 Task: Design a Vector Pattern for a Cosmic Cafe Sign.
Action: Mouse moved to (168, 99)
Screenshot: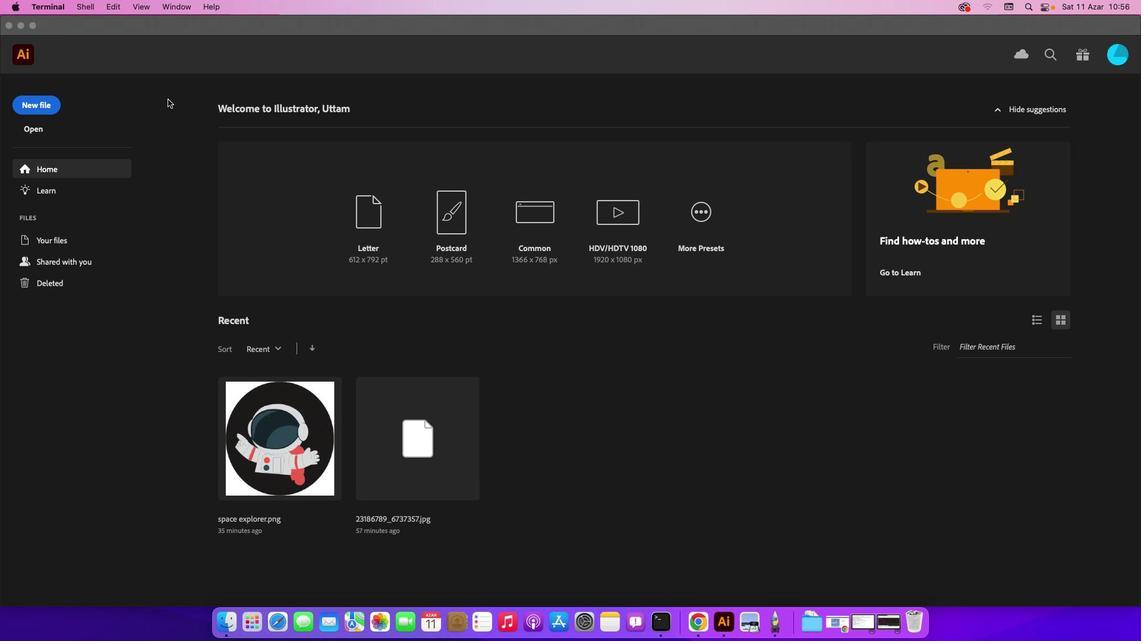 
Action: Mouse pressed left at (168, 99)
Screenshot: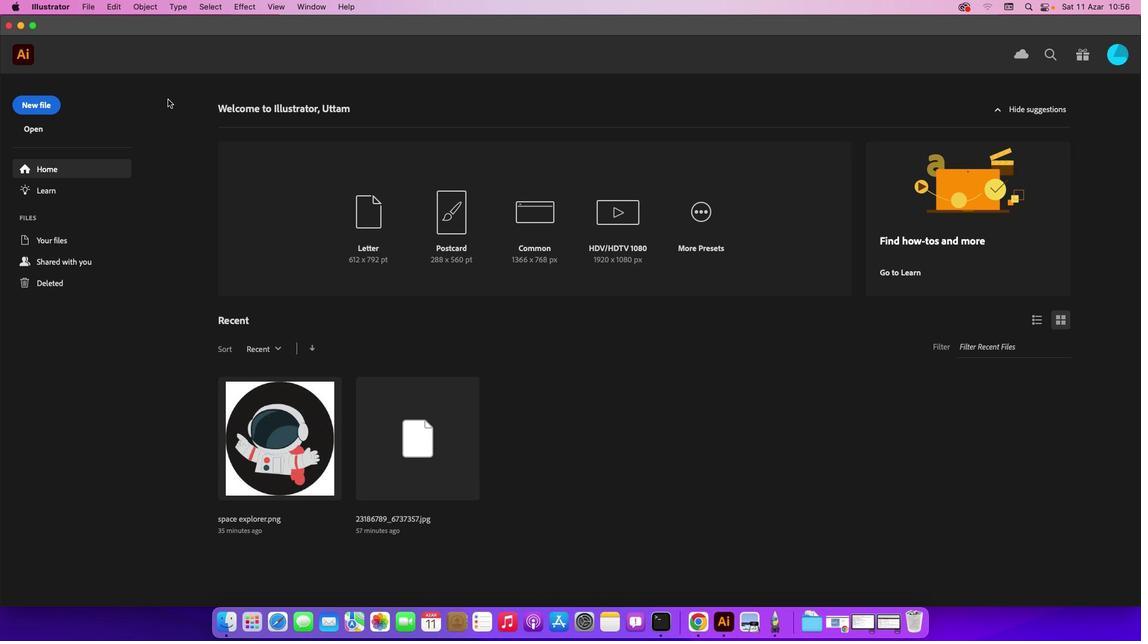 
Action: Mouse moved to (52, 102)
Screenshot: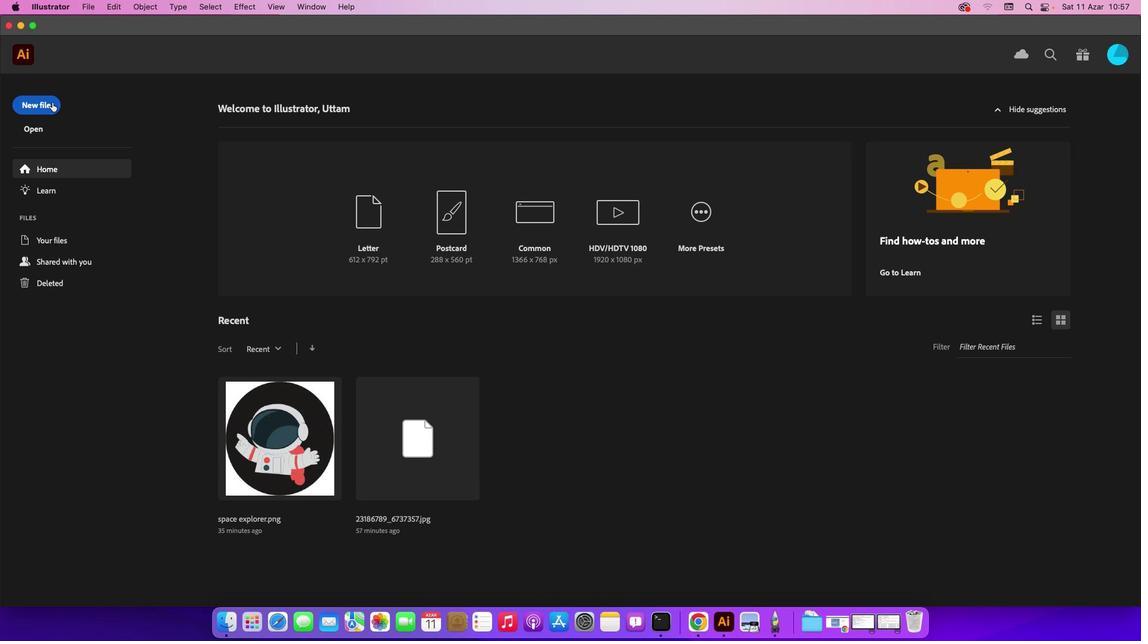 
Action: Mouse pressed left at (52, 102)
Screenshot: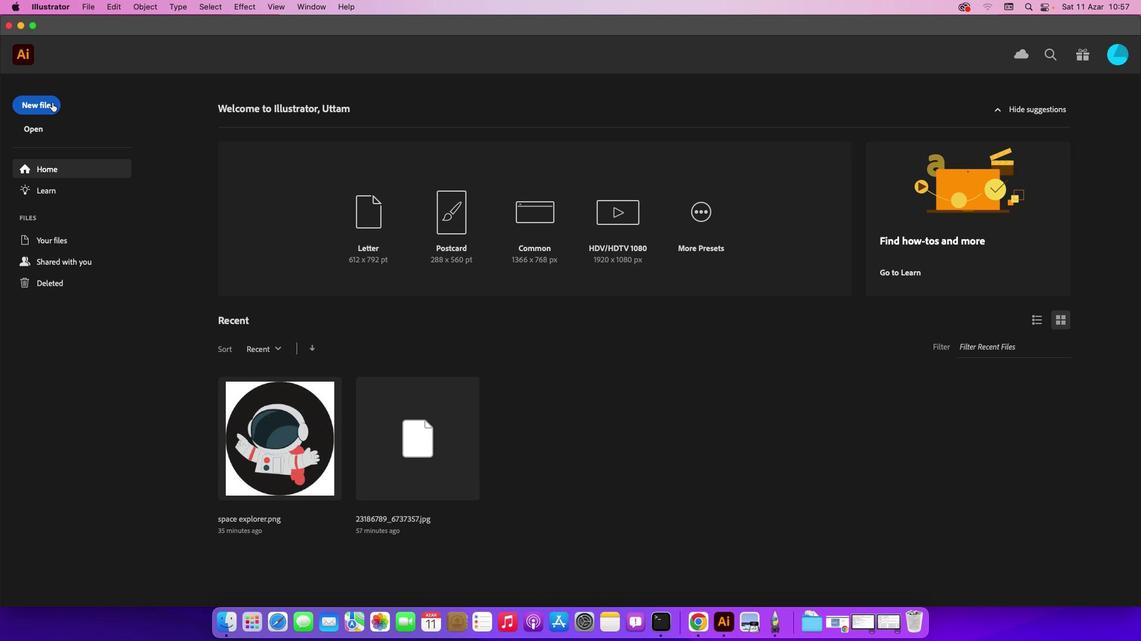 
Action: Mouse moved to (830, 491)
Screenshot: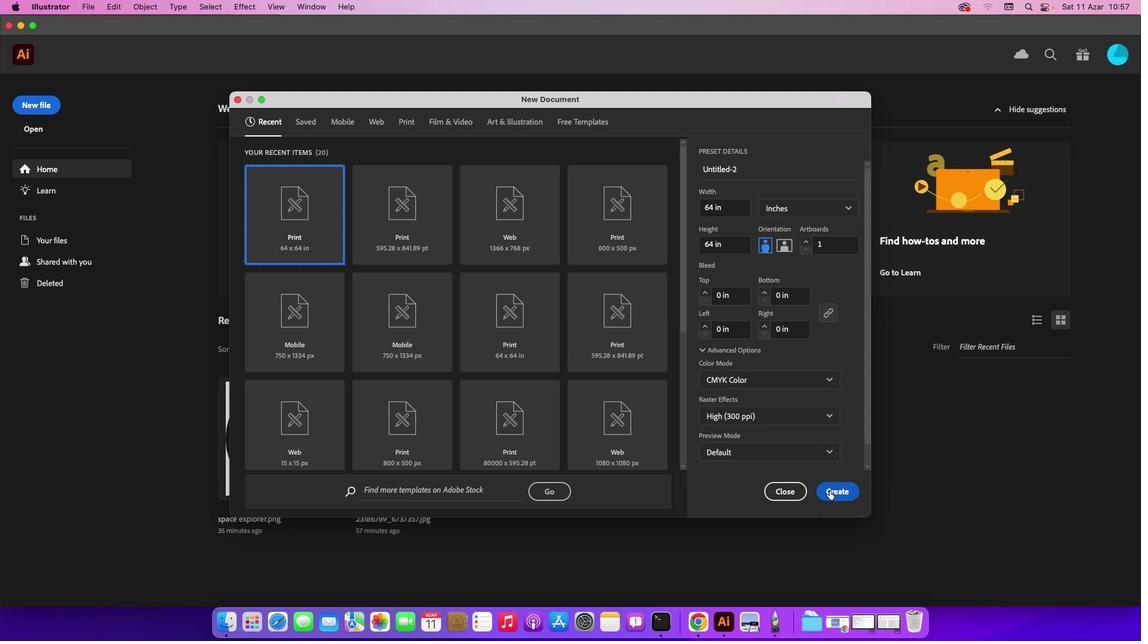 
Action: Mouse pressed left at (830, 491)
Screenshot: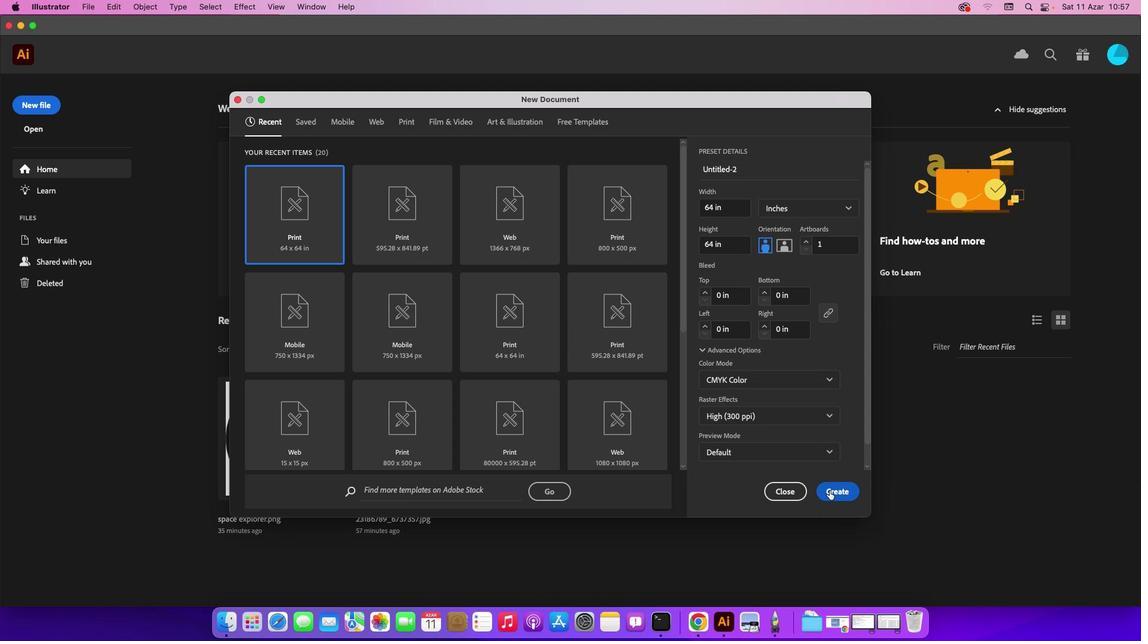
Action: Mouse moved to (89, 7)
Screenshot: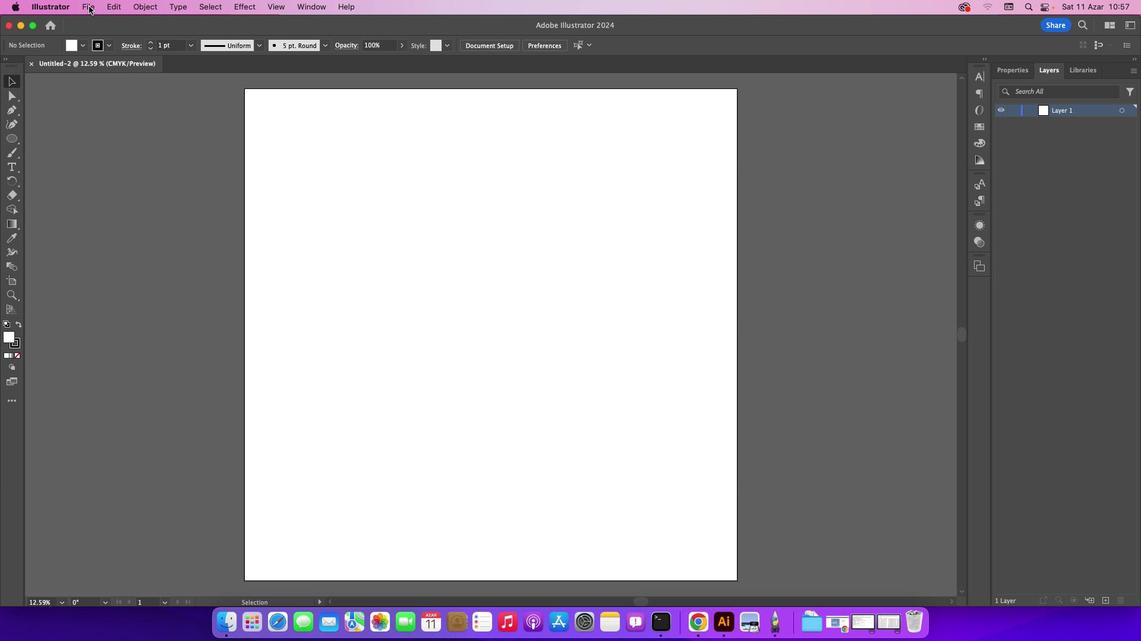 
Action: Mouse pressed left at (89, 7)
Screenshot: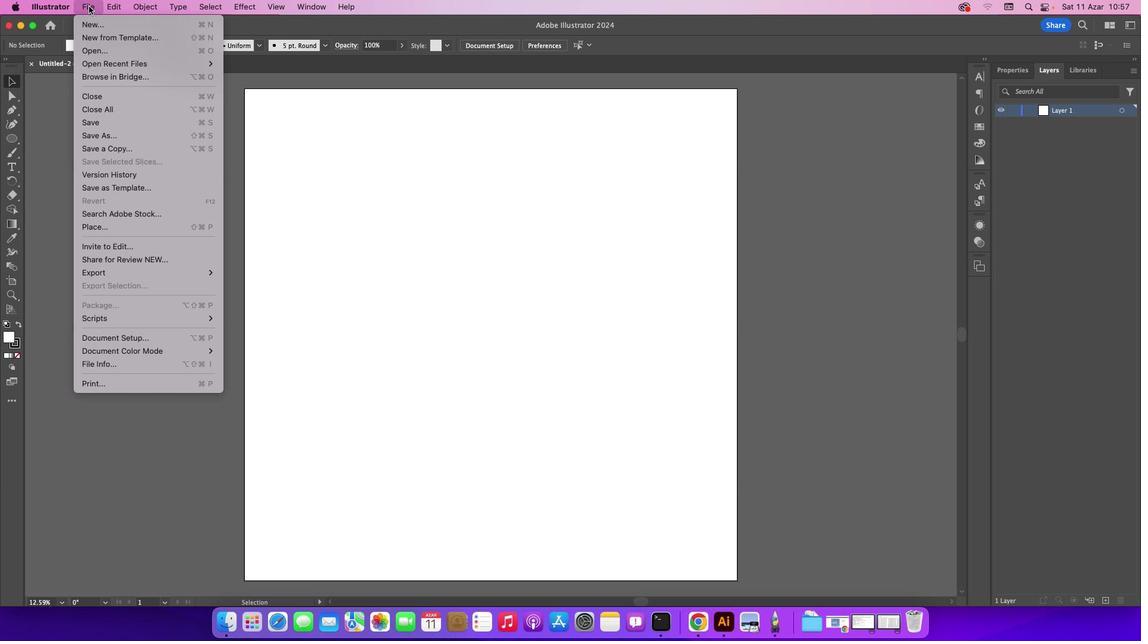 
Action: Mouse moved to (120, 53)
Screenshot: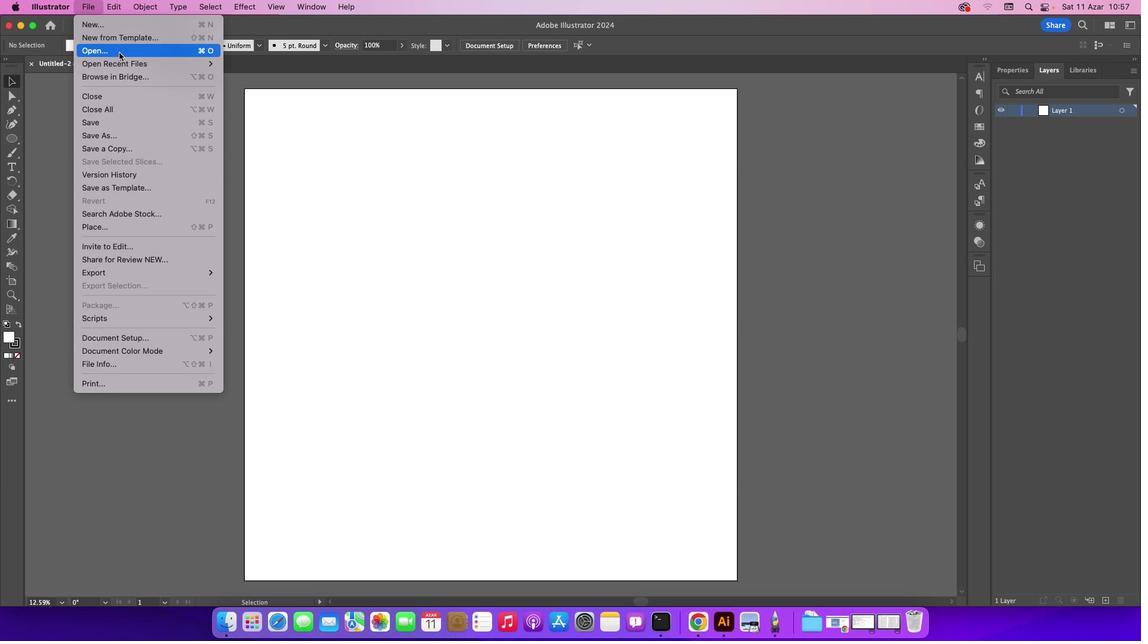 
Action: Mouse pressed left at (120, 53)
Screenshot: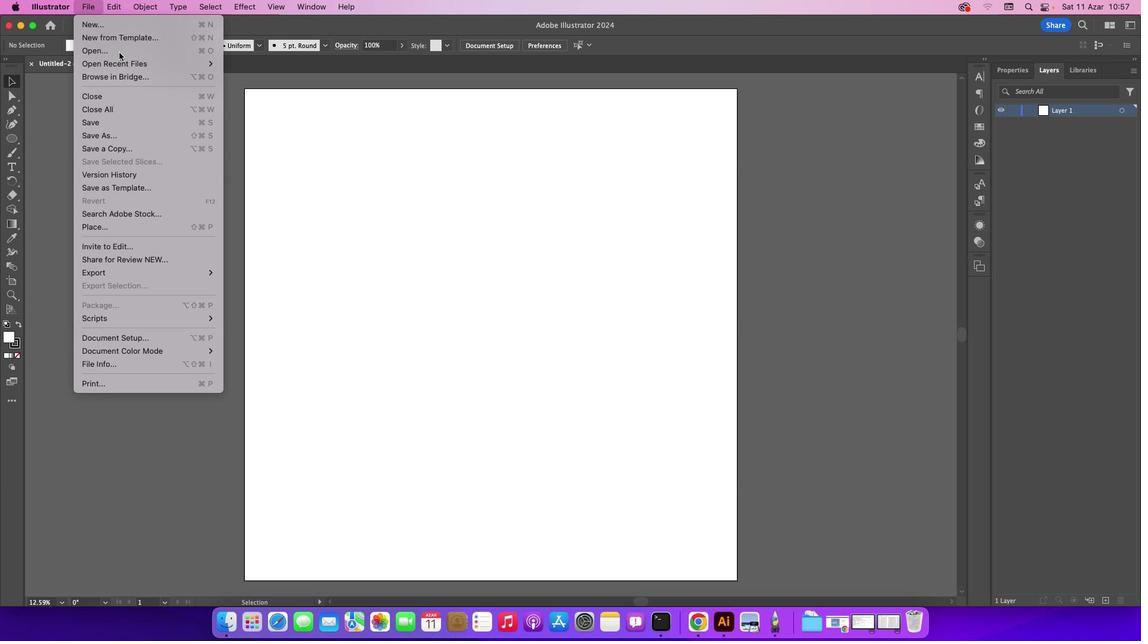 
Action: Mouse moved to (464, 172)
Screenshot: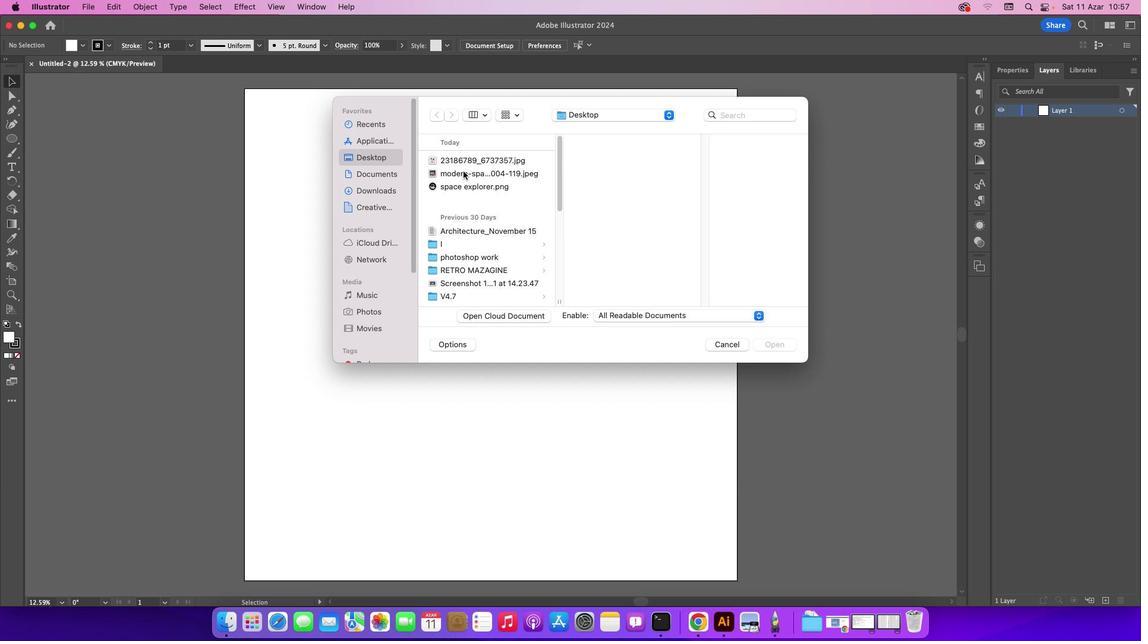 
Action: Mouse pressed left at (464, 172)
Screenshot: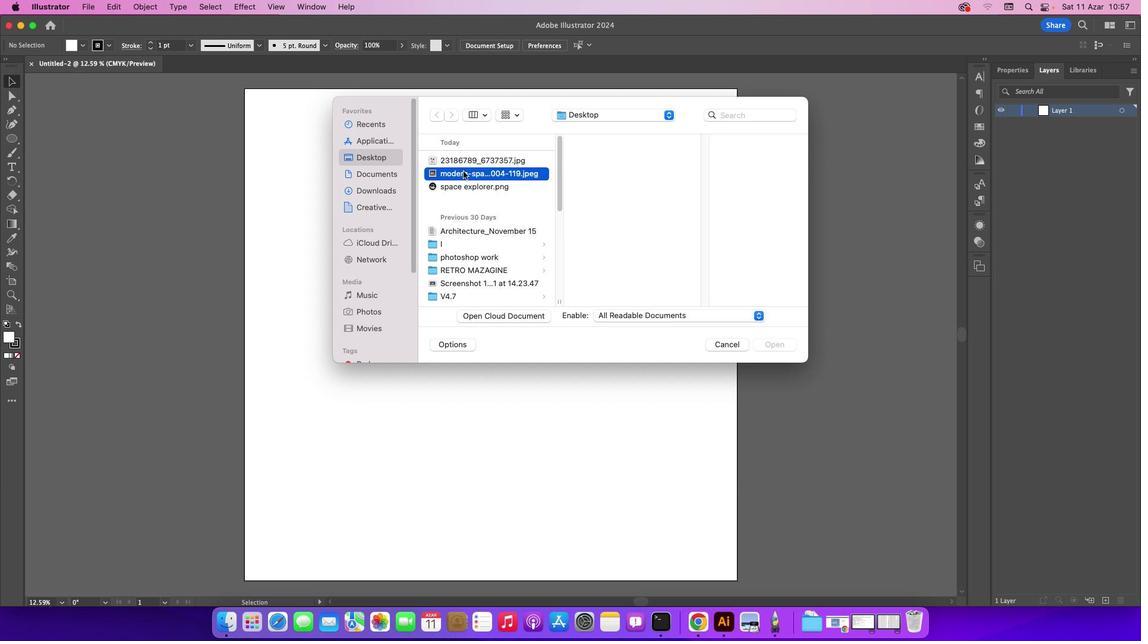 
Action: Mouse moved to (558, 180)
Screenshot: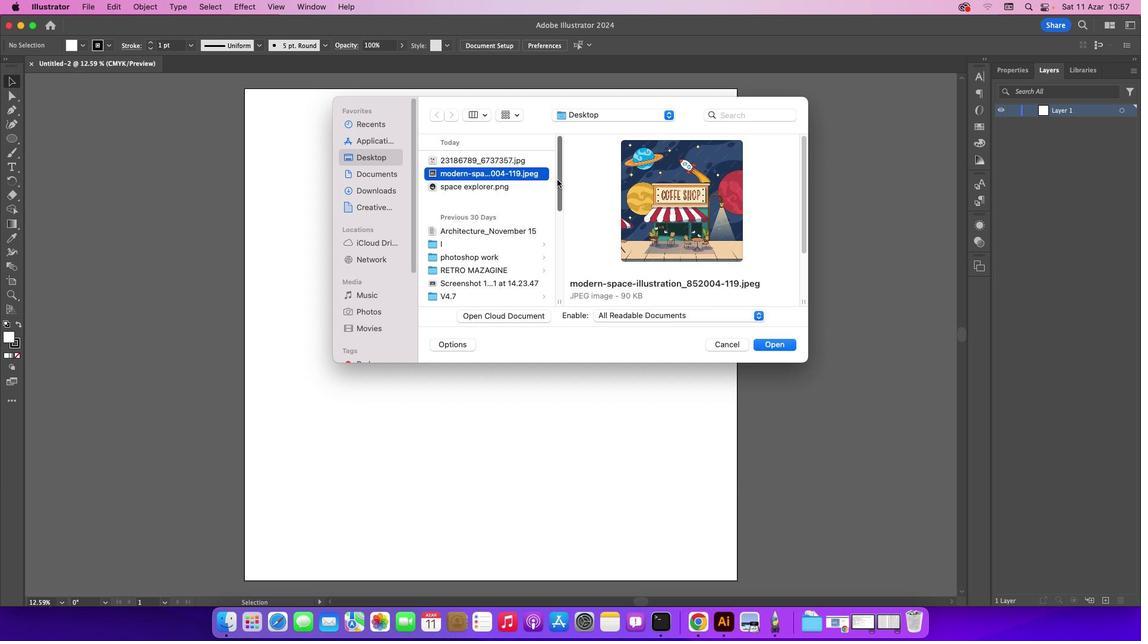 
Action: Mouse pressed left at (558, 180)
Screenshot: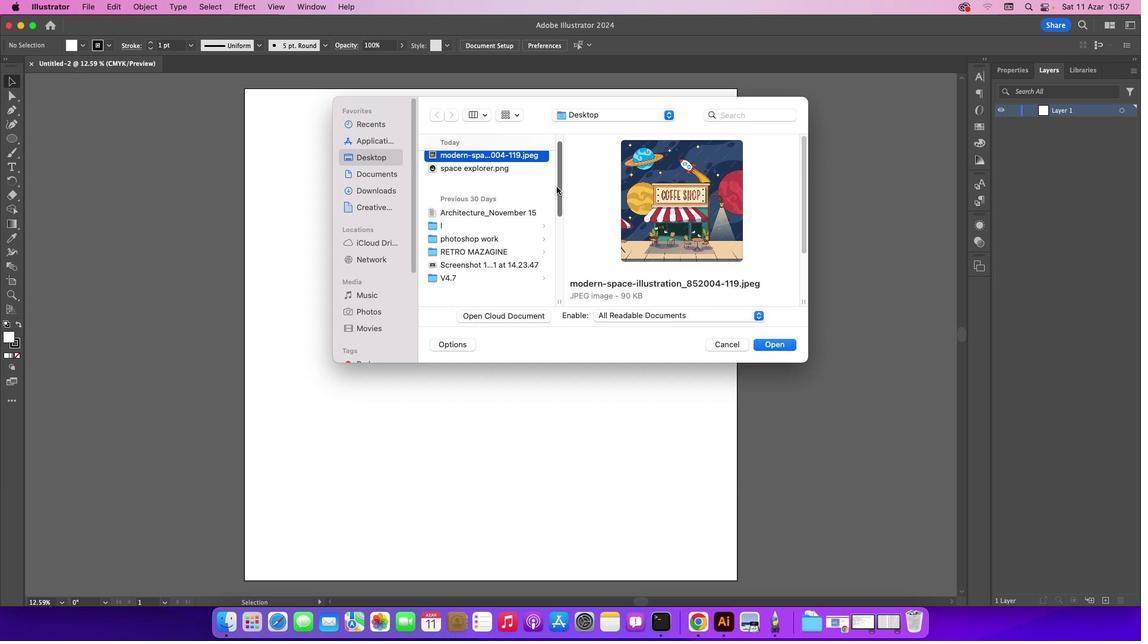 
Action: Mouse moved to (560, 193)
Screenshot: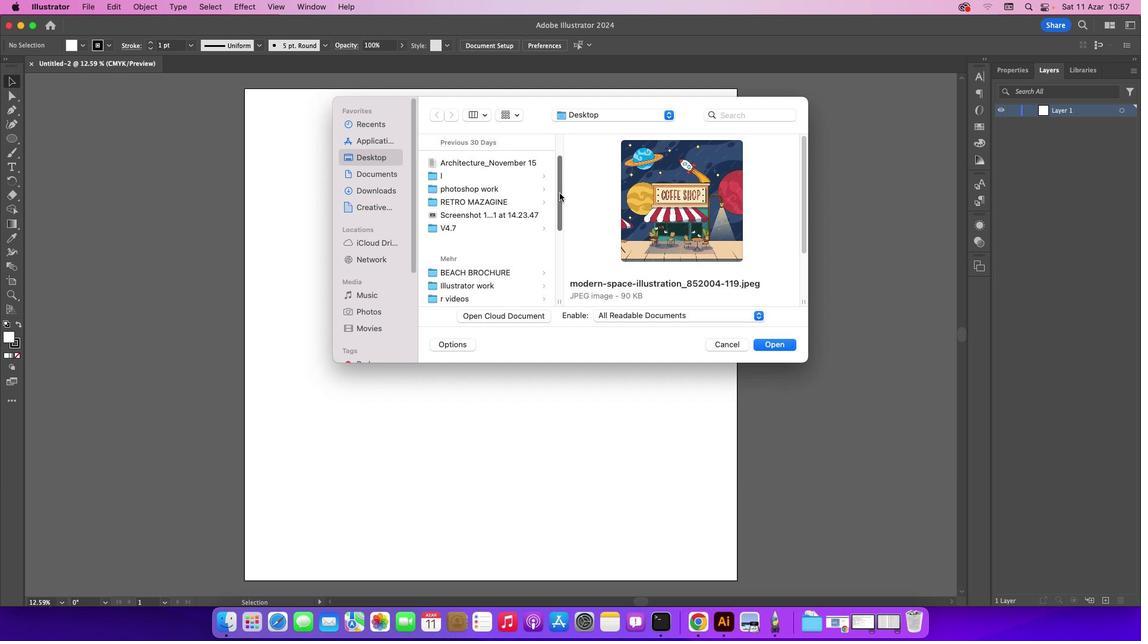 
Action: Mouse pressed left at (560, 193)
Screenshot: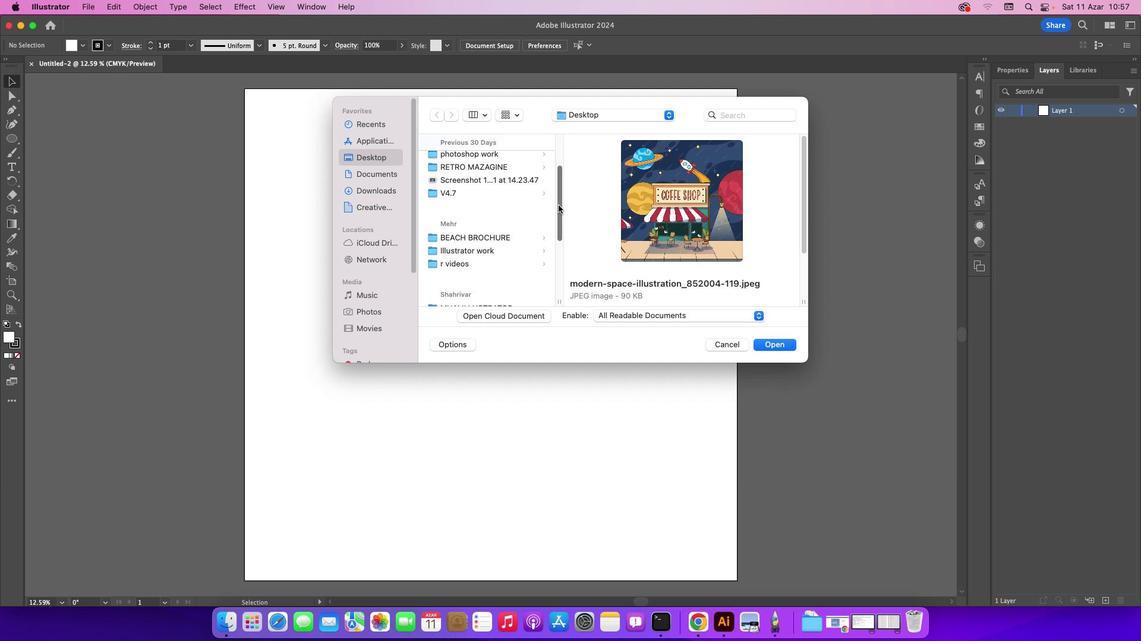
Action: Mouse moved to (557, 258)
Screenshot: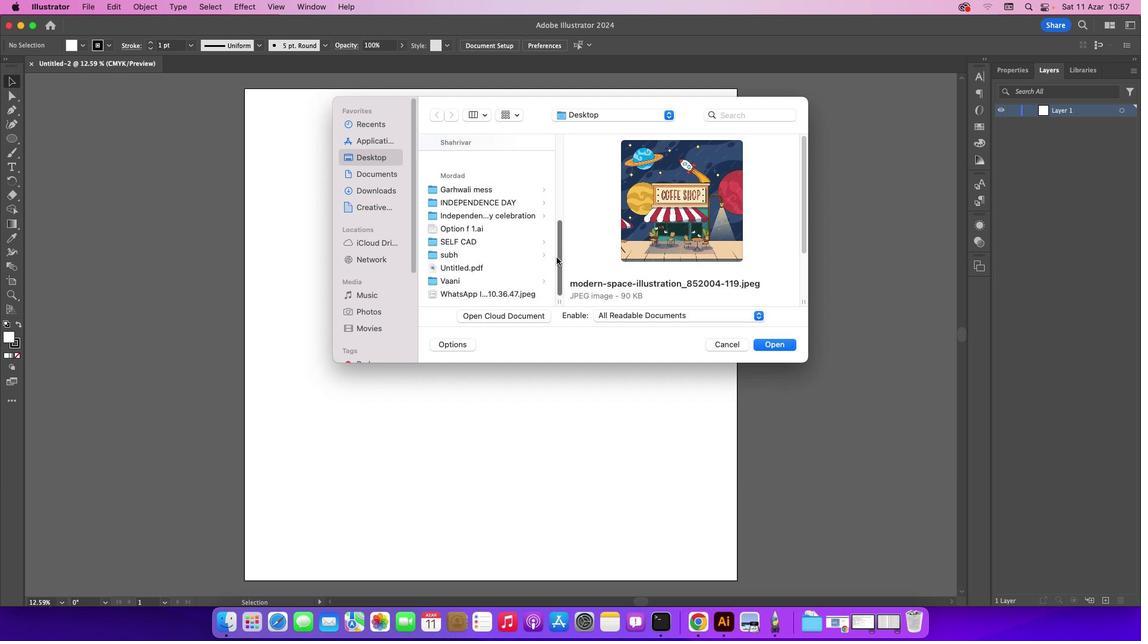 
Action: Mouse pressed left at (557, 258)
Screenshot: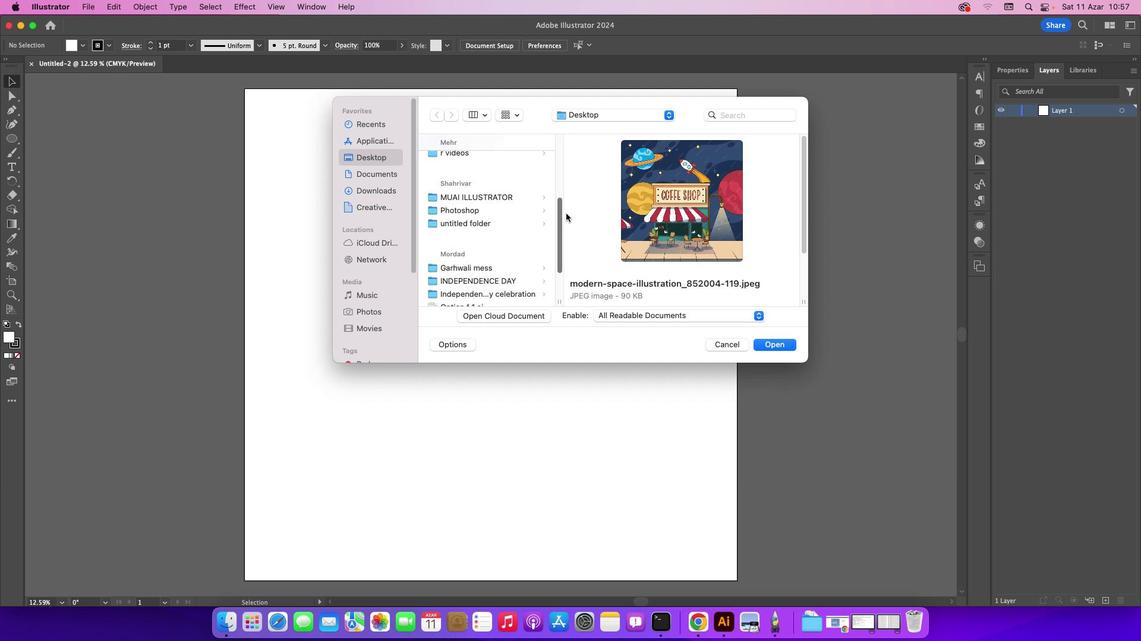 
Action: Mouse moved to (511, 168)
Screenshot: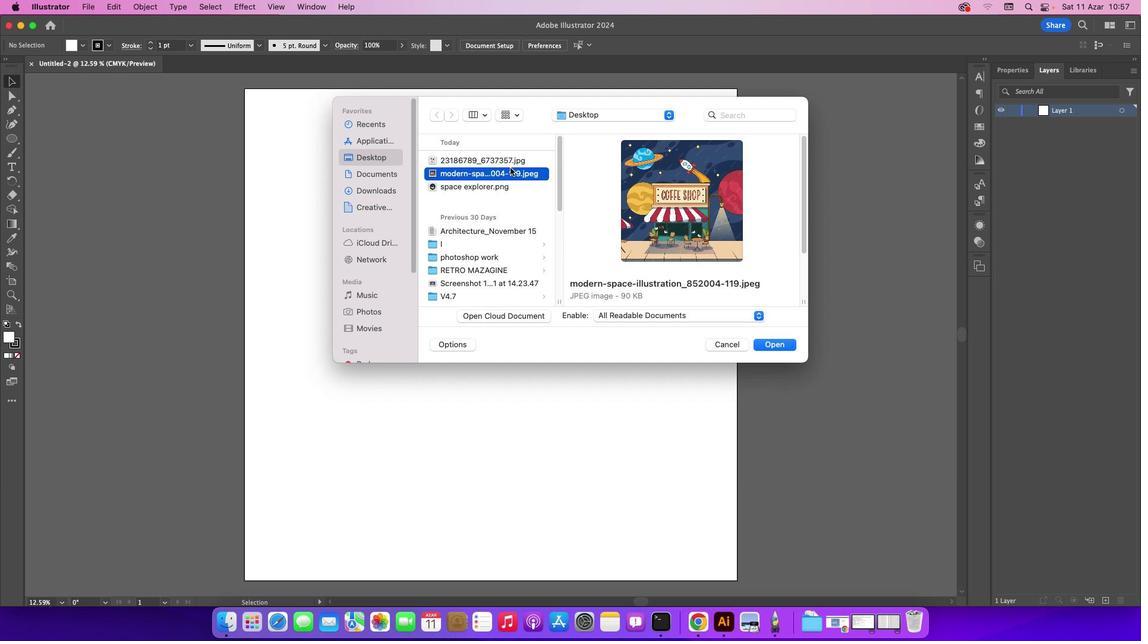 
Action: Mouse pressed left at (511, 168)
Screenshot: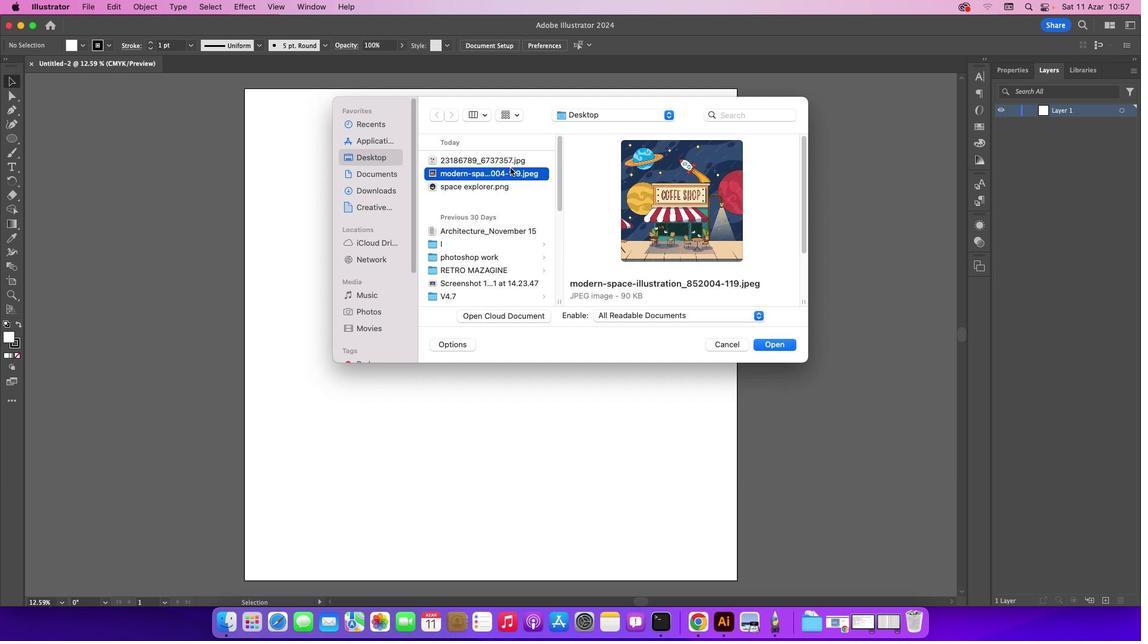 
Action: Mouse moved to (768, 348)
Screenshot: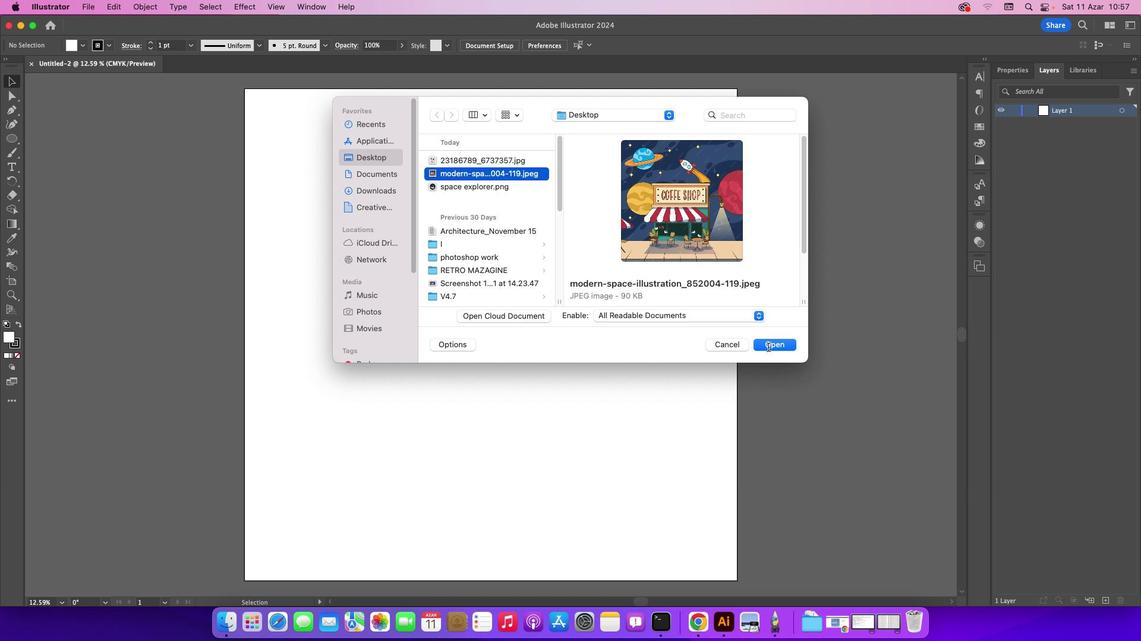 
Action: Mouse pressed left at (768, 348)
Screenshot: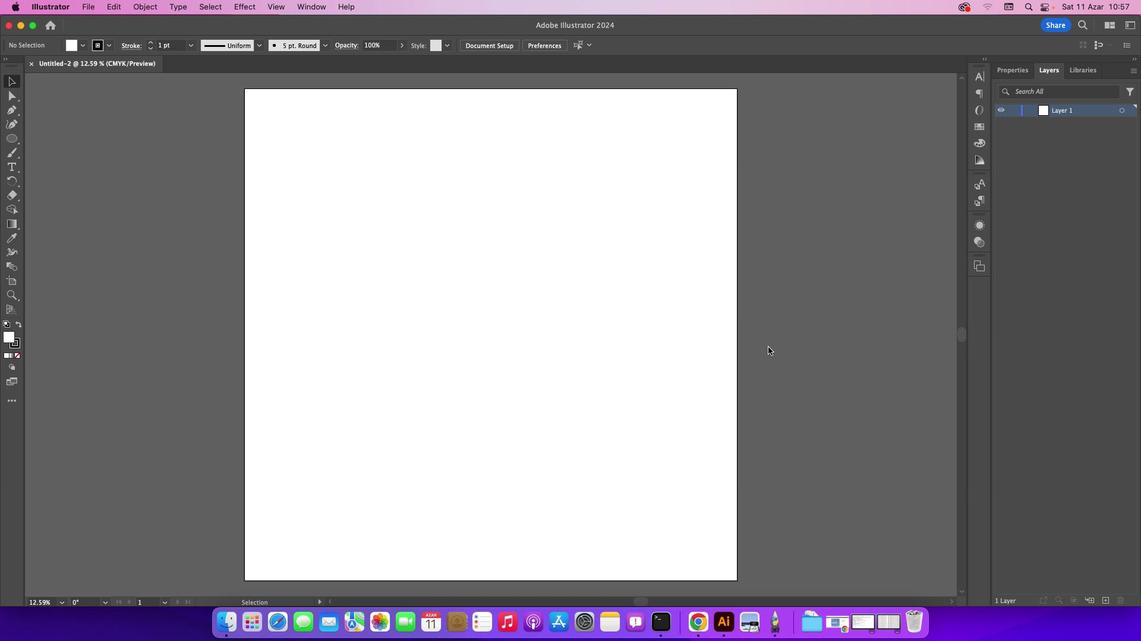 
Action: Mouse moved to (1026, 113)
Screenshot: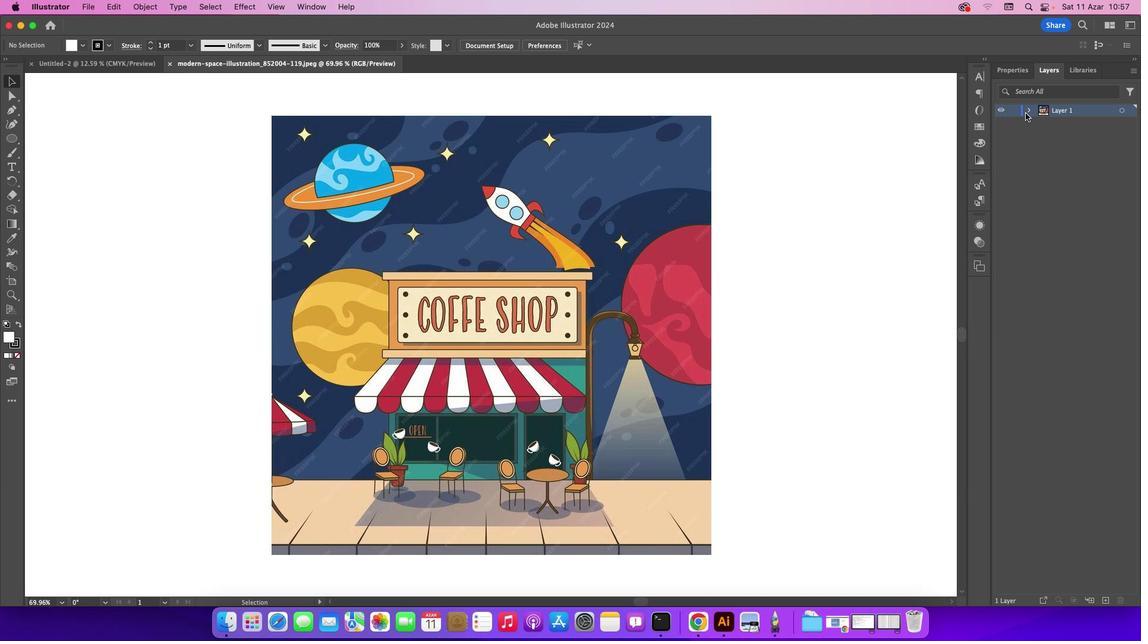 
Action: Mouse pressed left at (1026, 113)
Screenshot: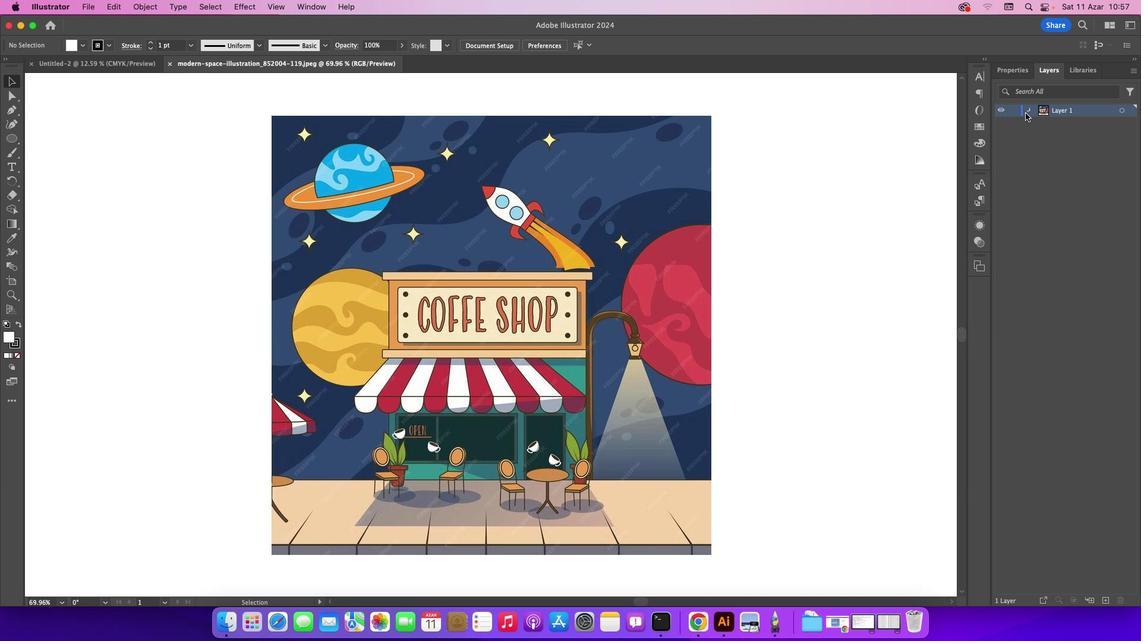 
Action: Mouse moved to (1012, 124)
Screenshot: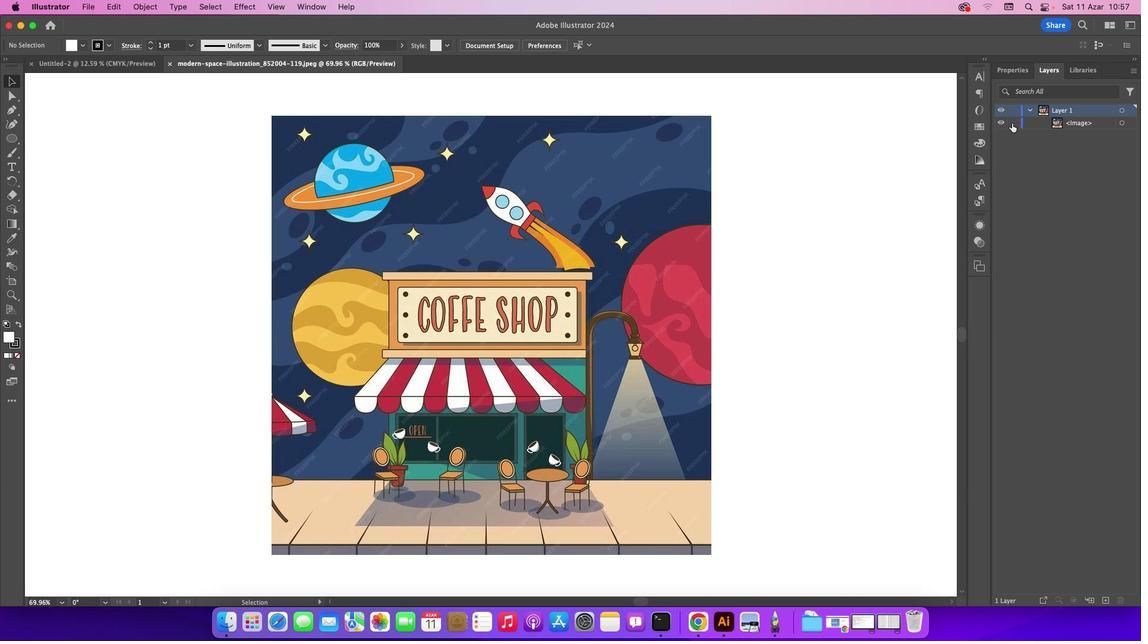 
Action: Mouse pressed left at (1012, 124)
Screenshot: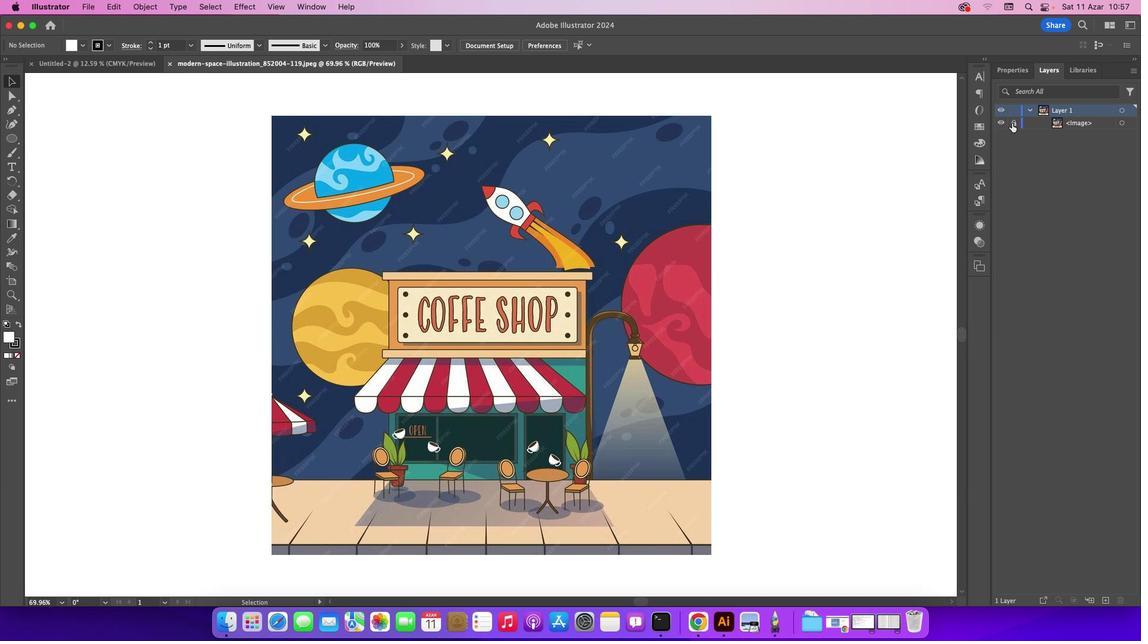 
Action: Mouse moved to (11, 106)
Screenshot: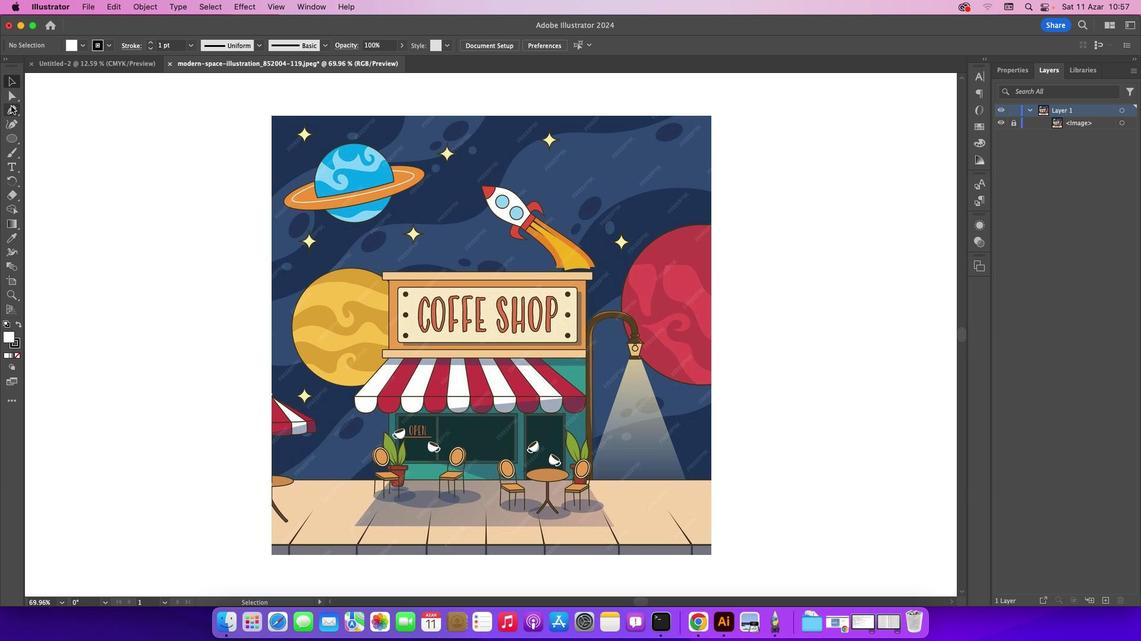 
Action: Mouse pressed left at (11, 106)
Screenshot: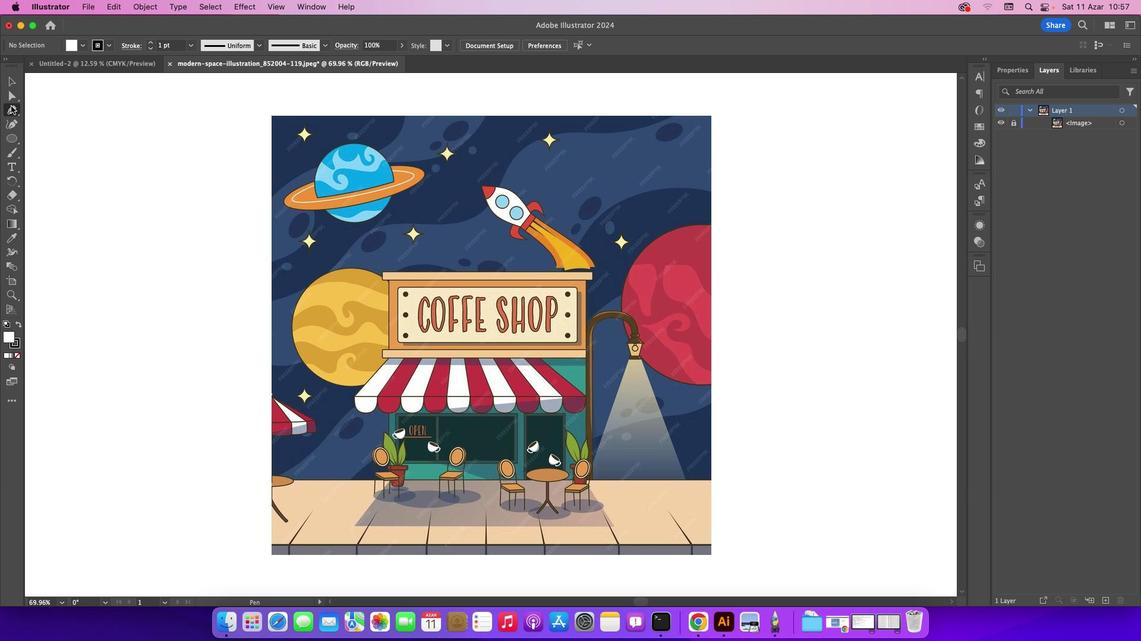 
Action: Mouse moved to (406, 71)
Screenshot: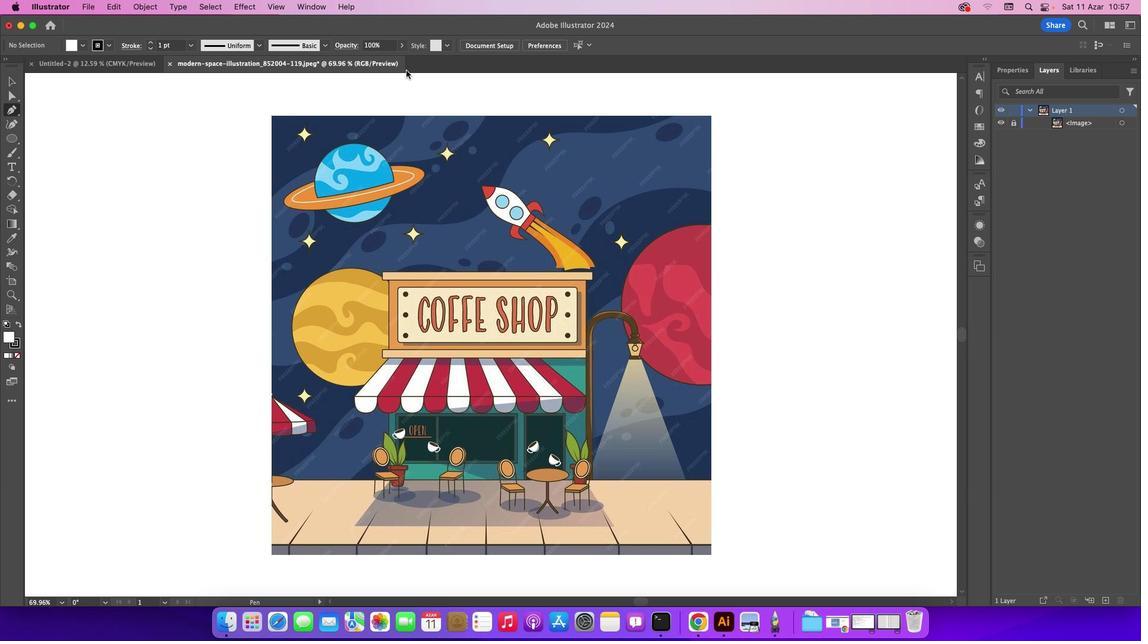
Action: Key pressed Key.caps_lock
Screenshot: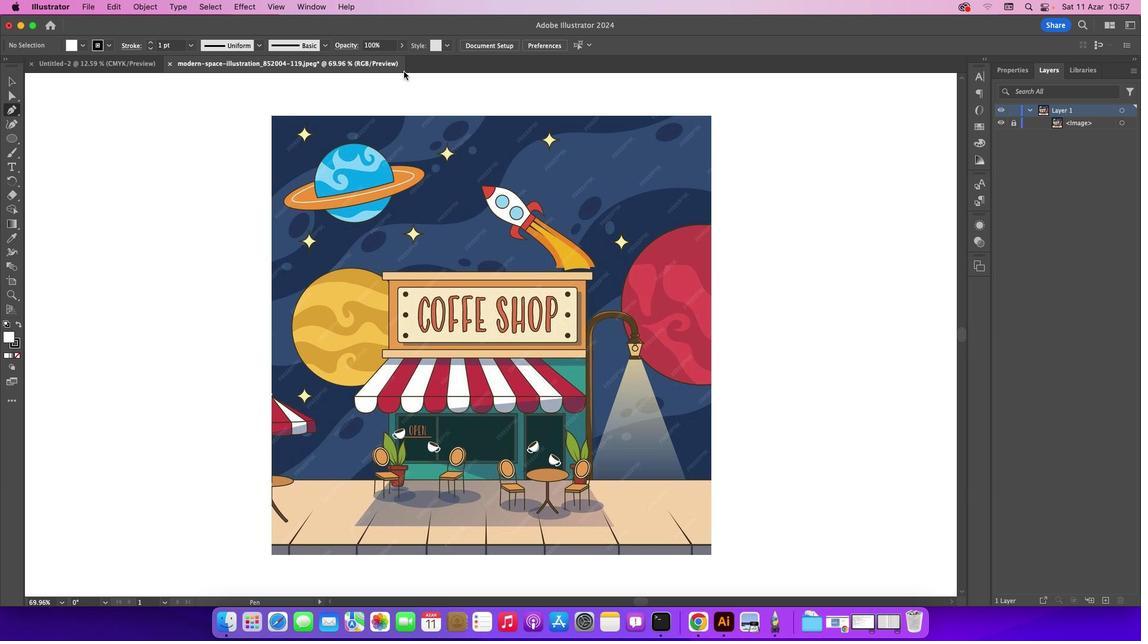 
Action: Mouse moved to (382, 272)
Screenshot: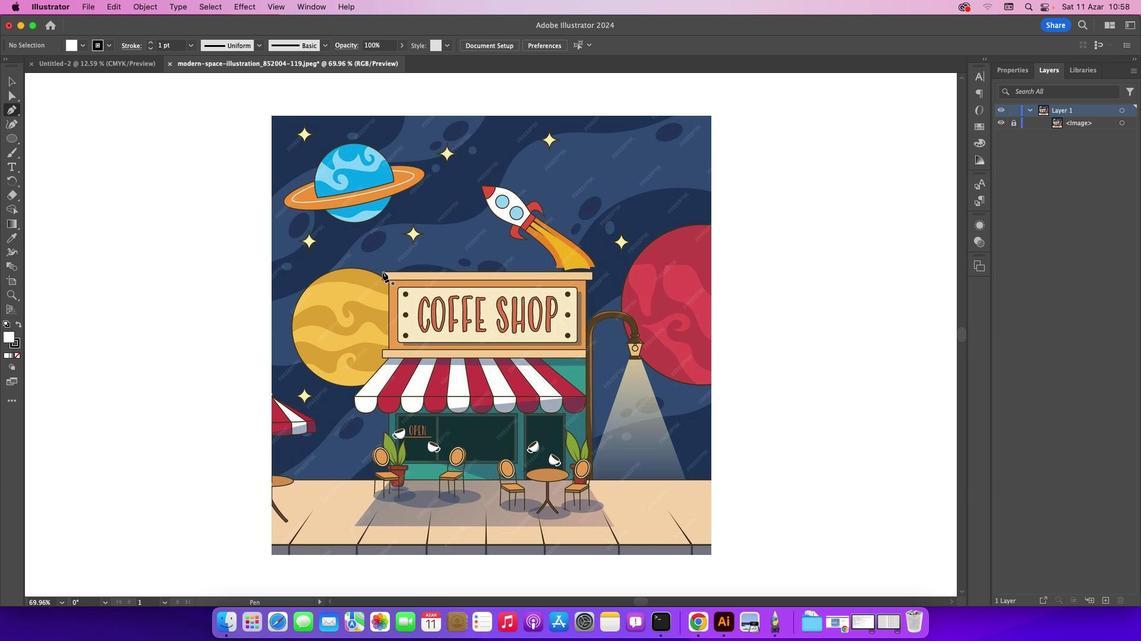 
Action: Mouse pressed left at (382, 272)
Screenshot: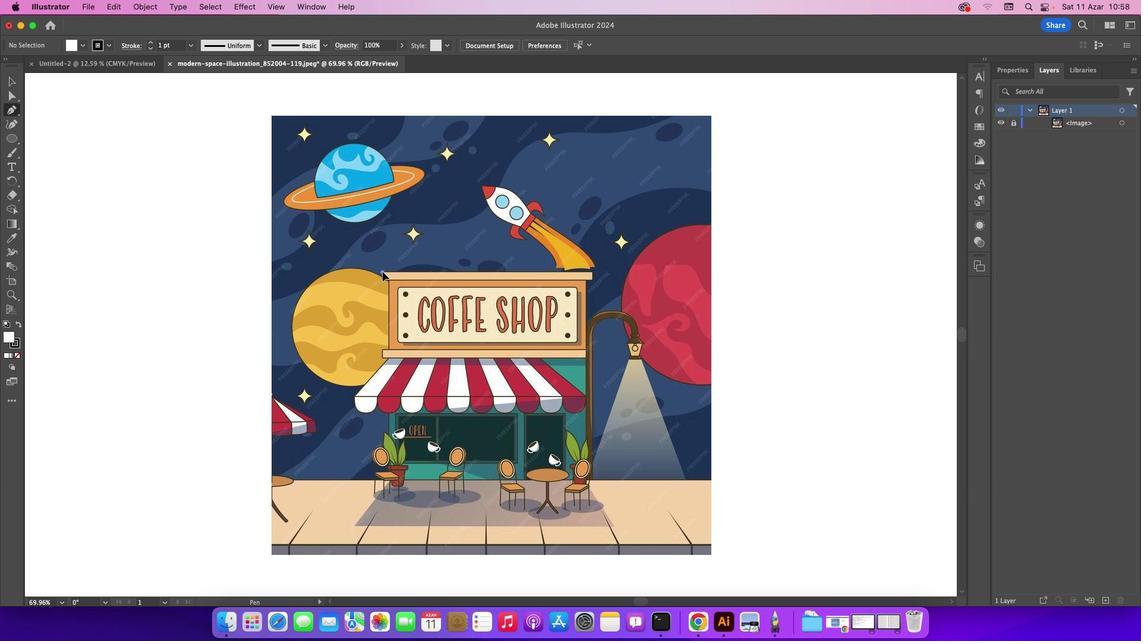 
Action: Mouse moved to (382, 279)
Screenshot: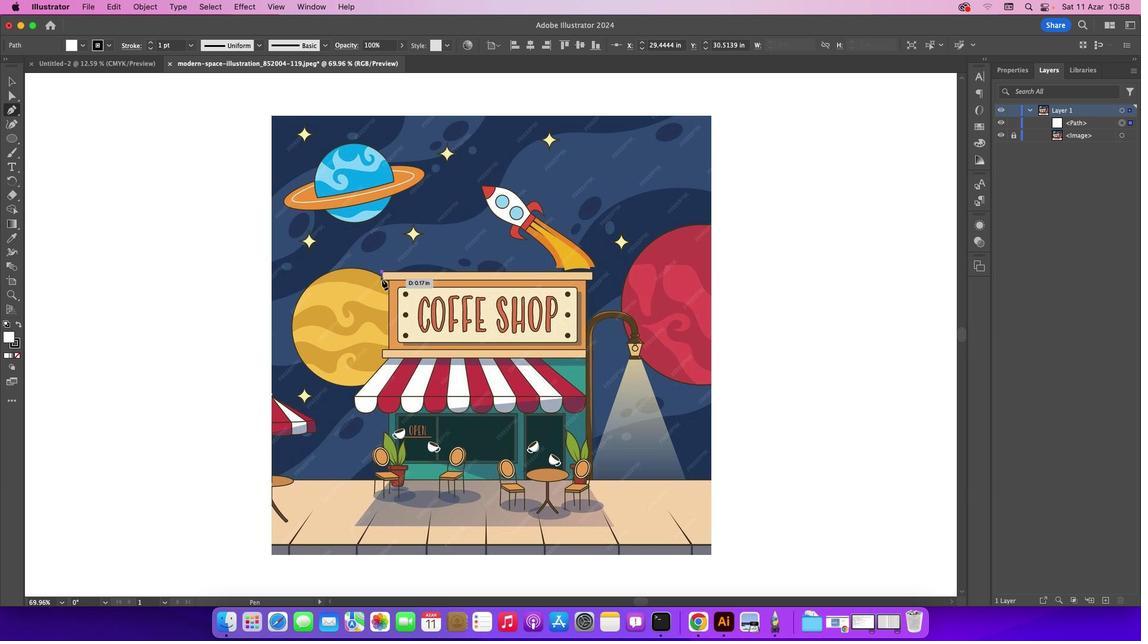 
Action: Mouse pressed left at (382, 279)
Screenshot: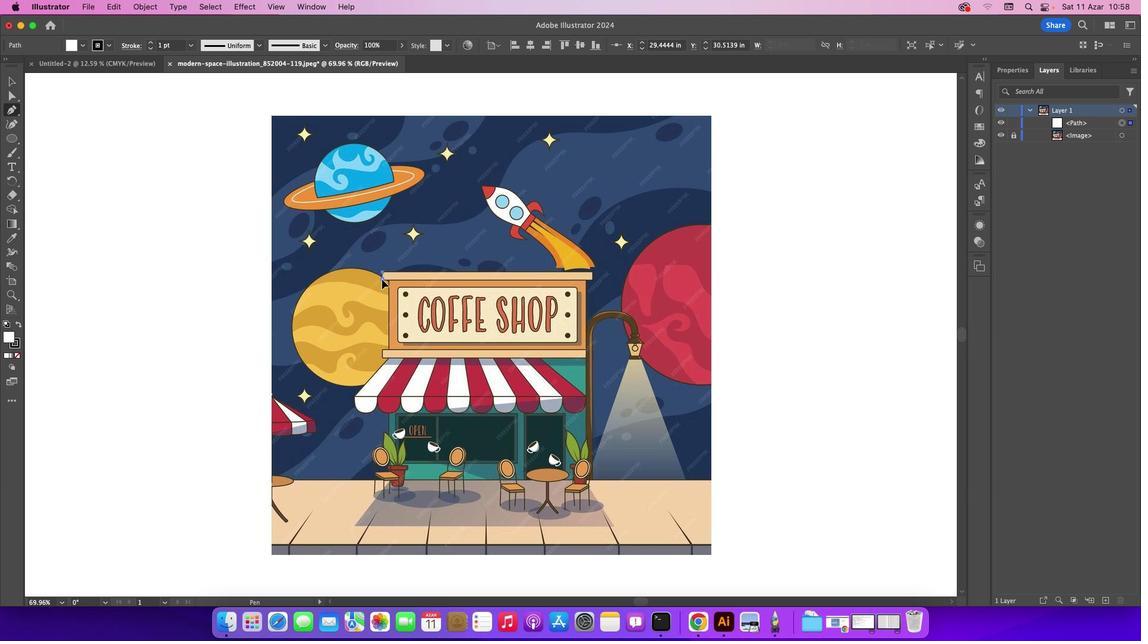 
Action: Mouse moved to (591, 281)
Screenshot: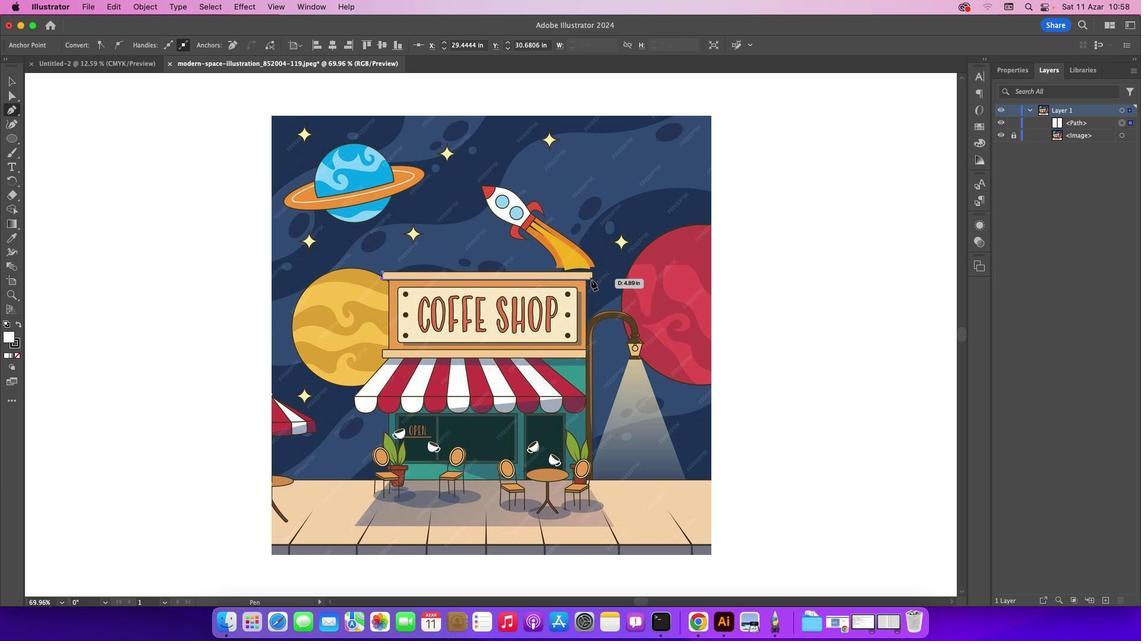 
Action: Mouse pressed left at (591, 281)
Screenshot: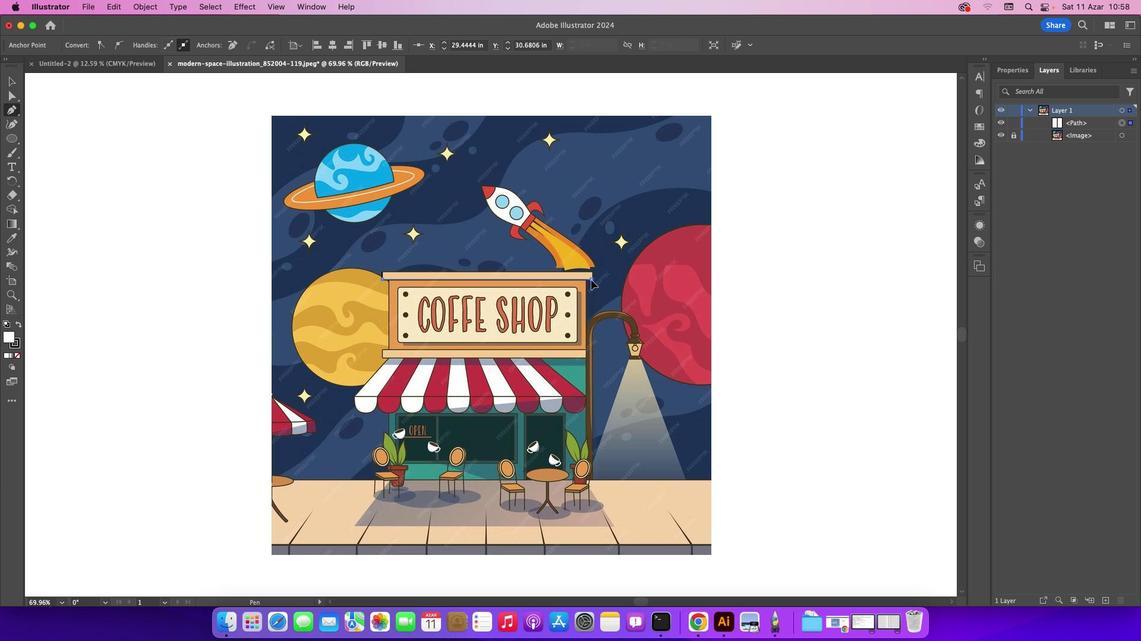 
Action: Mouse moved to (590, 272)
Screenshot: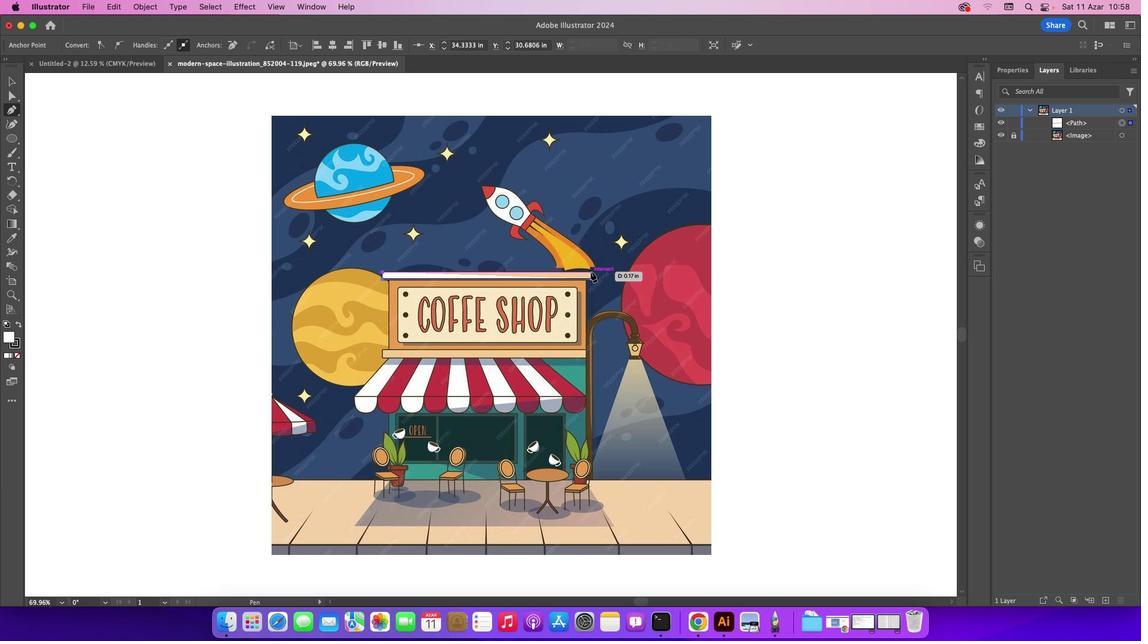 
Action: Mouse pressed left at (590, 272)
Screenshot: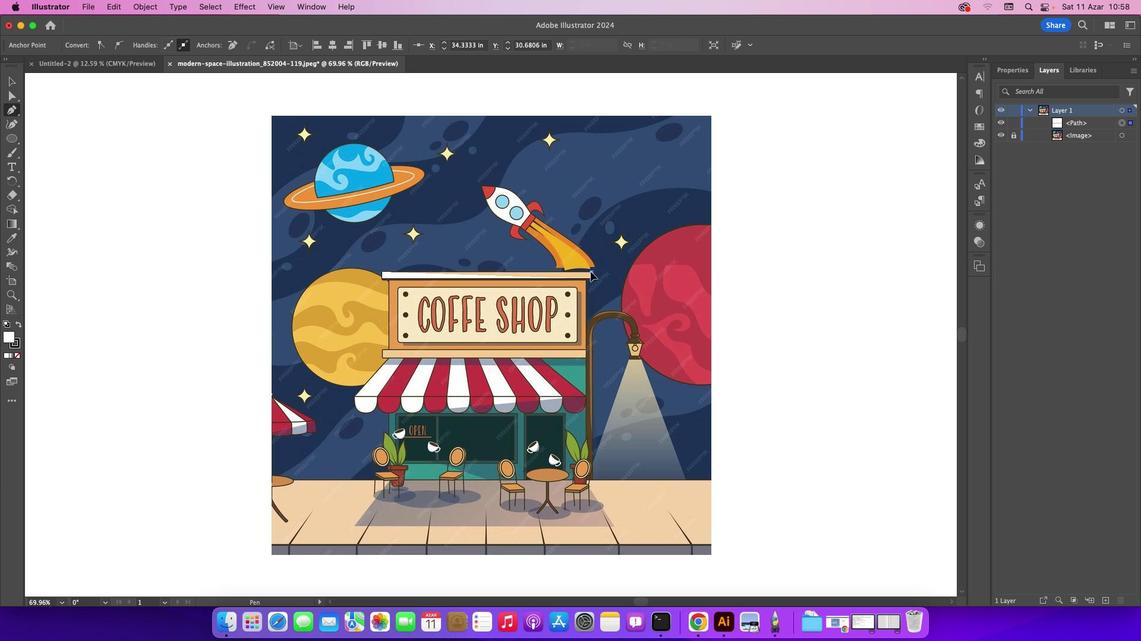 
Action: Mouse moved to (383, 271)
Screenshot: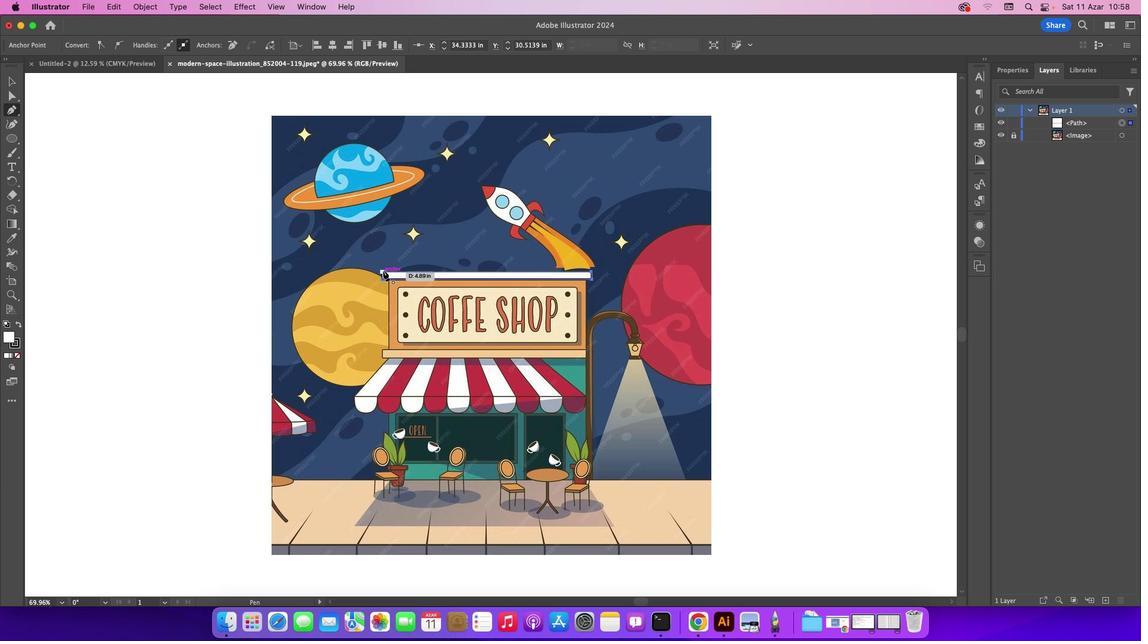 
Action: Mouse pressed left at (383, 271)
Screenshot: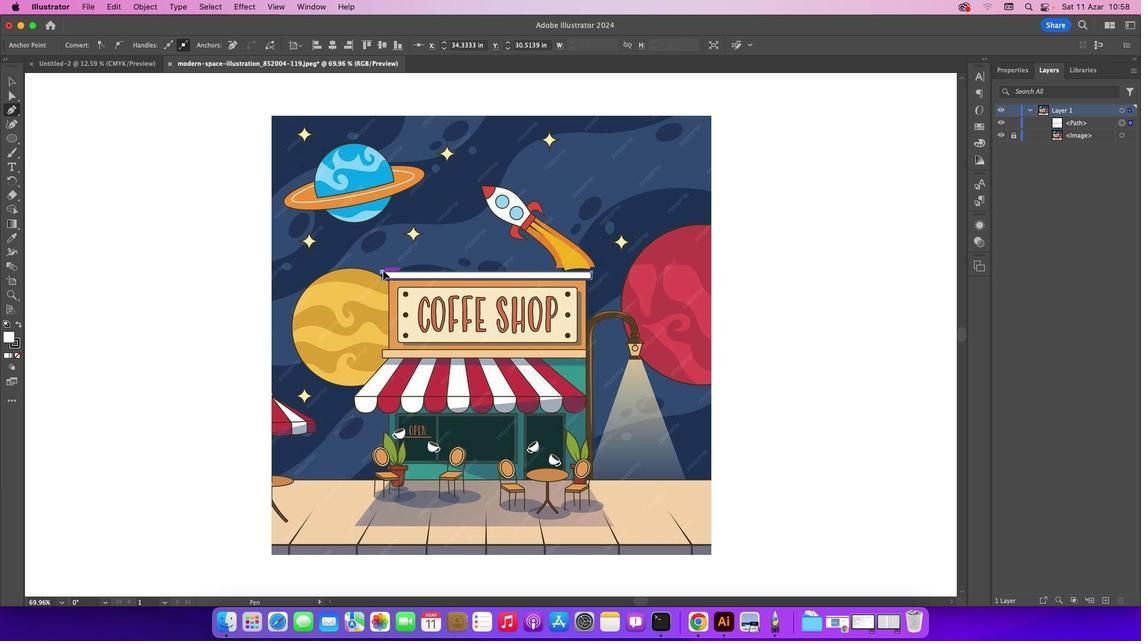 
Action: Mouse moved to (11, 80)
Screenshot: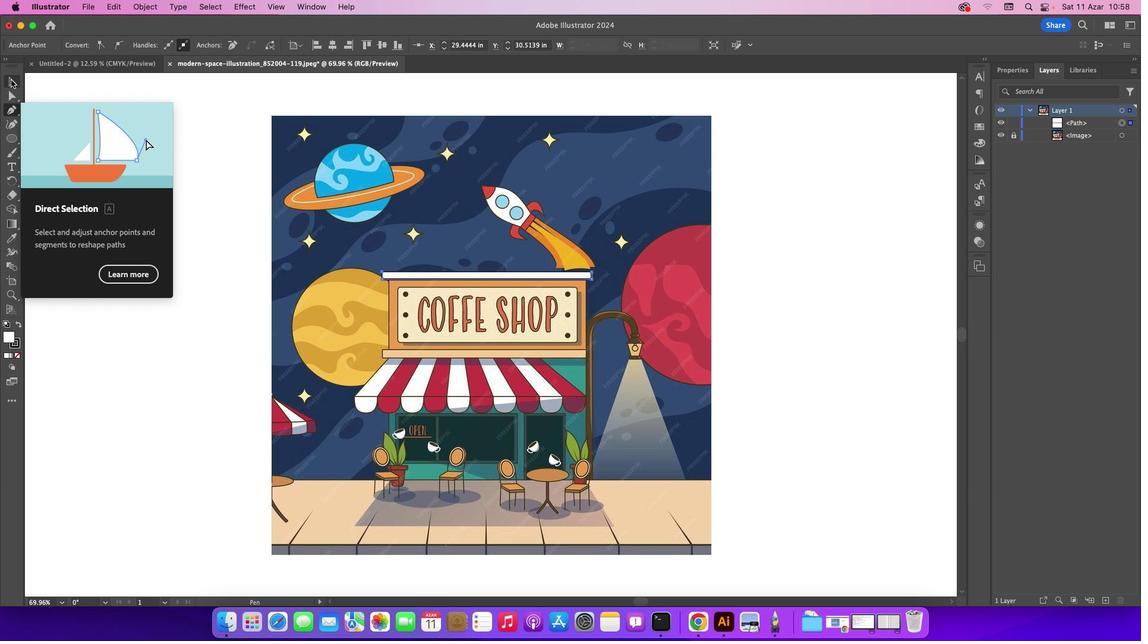 
Action: Mouse pressed left at (11, 80)
Screenshot: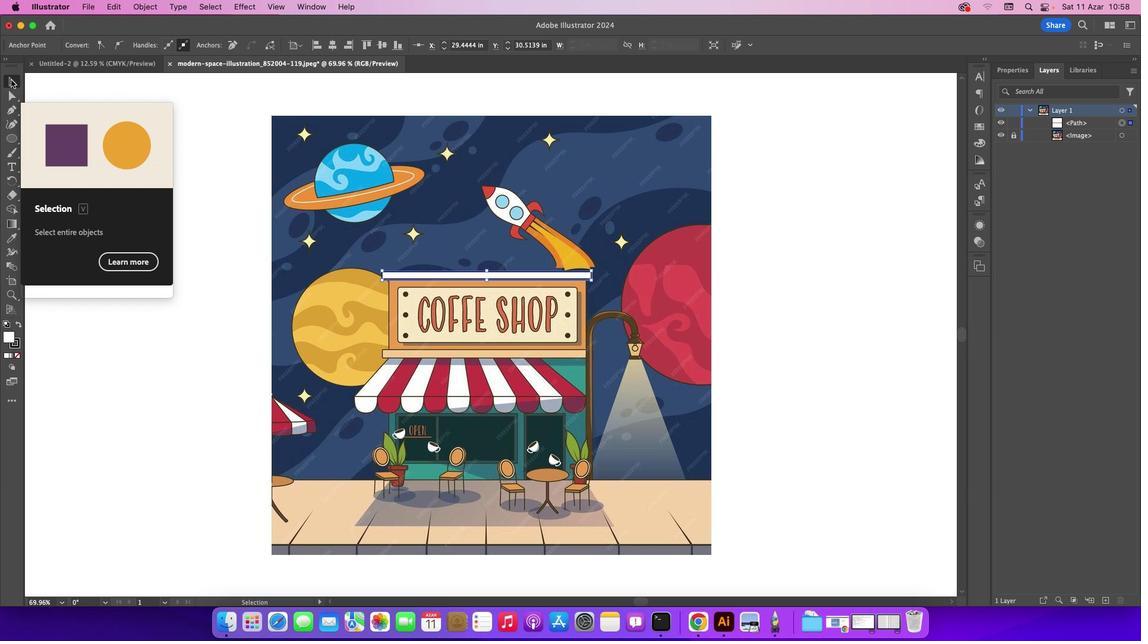 
Action: Mouse moved to (512, 276)
Screenshot: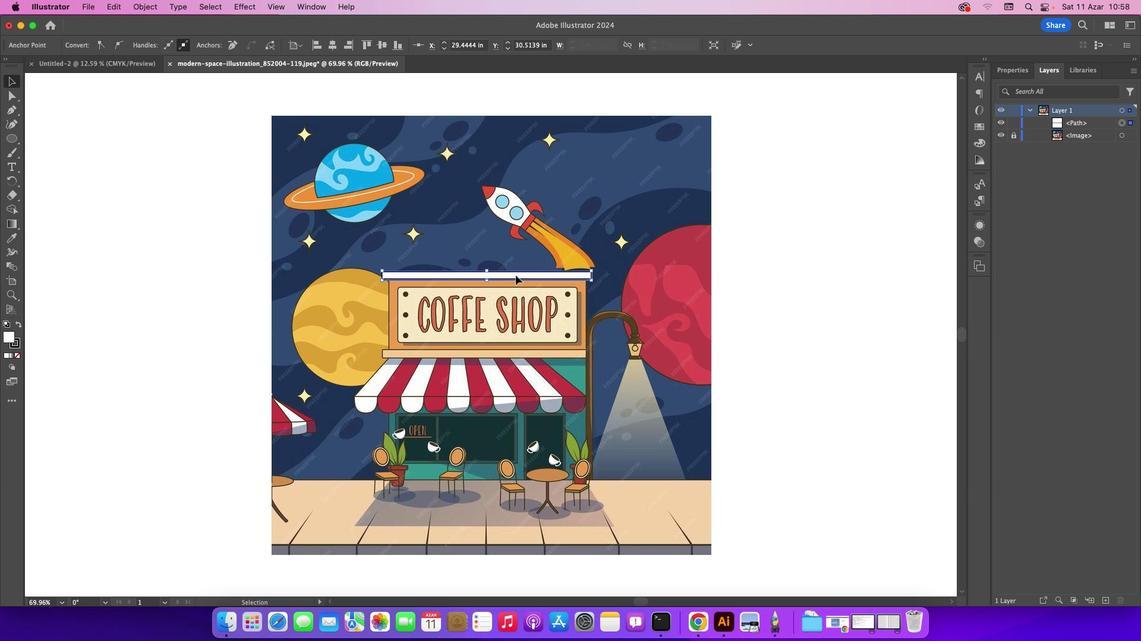 
Action: Mouse pressed left at (512, 276)
Screenshot: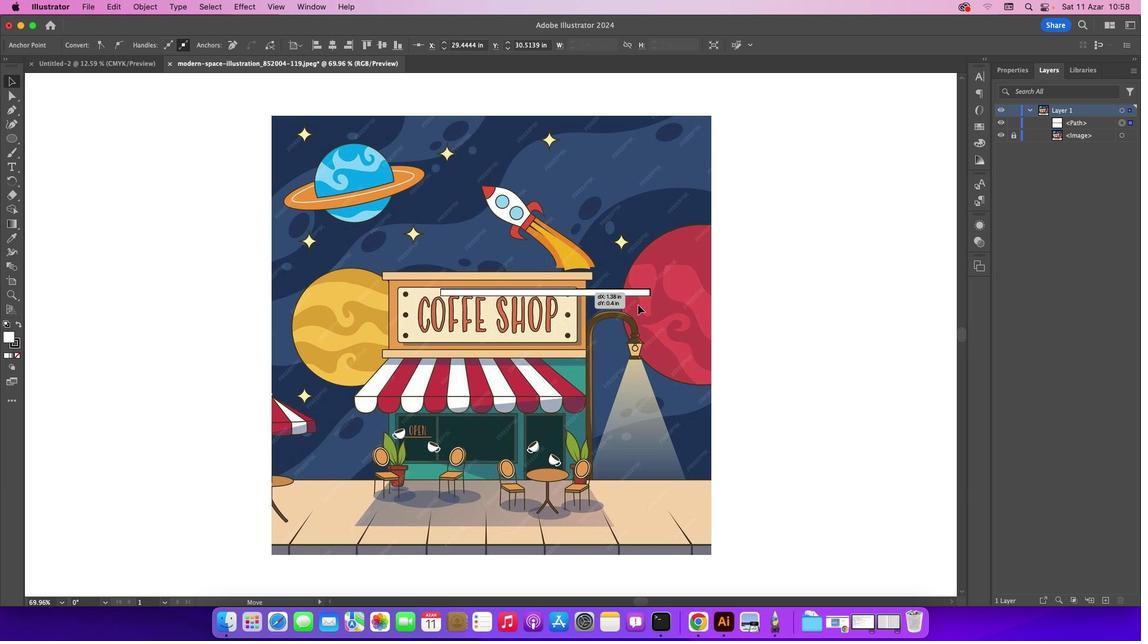 
Action: Mouse moved to (735, 313)
Screenshot: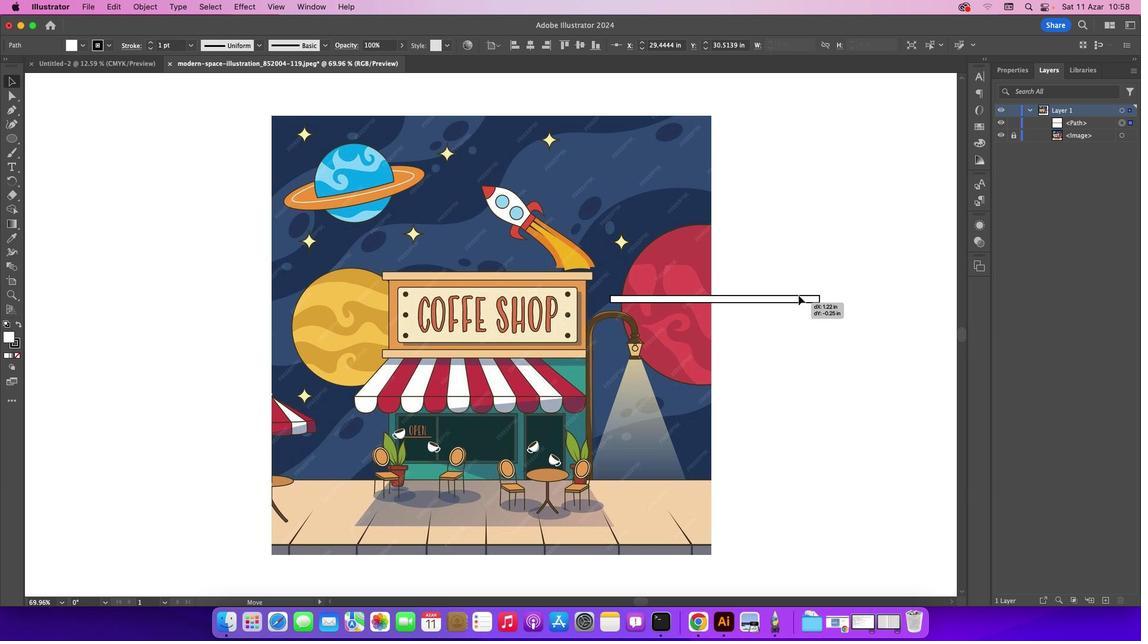 
Action: Mouse pressed left at (735, 313)
Screenshot: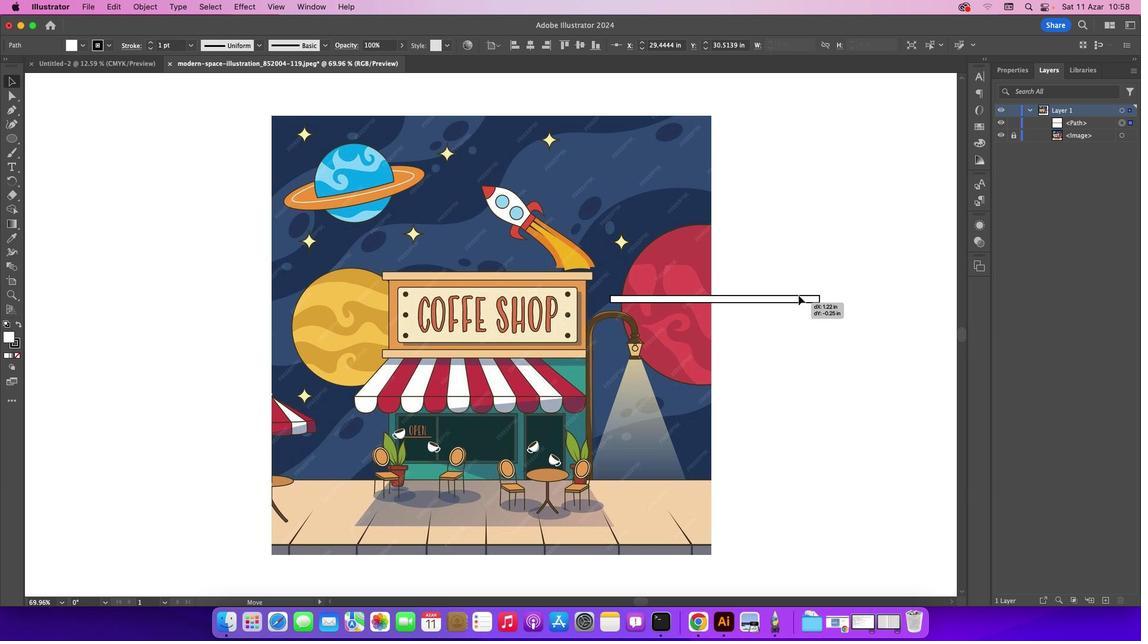 
Action: Mouse moved to (14, 238)
Screenshot: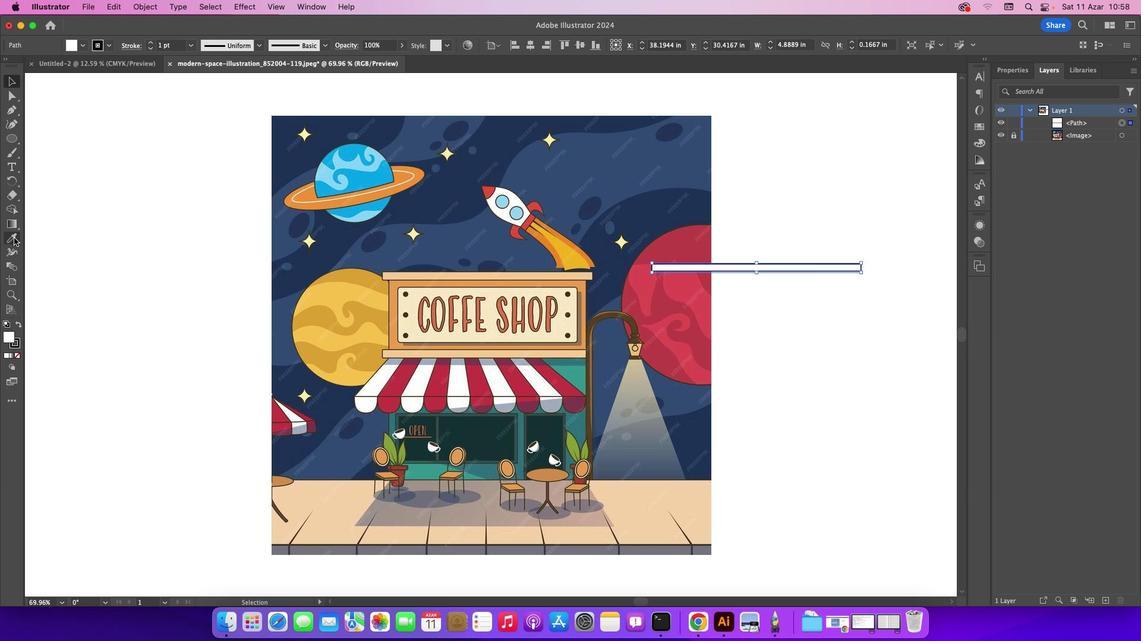 
Action: Mouse pressed left at (14, 238)
Screenshot: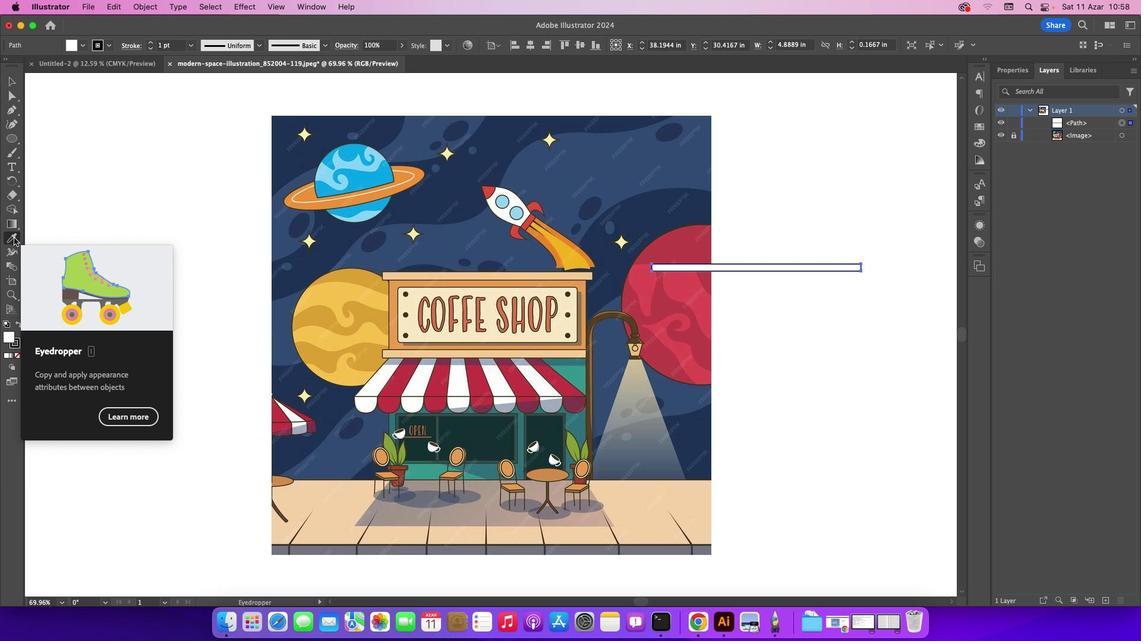 
Action: Mouse moved to (411, 276)
Screenshot: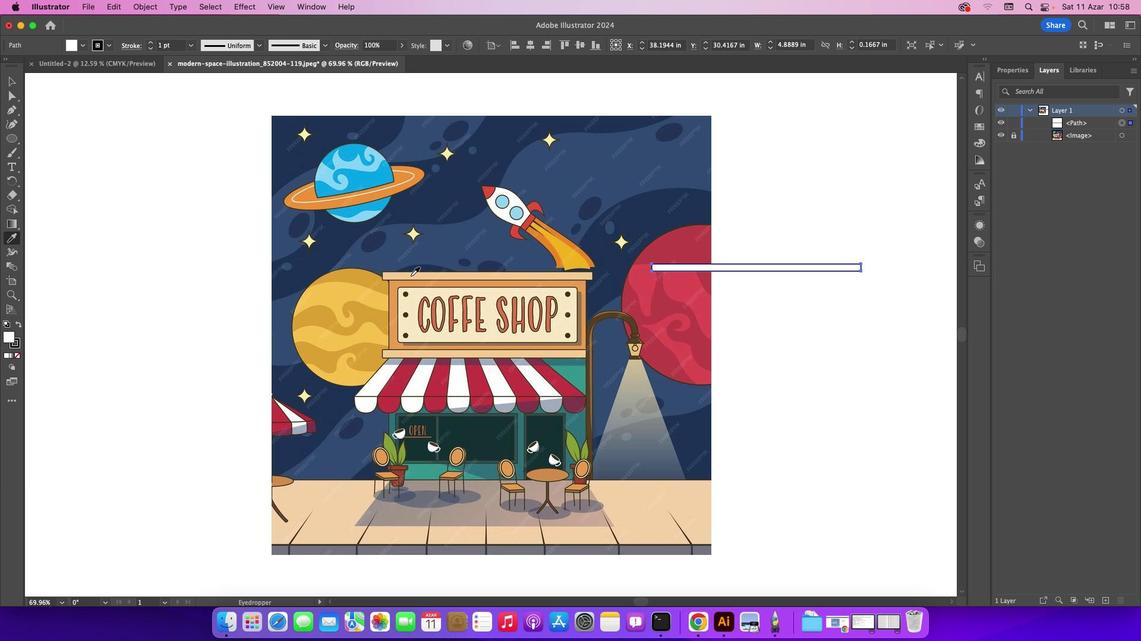 
Action: Mouse pressed left at (411, 276)
Screenshot: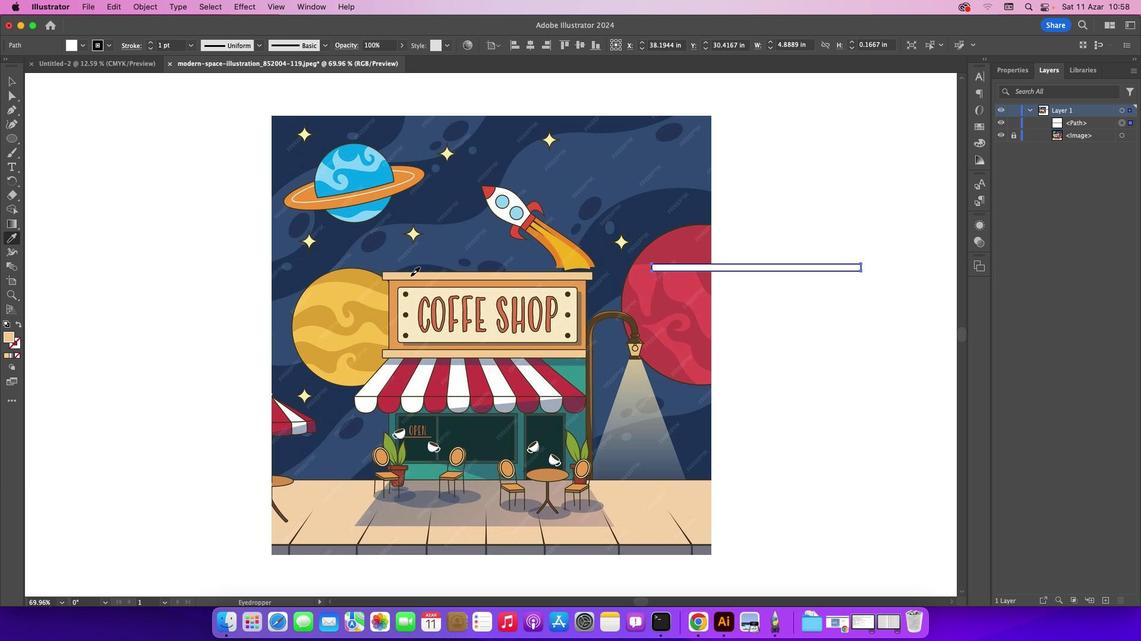 
Action: Mouse moved to (11, 83)
Screenshot: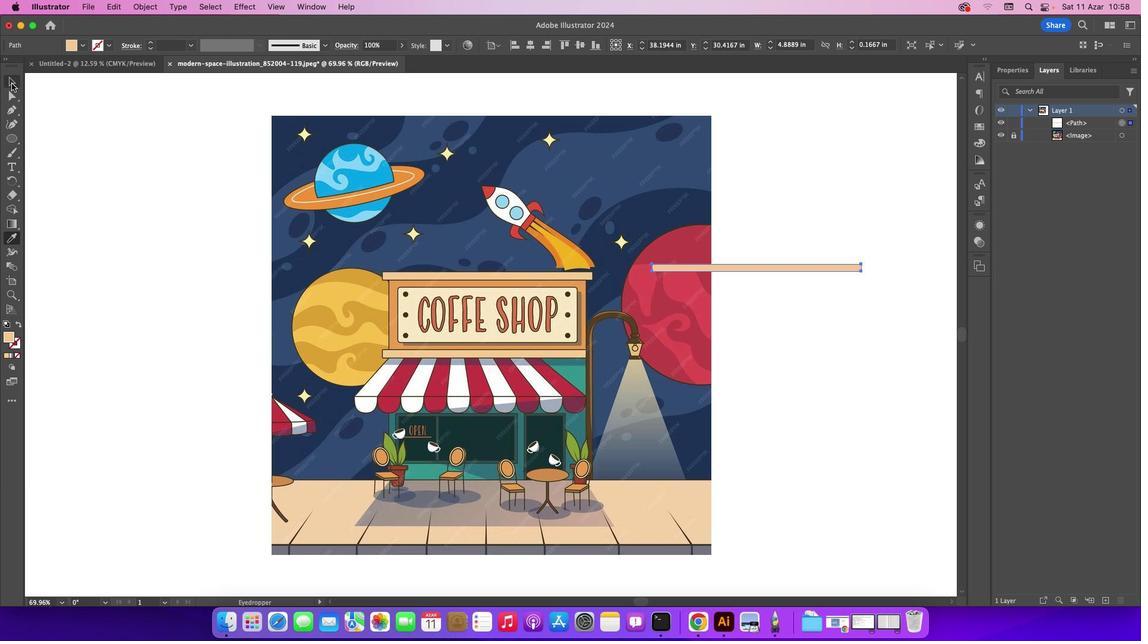 
Action: Mouse pressed left at (11, 83)
Screenshot: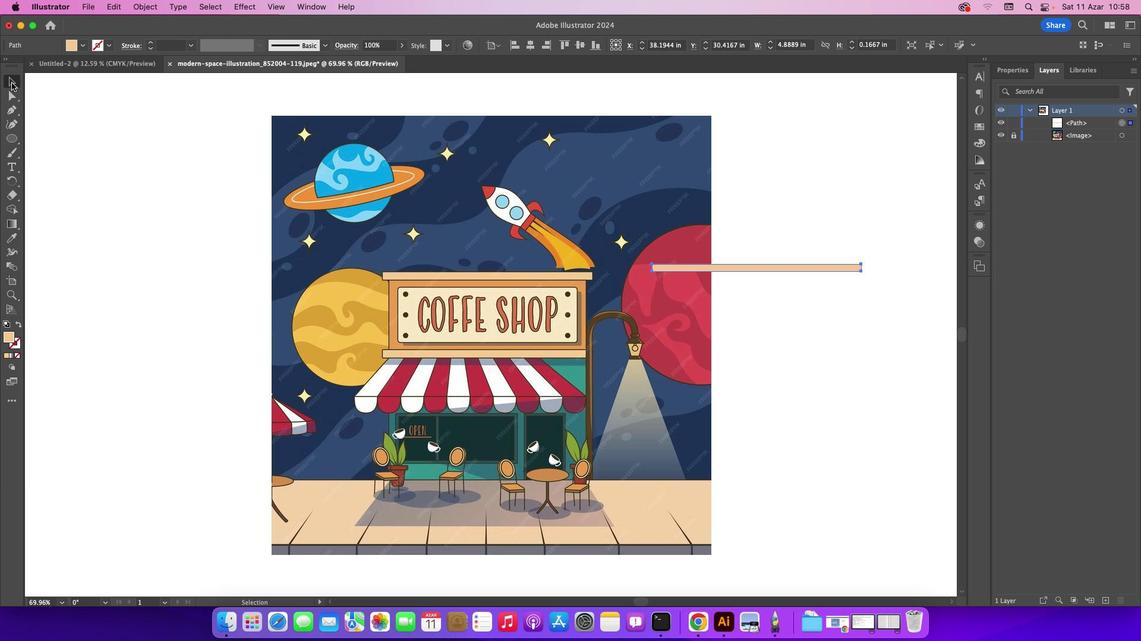 
Action: Mouse moved to (671, 268)
Screenshot: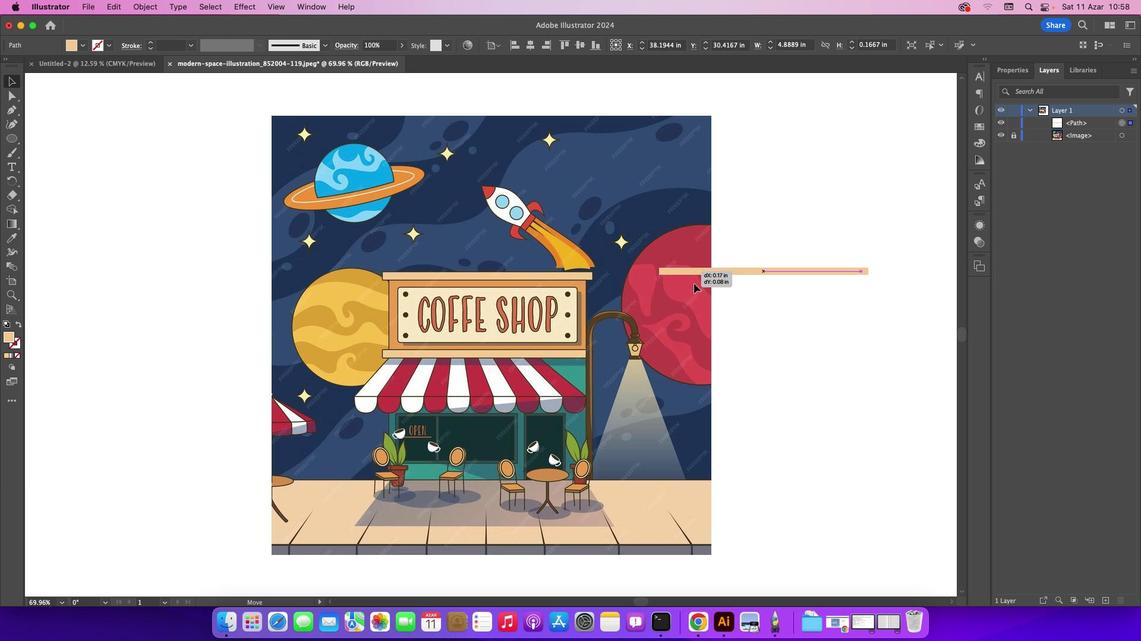 
Action: Mouse pressed left at (671, 268)
Screenshot: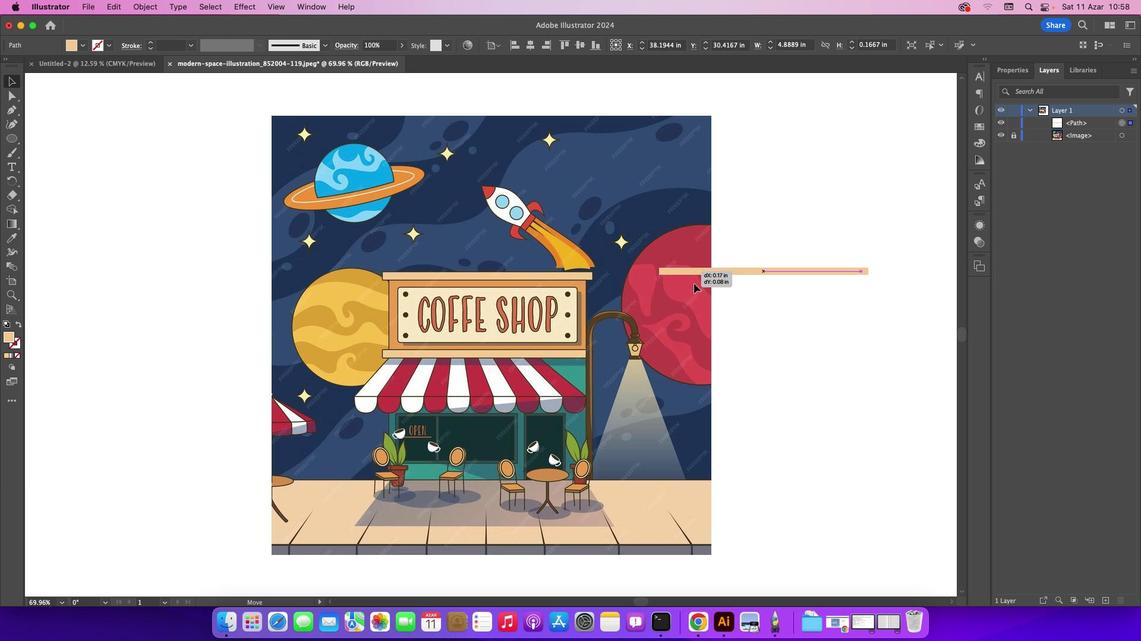 
Action: Mouse moved to (18, 341)
Screenshot: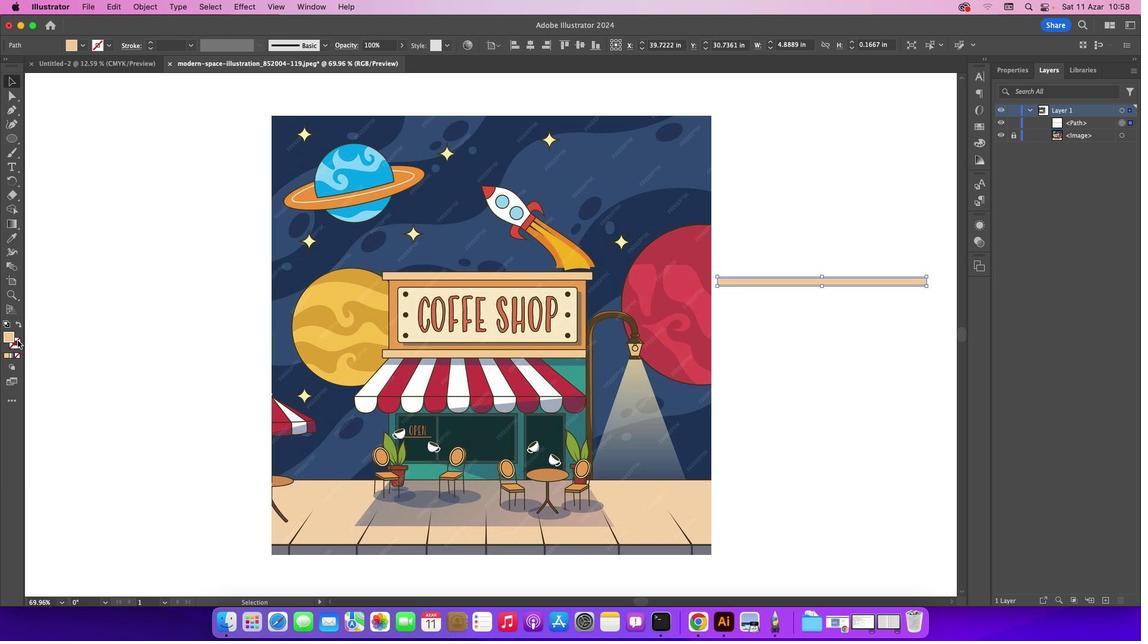
Action: Mouse pressed left at (18, 341)
Screenshot: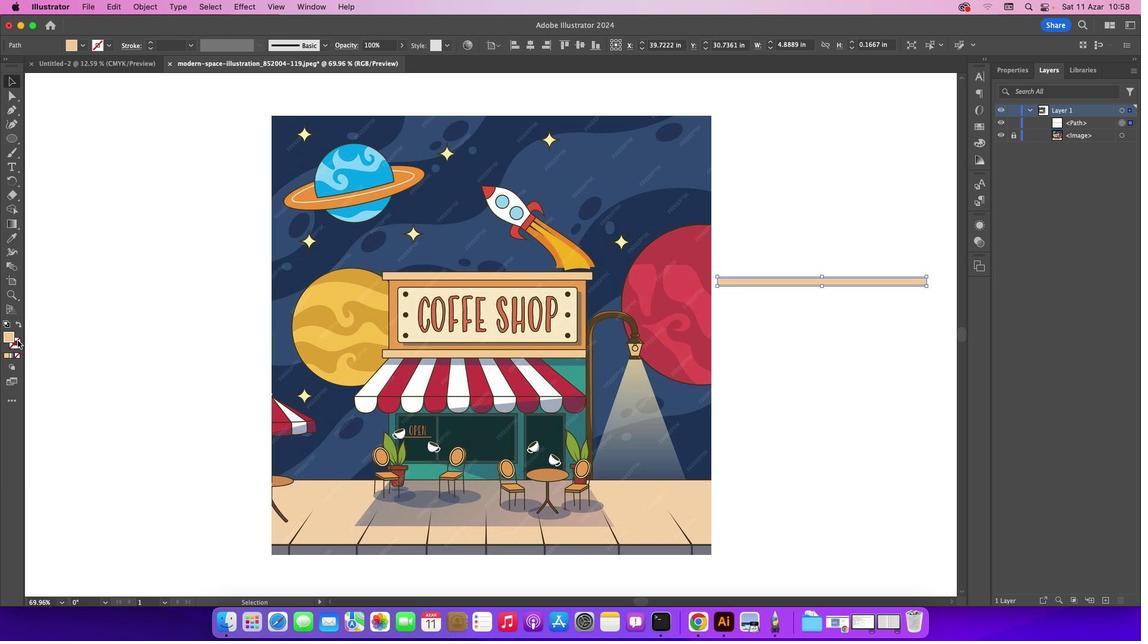 
Action: Mouse moved to (841, 93)
Screenshot: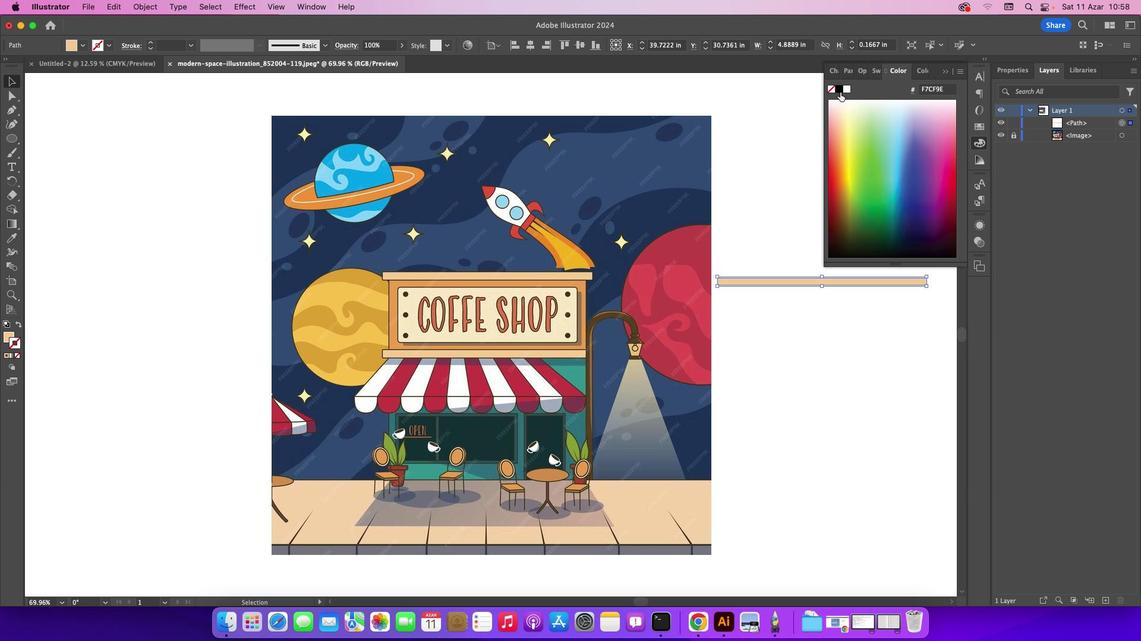 
Action: Mouse pressed left at (841, 93)
Screenshot: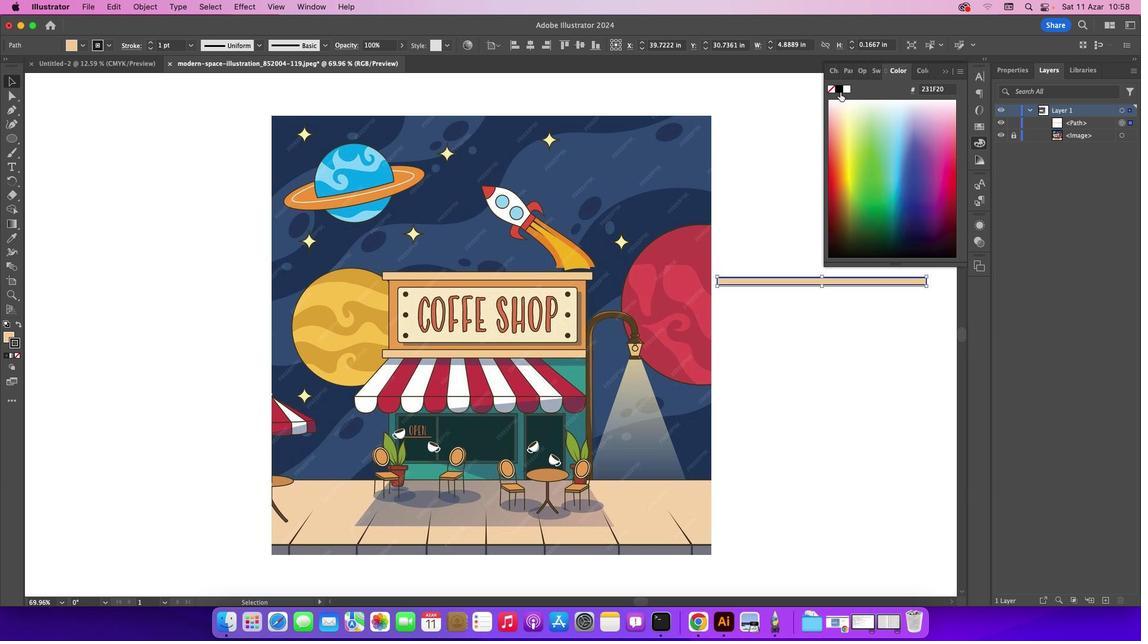 
Action: Mouse moved to (945, 71)
Screenshot: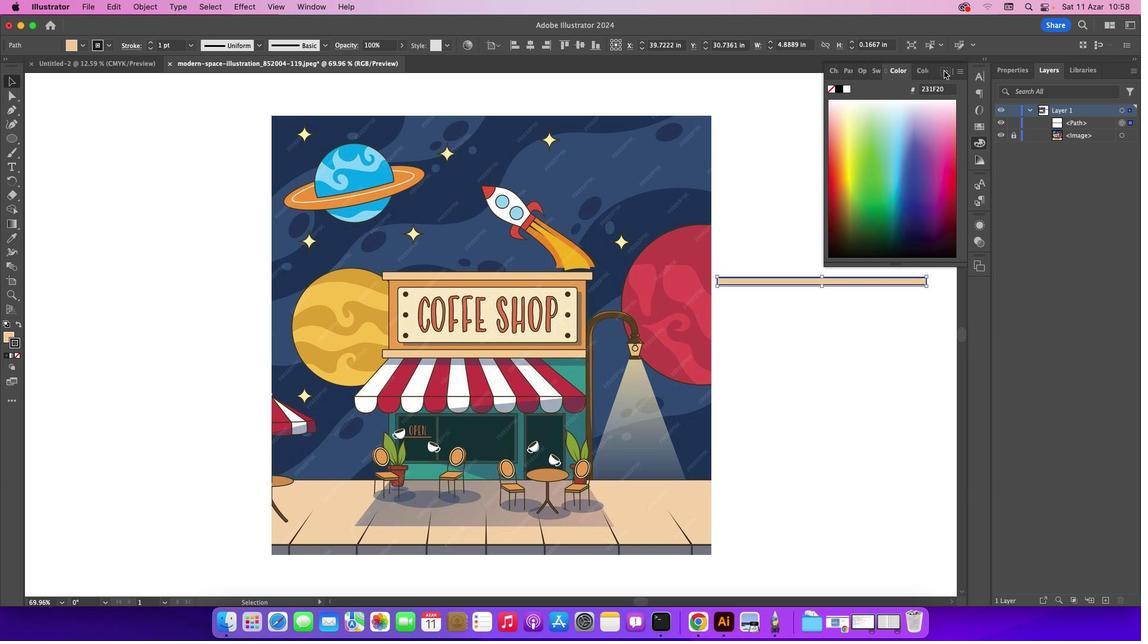 
Action: Mouse pressed left at (945, 71)
Screenshot: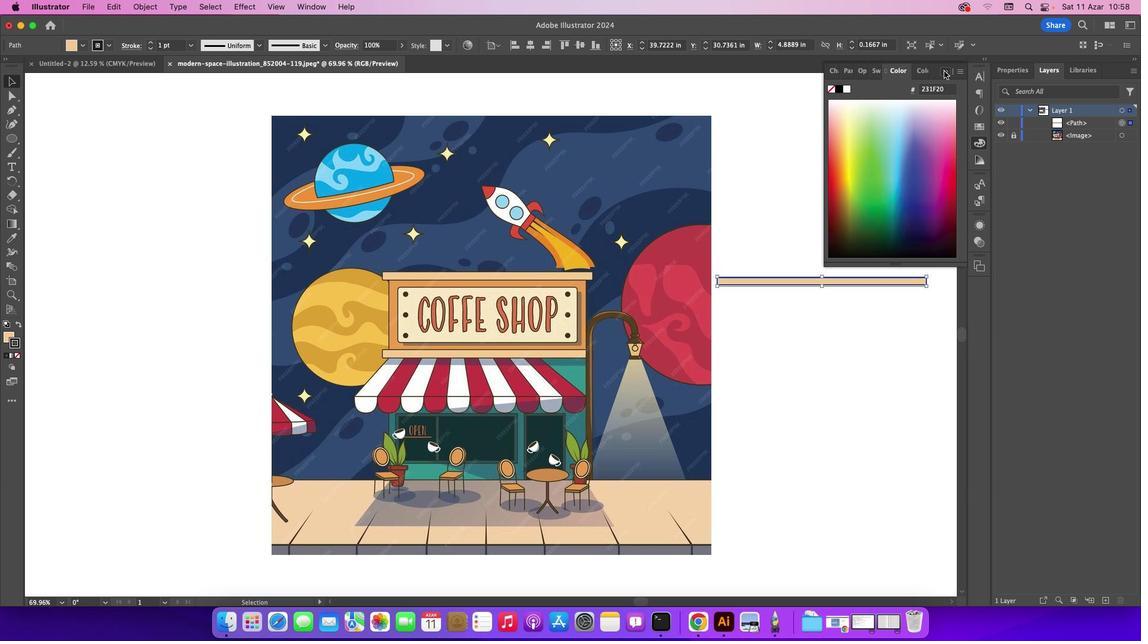 
Action: Mouse moved to (118, 149)
Screenshot: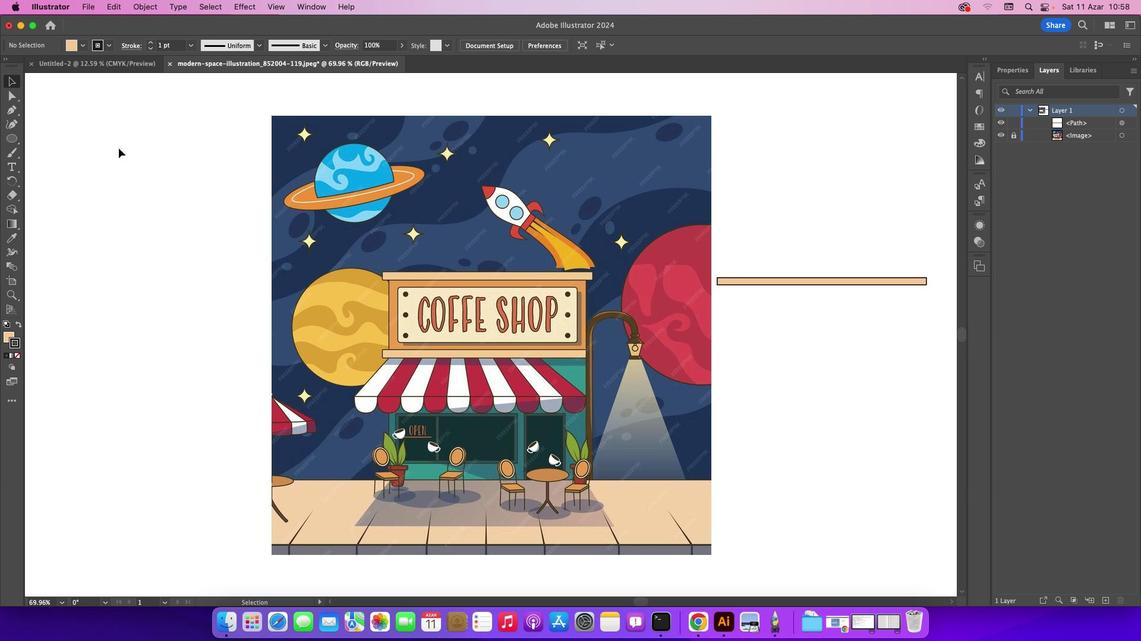 
Action: Mouse pressed left at (118, 149)
Screenshot: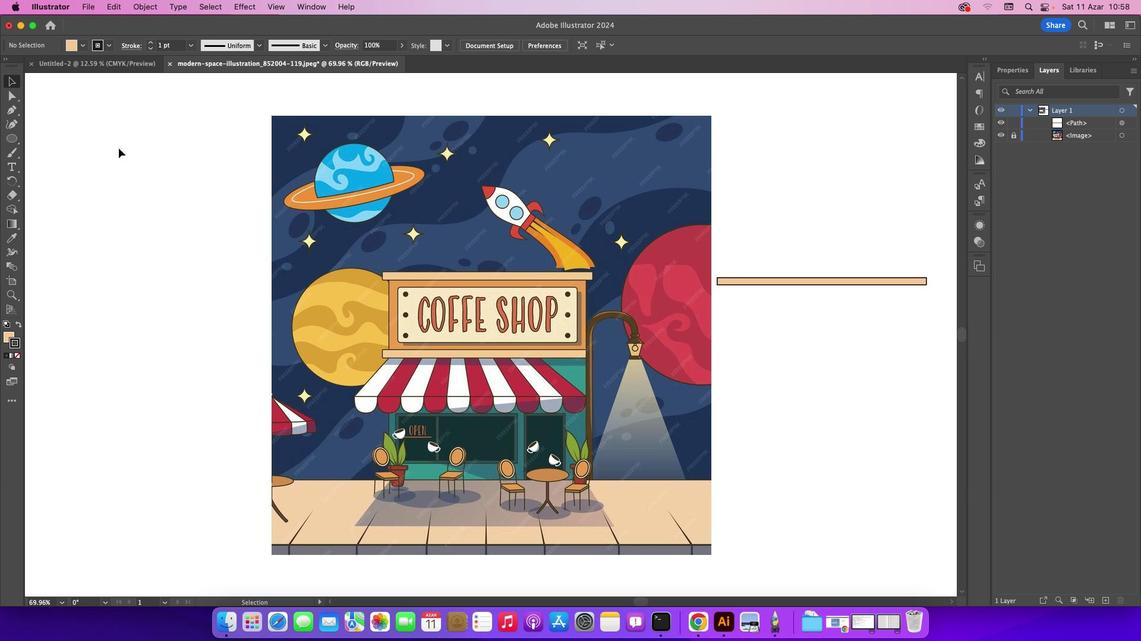 
Action: Mouse moved to (15, 134)
Screenshot: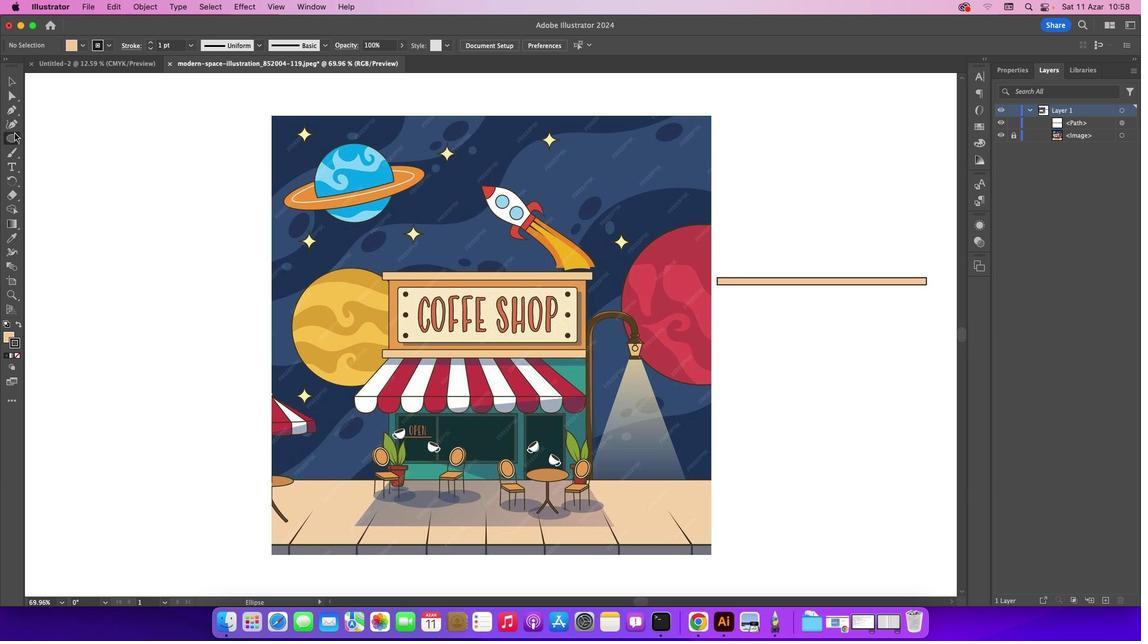 
Action: Mouse pressed left at (15, 134)
Screenshot: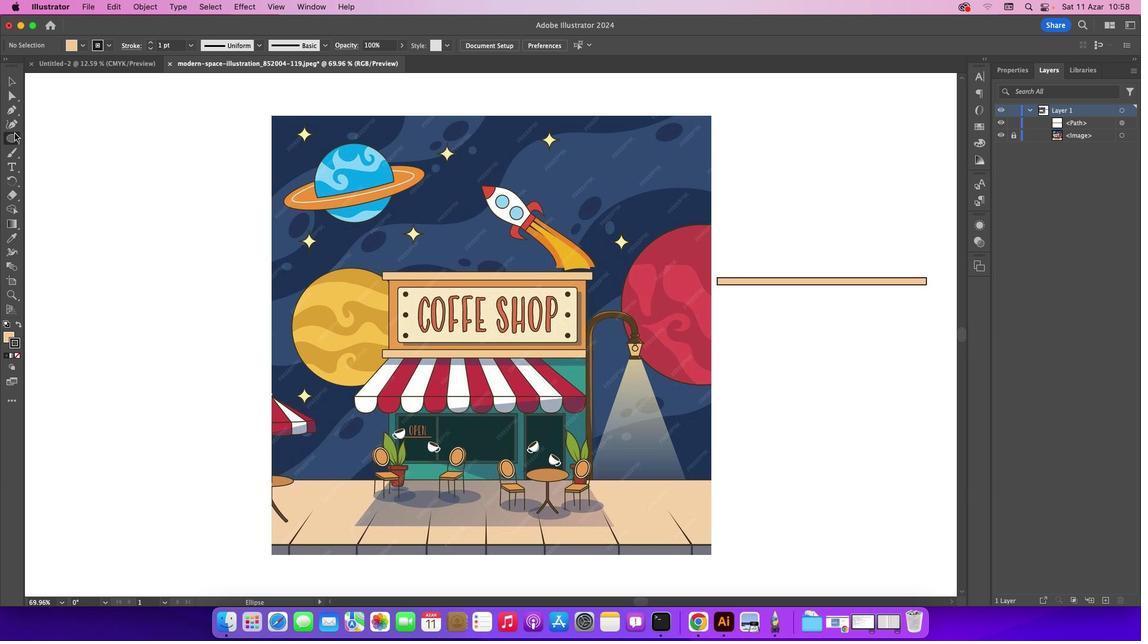 
Action: Mouse moved to (104, 140)
Screenshot: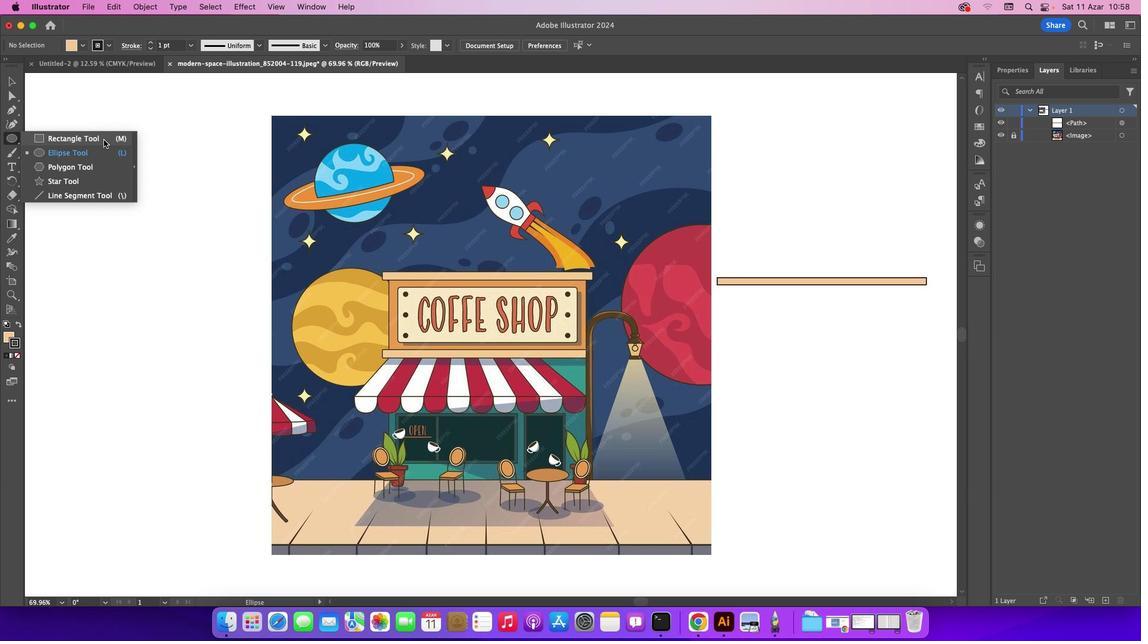 
Action: Mouse pressed left at (104, 140)
Screenshot: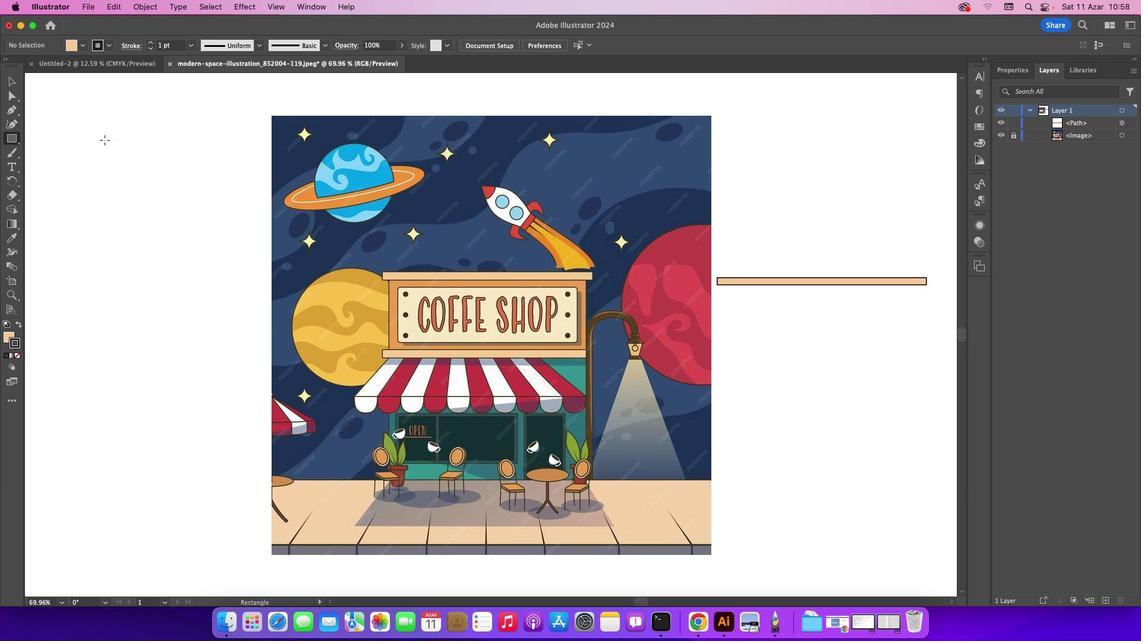 
Action: Mouse moved to (388, 280)
Screenshot: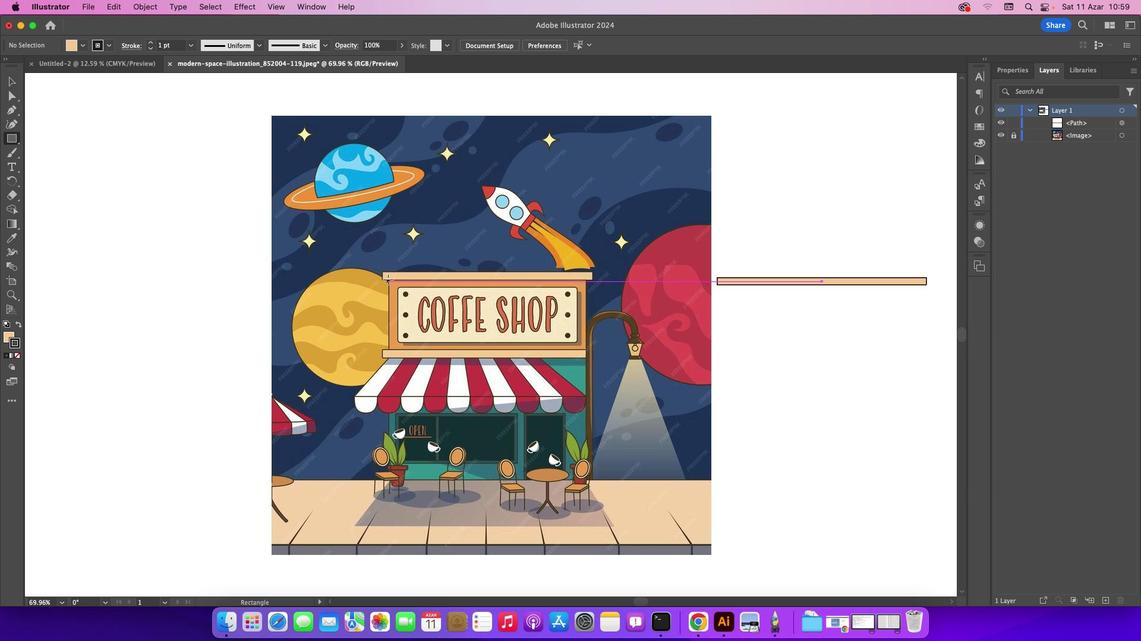 
Action: Mouse pressed left at (388, 280)
Screenshot: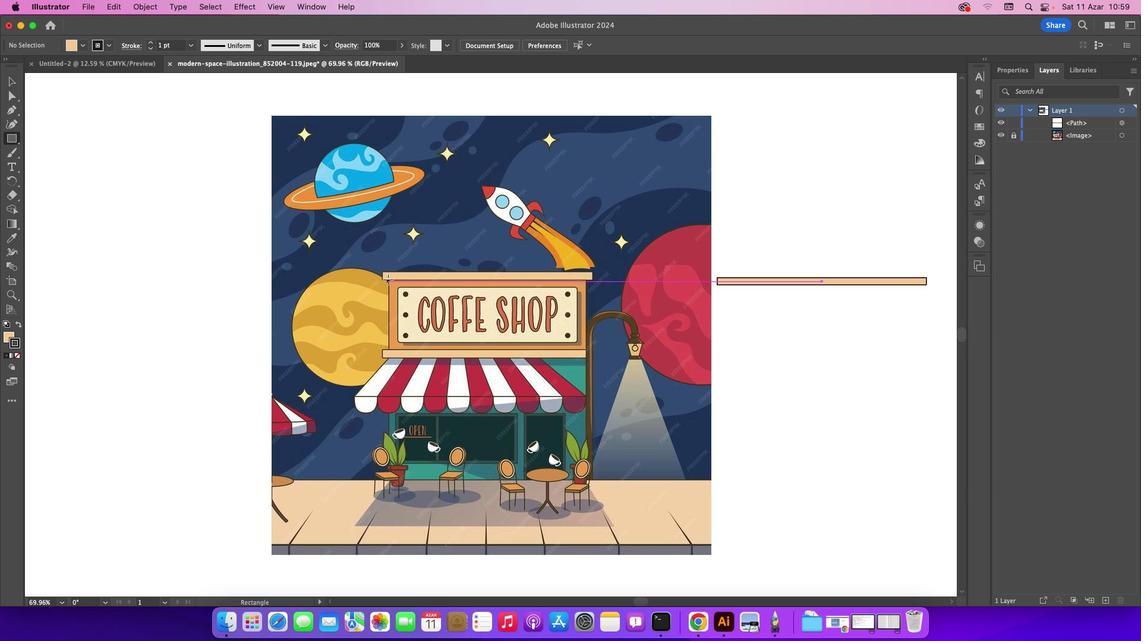 
Action: Mouse moved to (8, 79)
Screenshot: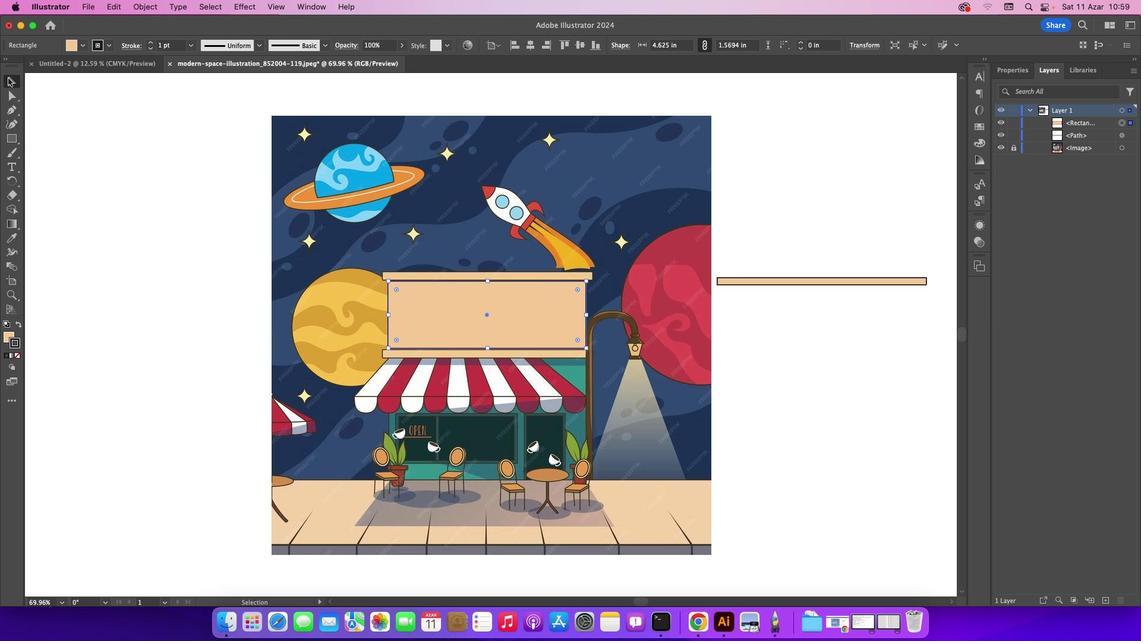 
Action: Mouse pressed left at (8, 79)
Screenshot: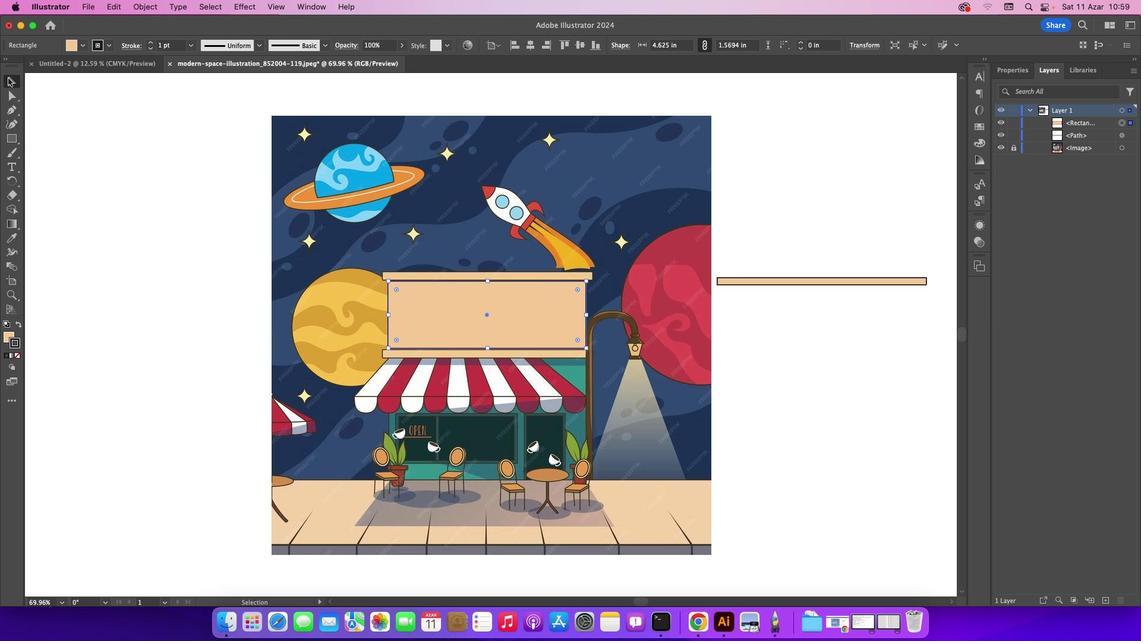 
Action: Mouse moved to (151, 140)
Screenshot: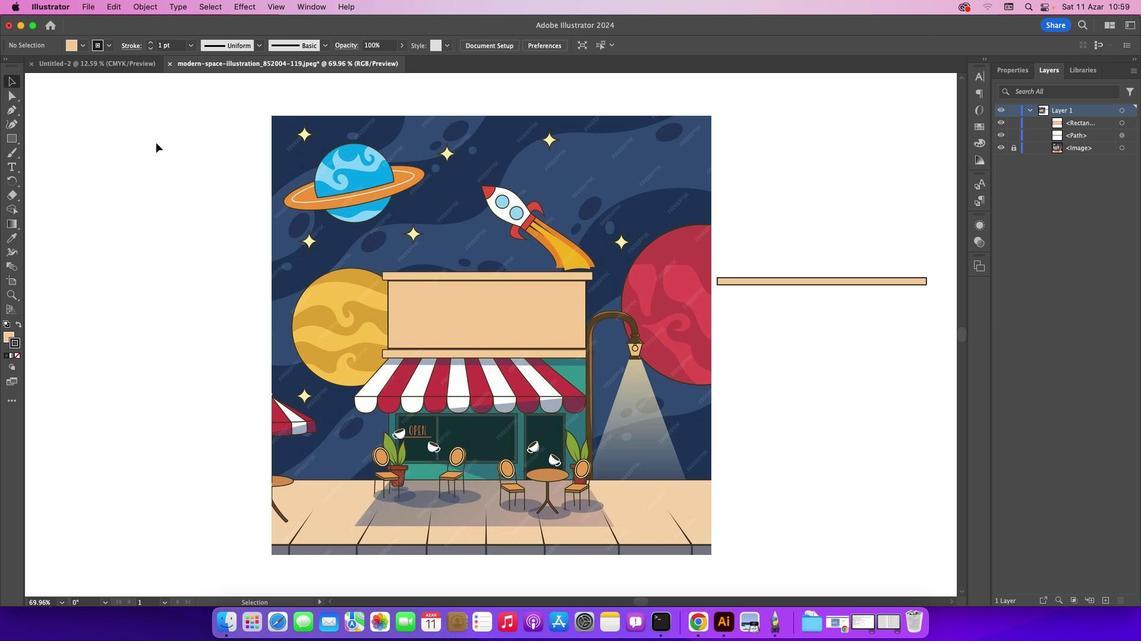 
Action: Mouse pressed left at (151, 140)
Screenshot: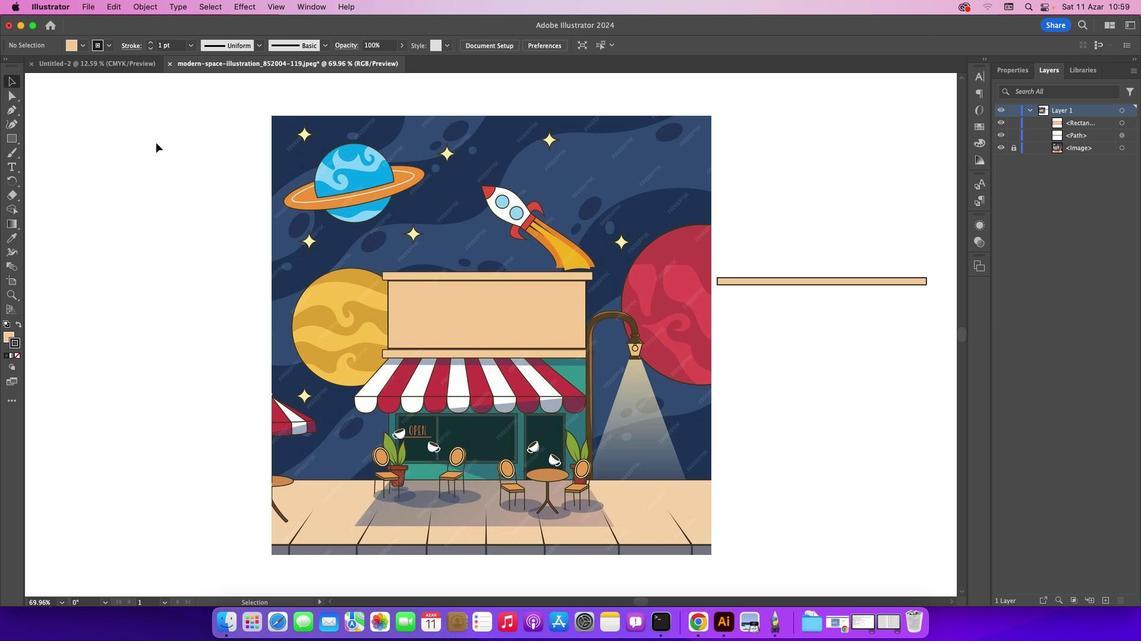 
Action: Mouse moved to (441, 298)
Screenshot: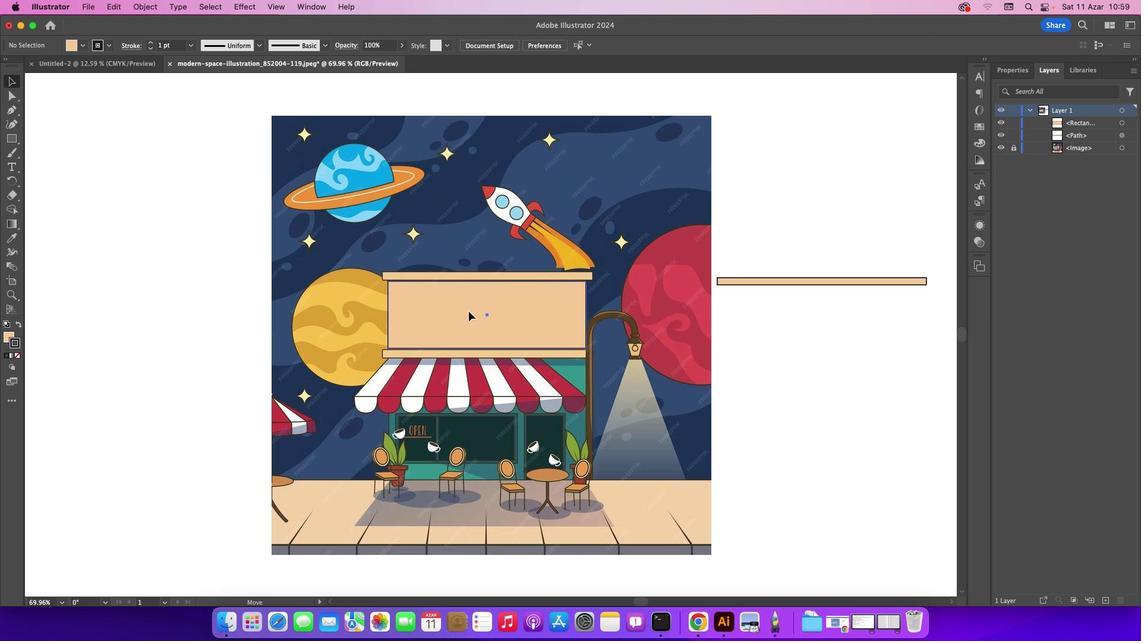 
Action: Mouse pressed left at (441, 298)
Screenshot: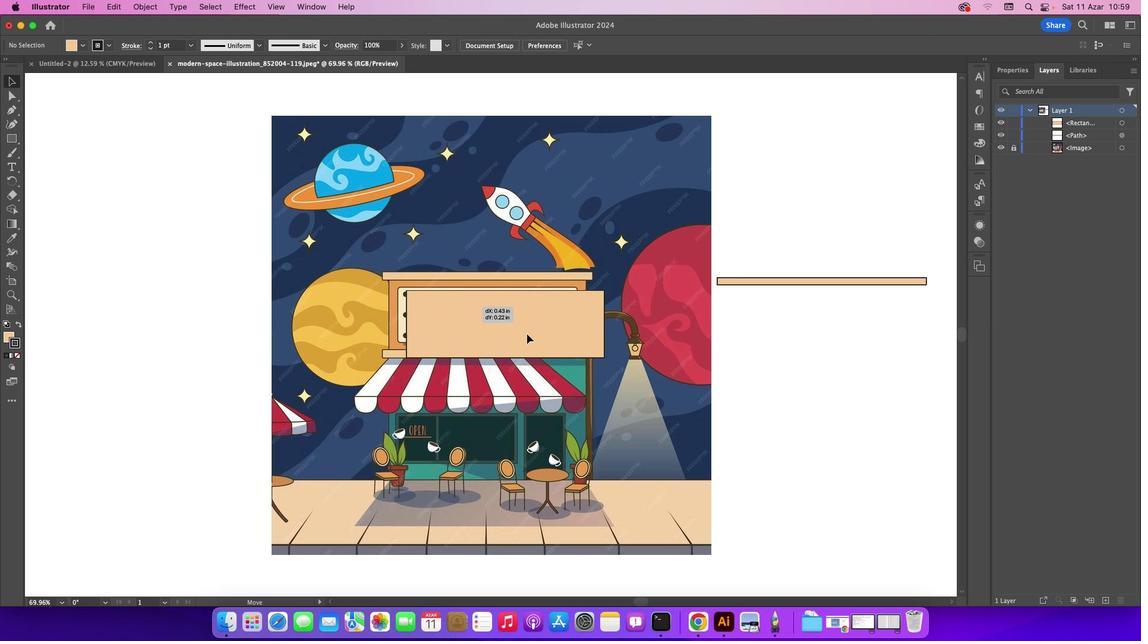 
Action: Mouse moved to (13, 233)
Screenshot: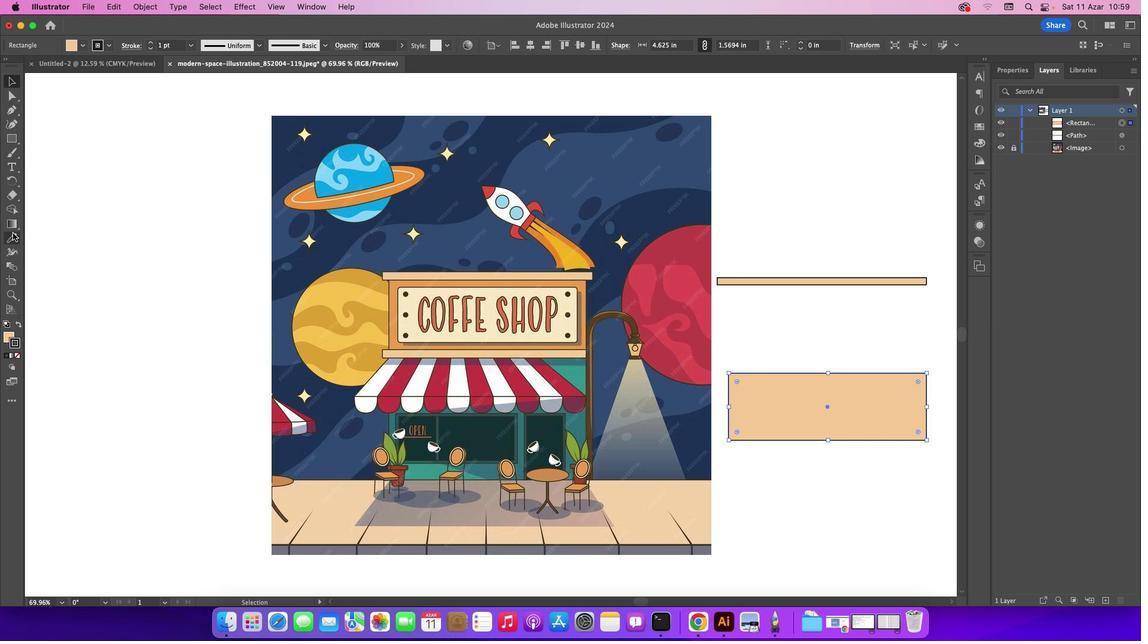 
Action: Mouse pressed left at (13, 233)
Screenshot: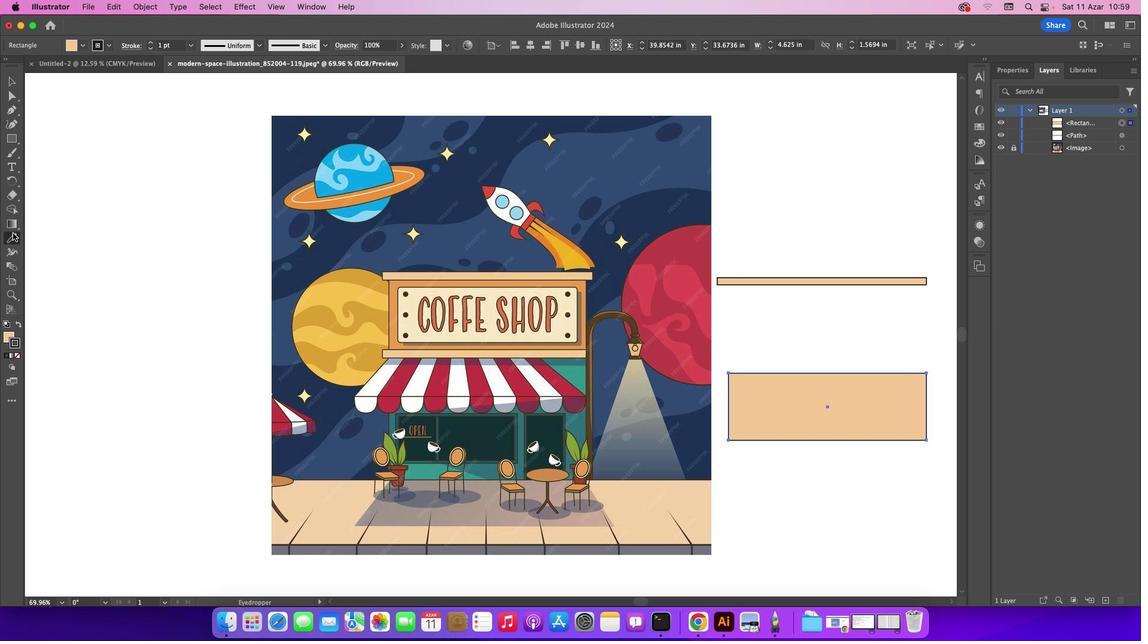 
Action: Mouse moved to (394, 287)
Screenshot: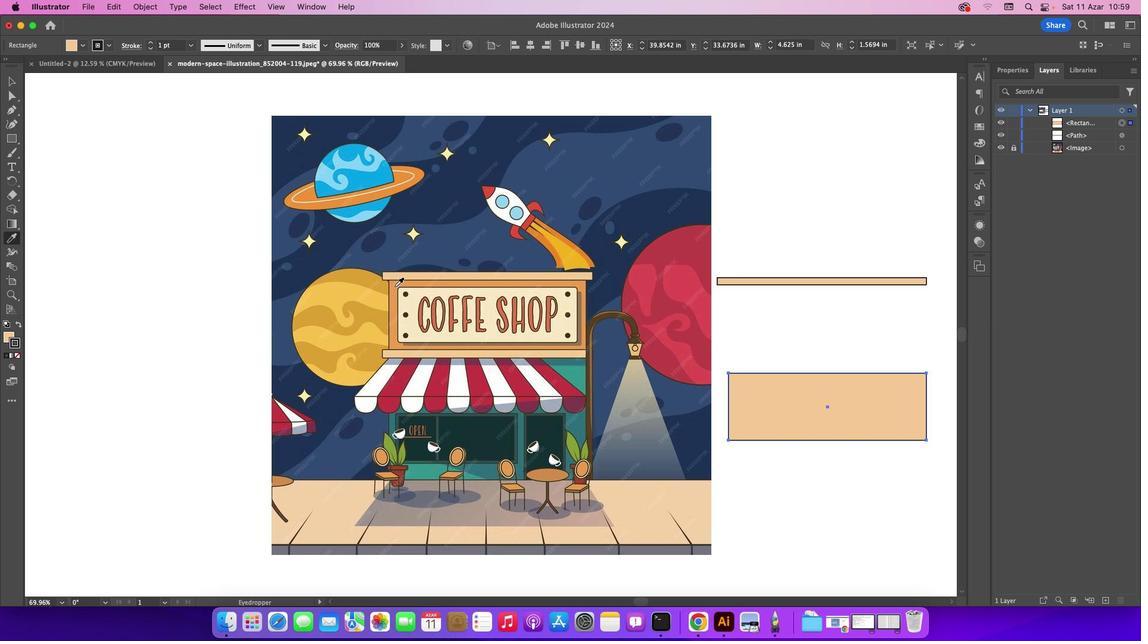 
Action: Mouse pressed left at (394, 287)
Screenshot: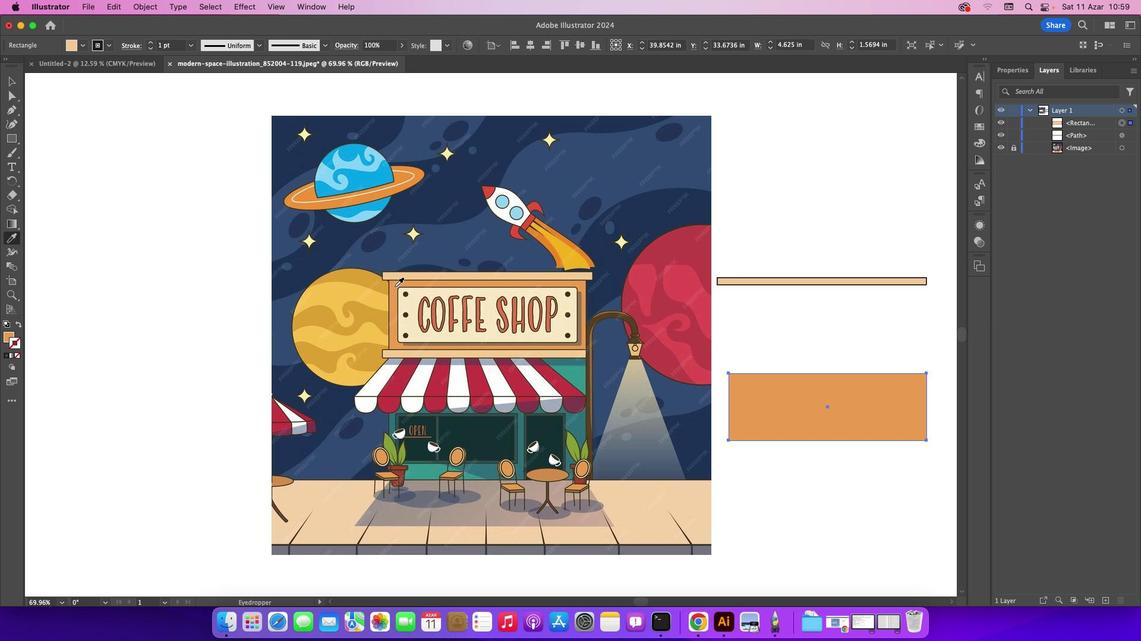 
Action: Mouse moved to (12, 87)
Screenshot: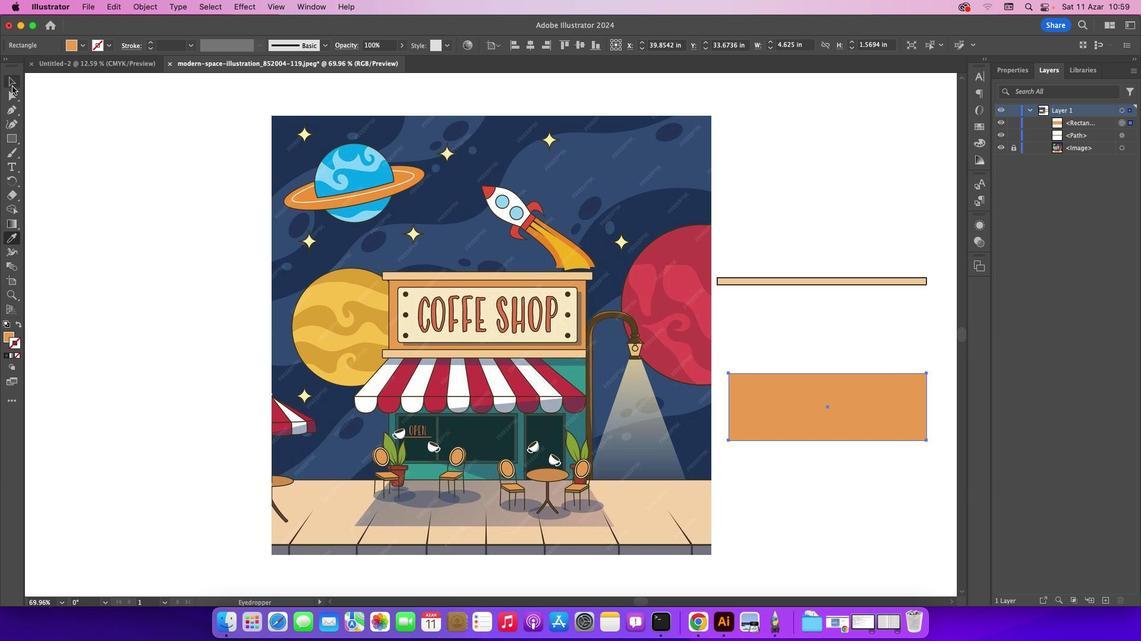 
Action: Mouse pressed left at (12, 87)
Screenshot: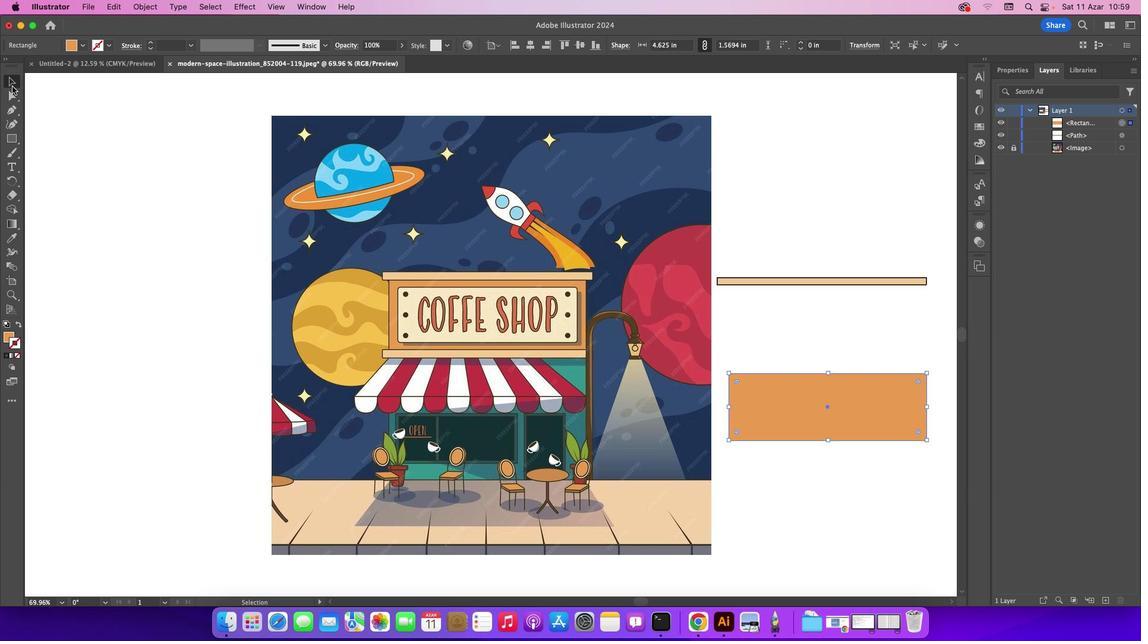
Action: Mouse moved to (408, 213)
Screenshot: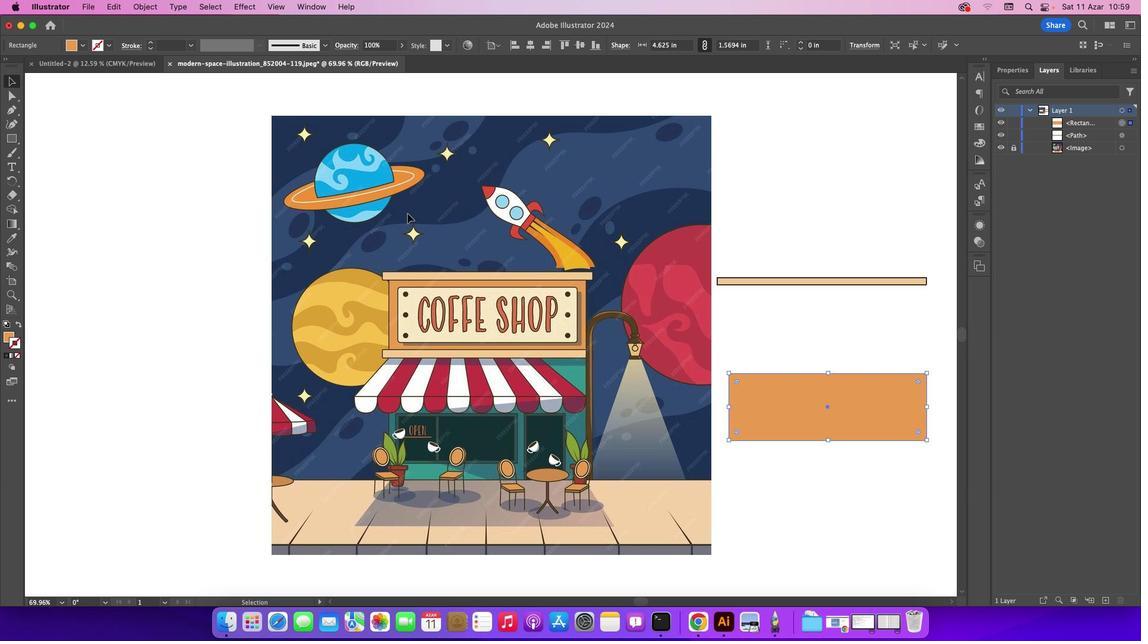
Action: Mouse pressed left at (408, 213)
Screenshot: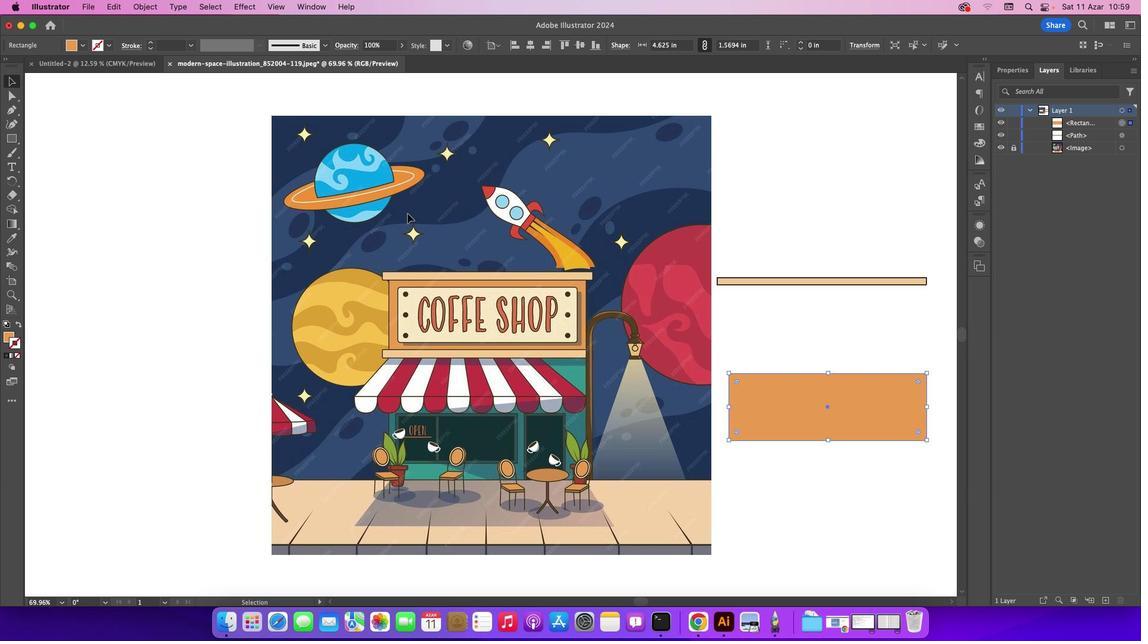 
Action: Mouse moved to (827, 402)
Screenshot: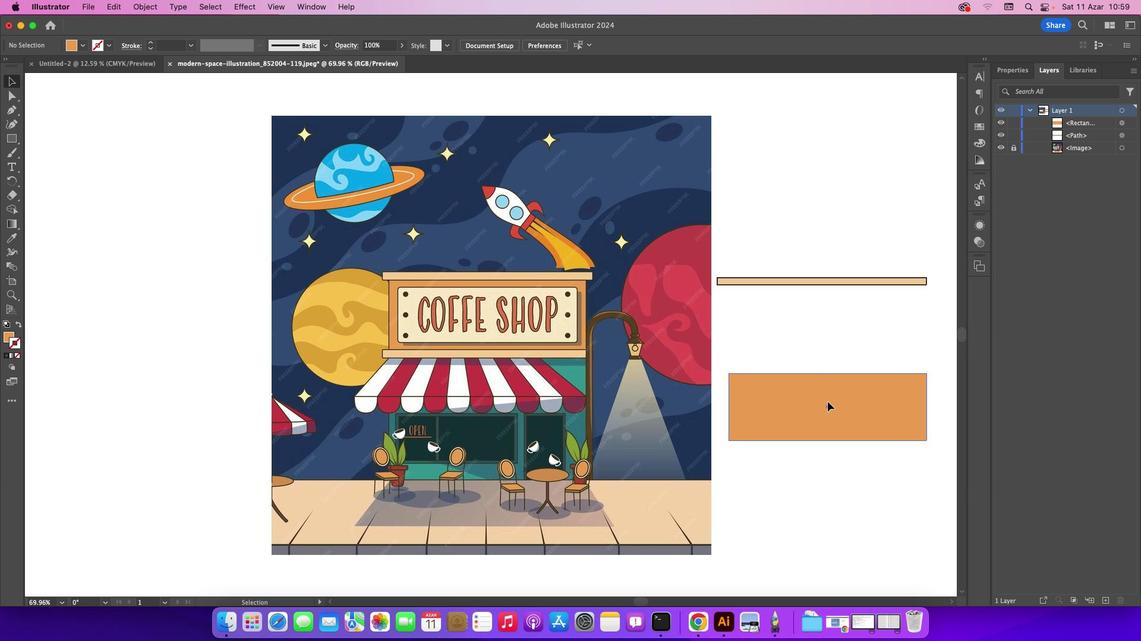 
Action: Mouse pressed left at (827, 402)
Screenshot: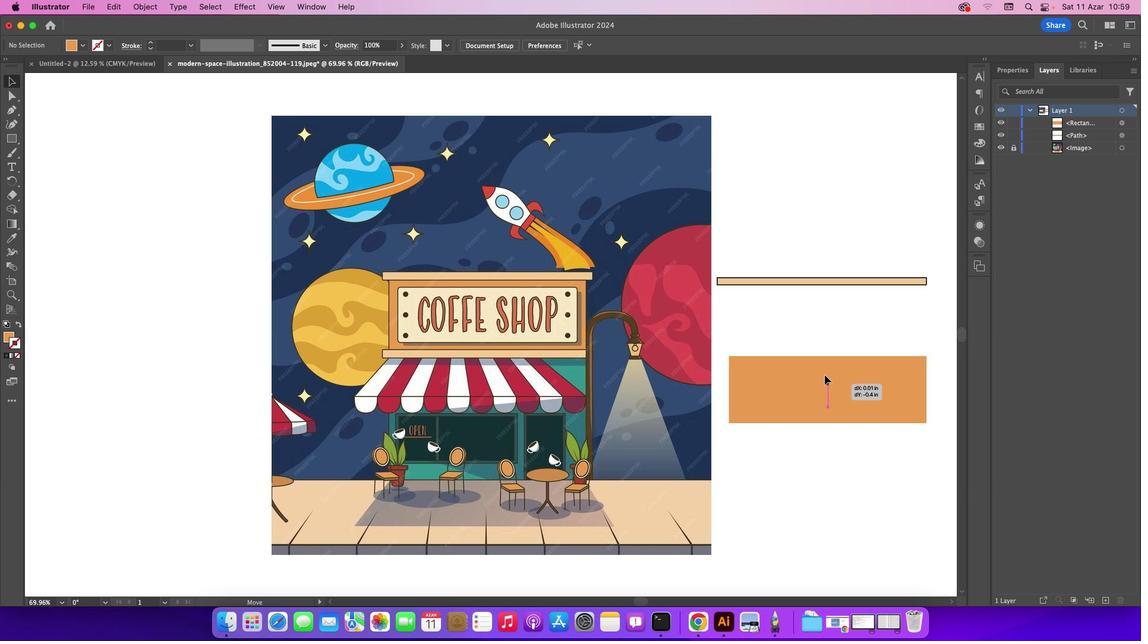 
Action: Mouse moved to (719, 211)
Screenshot: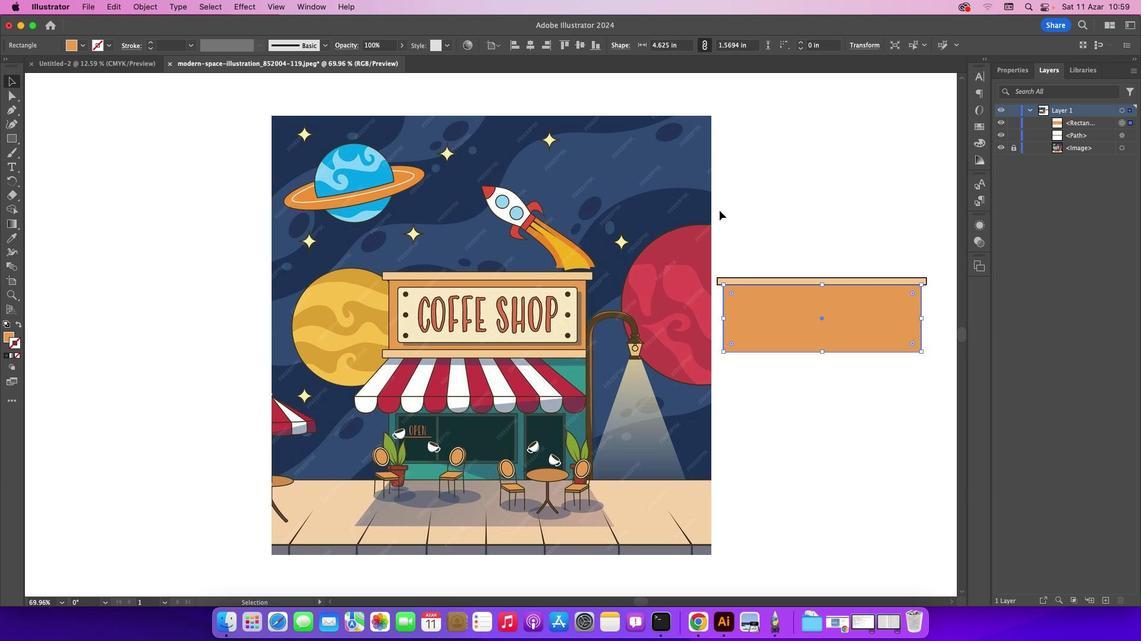 
Action: Key pressed Key.down
Screenshot: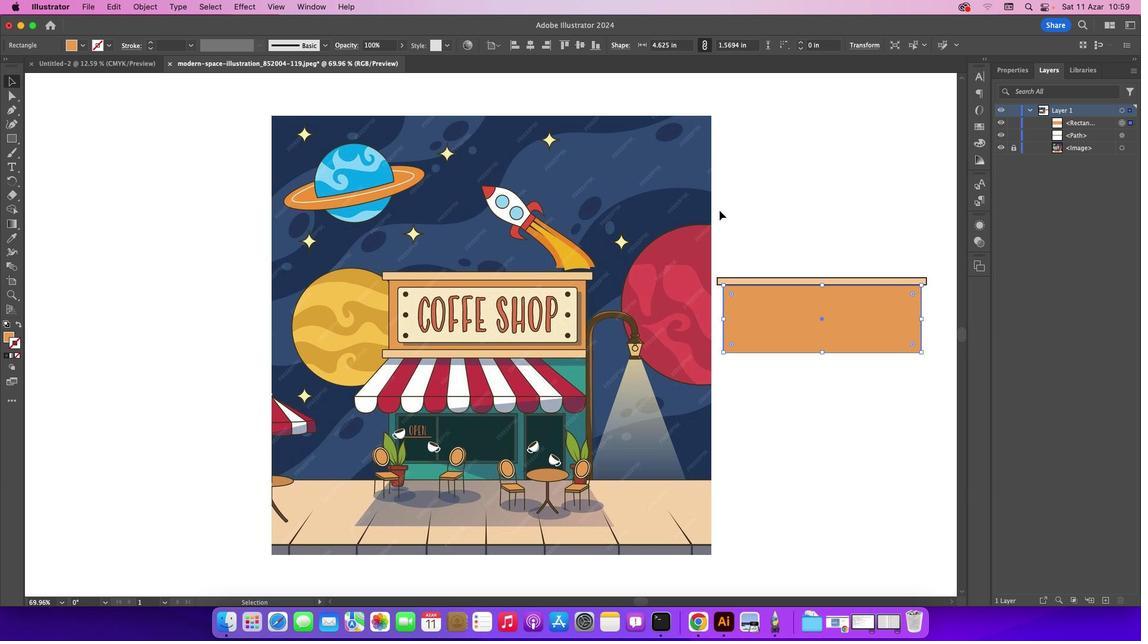 
Action: Mouse moved to (6, 357)
Screenshot: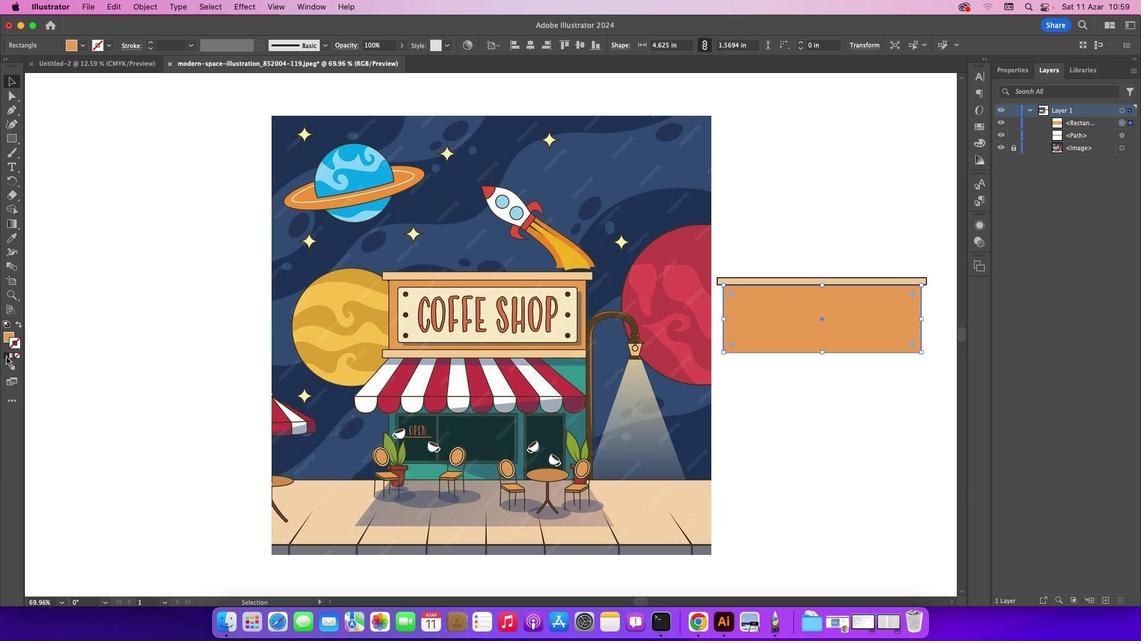 
Action: Mouse pressed left at (6, 357)
Screenshot: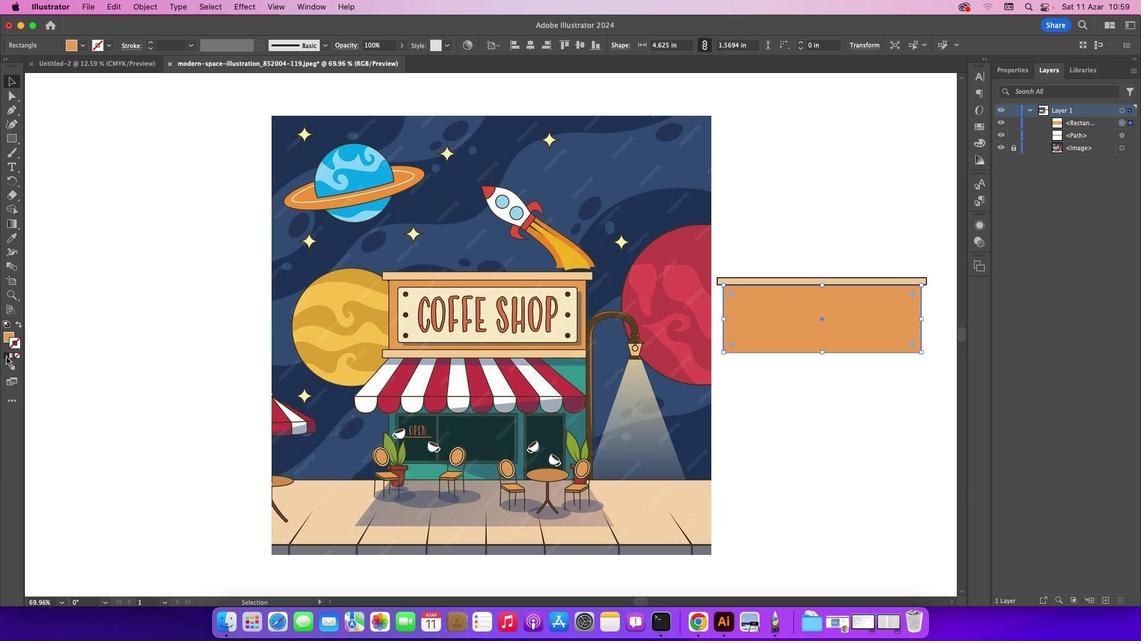 
Action: Mouse moved to (9, 336)
Screenshot: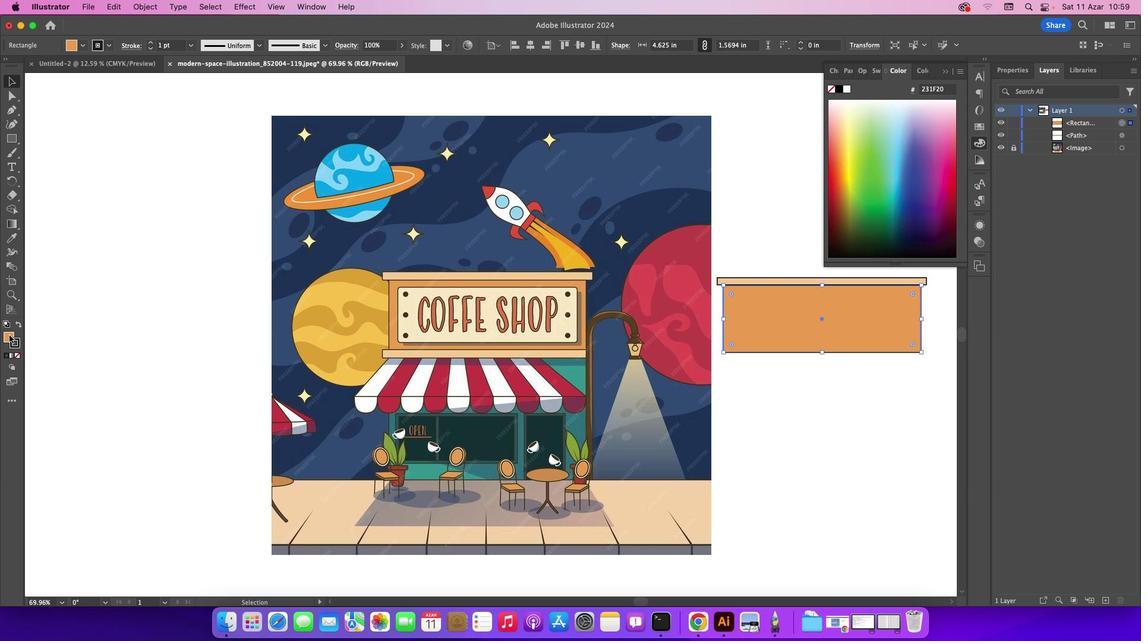 
Action: Mouse pressed left at (9, 336)
Screenshot: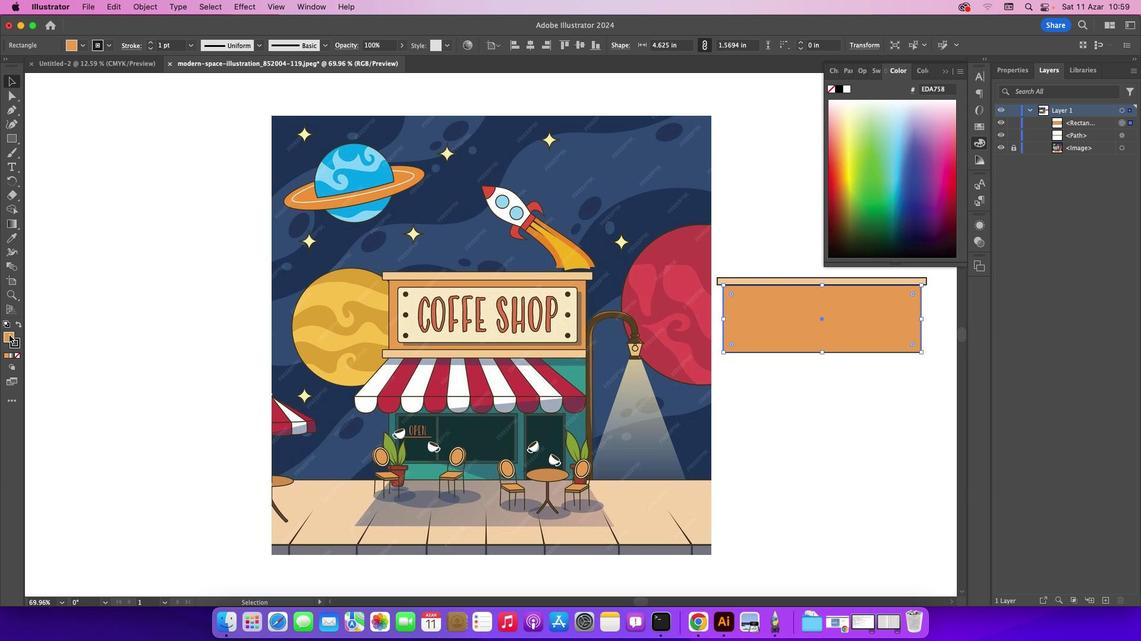 
Action: Mouse moved to (949, 70)
Screenshot: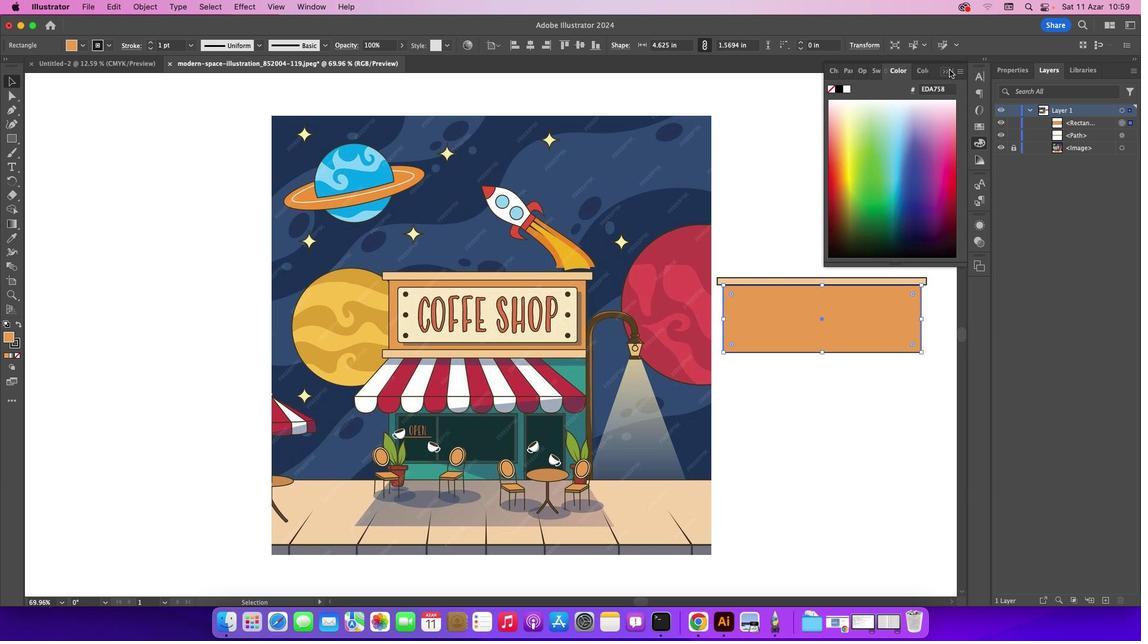 
Action: Mouse pressed left at (949, 70)
Screenshot: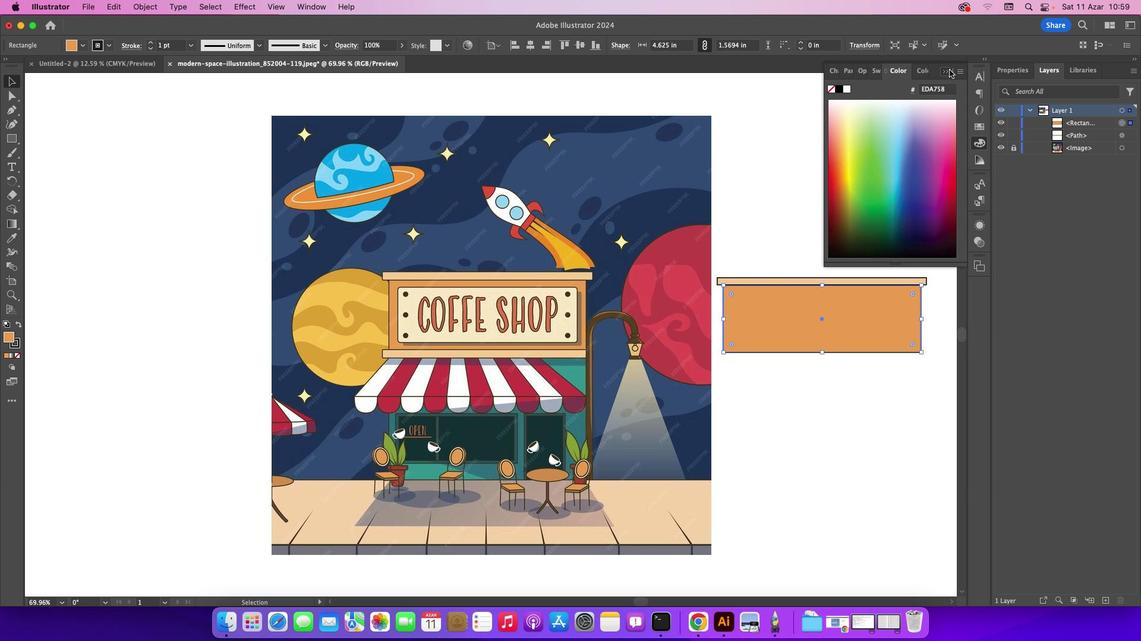 
Action: Mouse moved to (829, 238)
Screenshot: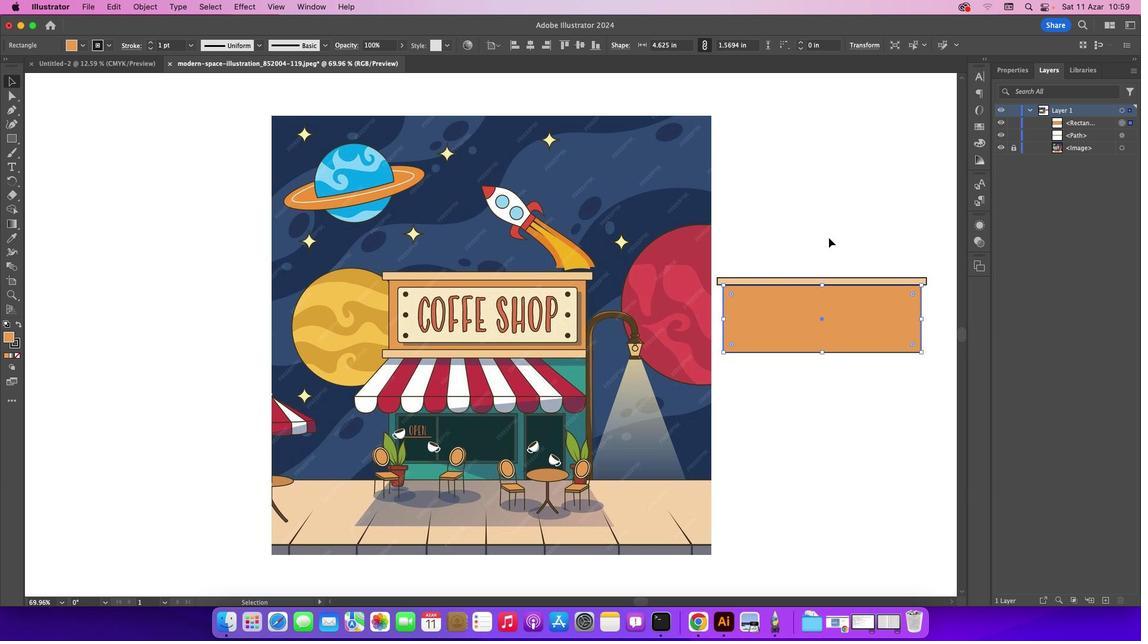 
Action: Mouse pressed left at (829, 238)
Screenshot: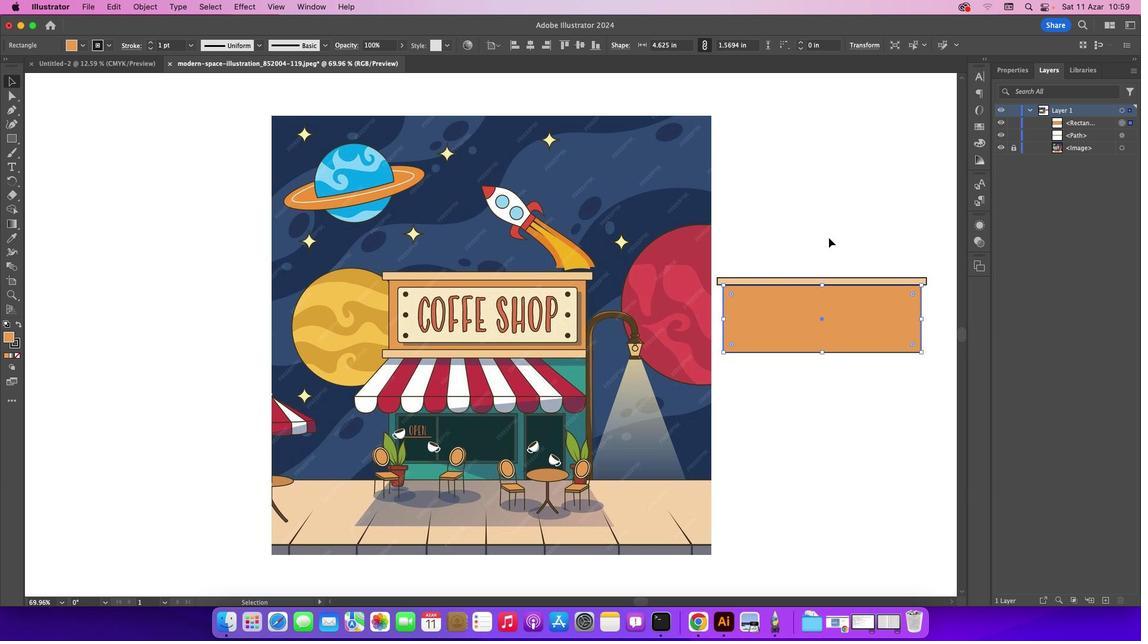 
Action: Mouse moved to (838, 281)
Screenshot: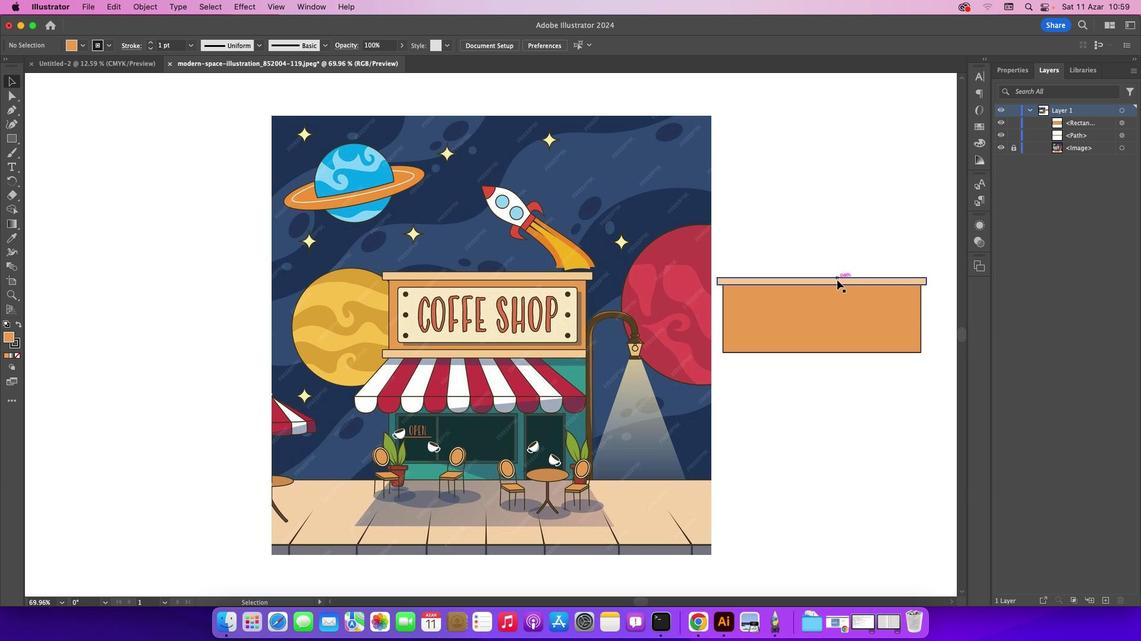 
Action: Key pressed Key.alt
Screenshot: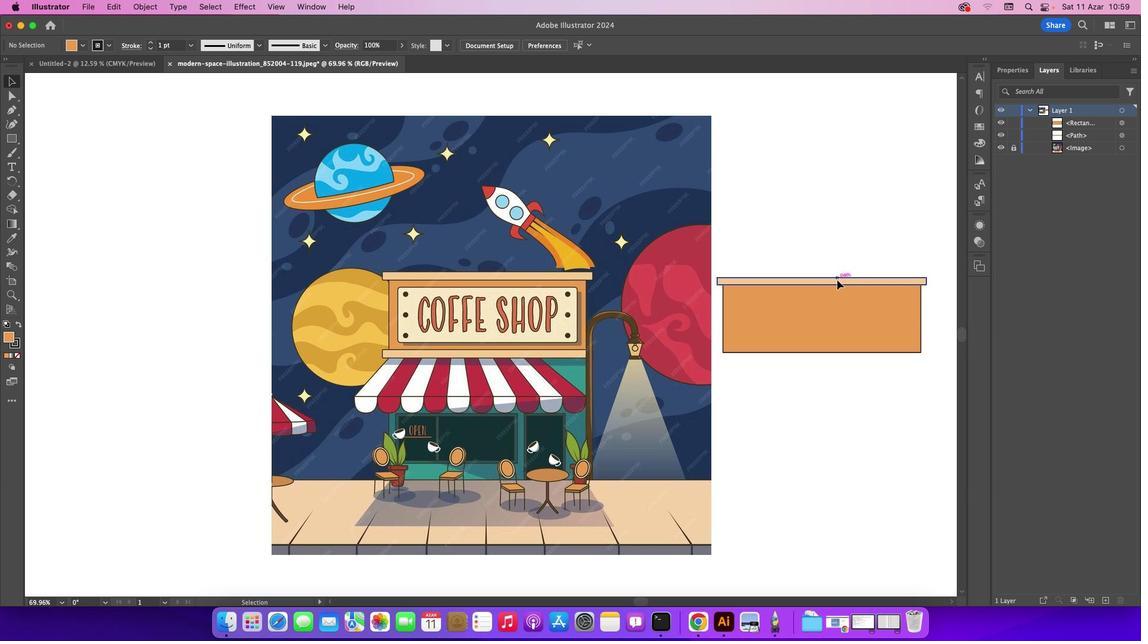 
Action: Mouse pressed left at (838, 281)
Screenshot: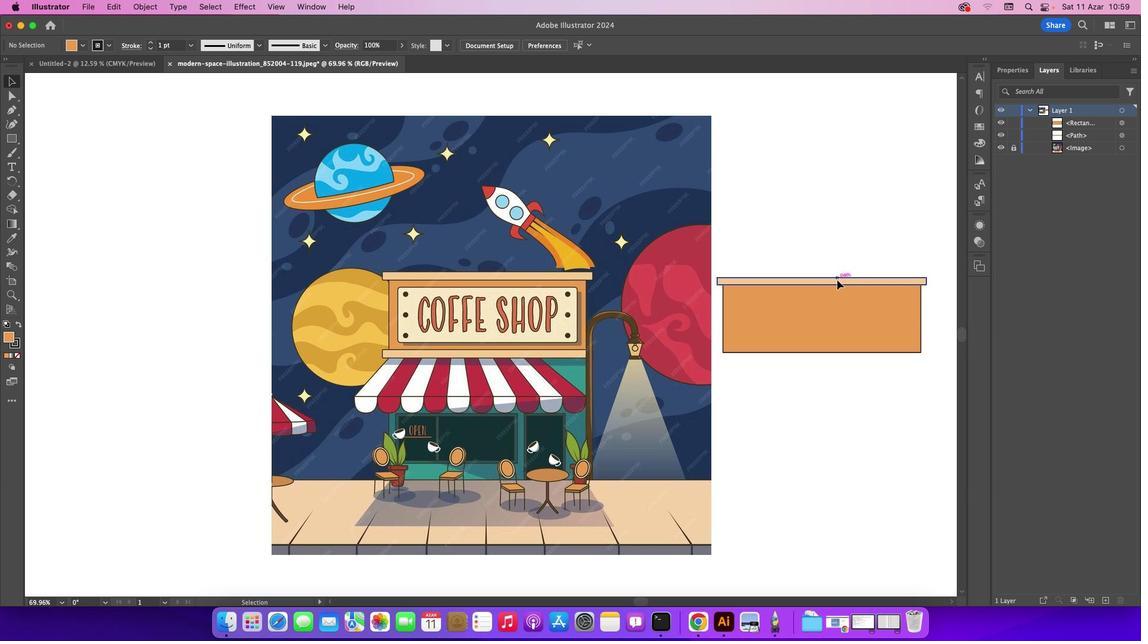 
Action: Mouse moved to (788, 234)
Screenshot: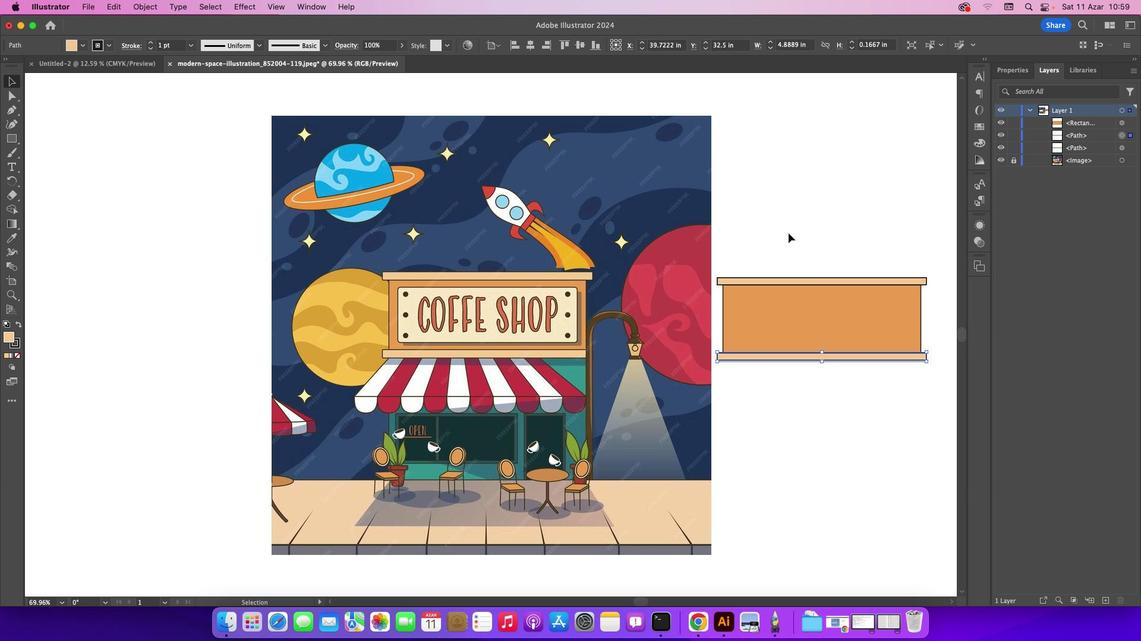 
Action: Mouse pressed left at (788, 234)
Screenshot: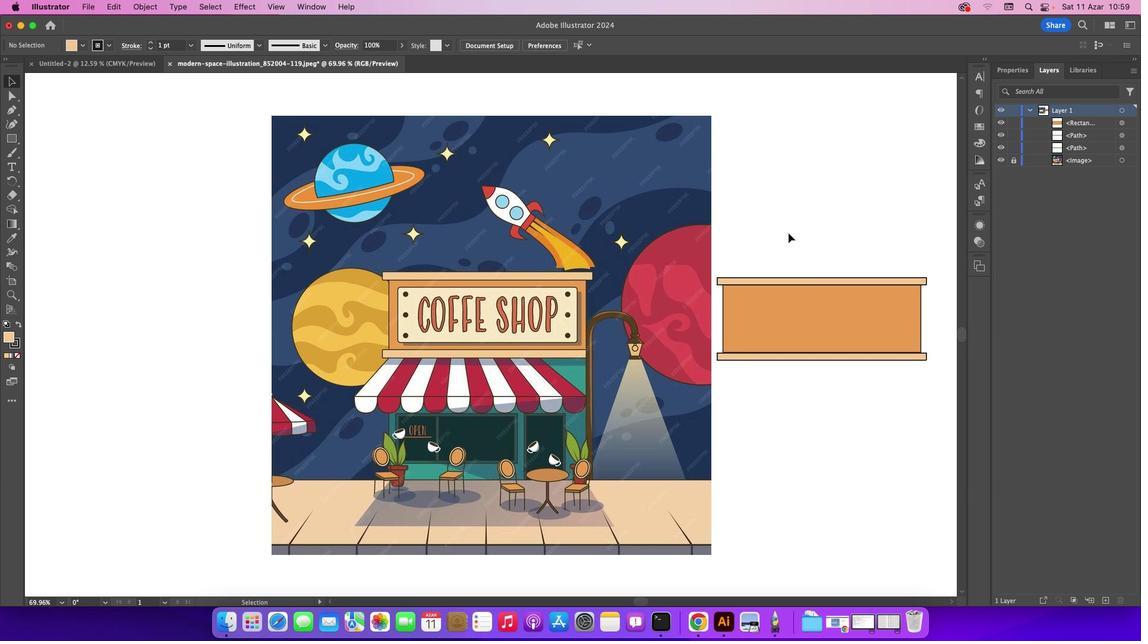 
Action: Mouse moved to (4, 108)
Screenshot: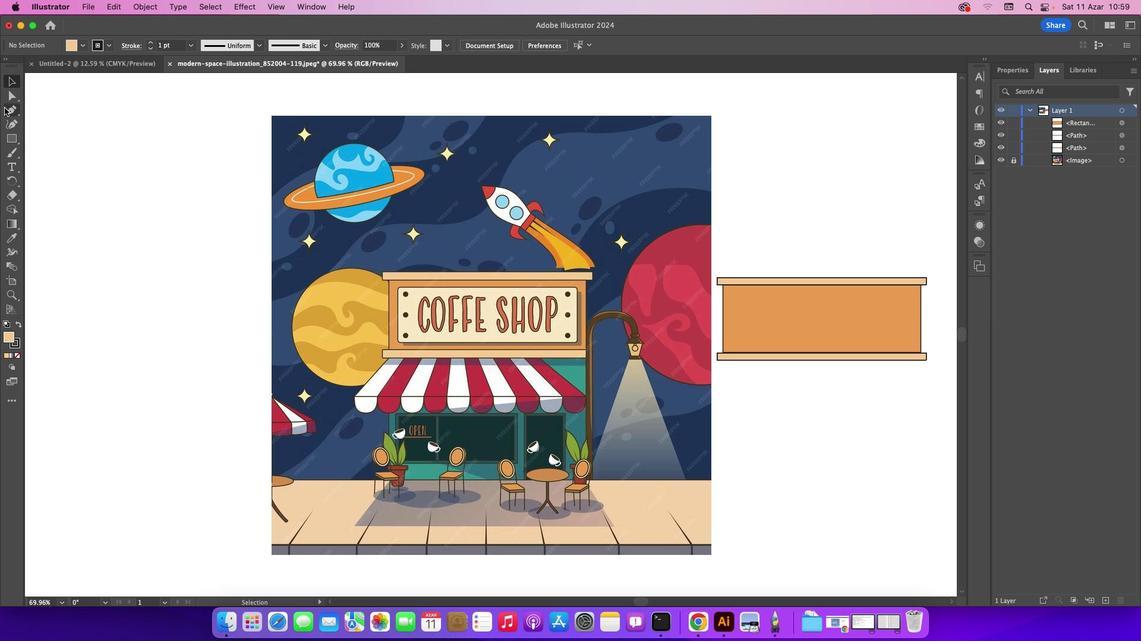 
Action: Mouse pressed left at (4, 108)
Screenshot: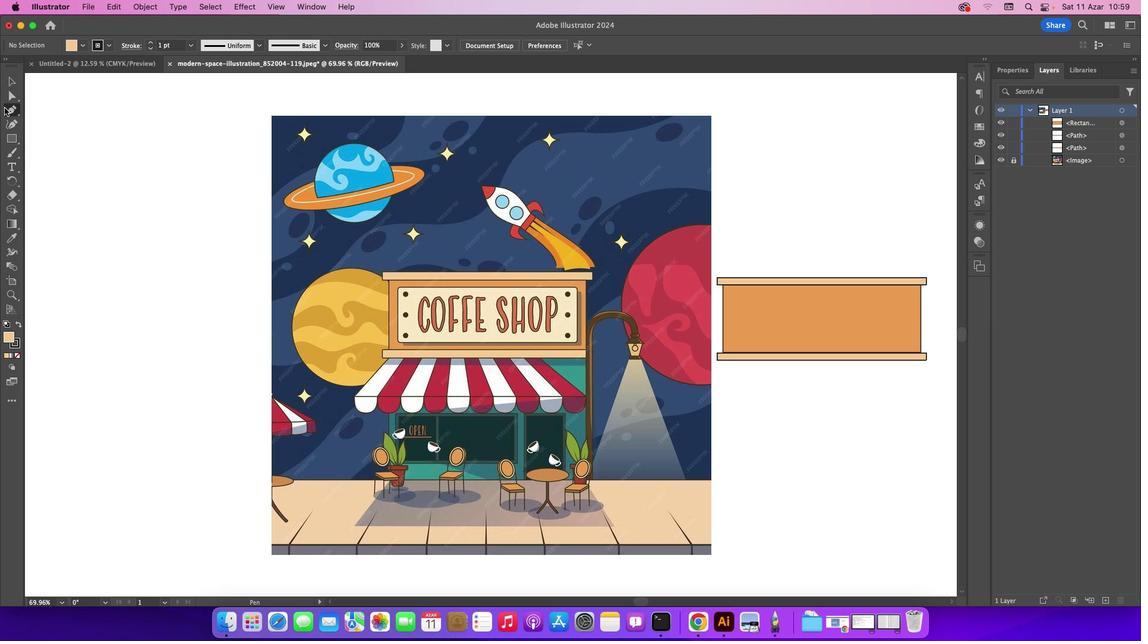
Action: Mouse moved to (387, 359)
Screenshot: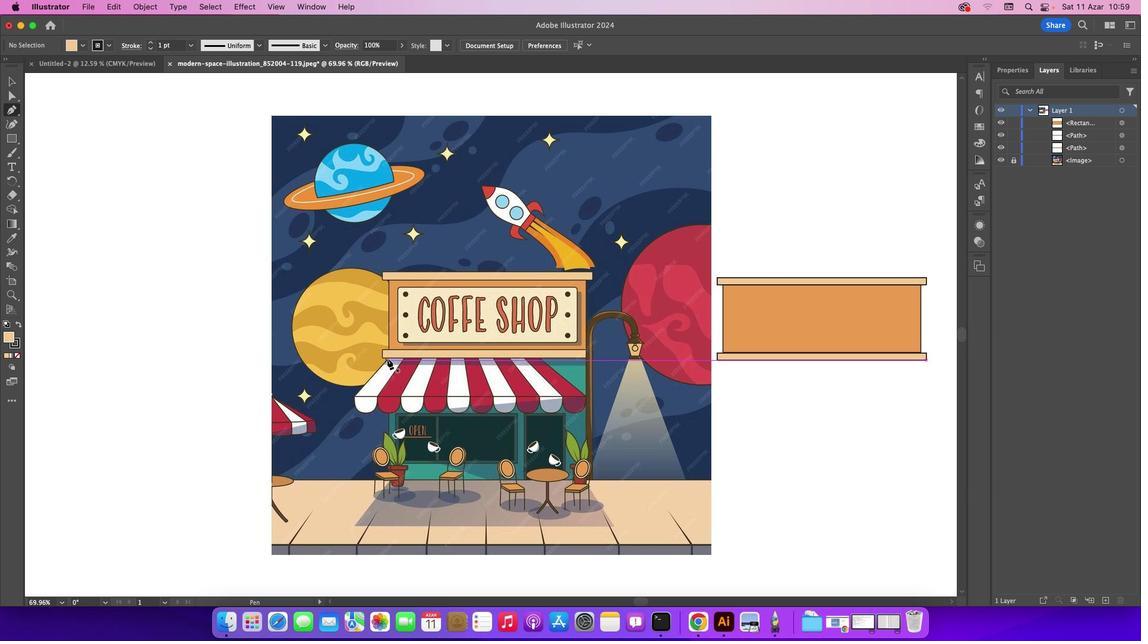 
Action: Mouse pressed left at (387, 359)
Screenshot: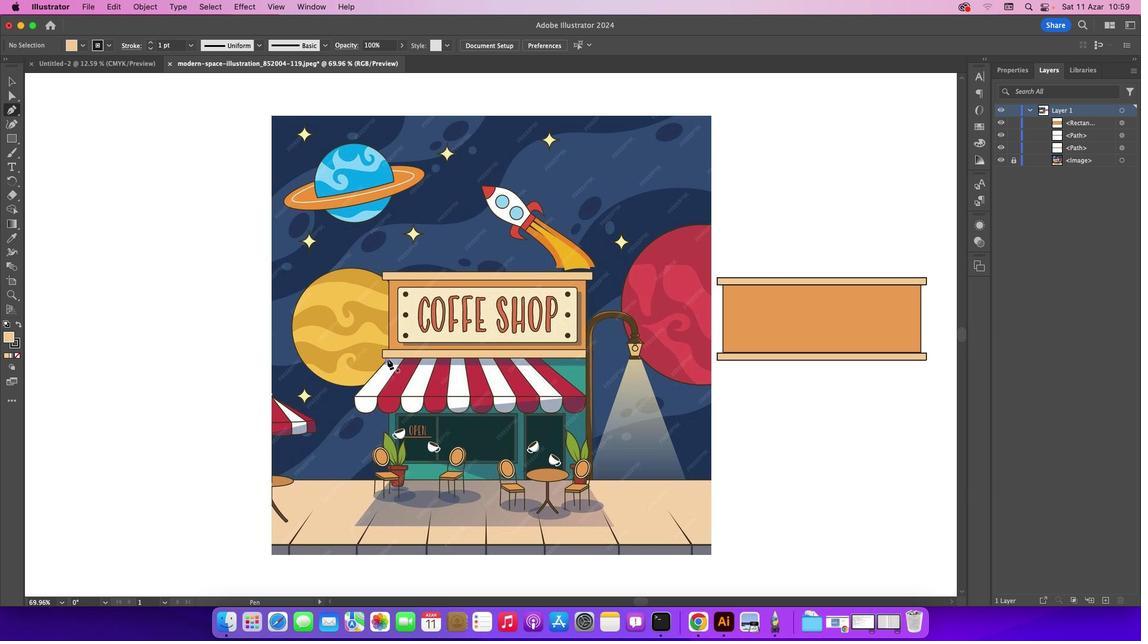 
Action: Mouse moved to (356, 397)
Screenshot: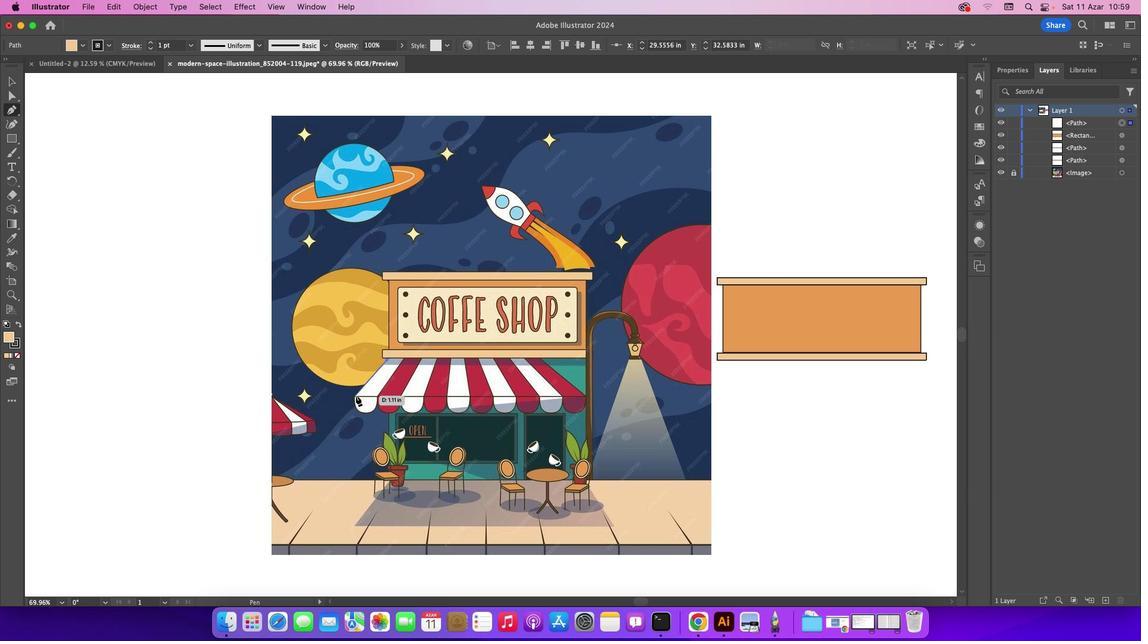 
Action: Mouse pressed left at (356, 397)
Screenshot: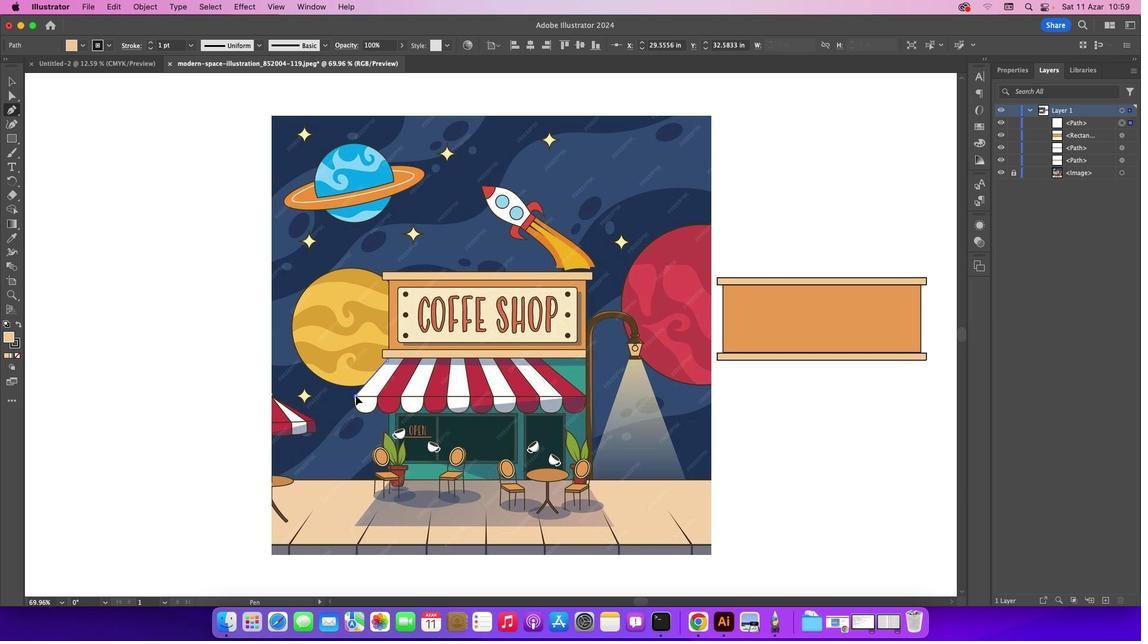 
Action: Mouse moved to (585, 398)
Screenshot: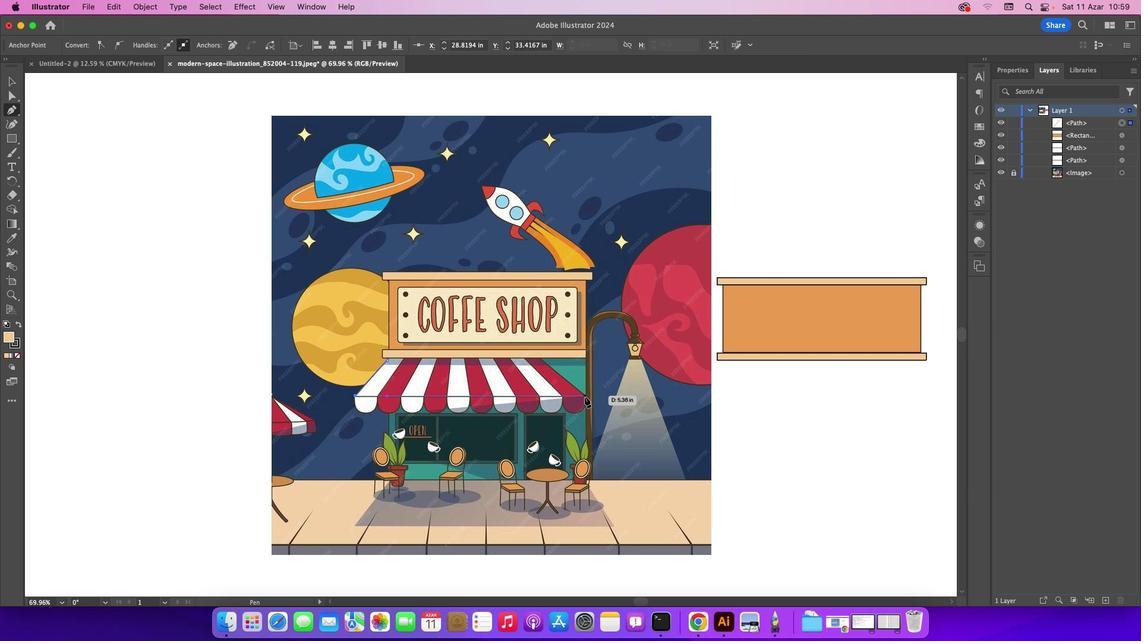 
Action: Mouse pressed left at (585, 398)
Screenshot: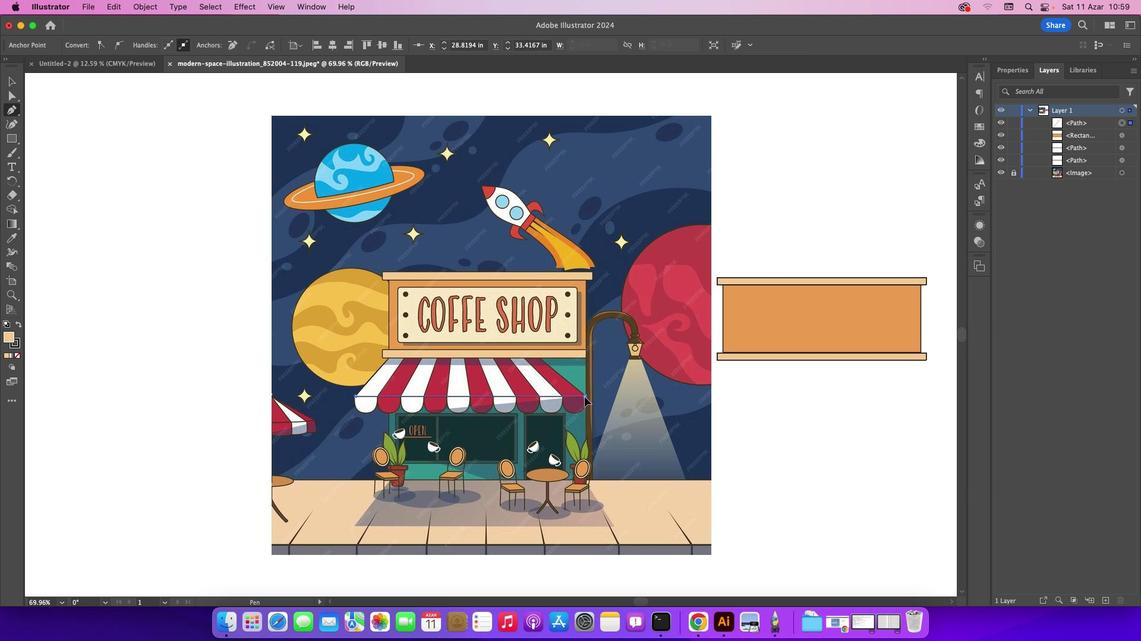 
Action: Mouse moved to (540, 360)
Screenshot: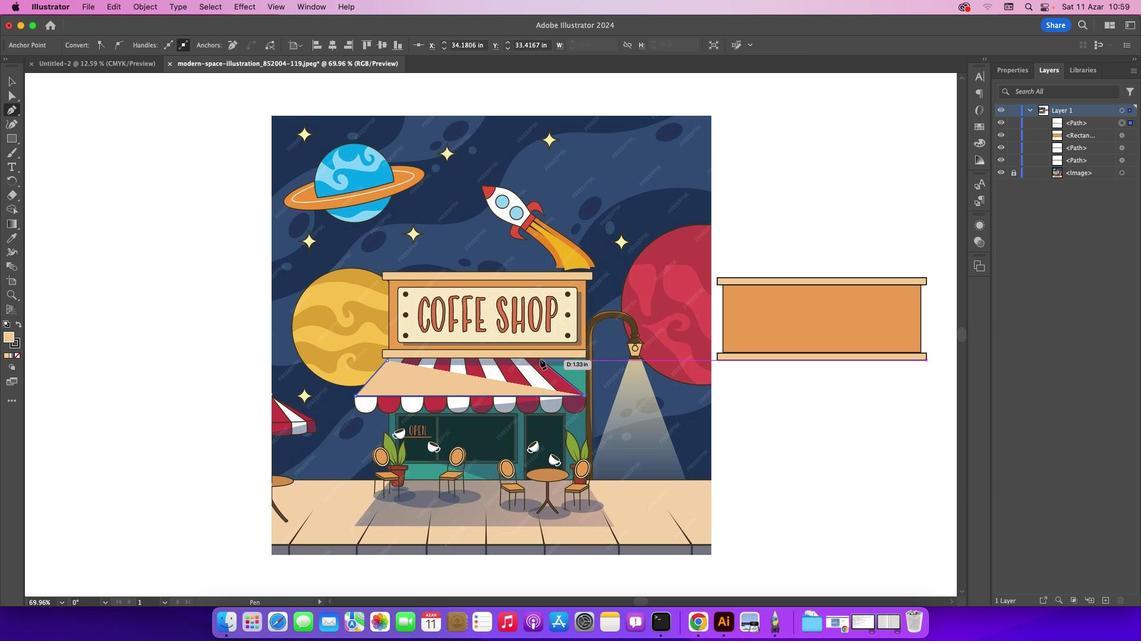 
Action: Mouse pressed left at (540, 360)
Screenshot: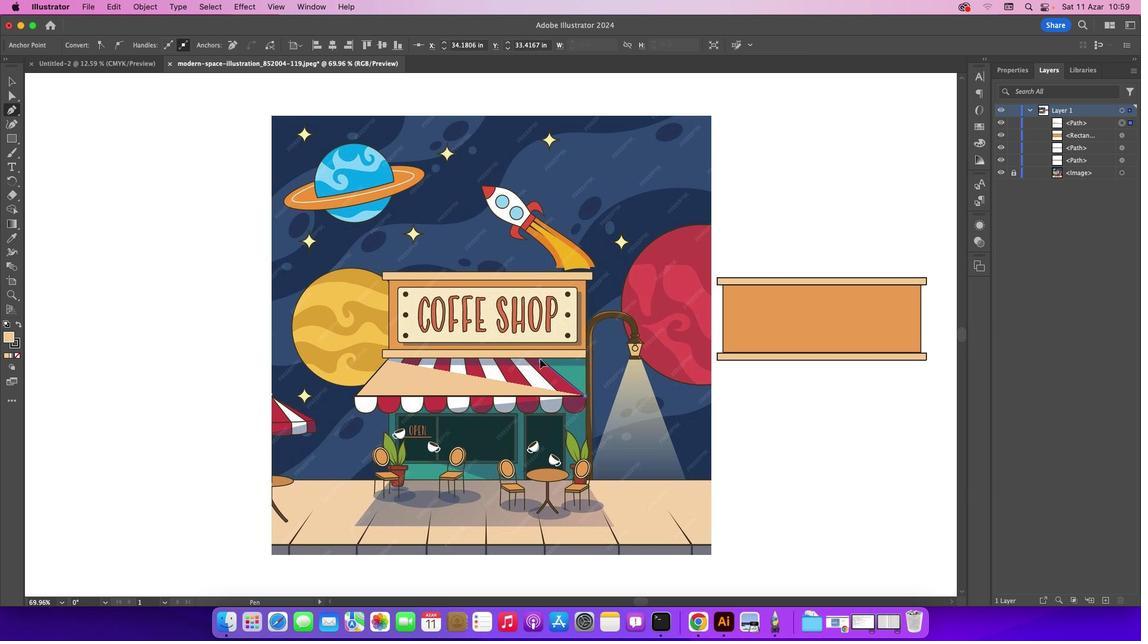 
Action: Mouse moved to (387, 357)
Screenshot: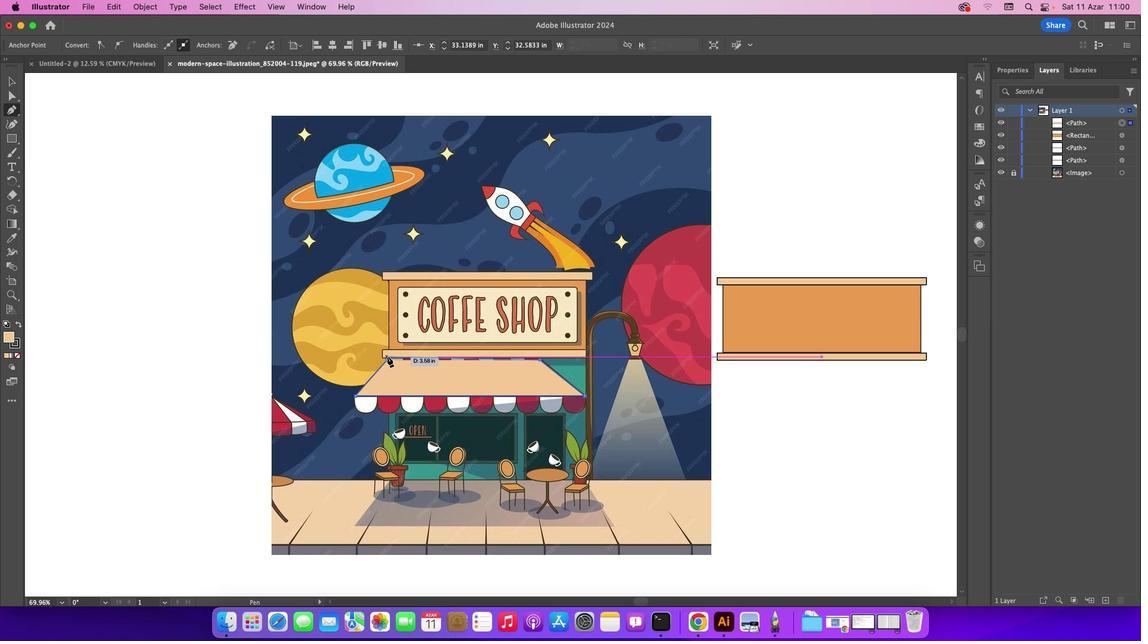 
Action: Mouse pressed left at (387, 357)
Screenshot: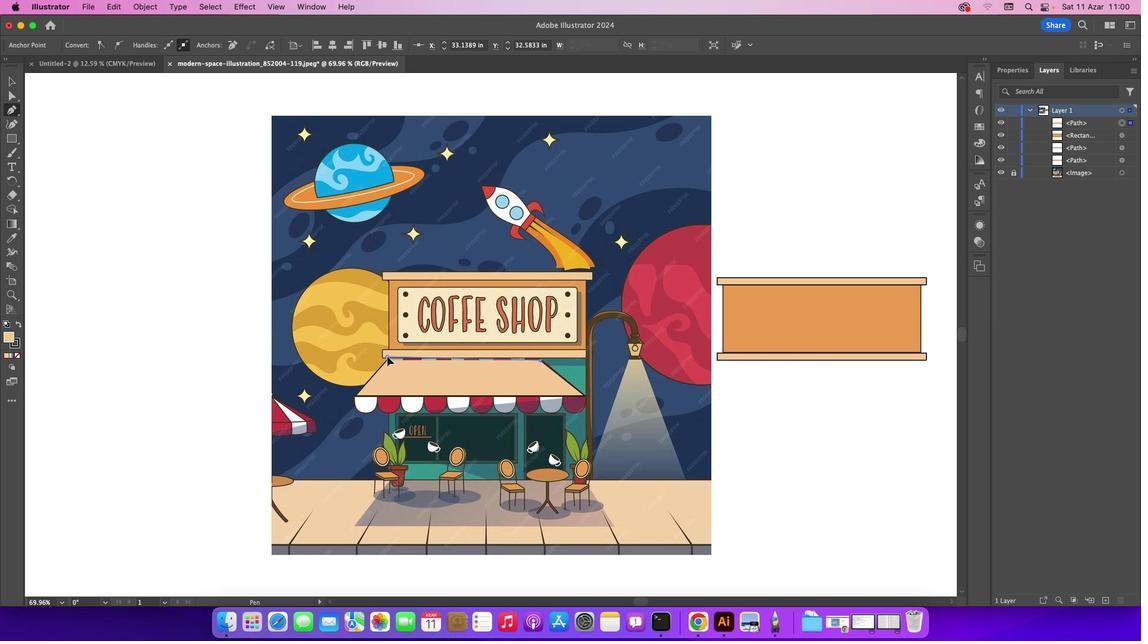 
Action: Mouse moved to (385, 361)
Screenshot: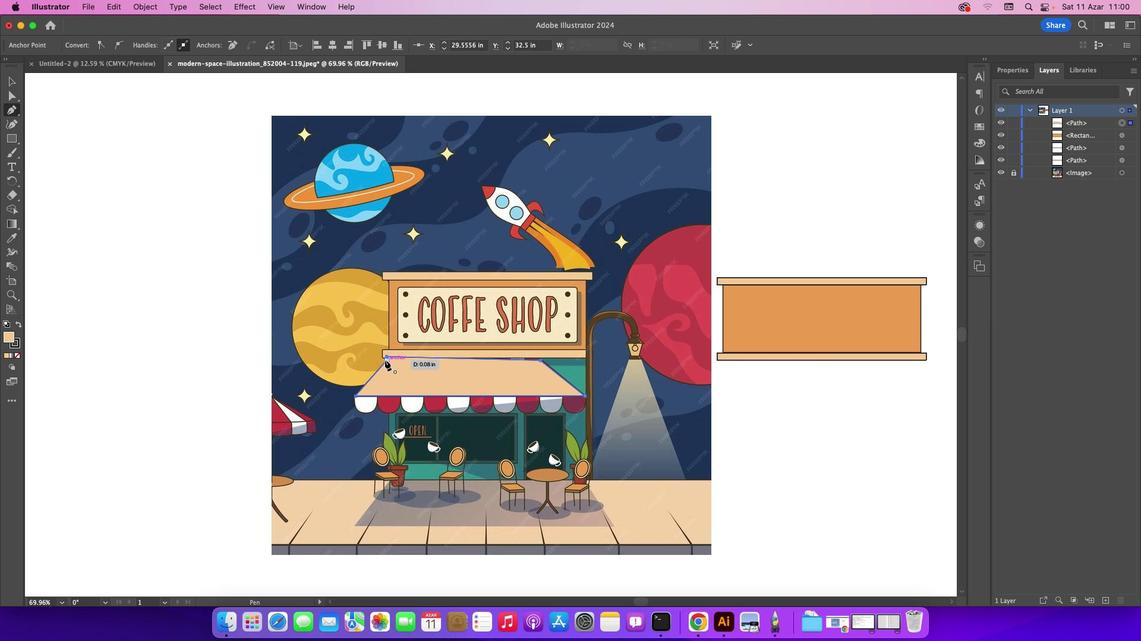 
Action: Key pressed Key.cmd'z'
Screenshot: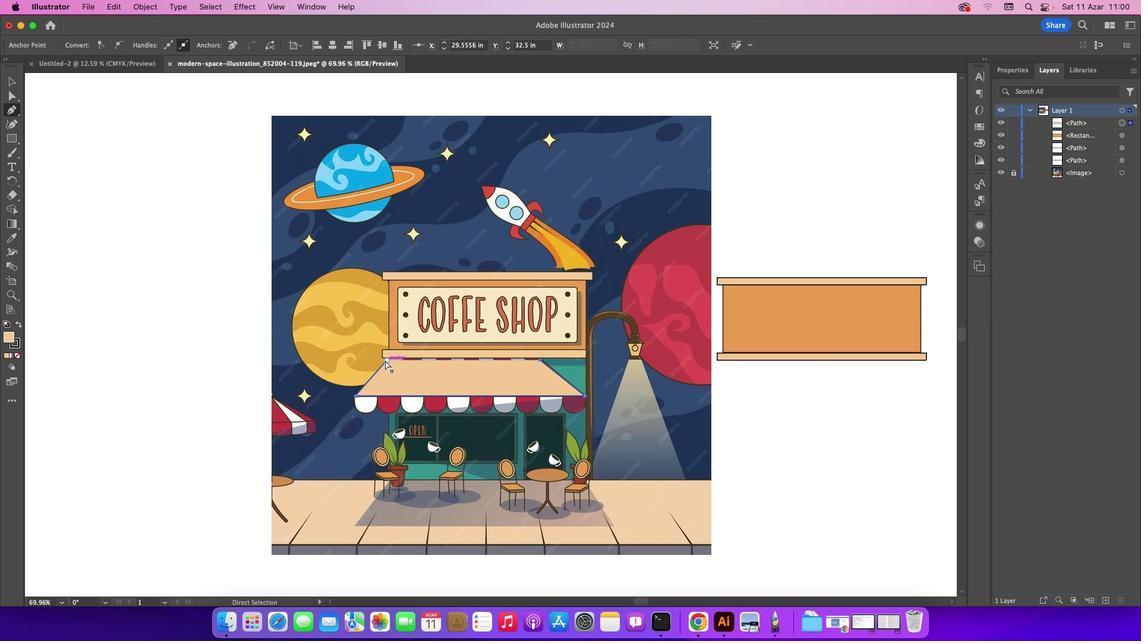 
Action: Mouse moved to (431, 376)
Screenshot: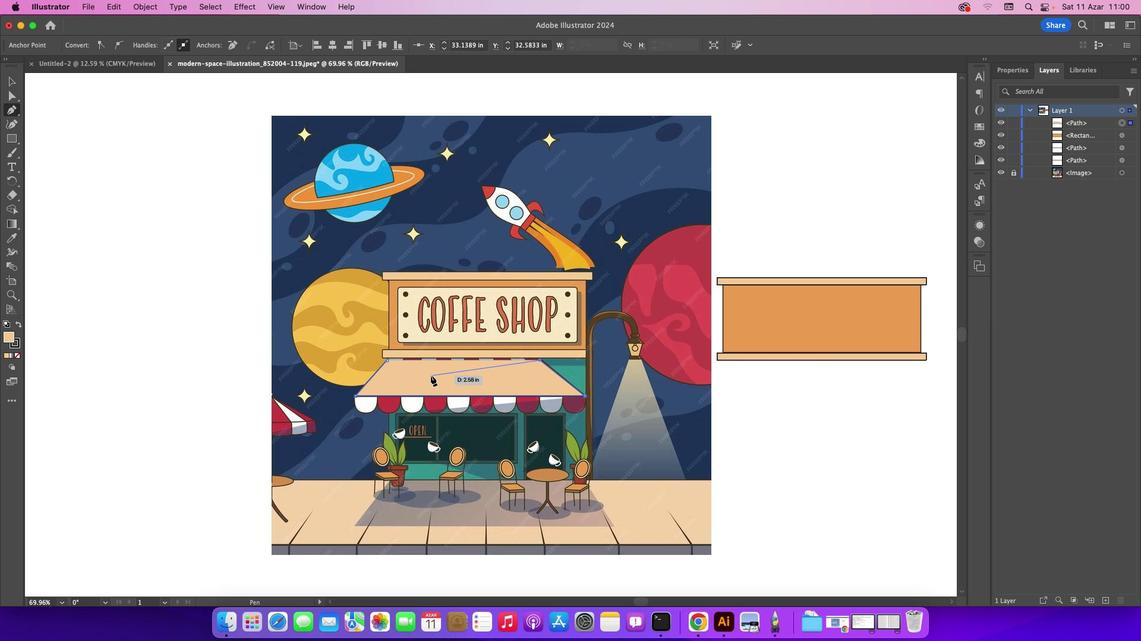 
Action: Key pressed Key.cmd'z'
Screenshot: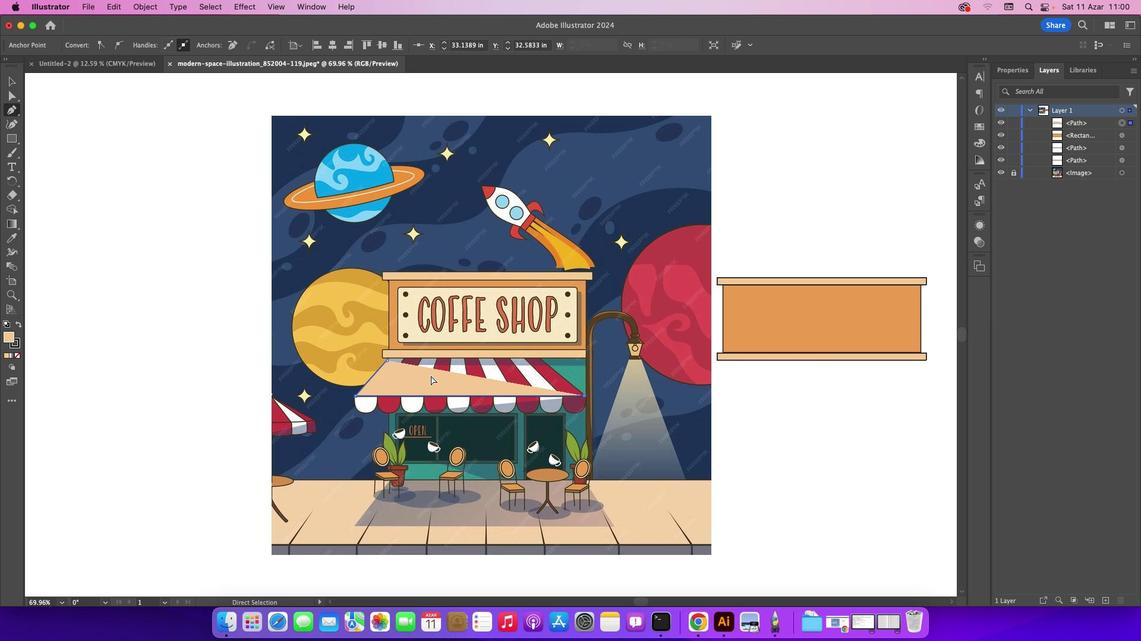 
Action: Mouse moved to (540, 358)
Screenshot: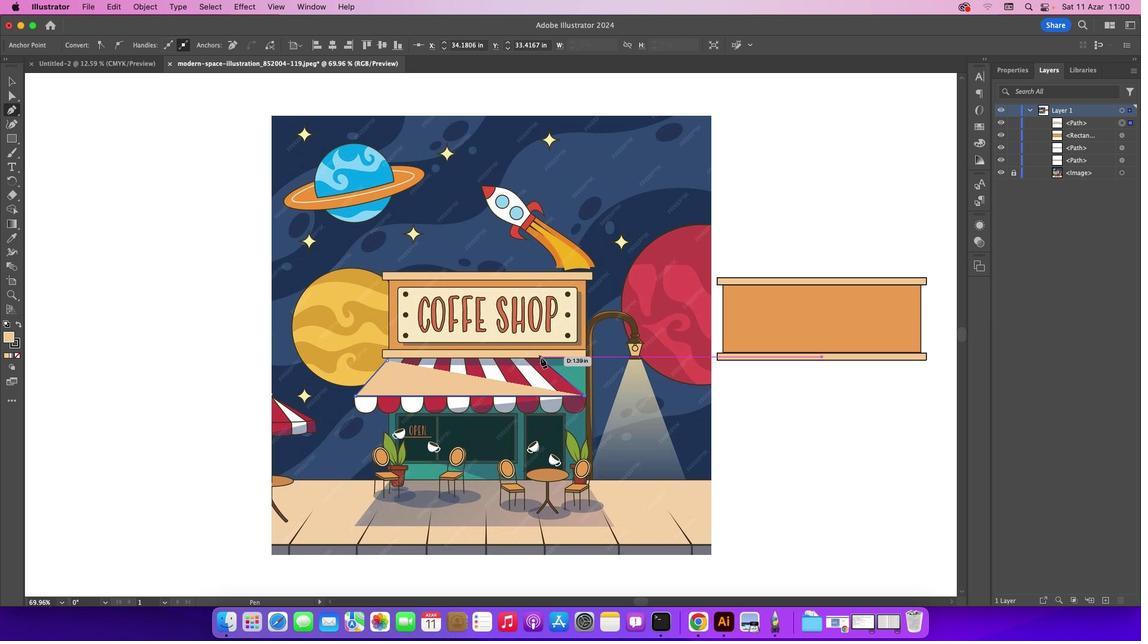 
Action: Mouse pressed left at (540, 358)
Screenshot: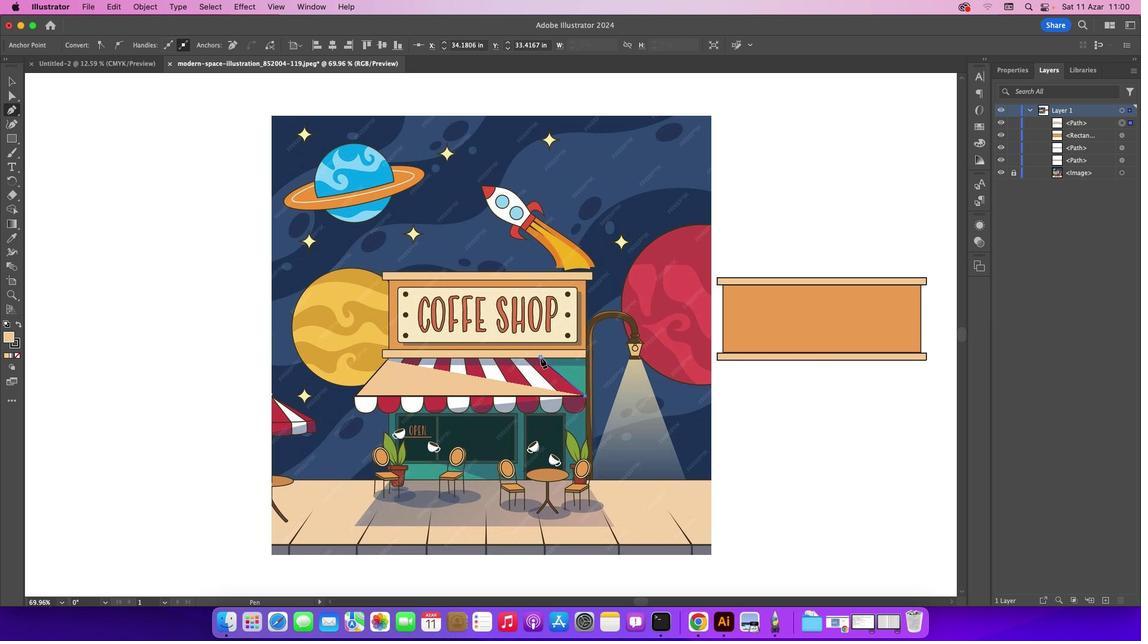 
Action: Mouse moved to (389, 358)
Screenshot: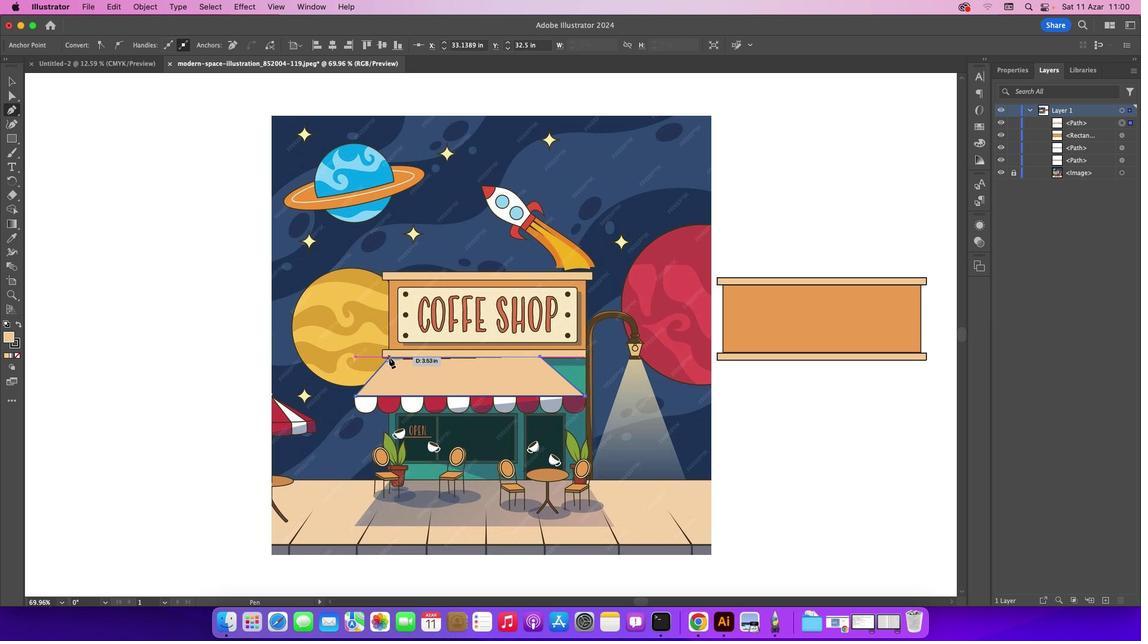 
Action: Mouse pressed left at (389, 358)
Screenshot: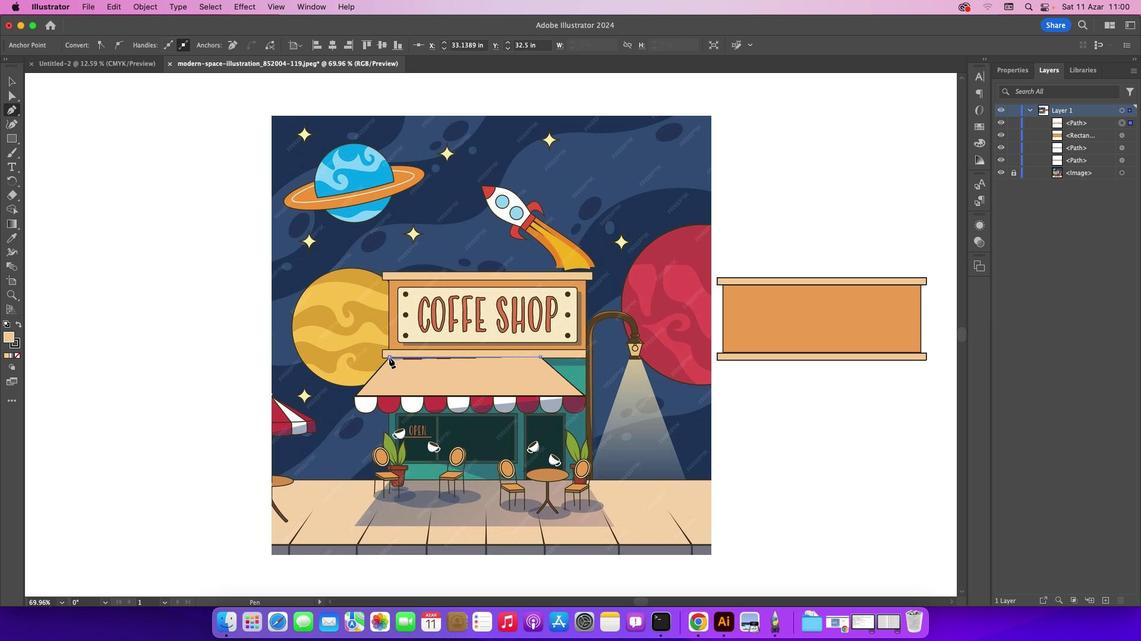 
Action: Mouse moved to (387, 360)
Screenshot: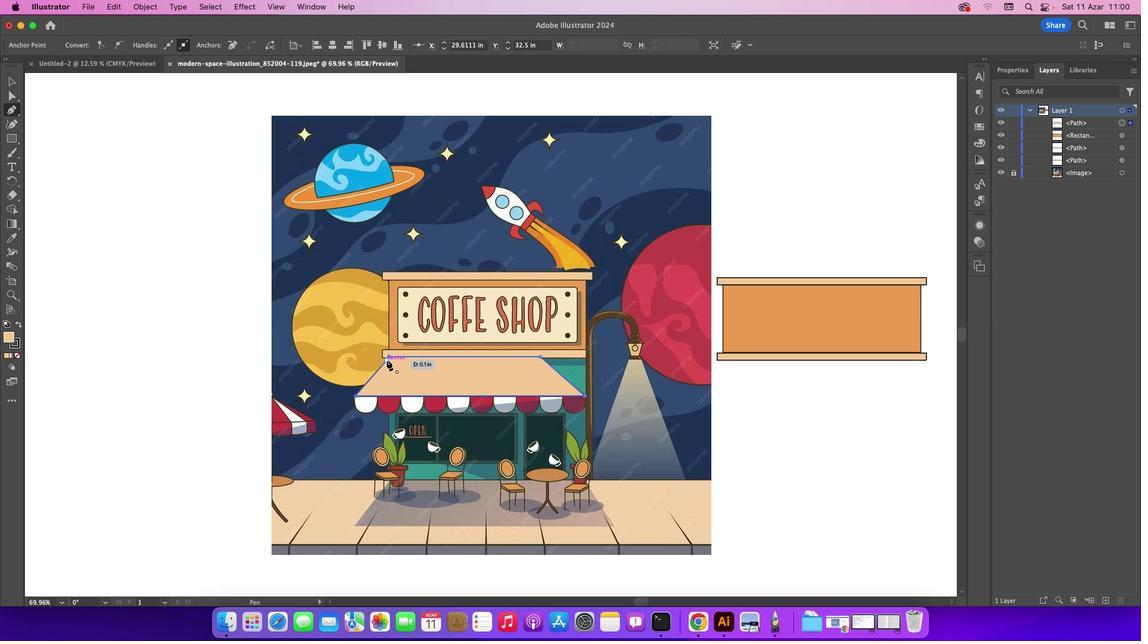 
Action: Mouse pressed left at (387, 360)
Screenshot: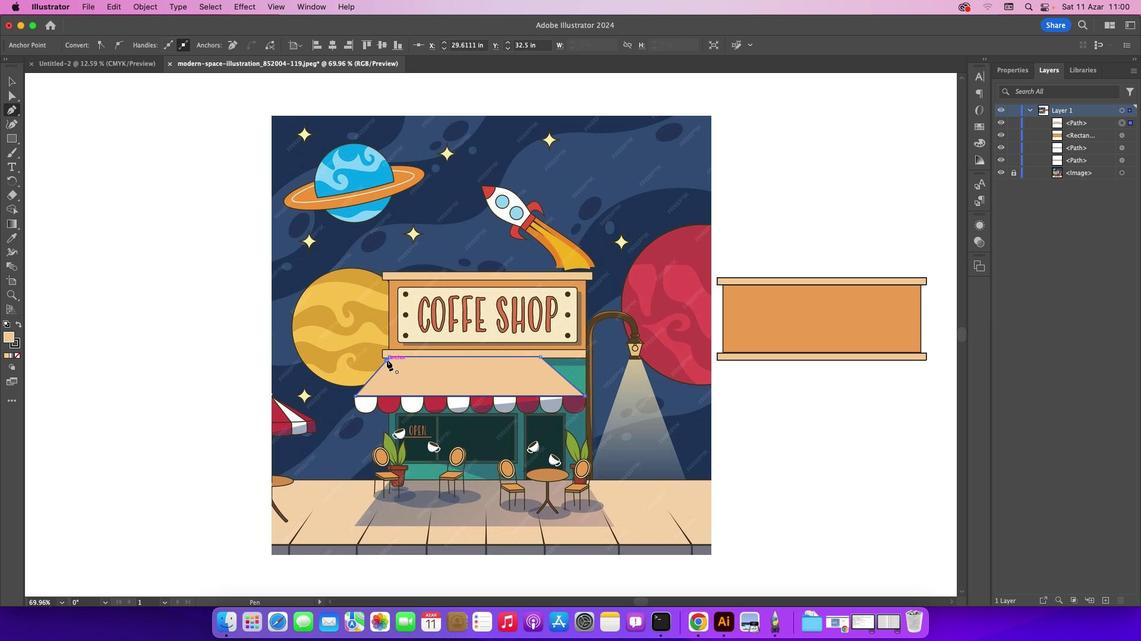 
Action: Mouse moved to (18, 83)
Screenshot: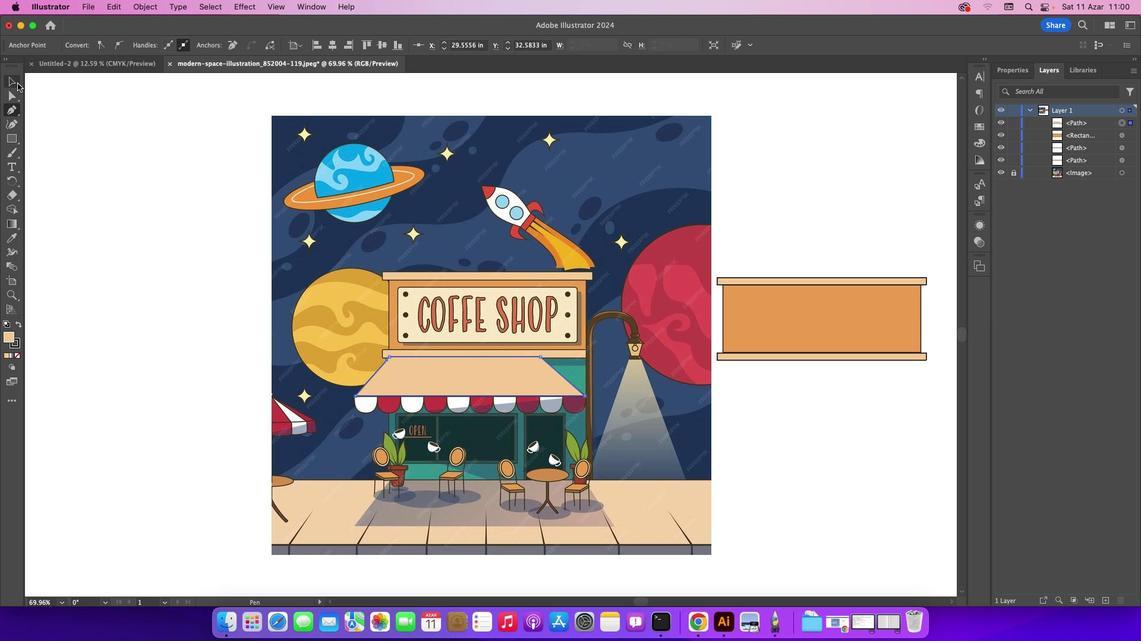 
Action: Mouse pressed left at (18, 83)
Screenshot: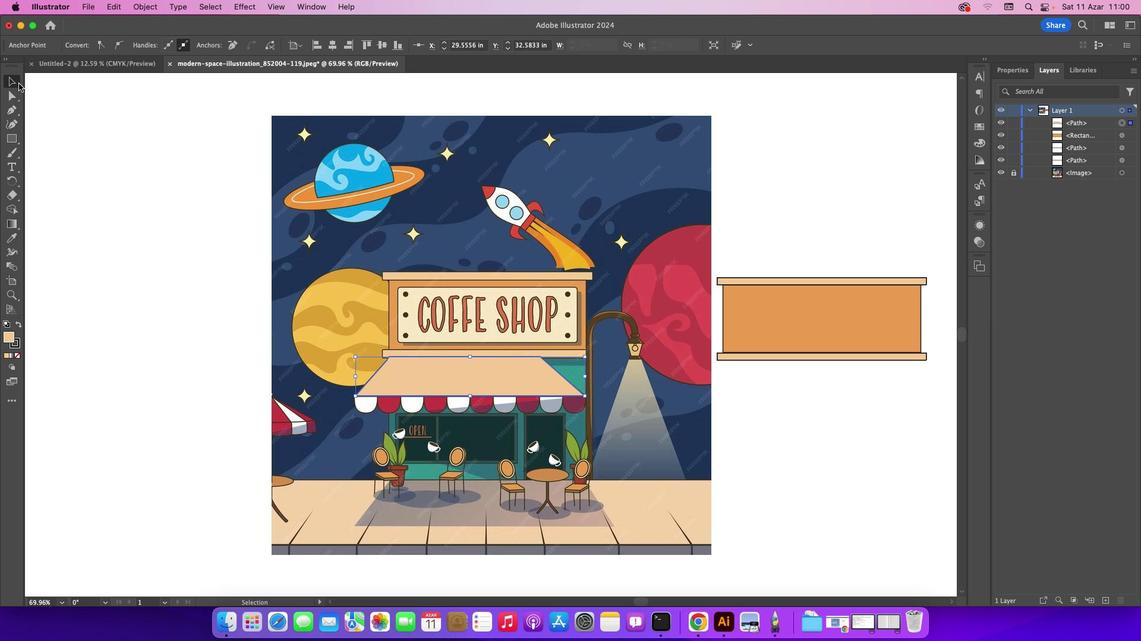 
Action: Mouse moved to (71, 93)
Screenshot: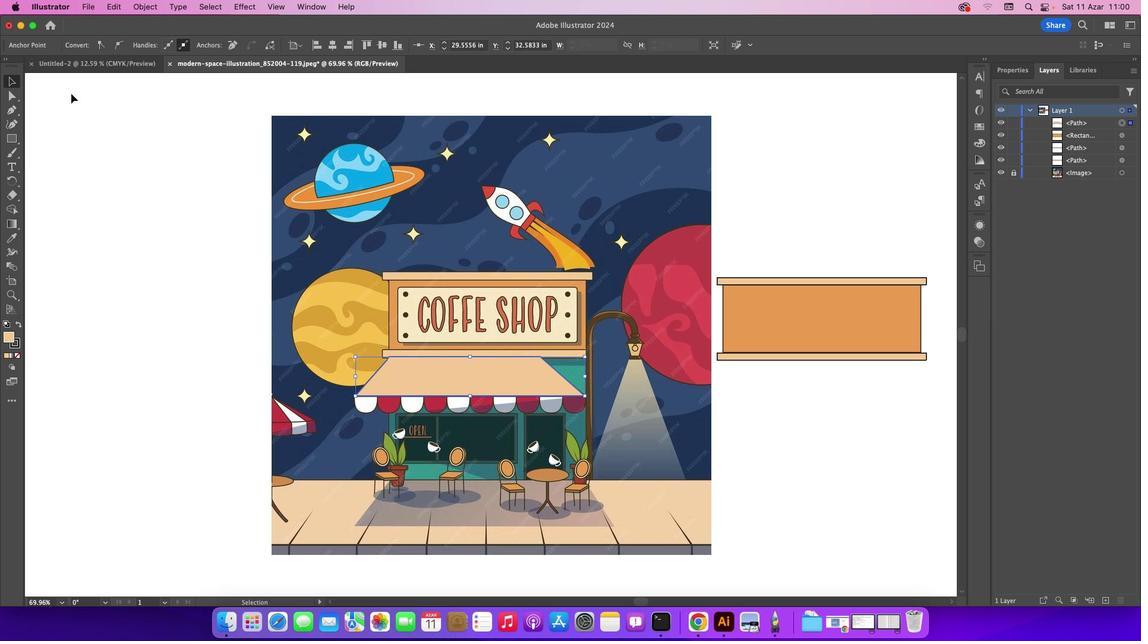 
Action: Mouse pressed left at (71, 93)
Screenshot: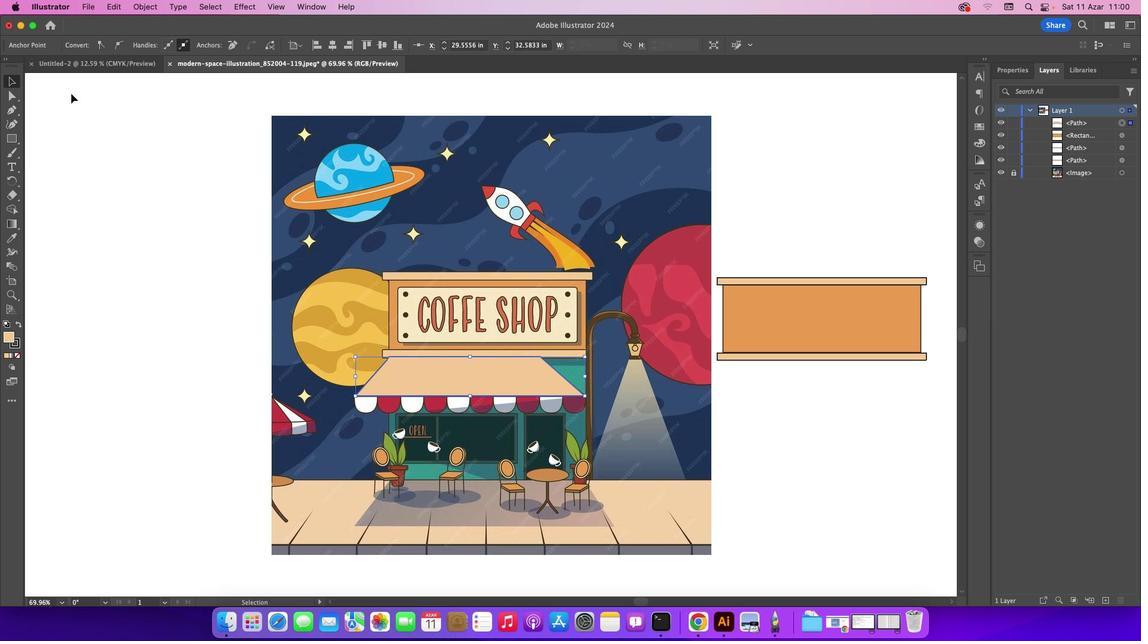 
Action: Mouse moved to (420, 369)
Screenshot: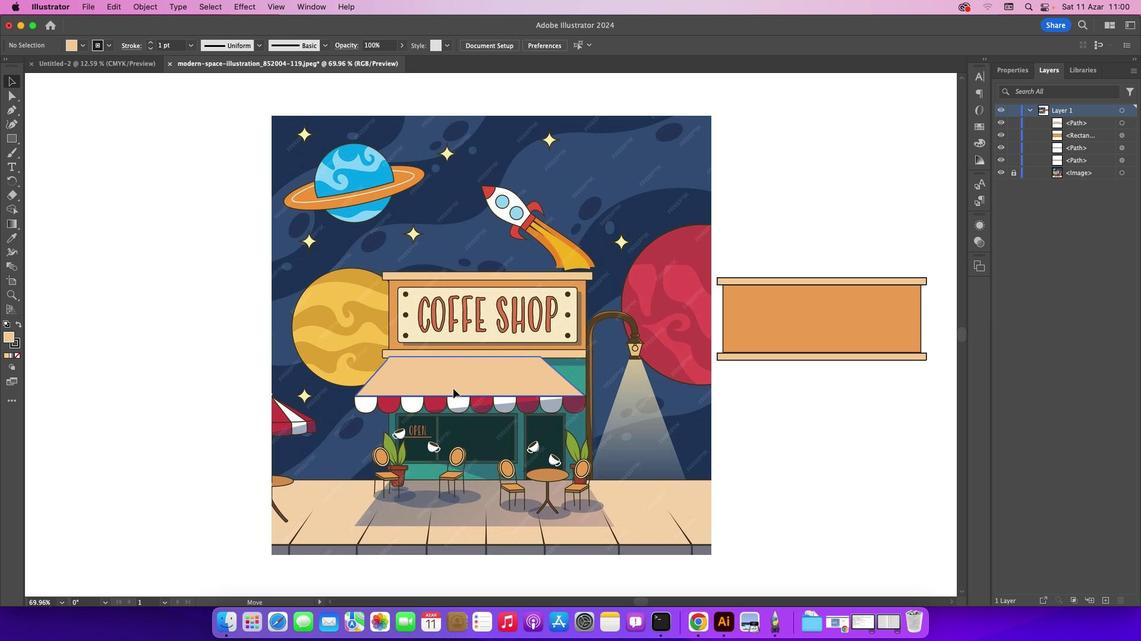 
Action: Mouse pressed left at (420, 369)
Screenshot: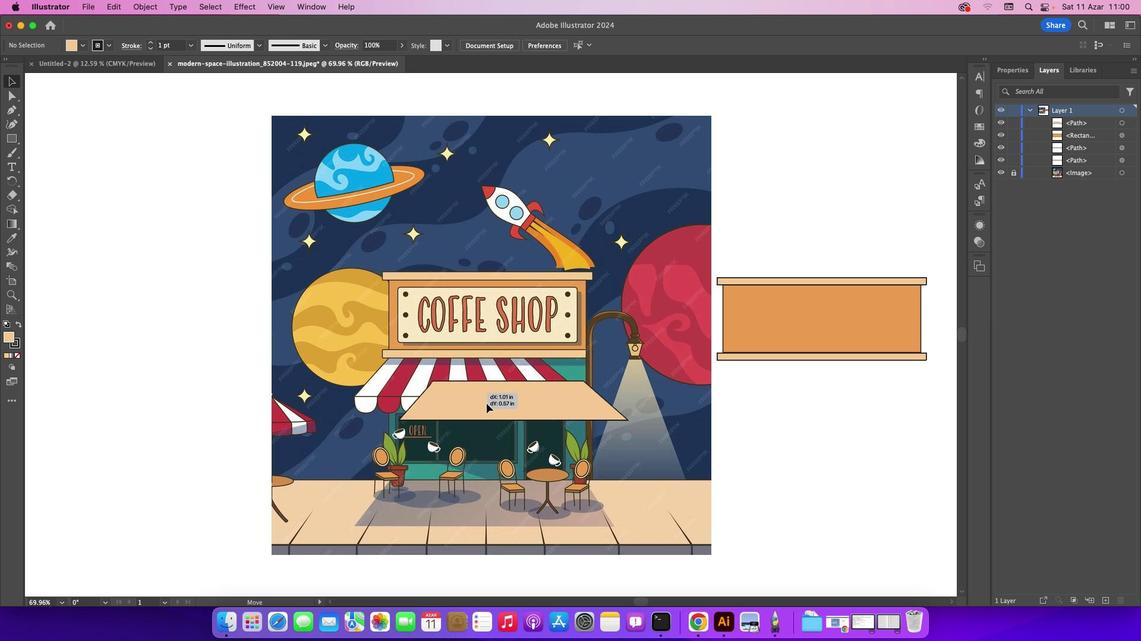 
Action: Mouse moved to (13, 238)
Screenshot: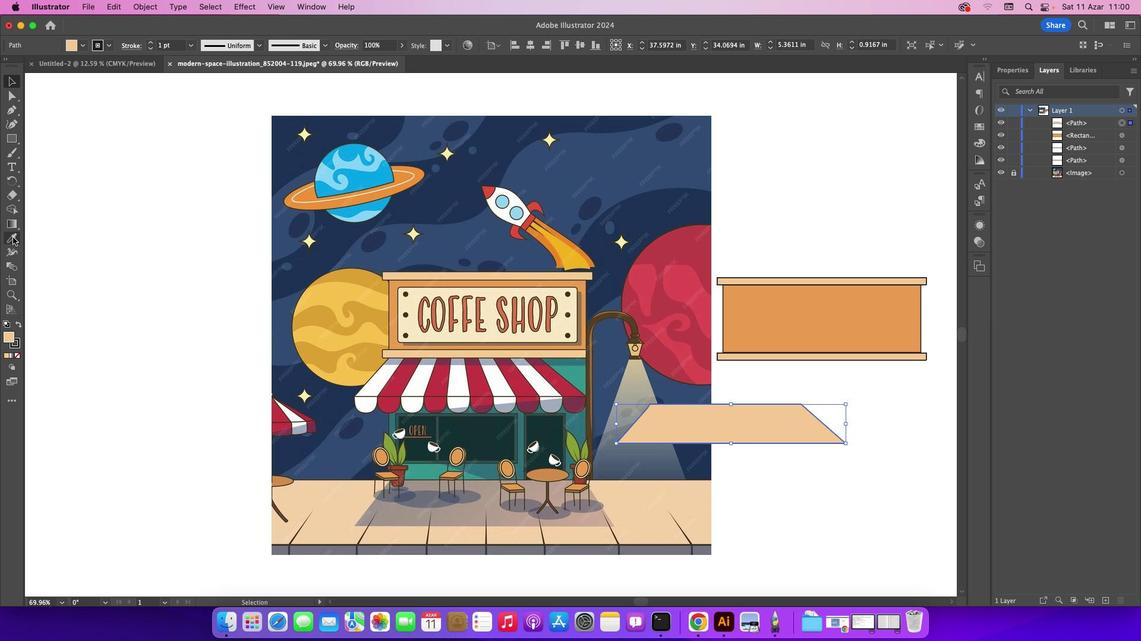 
Action: Mouse pressed left at (13, 238)
Screenshot: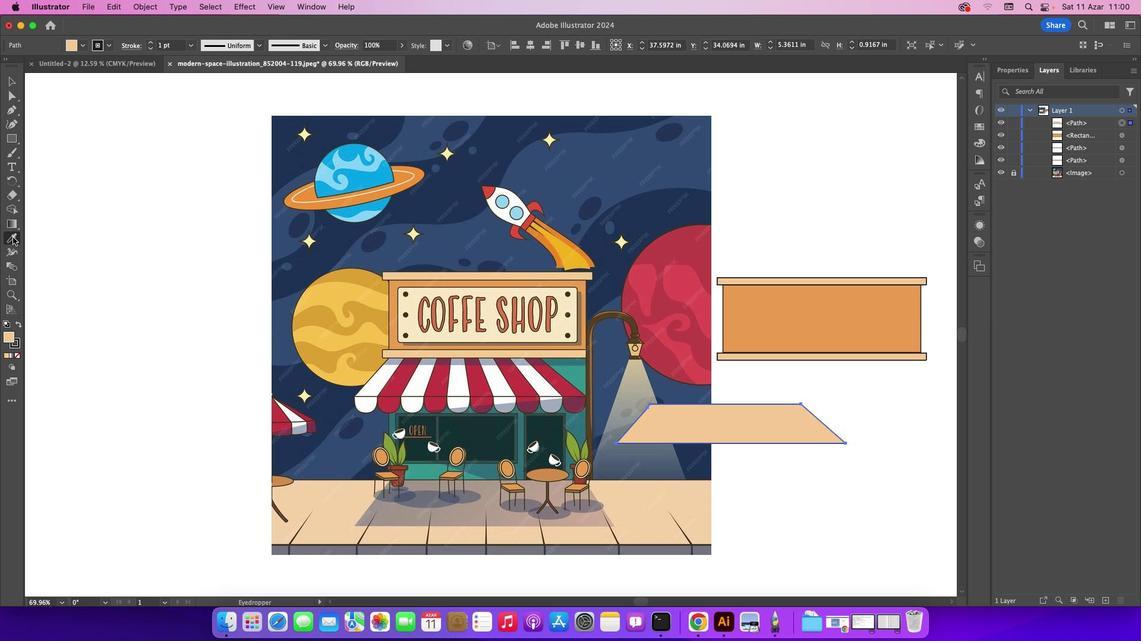 
Action: Mouse moved to (372, 392)
Screenshot: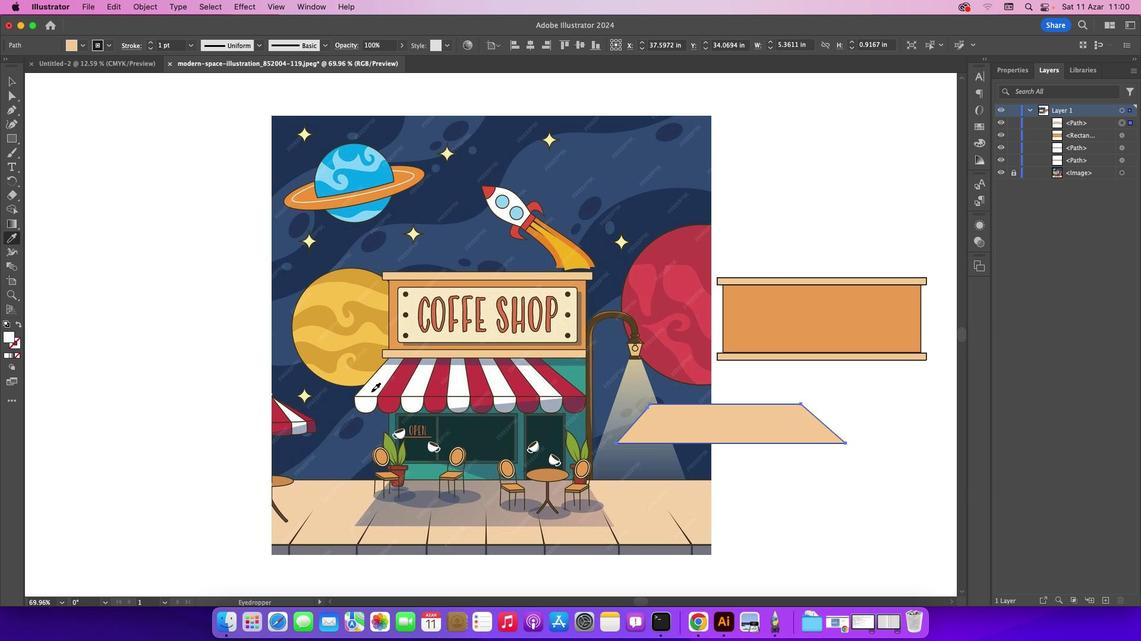 
Action: Mouse pressed left at (372, 392)
Screenshot: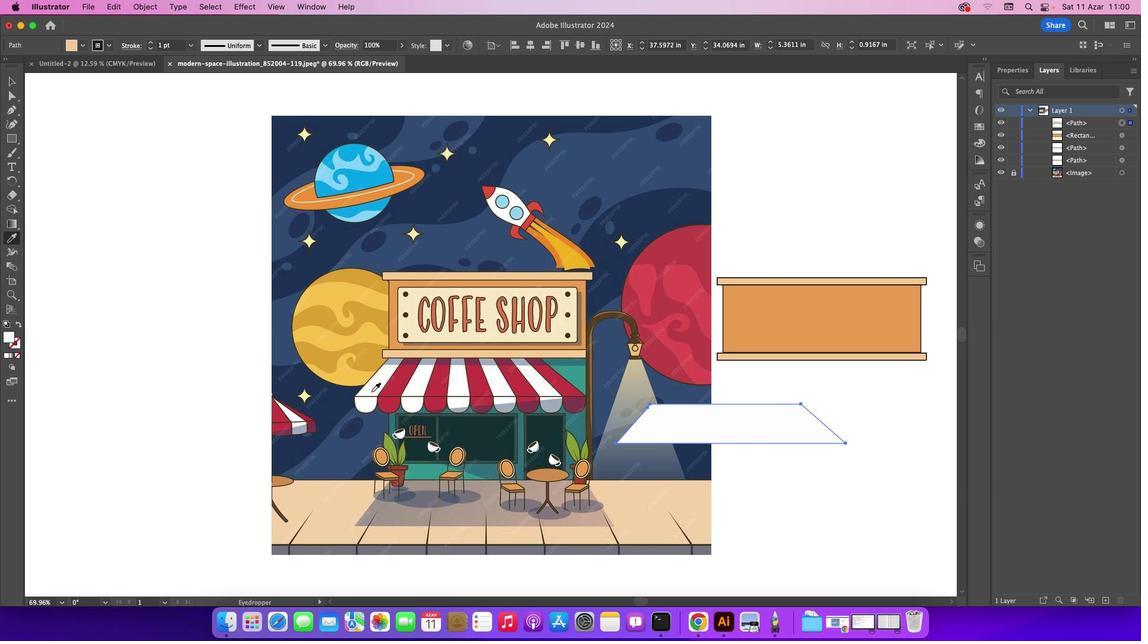 
Action: Mouse moved to (10, 82)
Screenshot: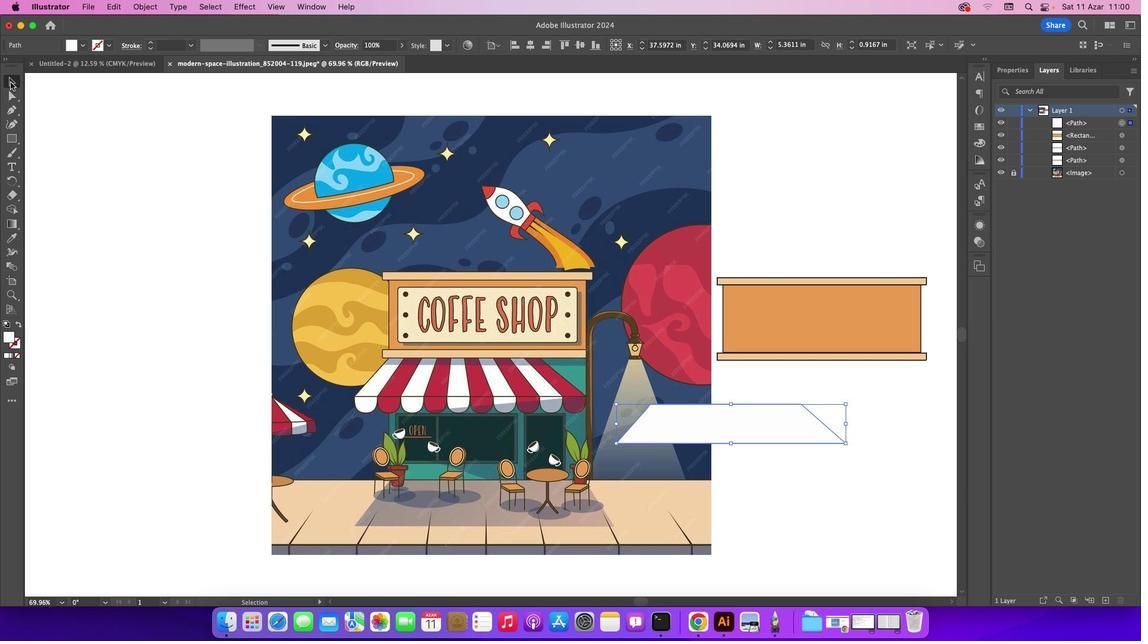 
Action: Mouse pressed left at (10, 82)
Screenshot: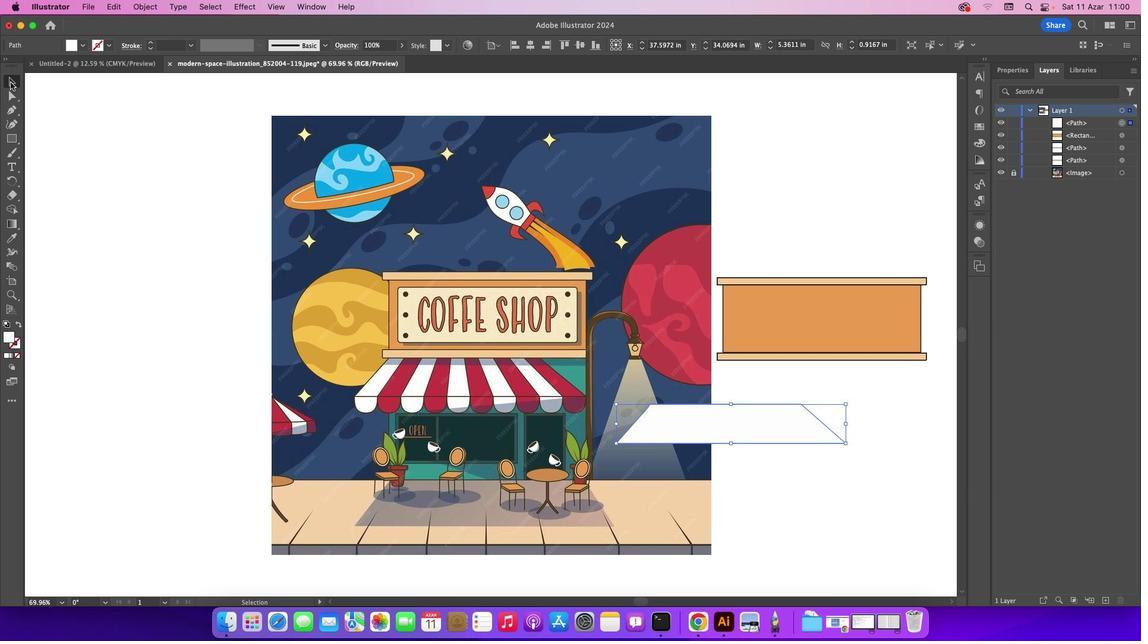 
Action: Mouse moved to (696, 420)
Screenshot: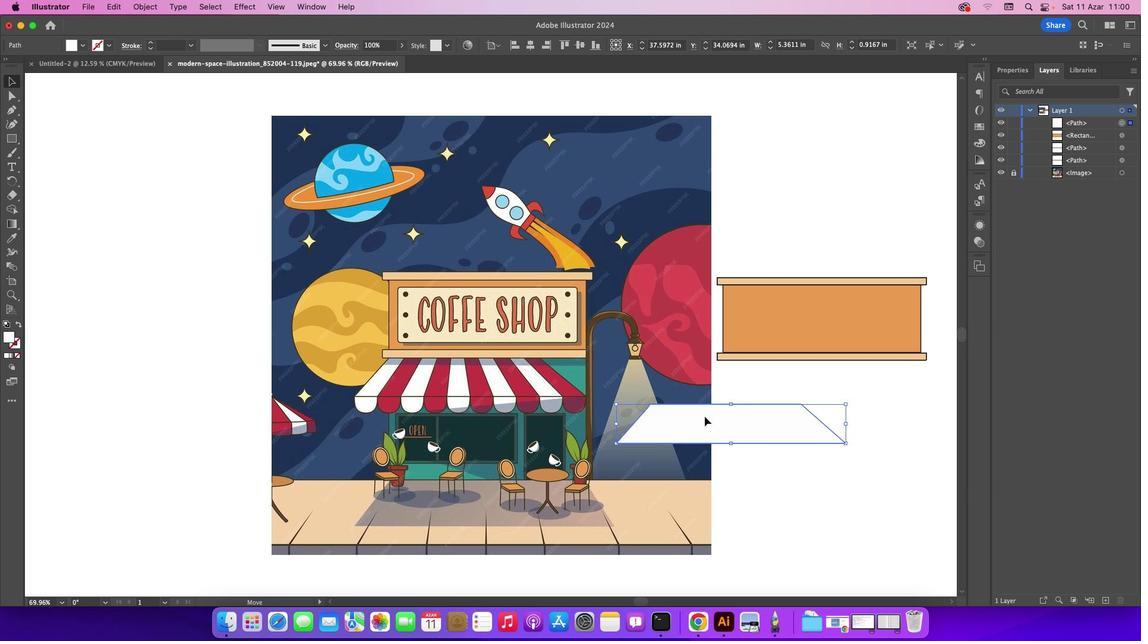 
Action: Mouse pressed left at (696, 420)
Screenshot: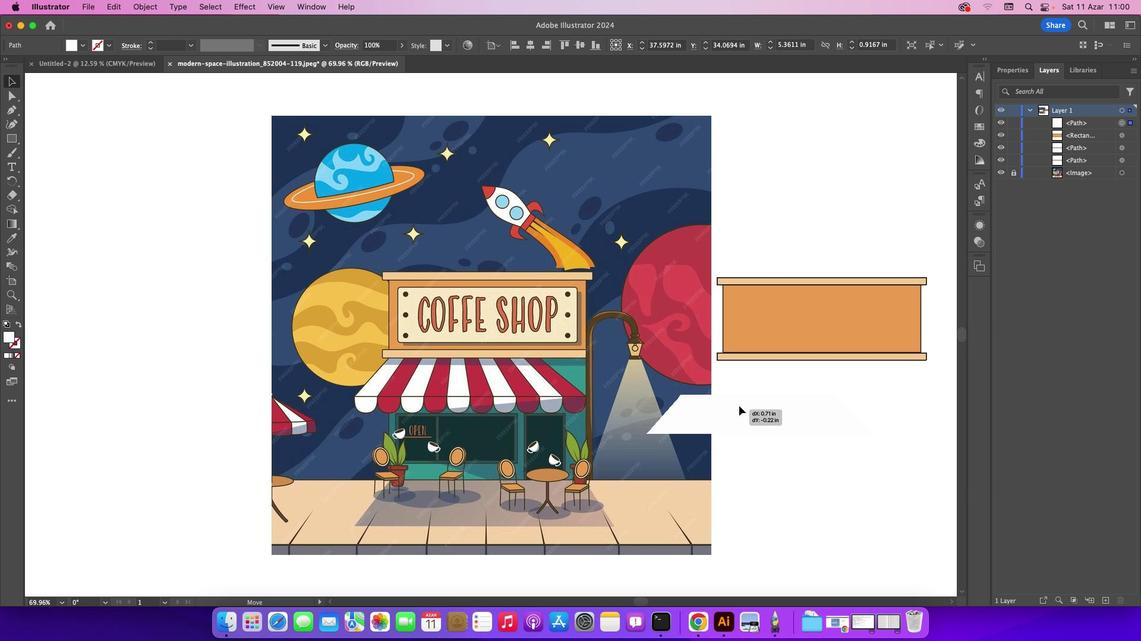 
Action: Mouse moved to (834, 401)
Screenshot: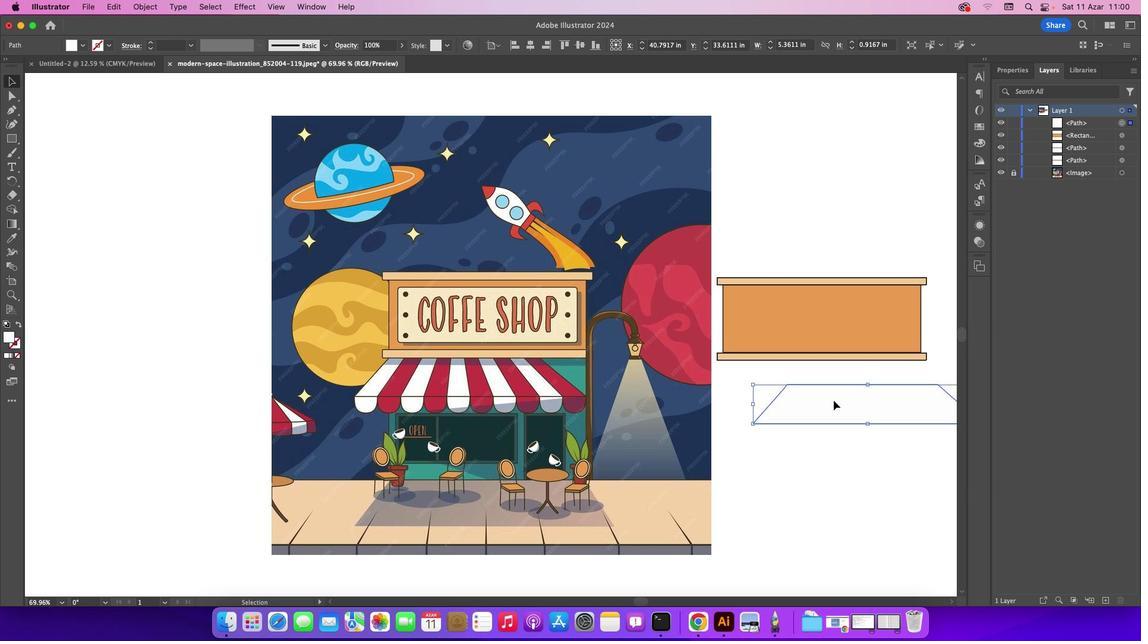 
Action: Mouse pressed left at (834, 401)
Screenshot: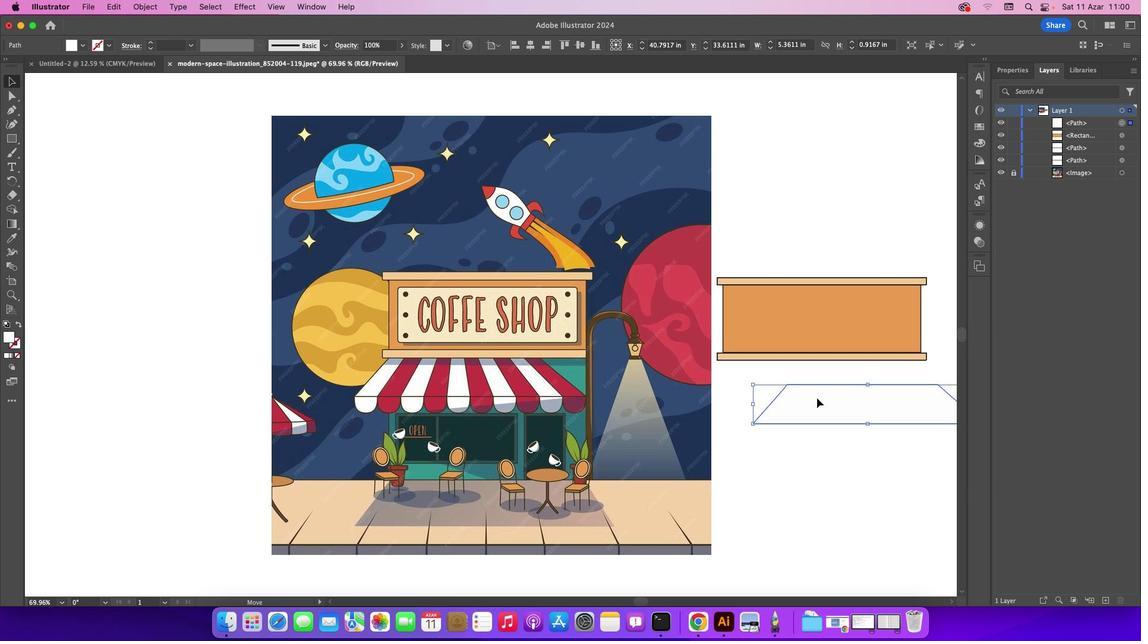 
Action: Mouse moved to (20, 339)
Screenshot: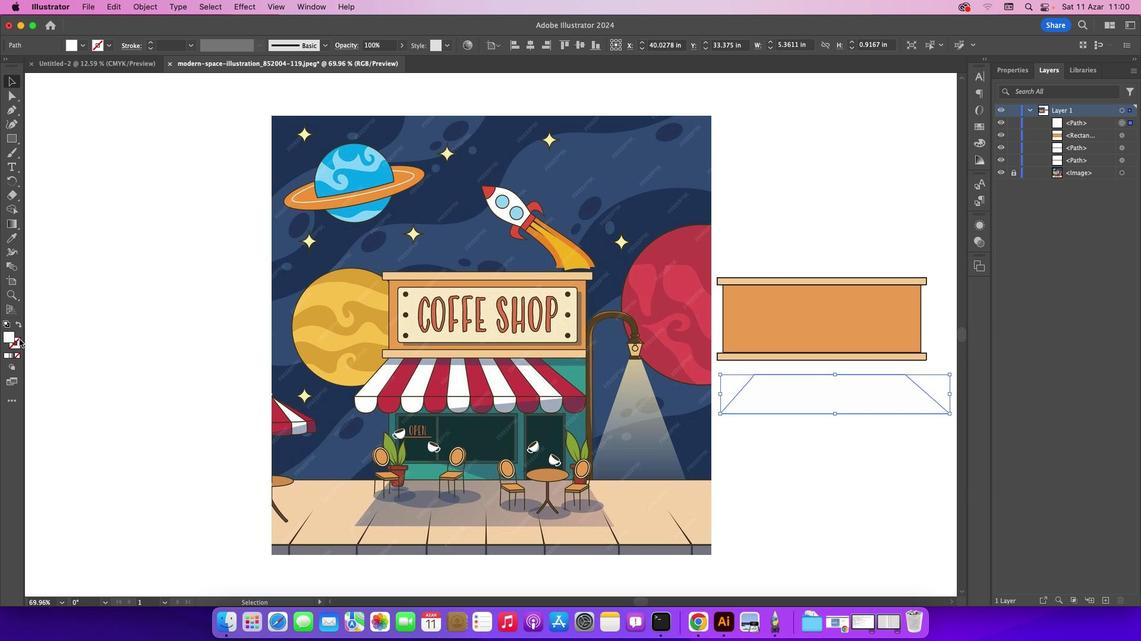 
Action: Mouse pressed left at (20, 339)
Screenshot: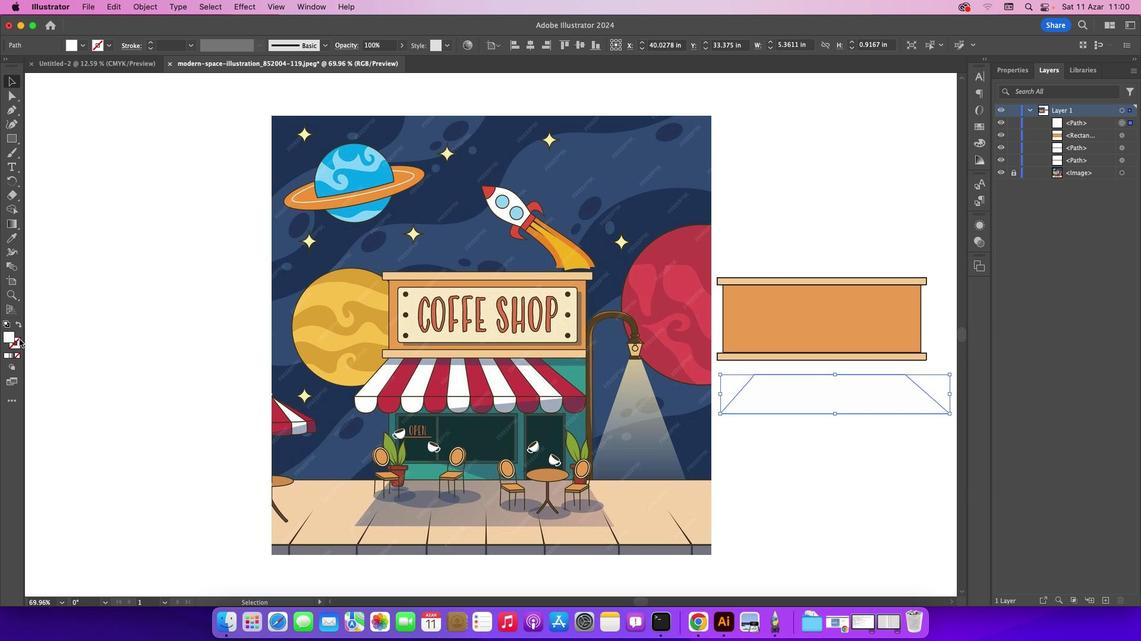 
Action: Mouse moved to (838, 92)
Screenshot: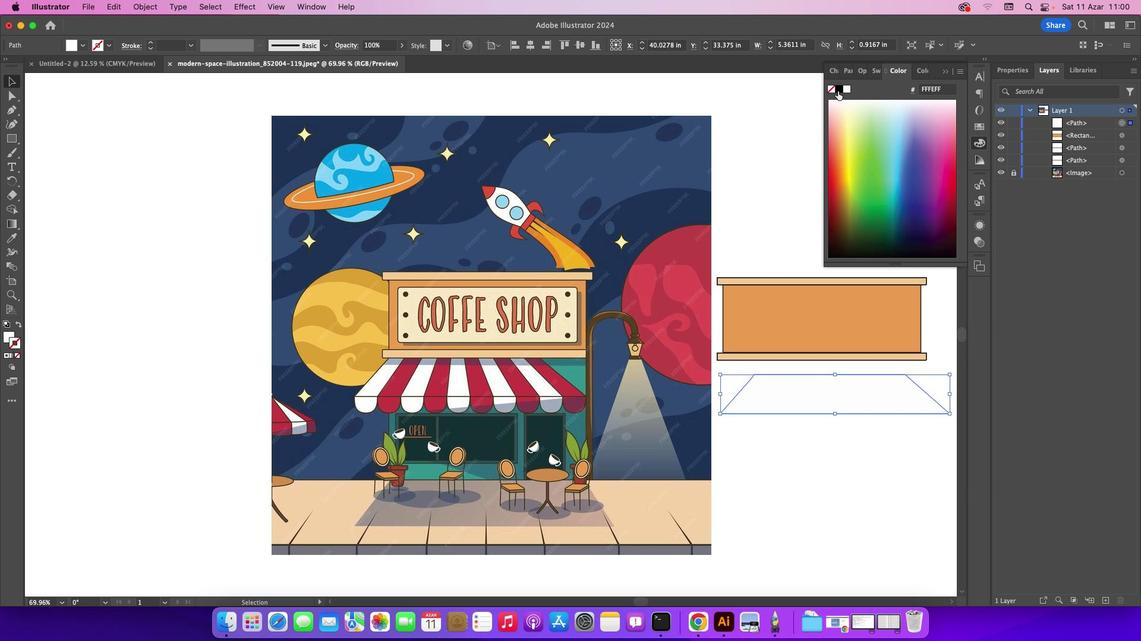 
Action: Mouse pressed left at (838, 92)
Screenshot: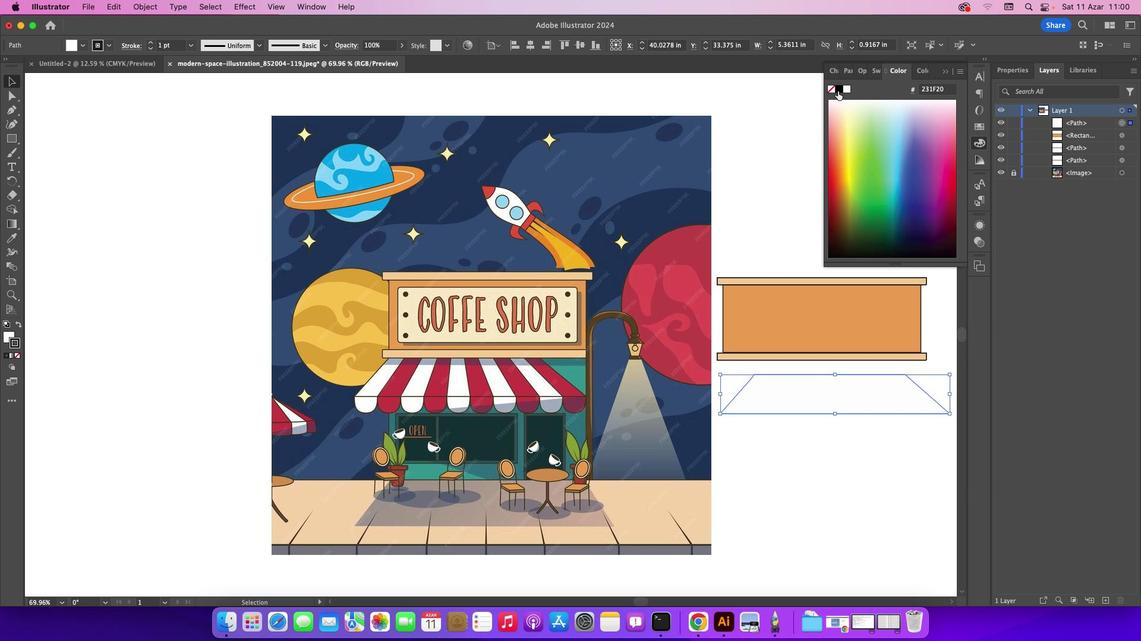 
Action: Mouse moved to (945, 76)
Screenshot: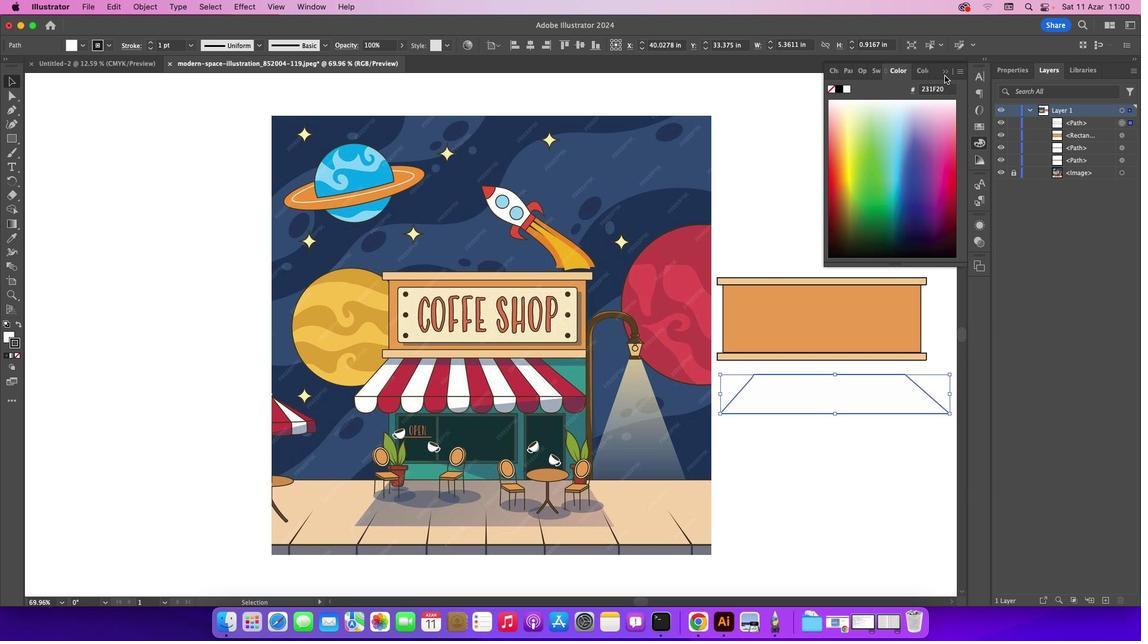 
Action: Mouse pressed left at (945, 76)
Screenshot: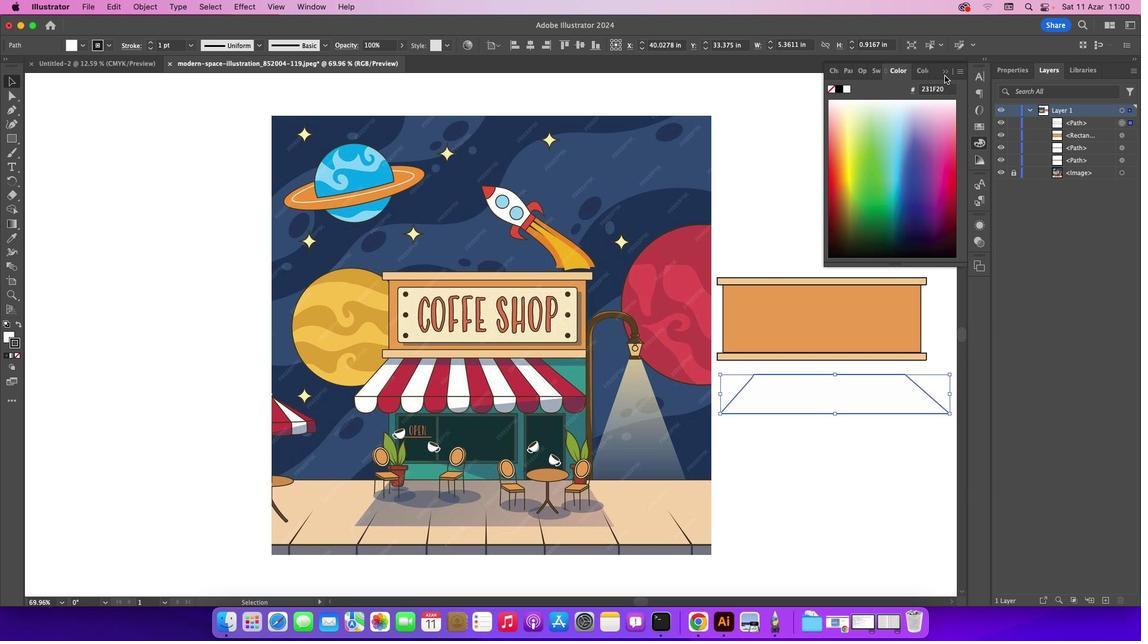 
Action: Mouse moved to (942, 68)
Screenshot: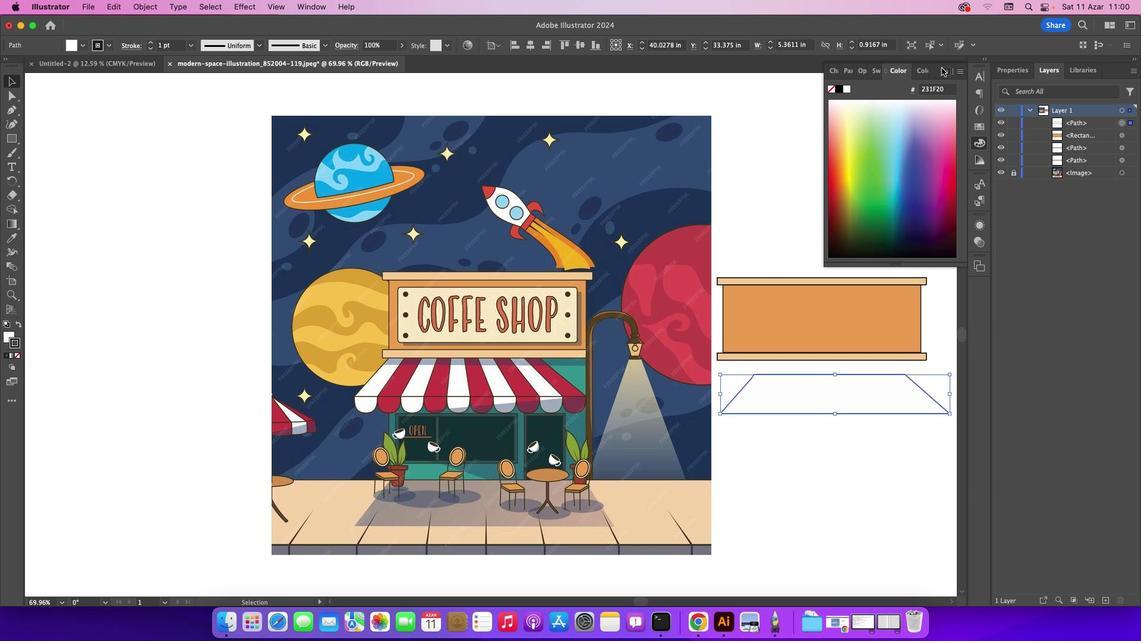 
Action: Mouse pressed left at (942, 68)
Screenshot: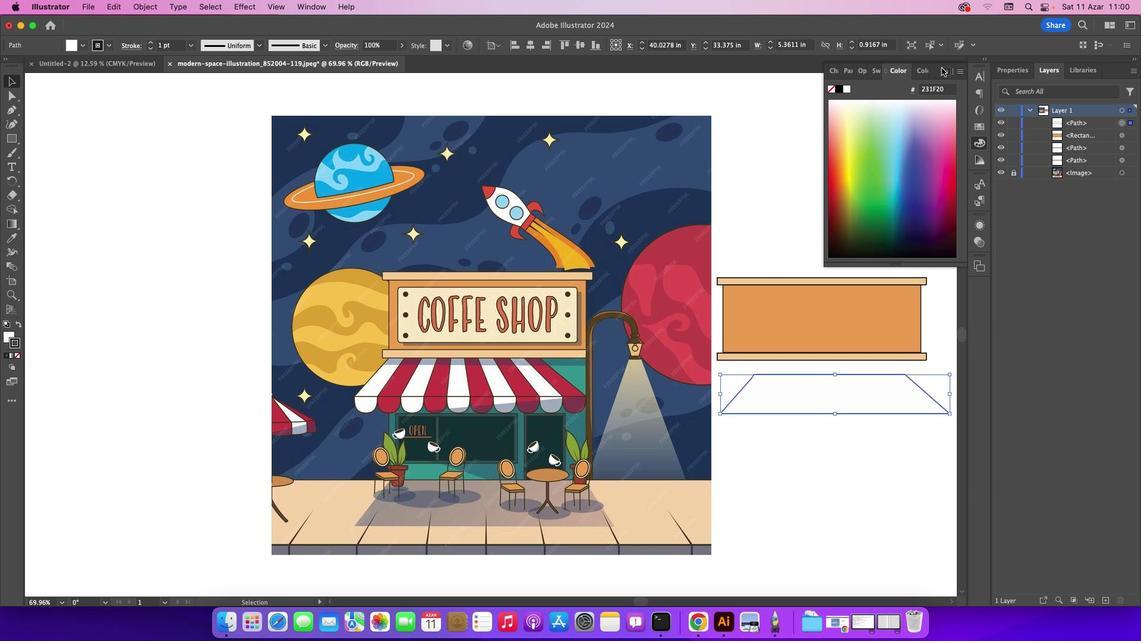 
Action: Mouse moved to (859, 182)
Screenshot: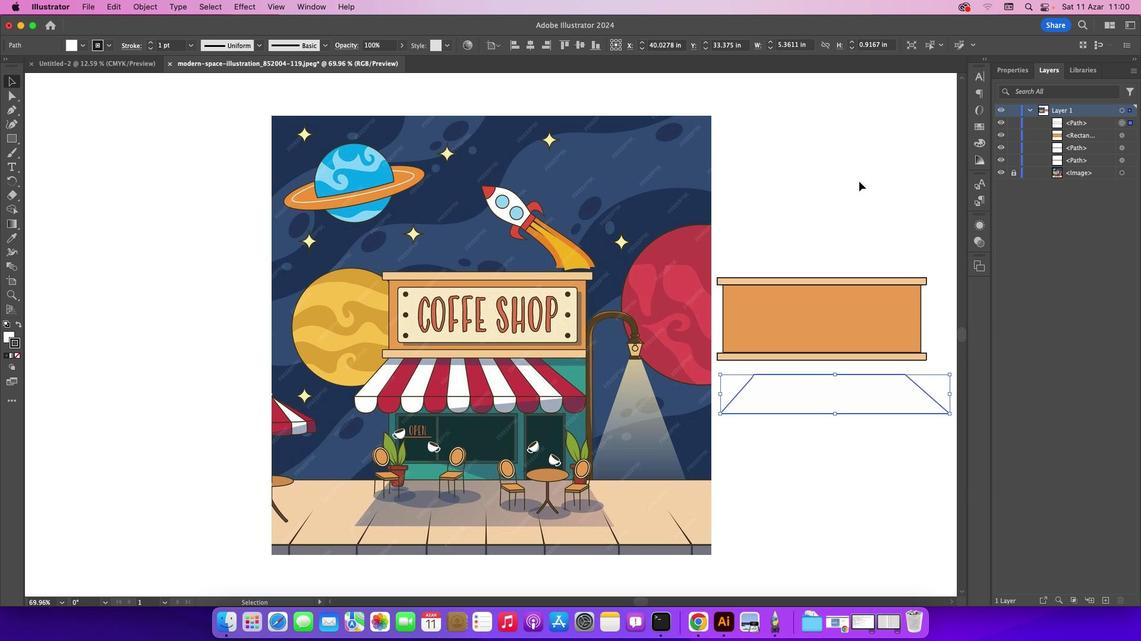 
Action: Mouse pressed left at (859, 182)
Screenshot: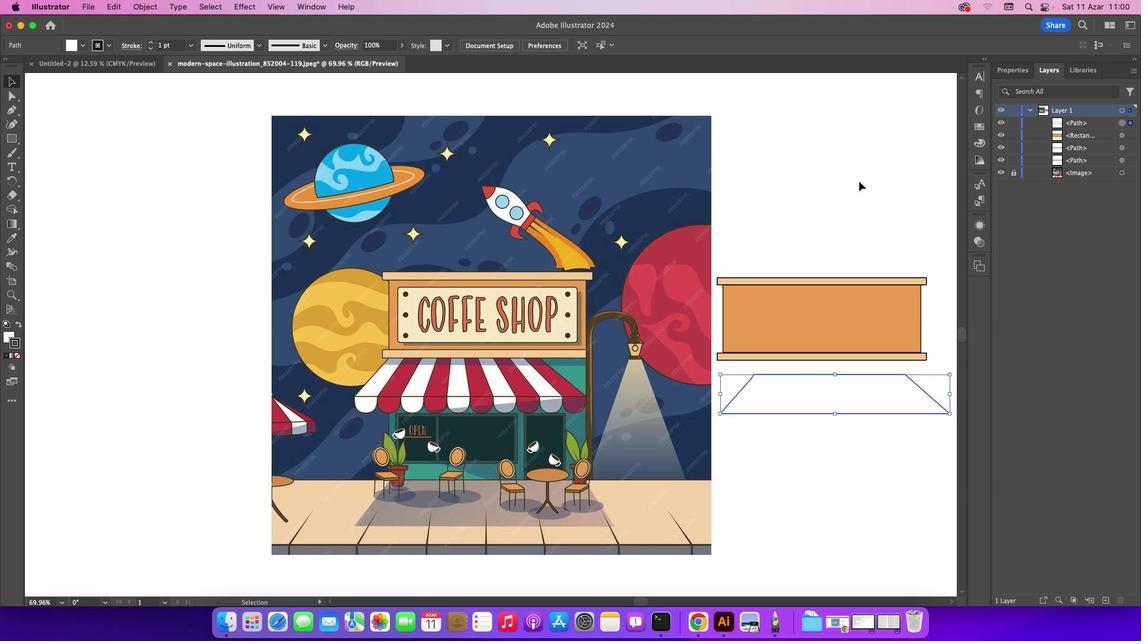 
Action: Mouse moved to (835, 376)
Screenshot: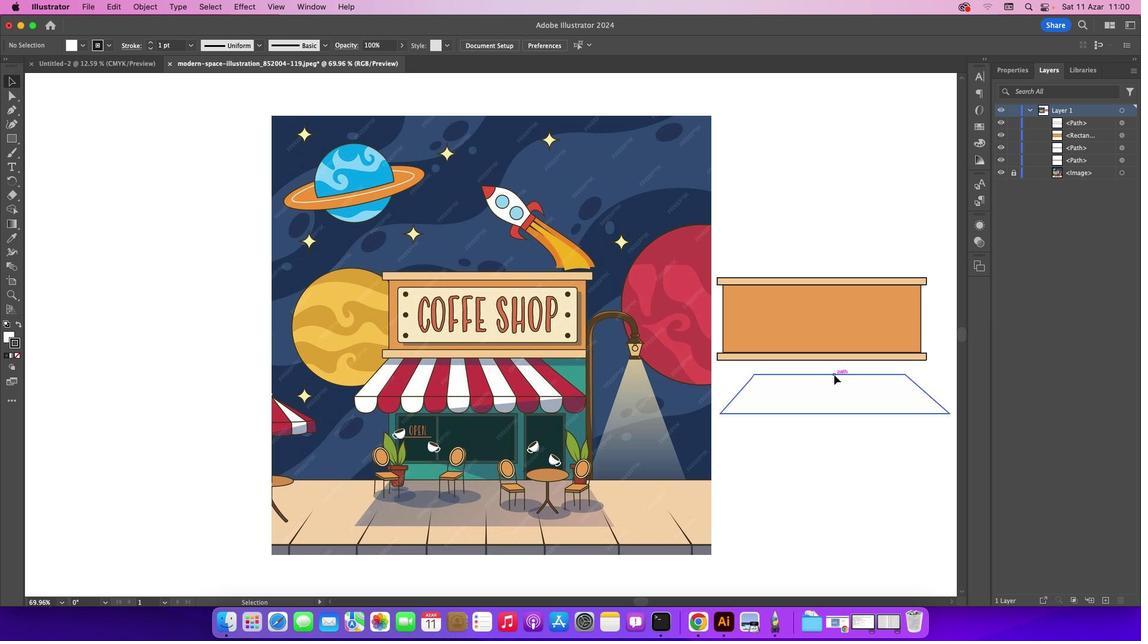 
Action: Mouse pressed left at (835, 376)
Screenshot: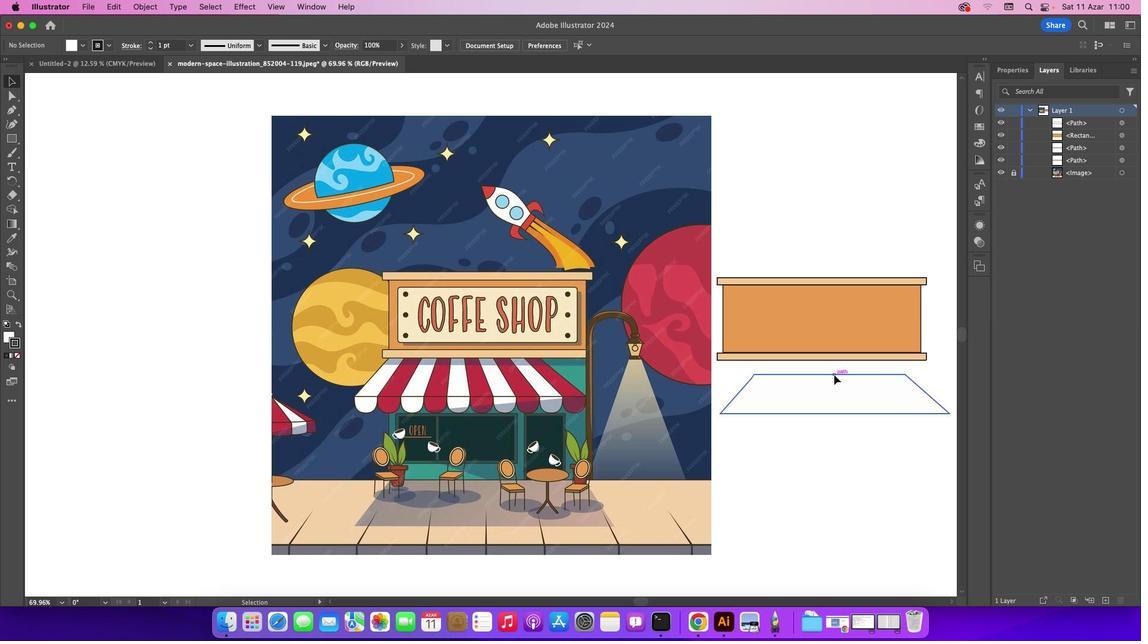 
Action: Mouse moved to (687, 145)
Screenshot: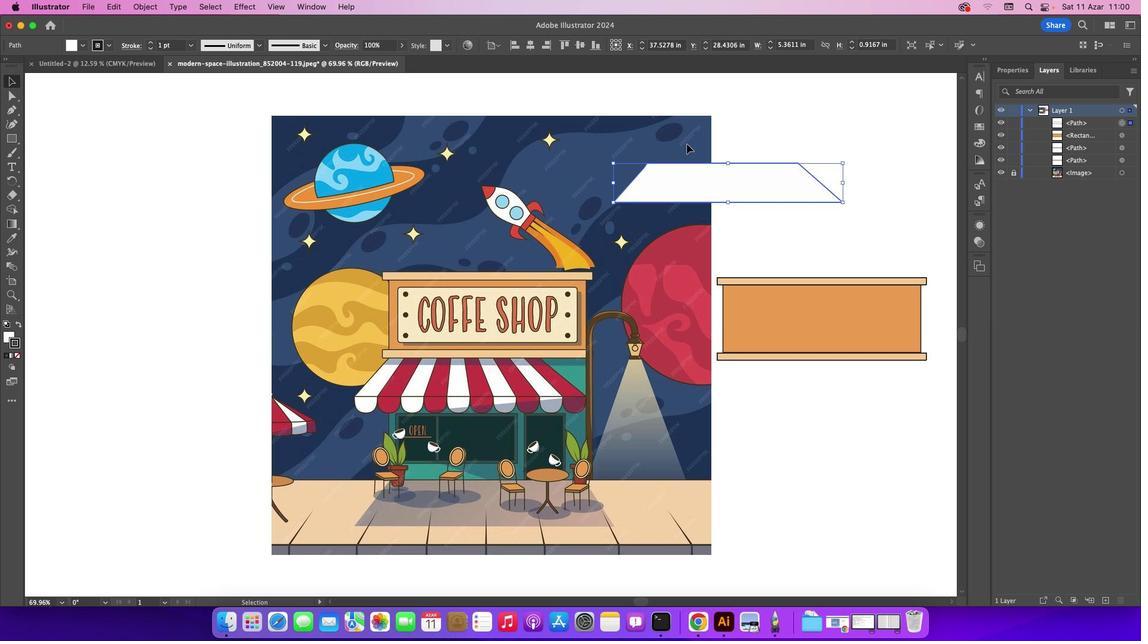 
Action: Mouse pressed left at (687, 145)
Screenshot: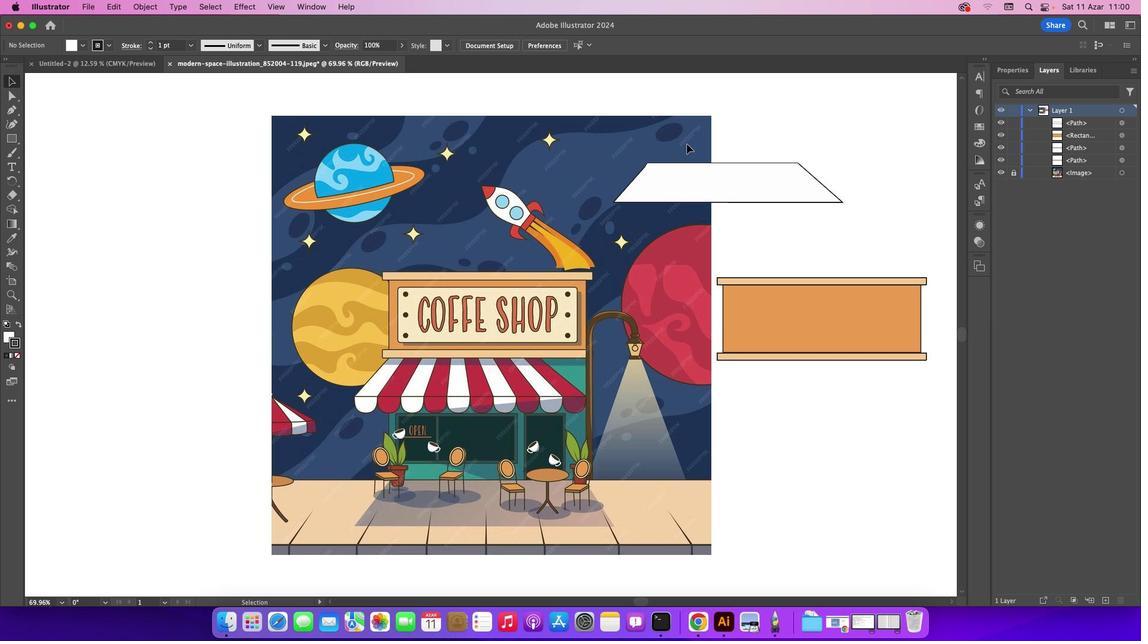 
Action: Mouse moved to (15, 141)
Screenshot: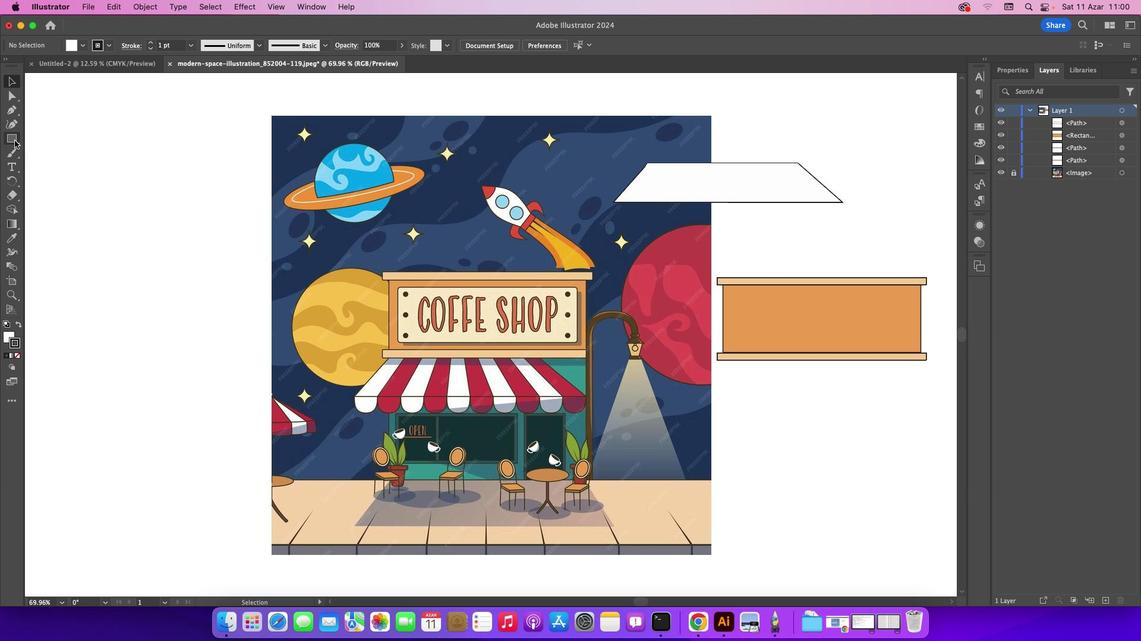 
Action: Mouse pressed left at (15, 141)
Screenshot: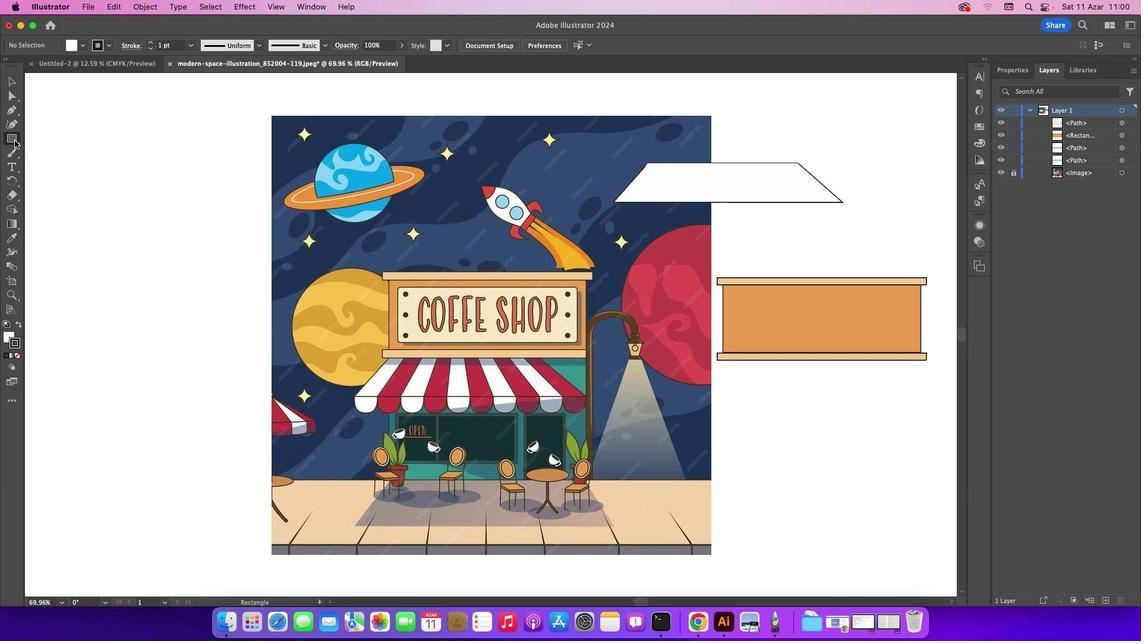 
Action: Mouse moved to (584, 358)
Screenshot: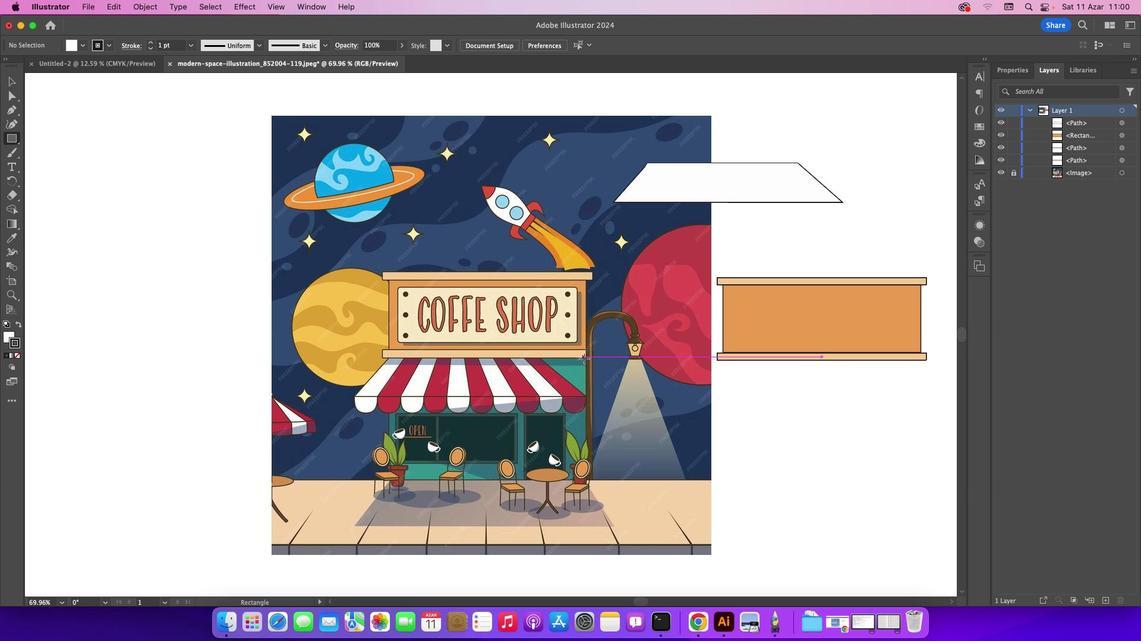 
Action: Mouse pressed left at (584, 358)
Screenshot: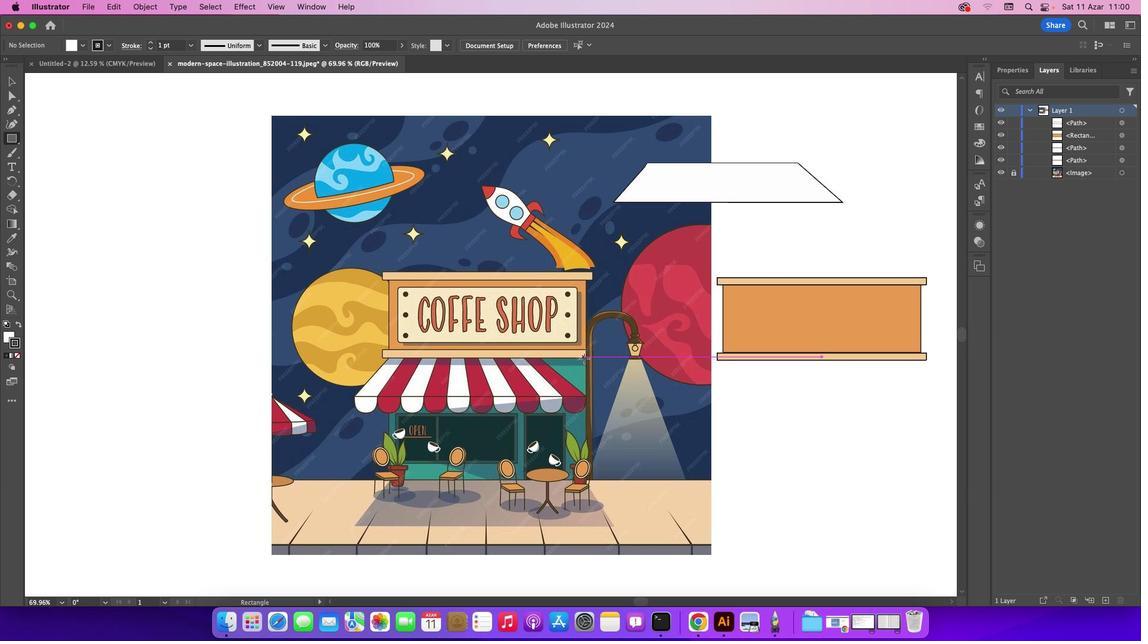 
Action: Mouse moved to (17, 89)
Screenshot: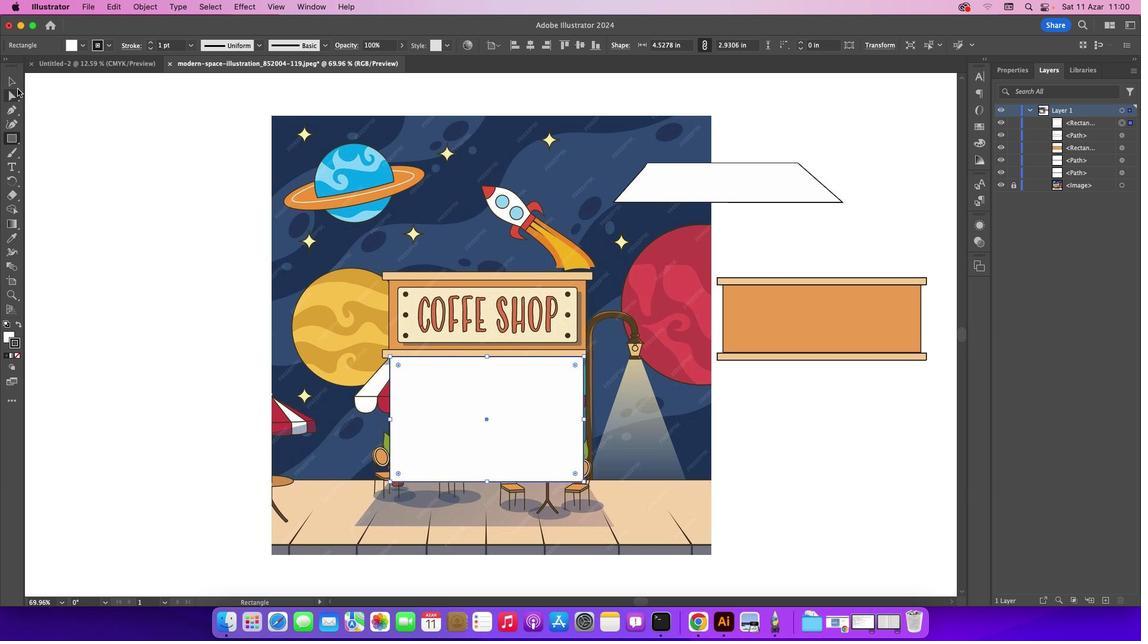 
Action: Mouse pressed left at (17, 89)
Screenshot: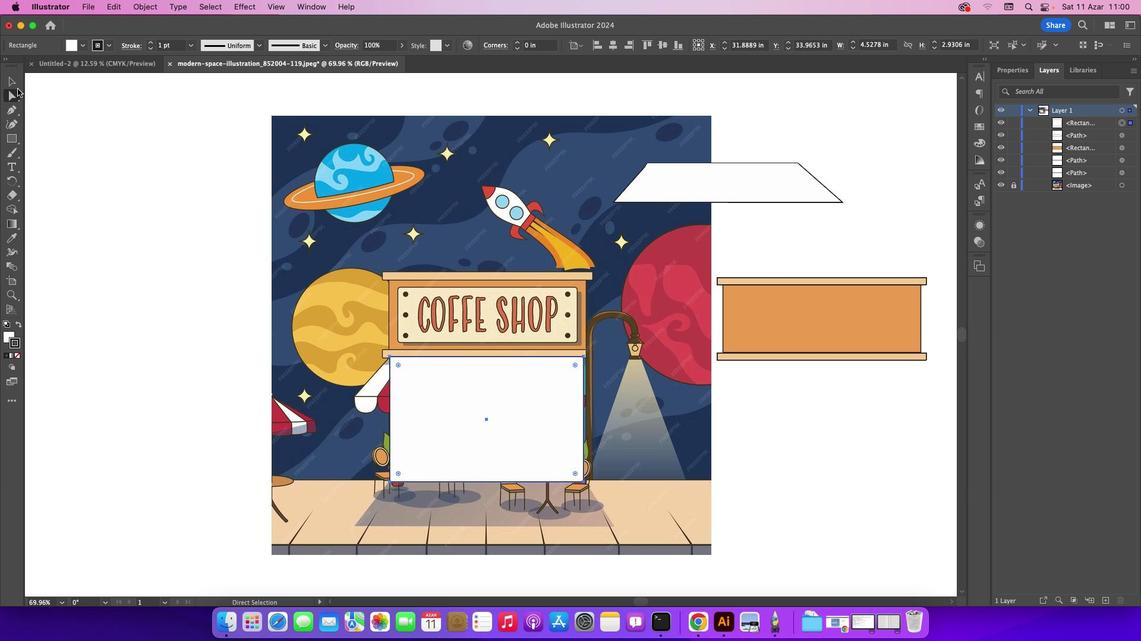 
Action: Mouse moved to (14, 82)
Screenshot: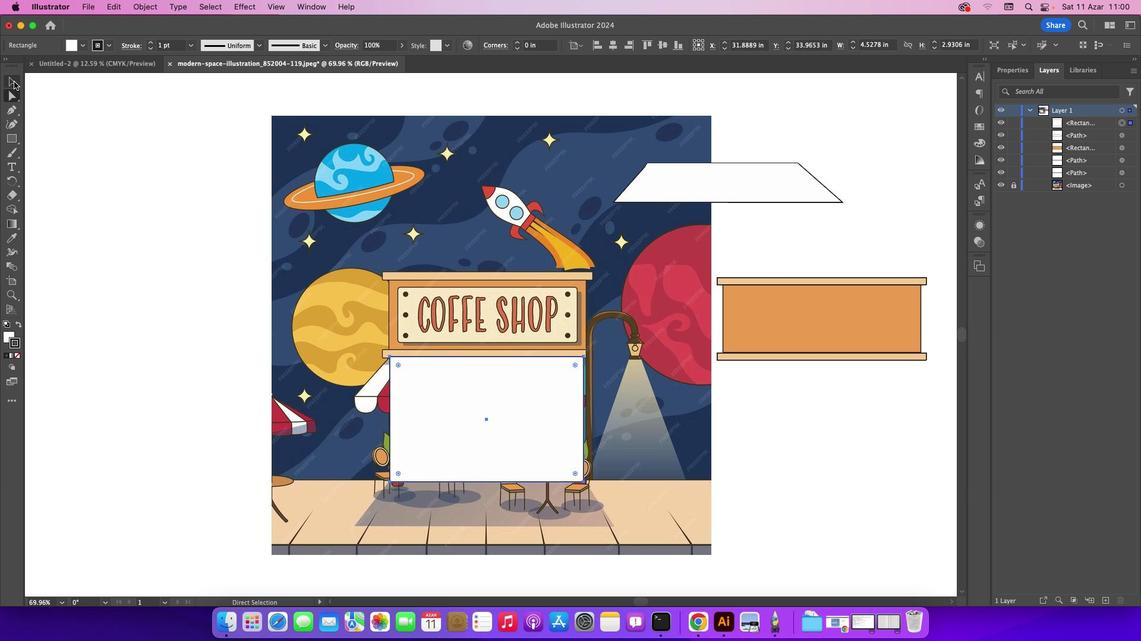 
Action: Mouse pressed left at (14, 82)
Screenshot: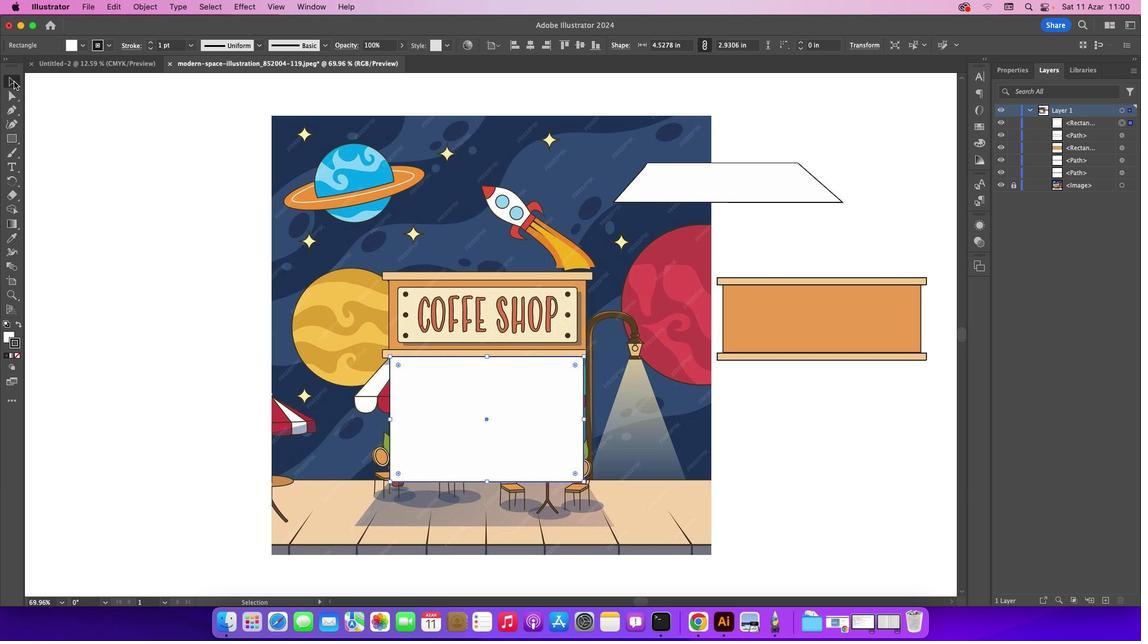 
Action: Mouse moved to (99, 131)
Screenshot: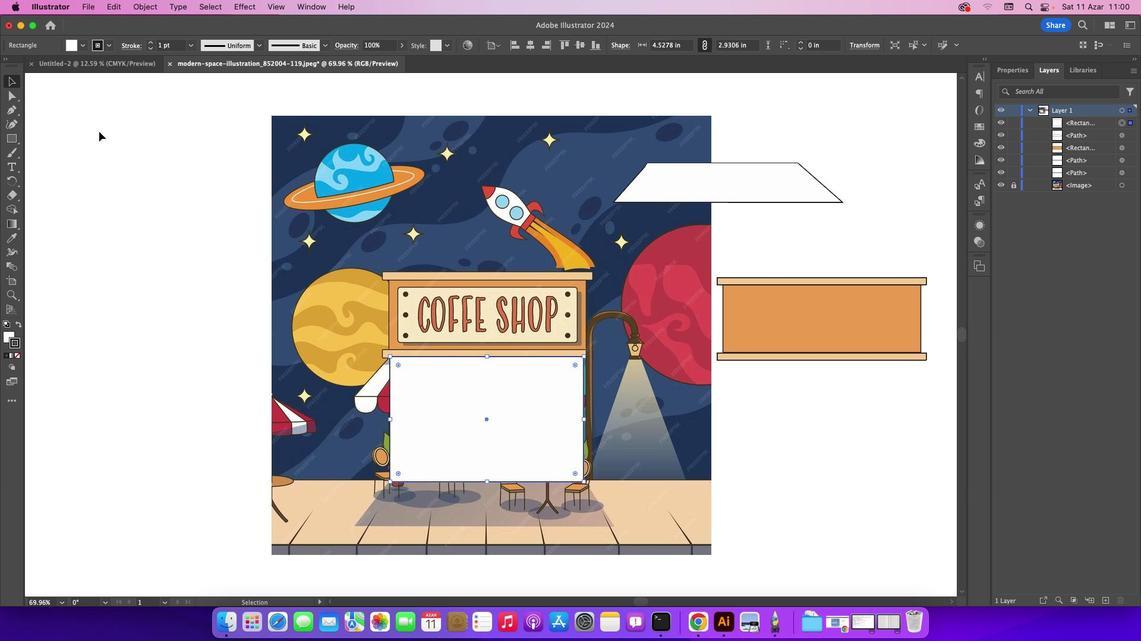 
Action: Mouse pressed left at (99, 131)
Screenshot: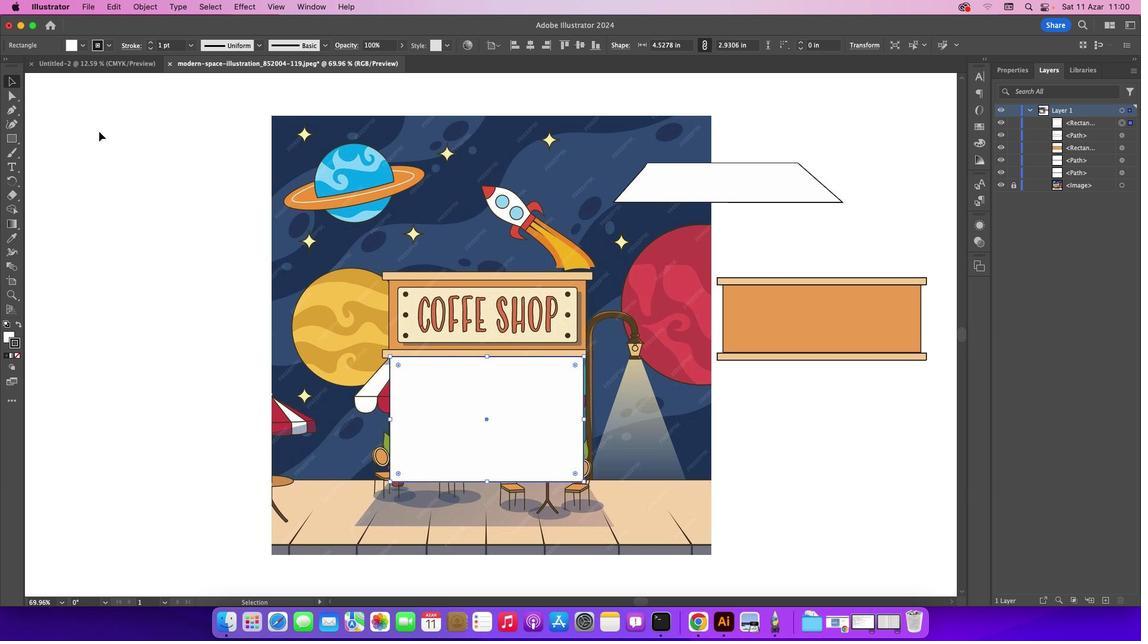 
Action: Mouse moved to (443, 399)
Screenshot: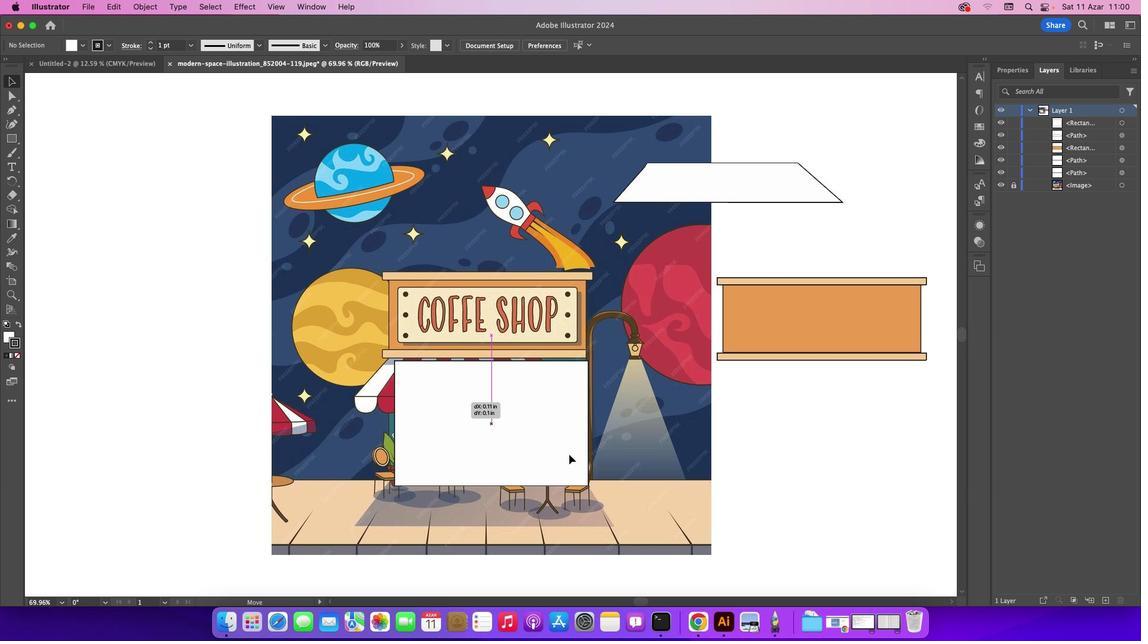 
Action: Mouse pressed left at (443, 399)
Screenshot: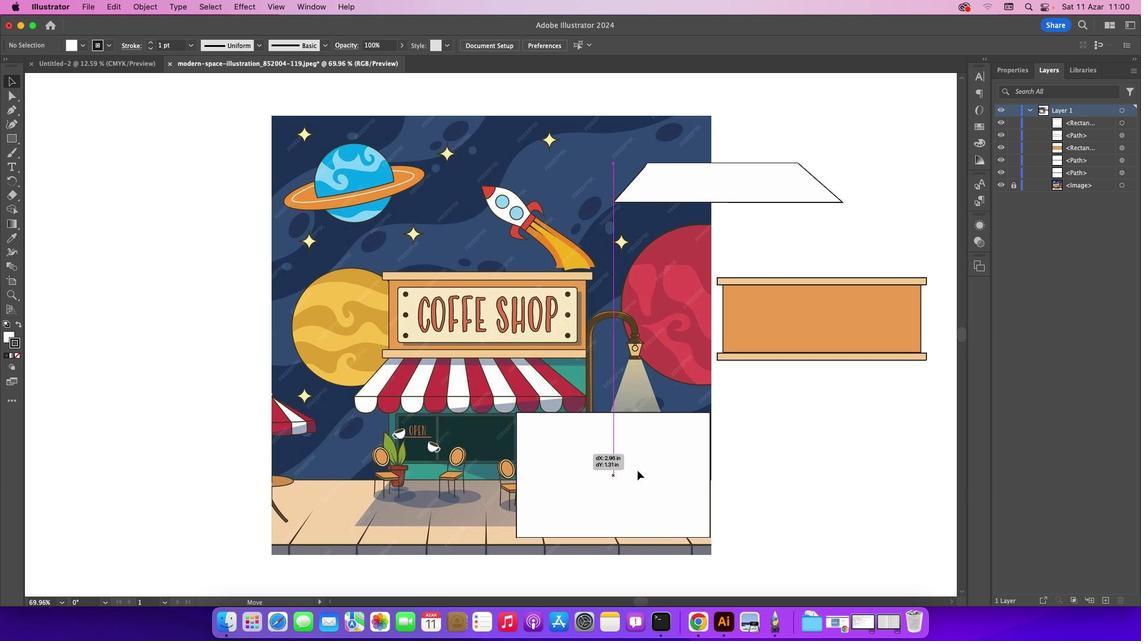 
Action: Mouse moved to (13, 238)
Screenshot: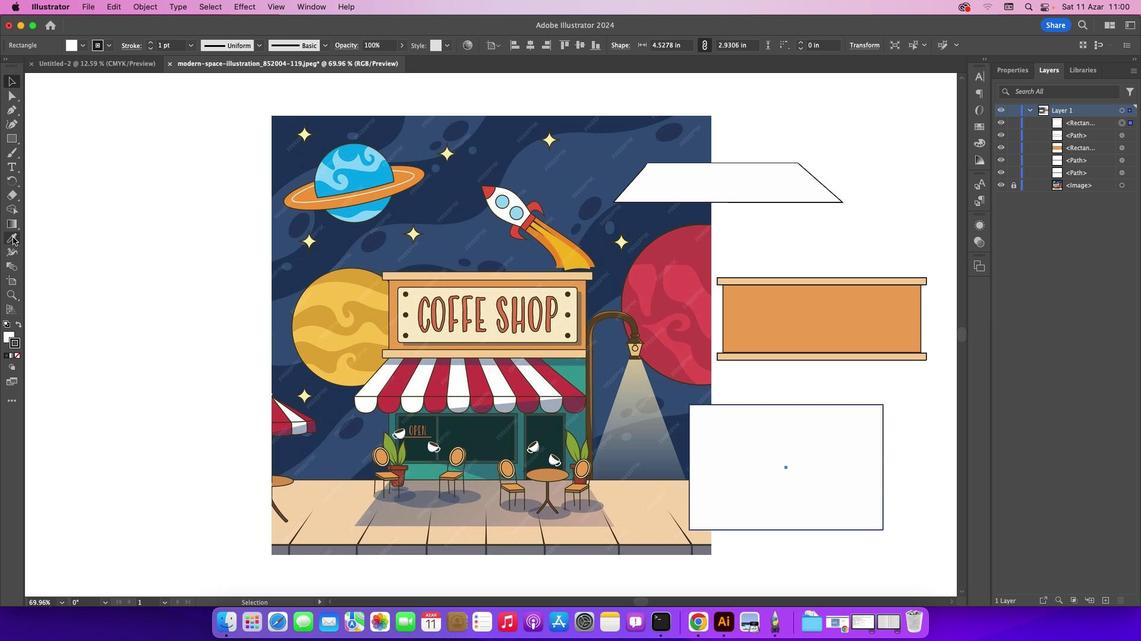 
Action: Mouse pressed left at (13, 238)
Screenshot: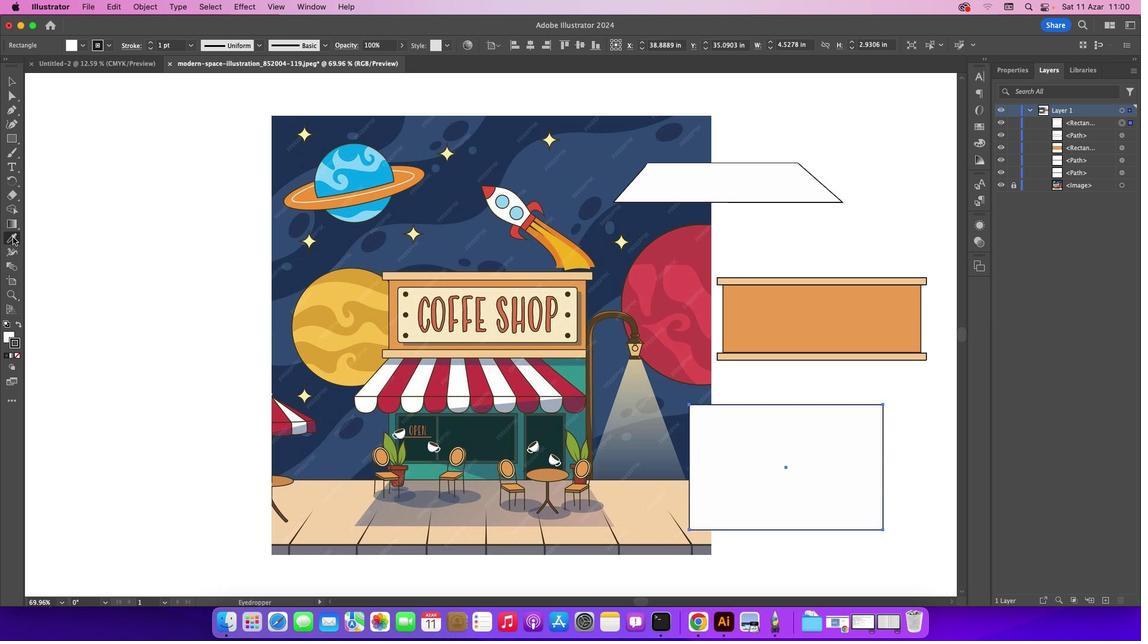 
Action: Mouse moved to (579, 372)
Screenshot: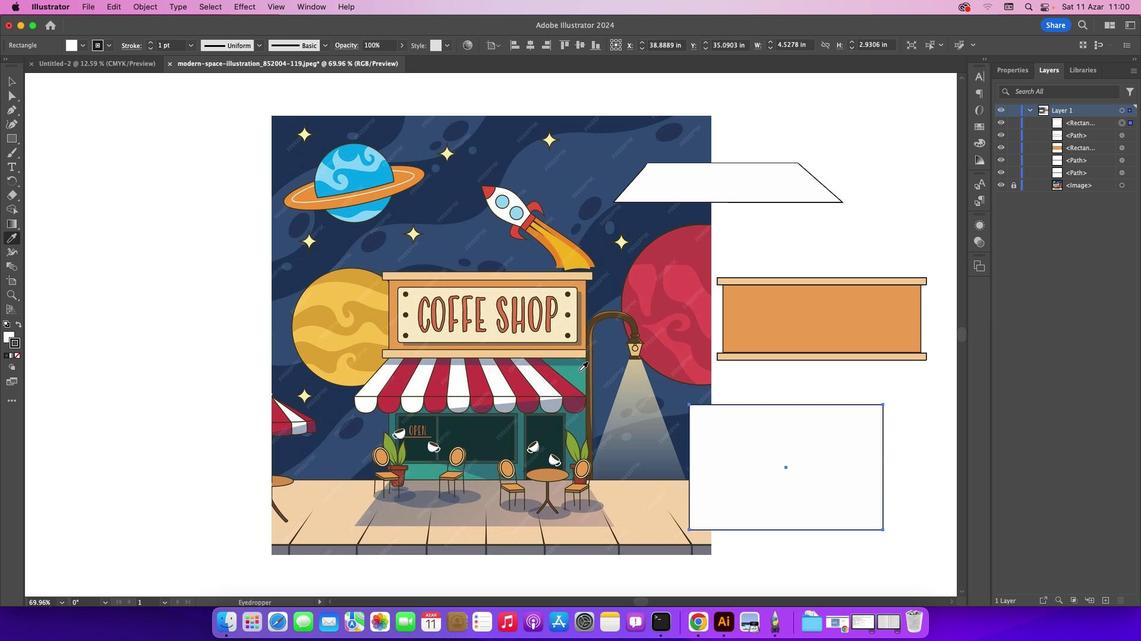 
Action: Mouse pressed left at (579, 372)
Screenshot: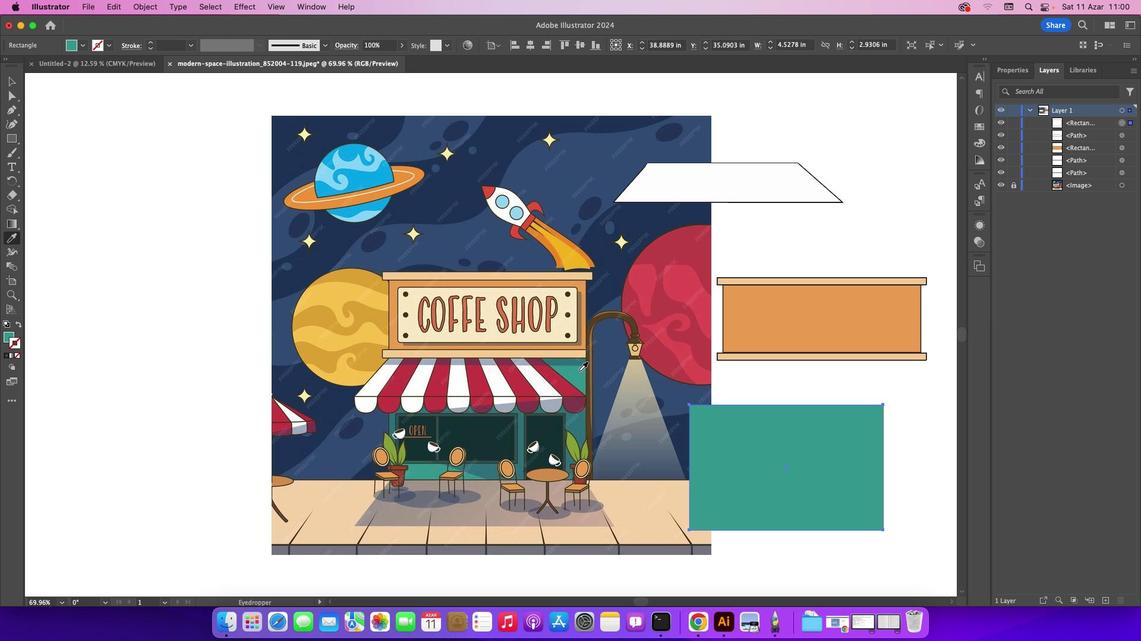 
Action: Mouse moved to (10, 85)
Screenshot: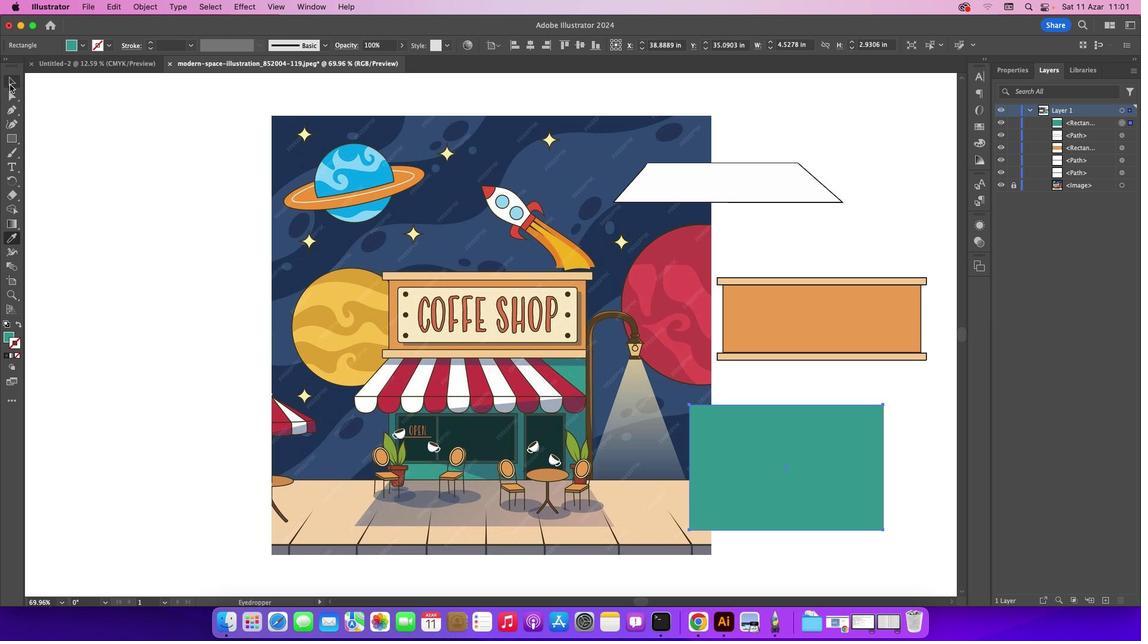 
Action: Mouse pressed left at (10, 85)
Screenshot: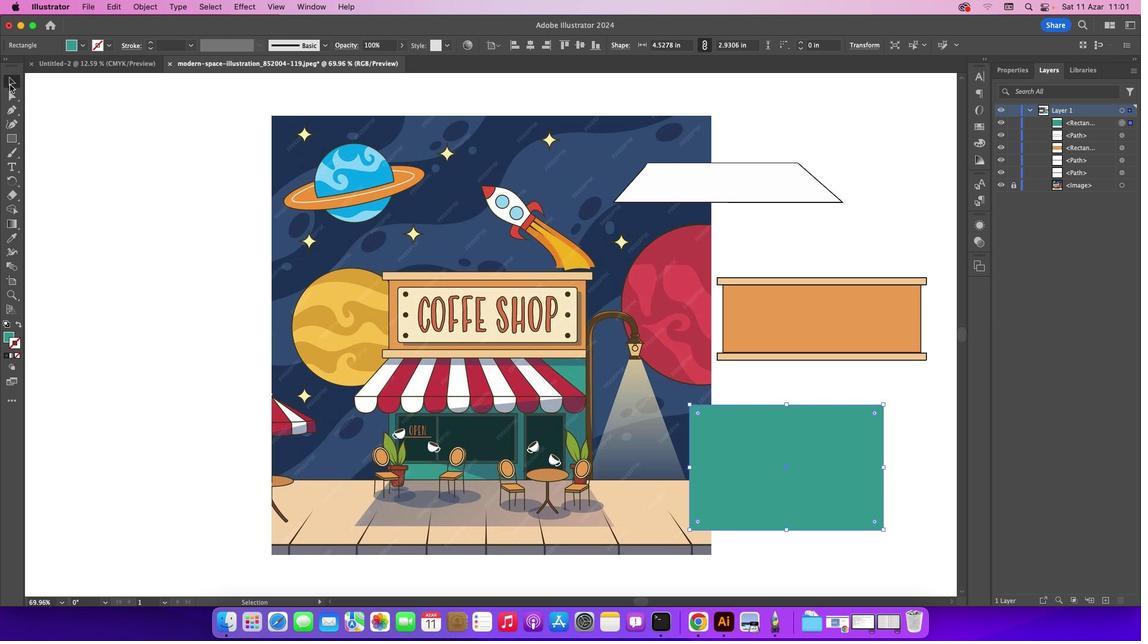 
Action: Mouse moved to (524, 300)
Screenshot: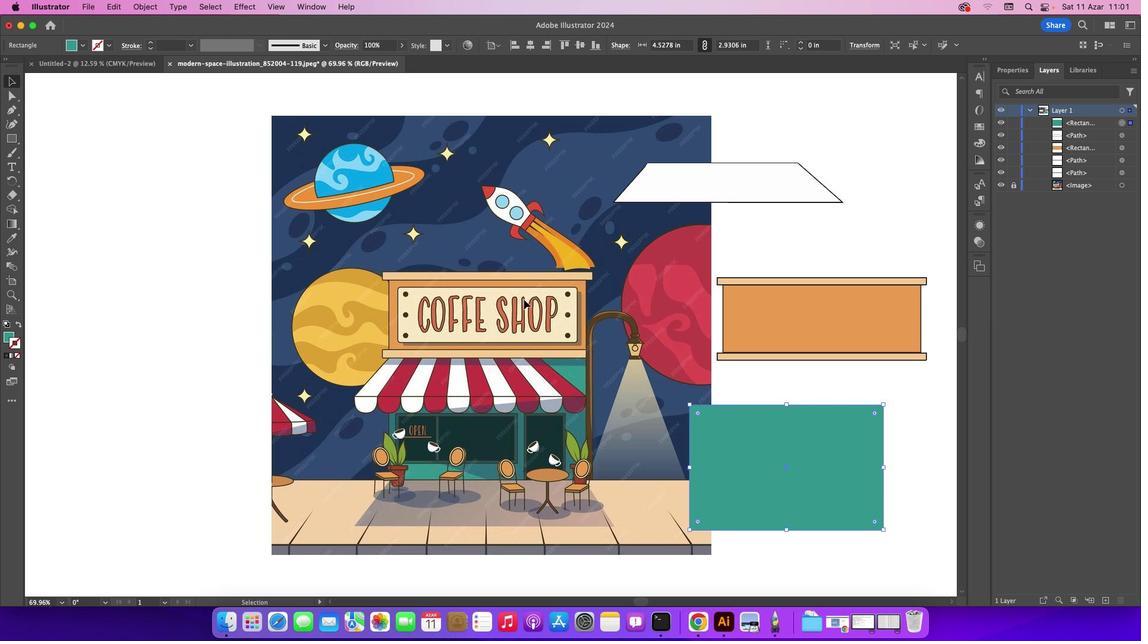 
Action: Mouse pressed left at (524, 300)
Screenshot: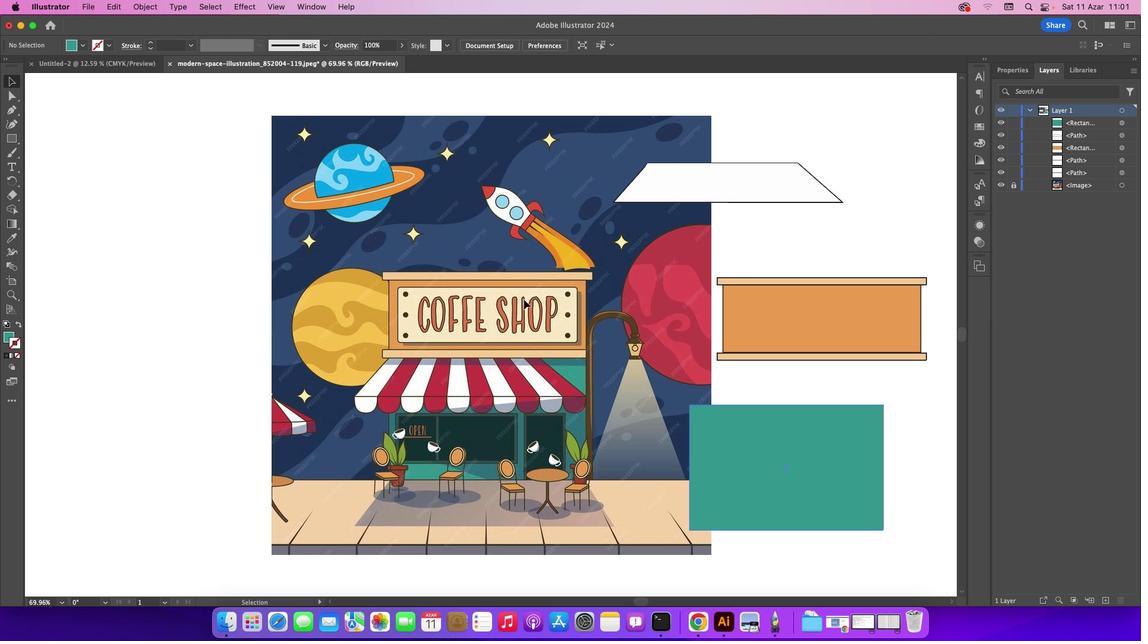 
Action: Mouse moved to (743, 460)
Screenshot: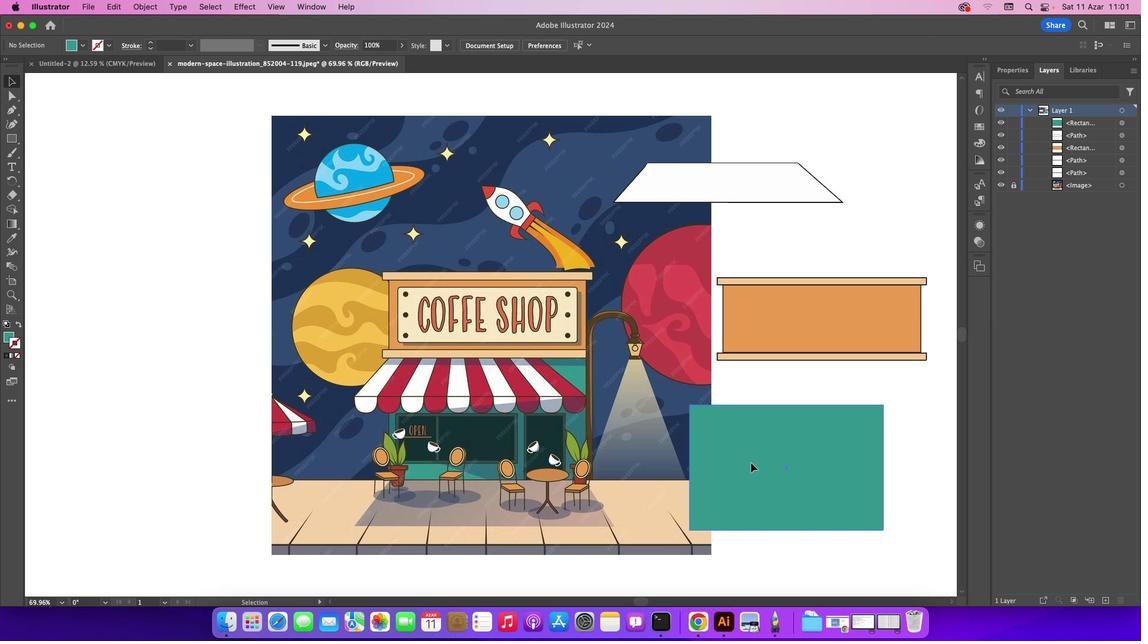 
Action: Mouse pressed left at (743, 460)
Screenshot: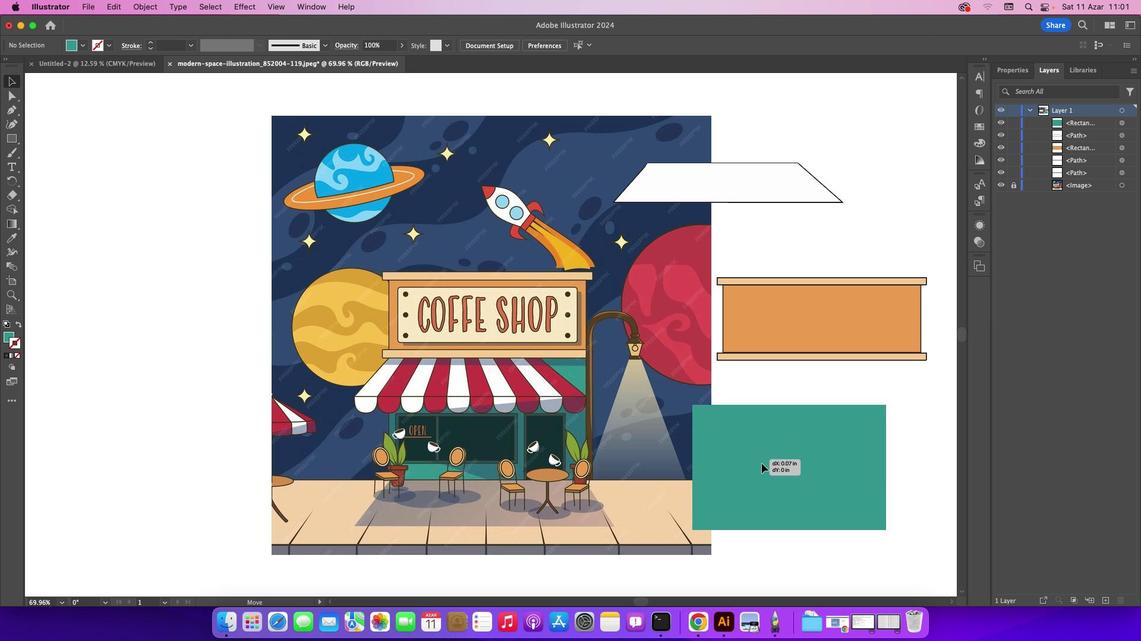 
Action: Mouse moved to (505, 307)
Screenshot: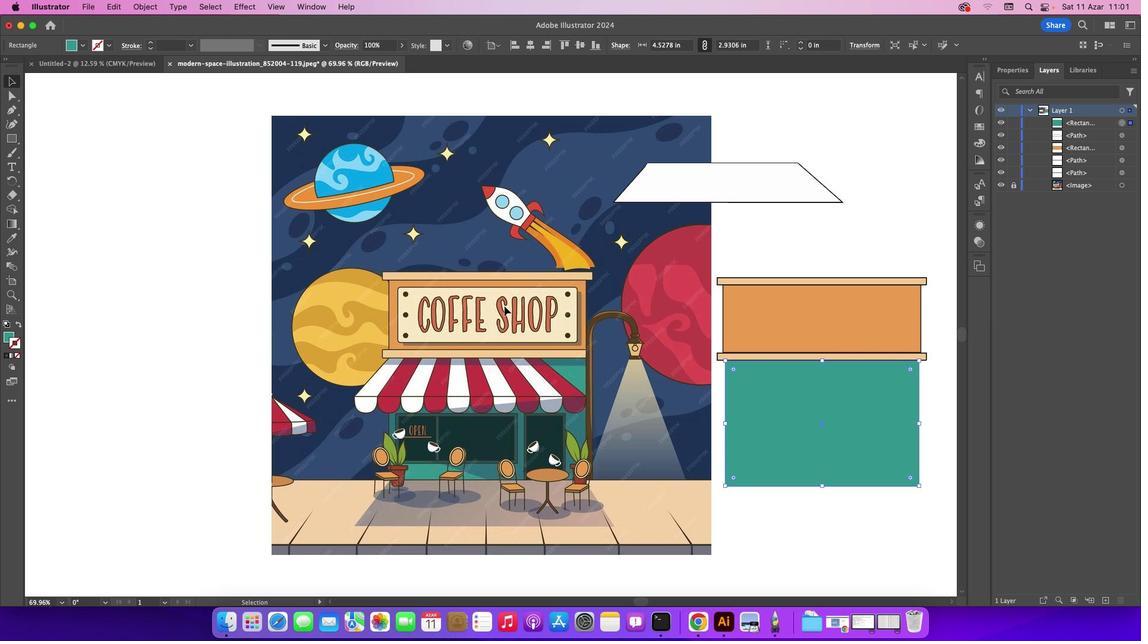 
Action: Mouse pressed left at (505, 307)
Screenshot: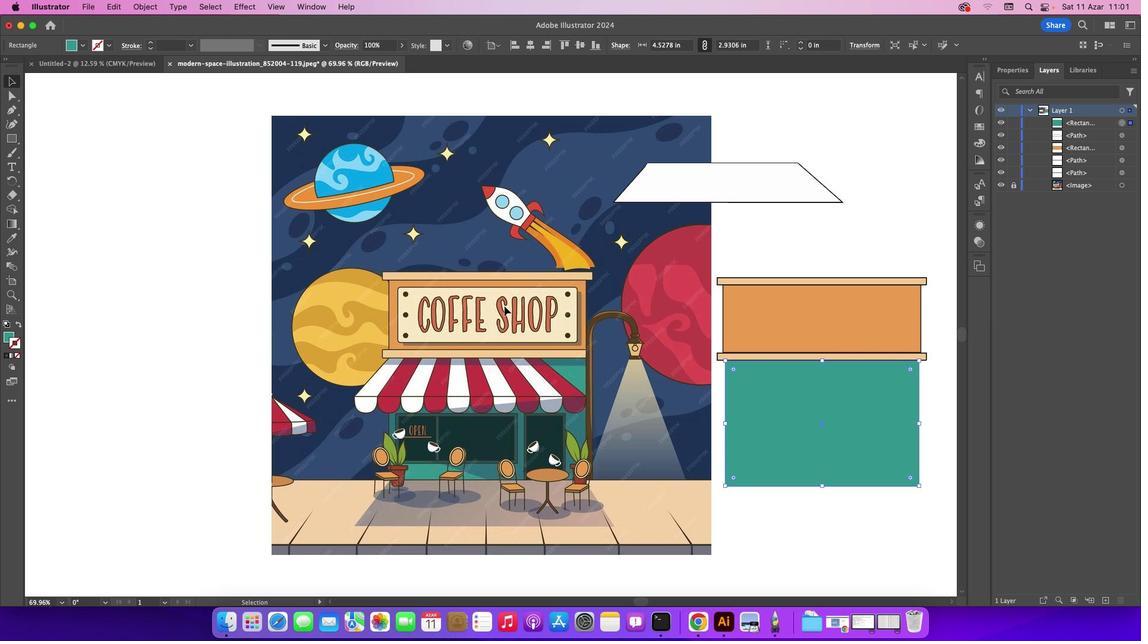 
Action: Mouse moved to (4, 142)
Screenshot: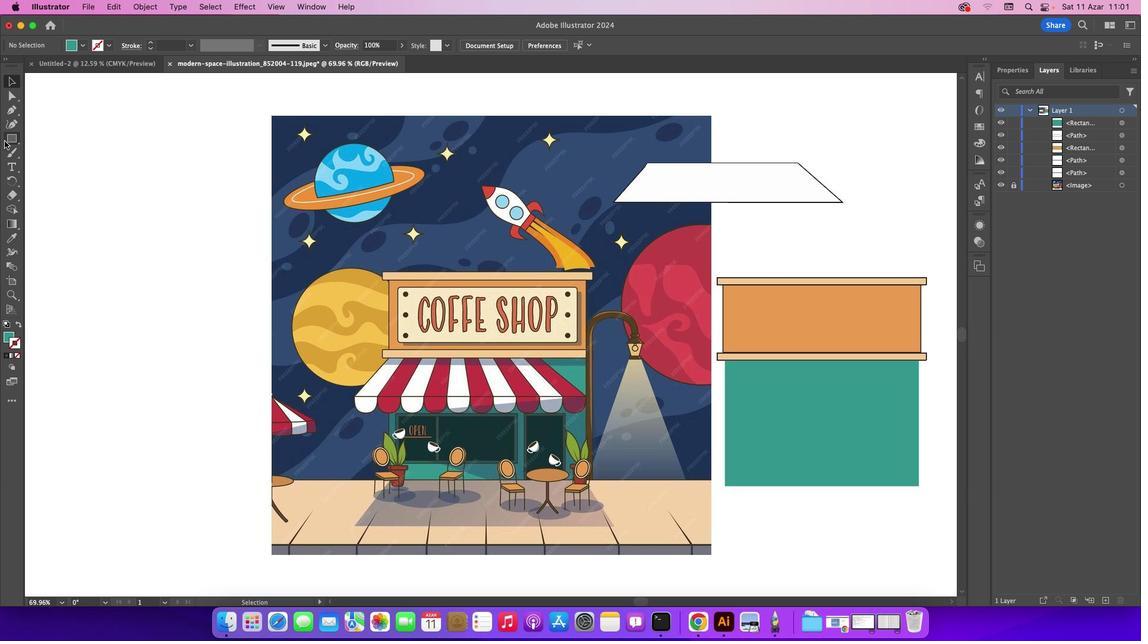 
Action: Mouse pressed left at (4, 142)
Screenshot: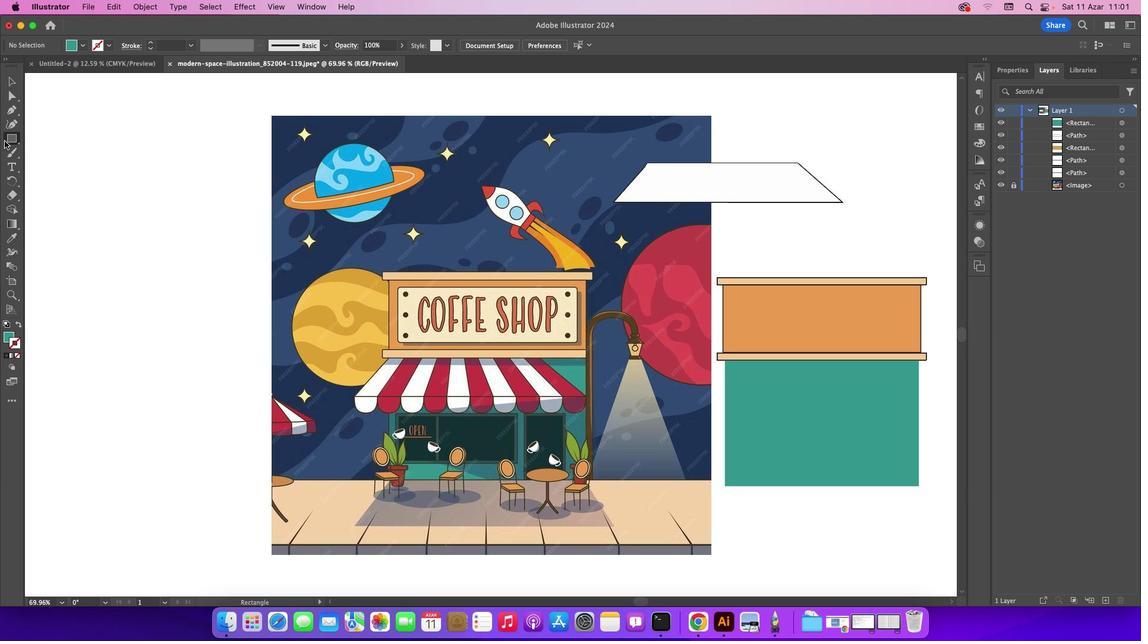 
Action: Mouse moved to (565, 414)
Screenshot: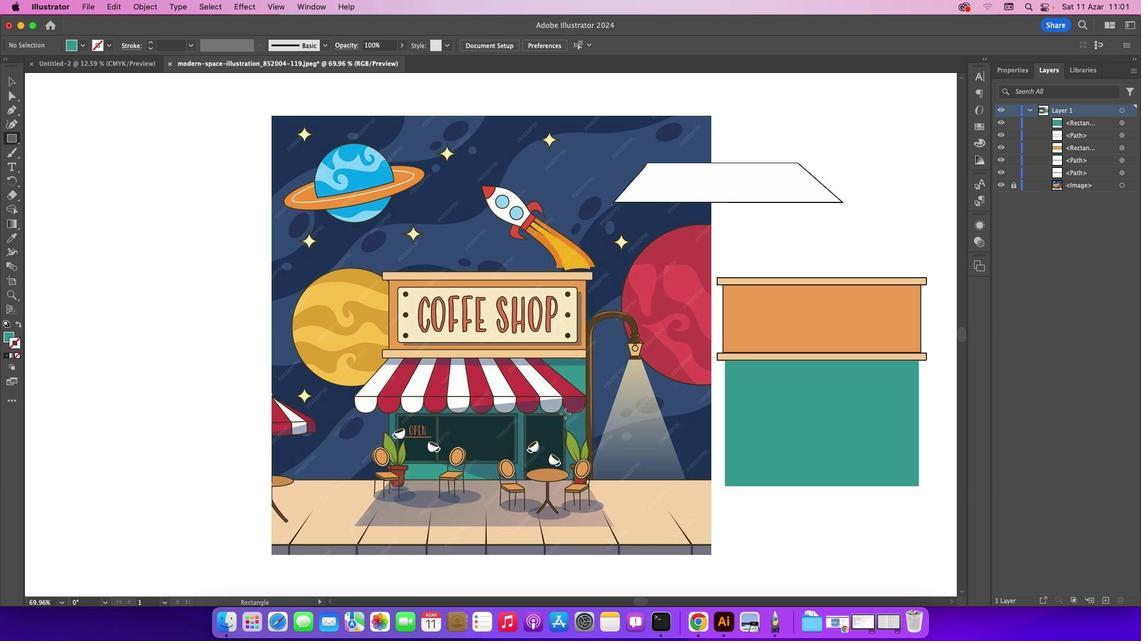 
Action: Mouse pressed left at (565, 414)
Screenshot: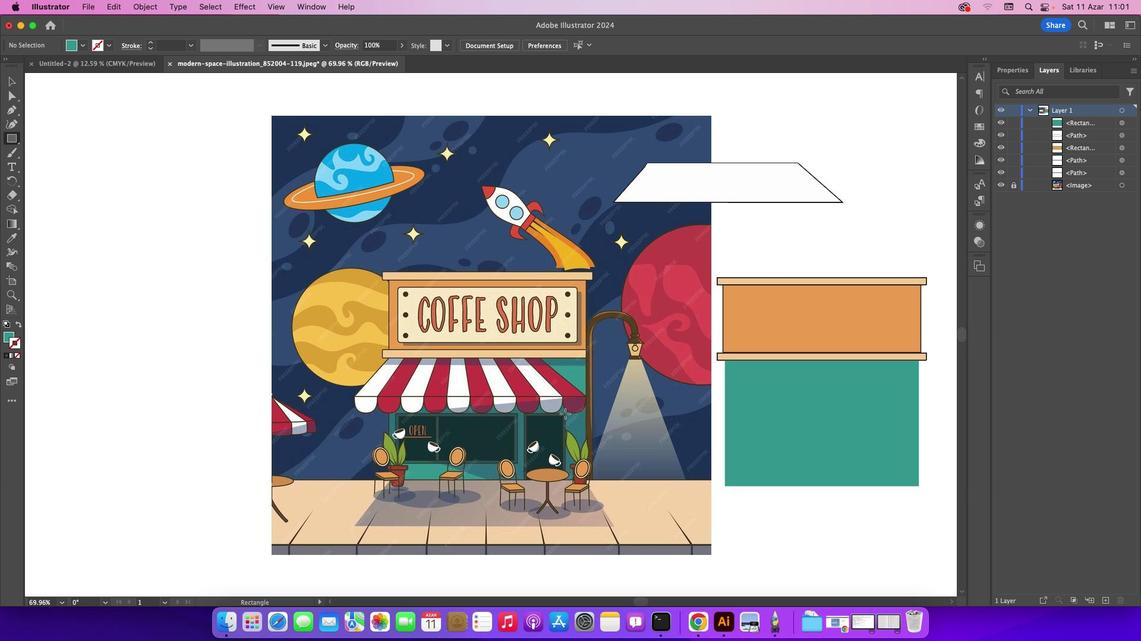 
Action: Mouse moved to (9, 79)
Screenshot: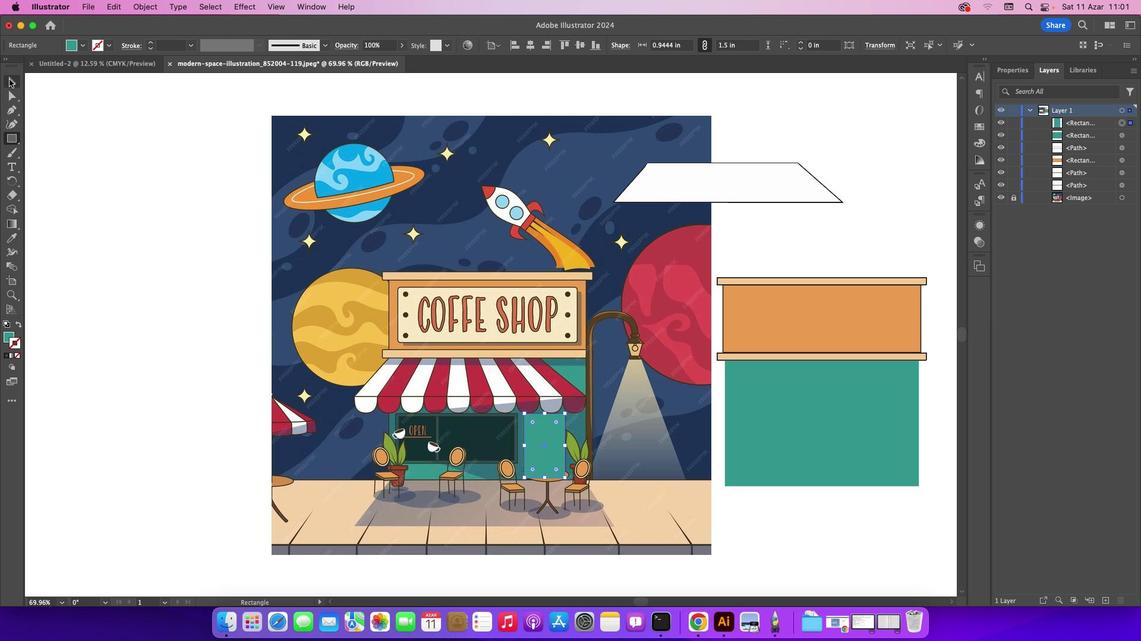 
Action: Mouse pressed left at (9, 79)
Screenshot: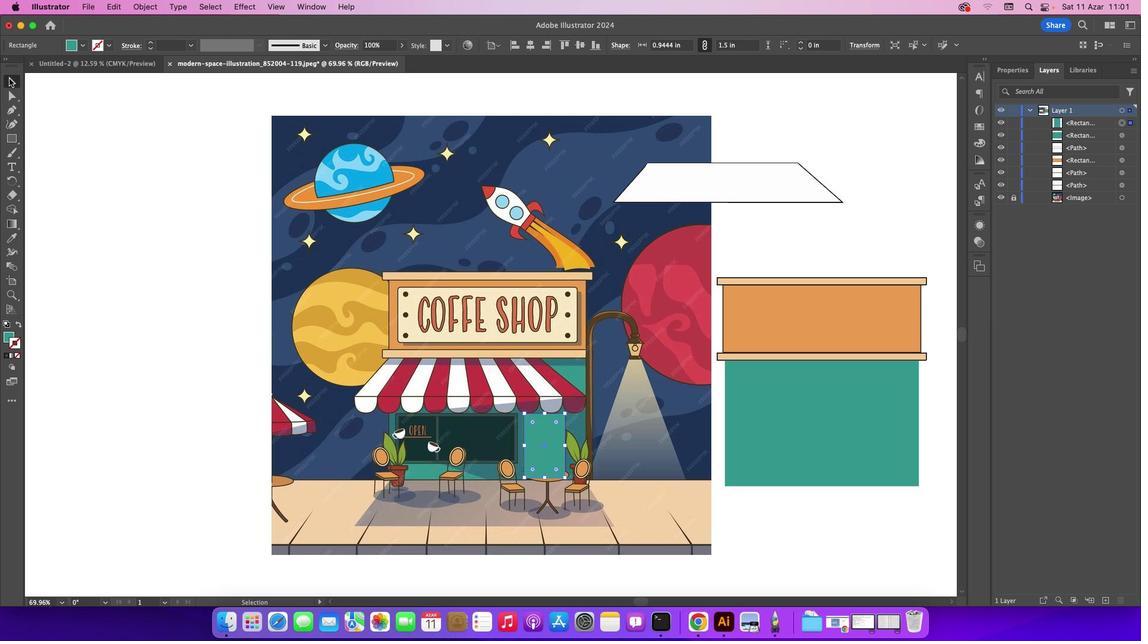 
Action: Mouse moved to (169, 162)
Screenshot: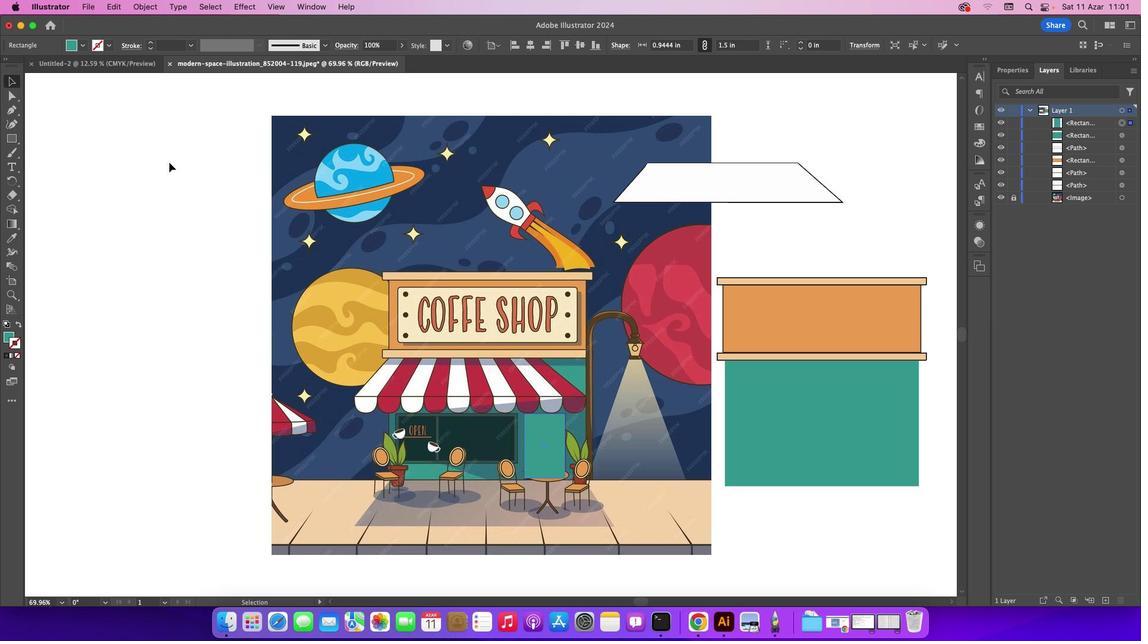 
Action: Mouse pressed left at (169, 162)
Screenshot: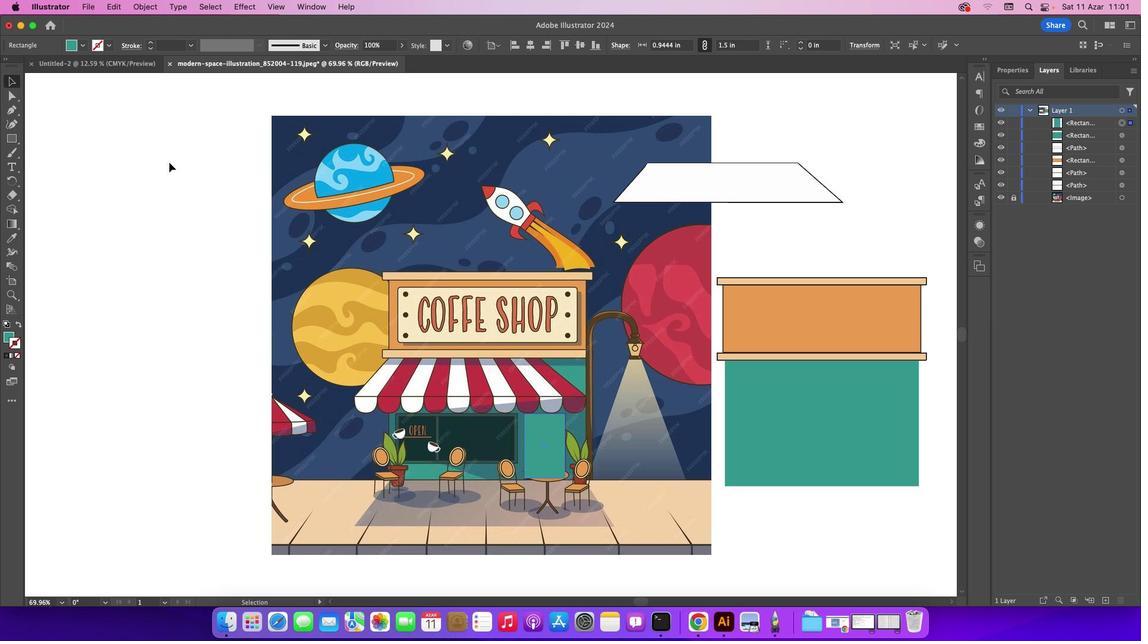 
Action: Mouse moved to (549, 456)
Screenshot: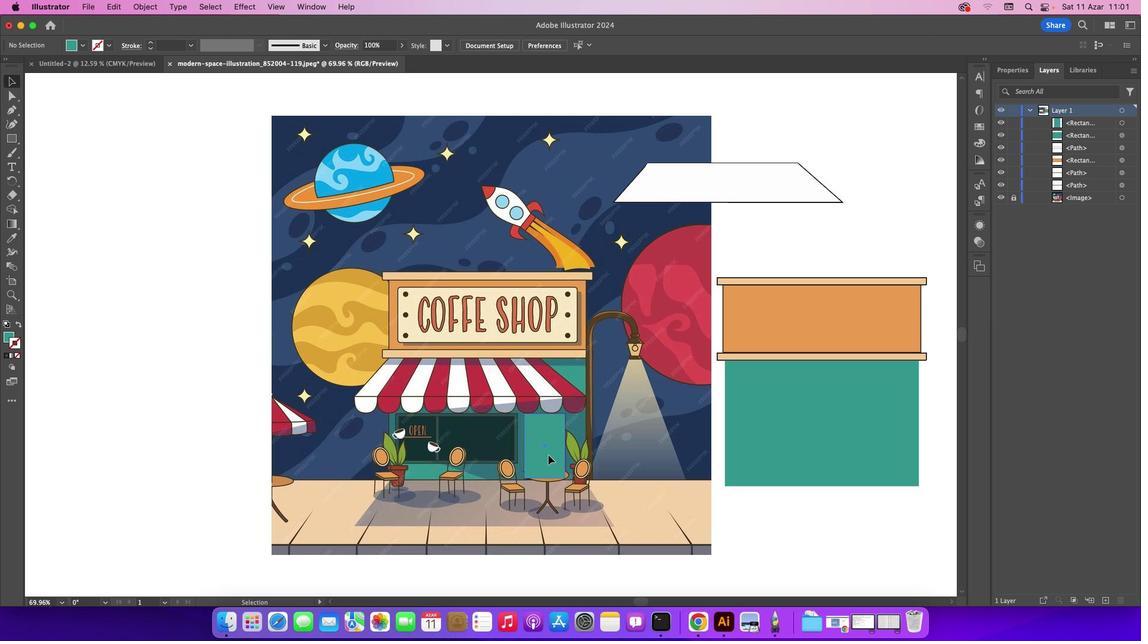 
Action: Mouse pressed left at (549, 456)
Screenshot: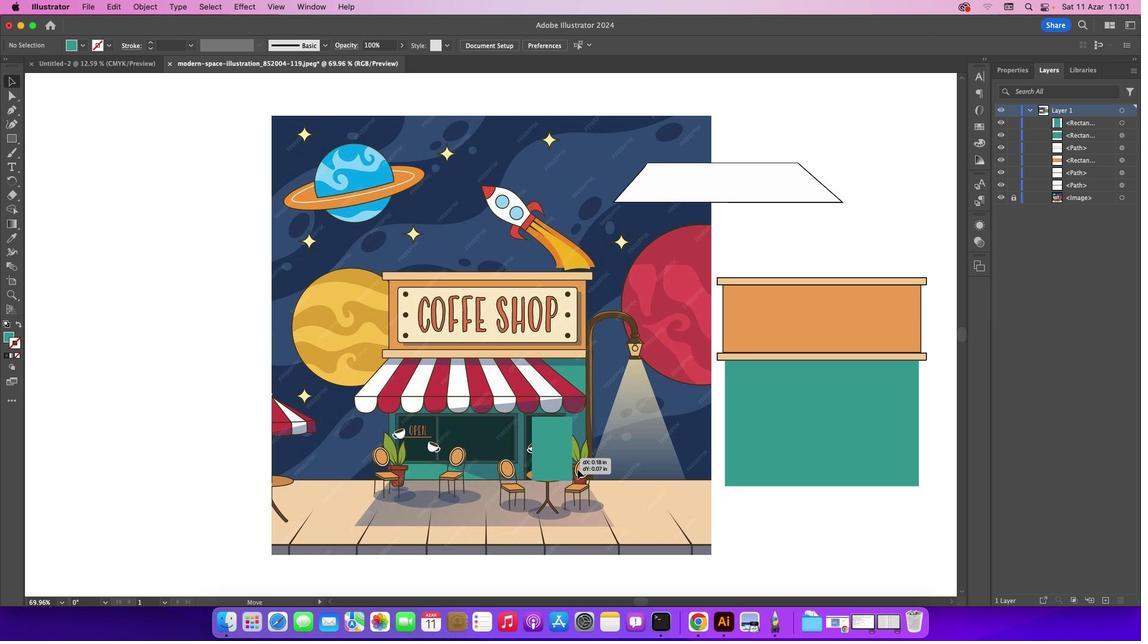 
Action: Mouse moved to (17, 238)
Screenshot: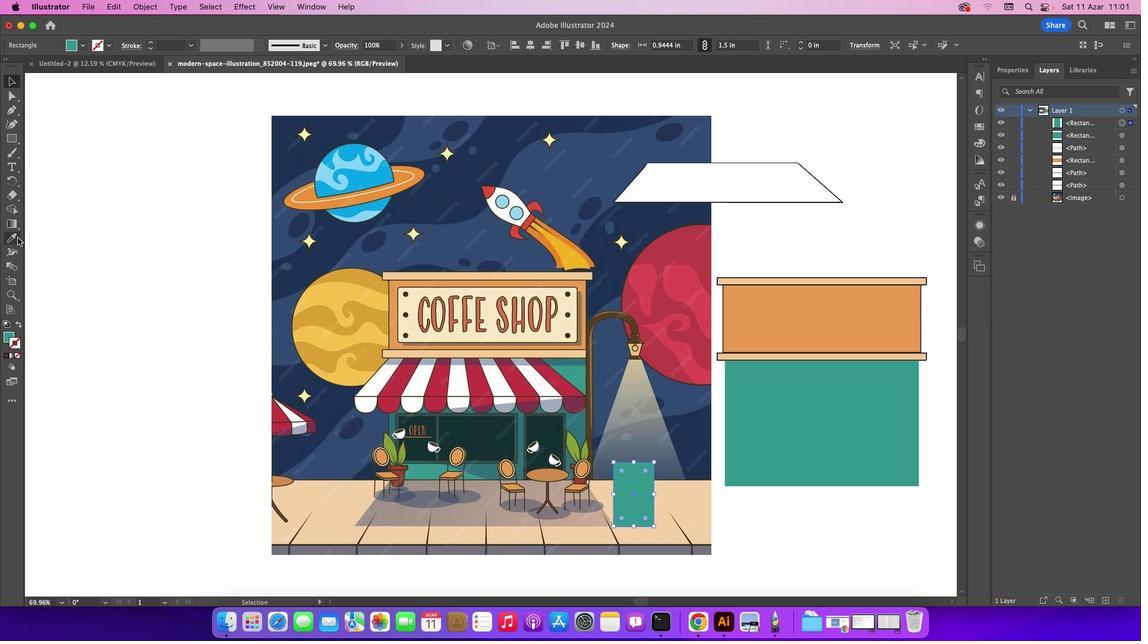 
Action: Mouse pressed left at (17, 238)
Screenshot: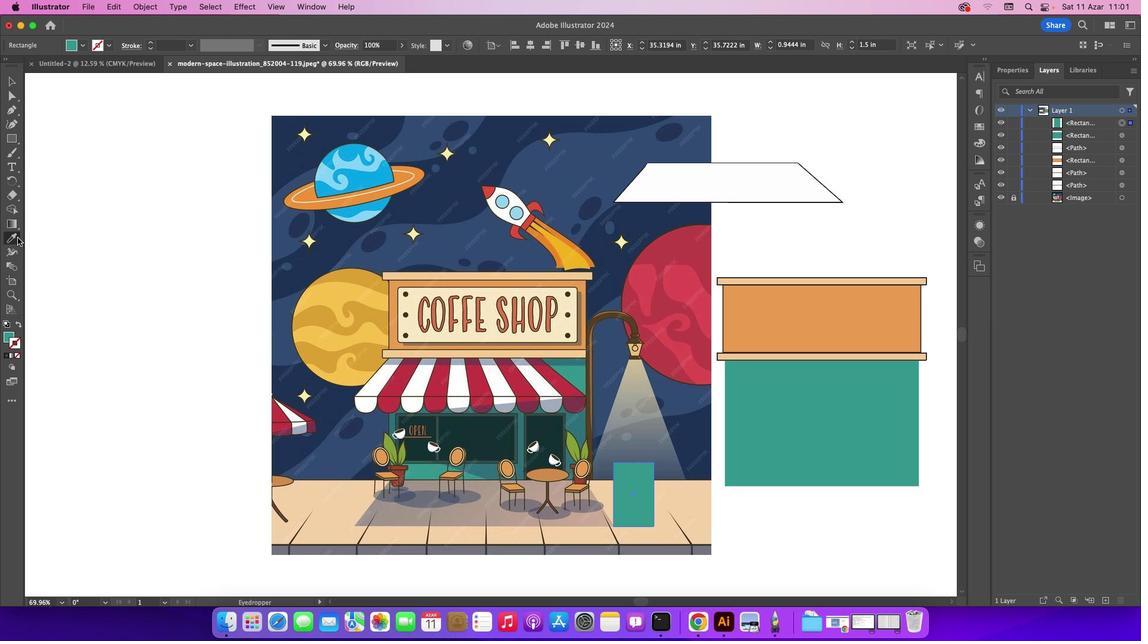 
Action: Mouse moved to (560, 415)
Screenshot: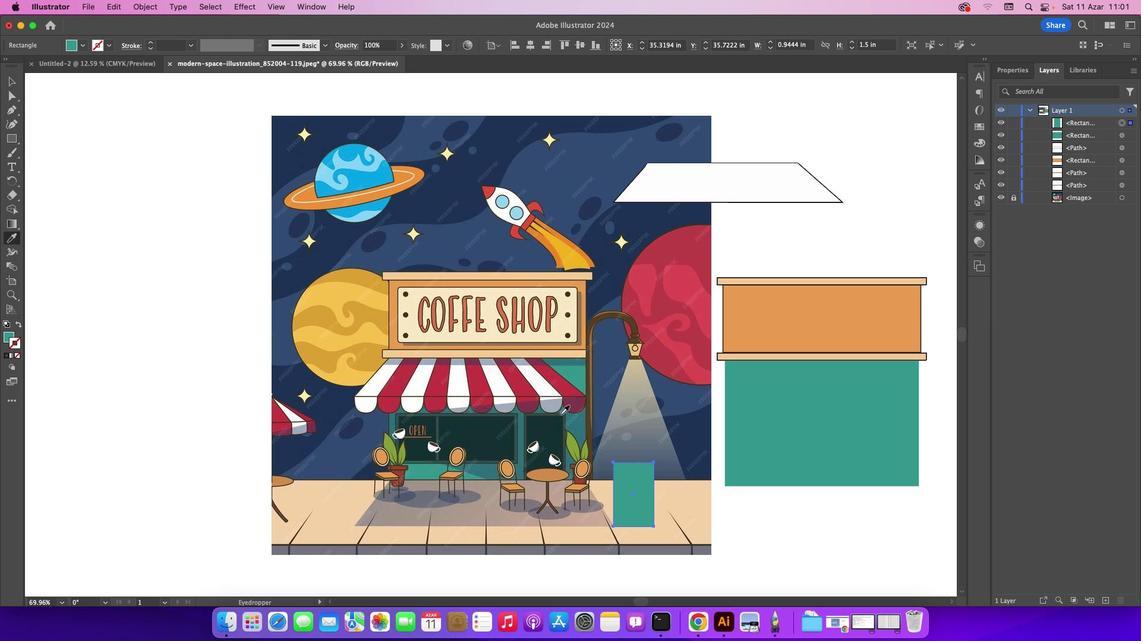 
Action: Mouse pressed left at (560, 415)
Screenshot: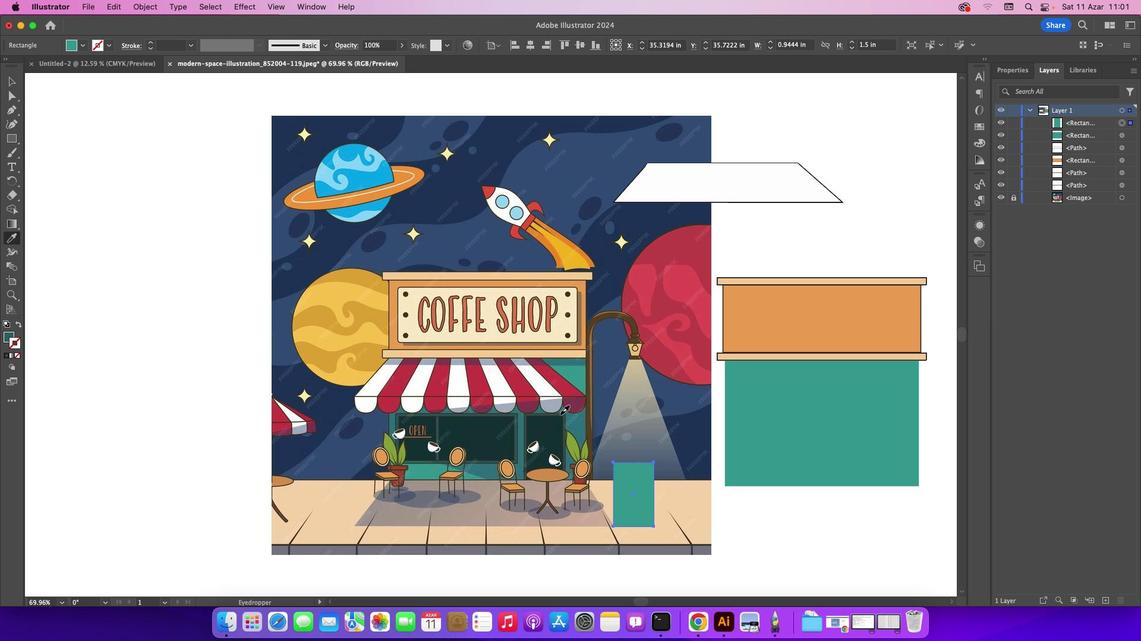 
Action: Mouse moved to (9, 74)
Screenshot: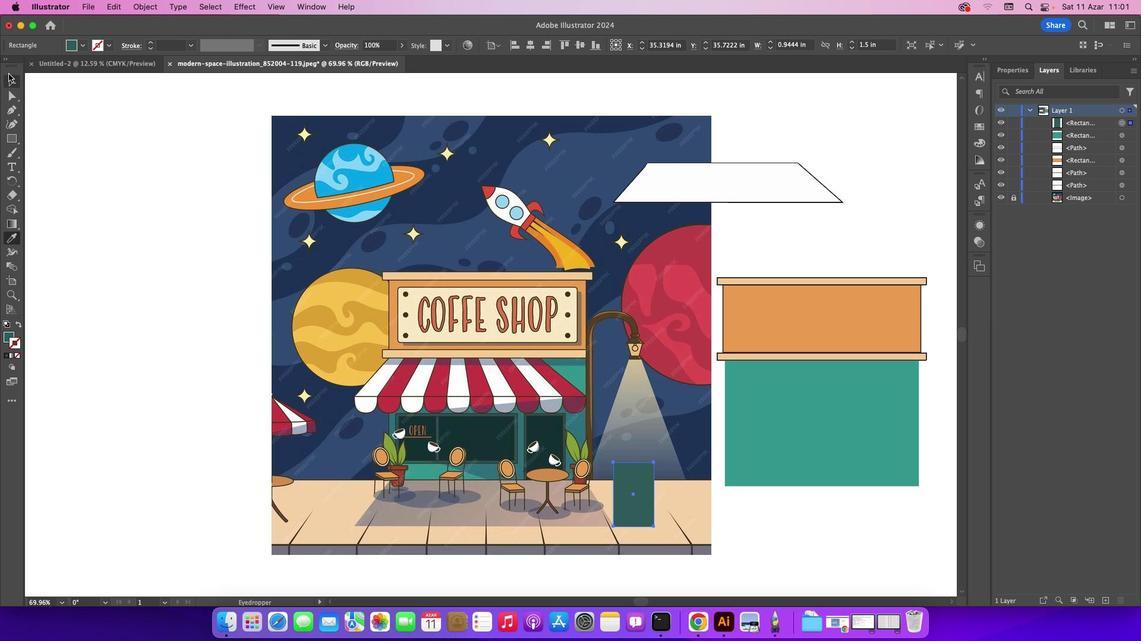 
Action: Mouse pressed left at (9, 74)
Screenshot: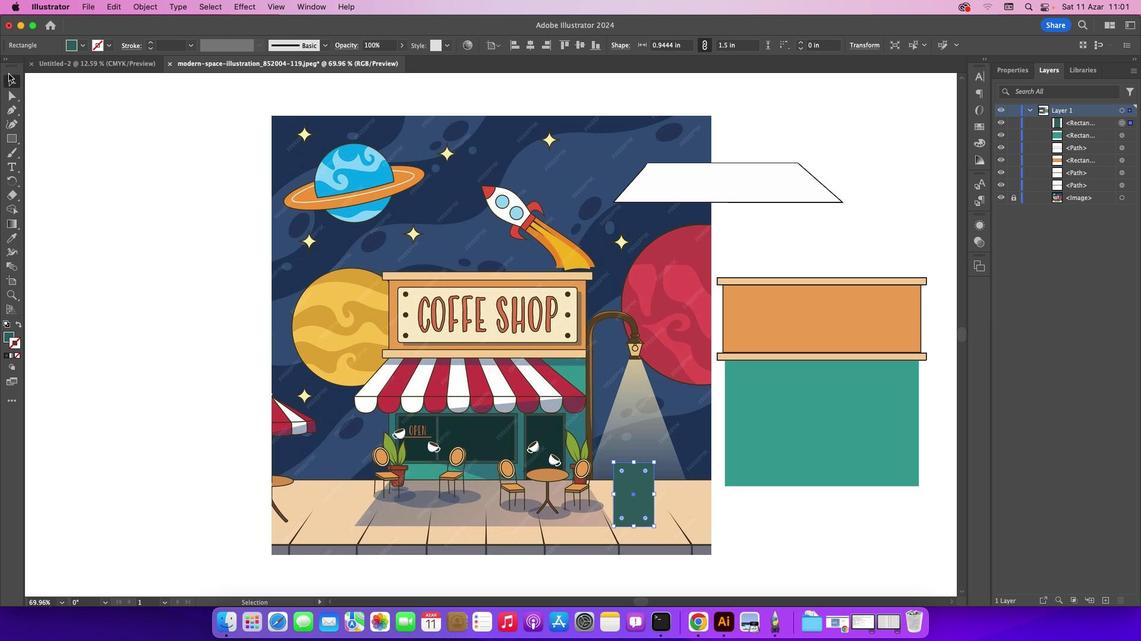 
Action: Mouse moved to (633, 485)
Screenshot: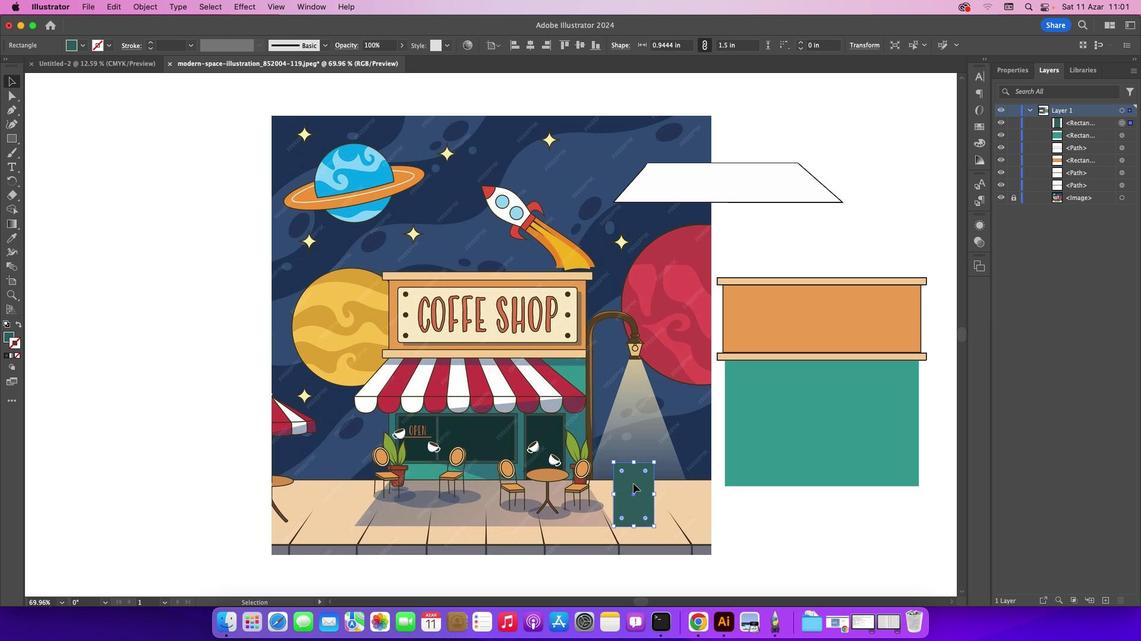 
Action: Mouse pressed left at (633, 485)
Screenshot: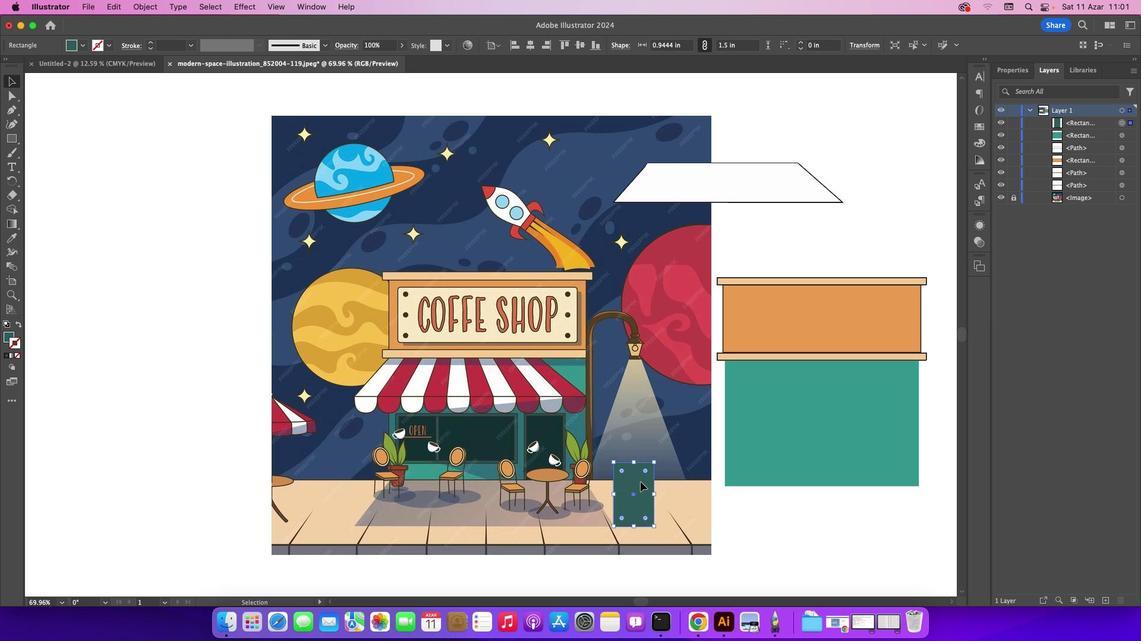 
Action: Mouse moved to (873, 443)
Screenshot: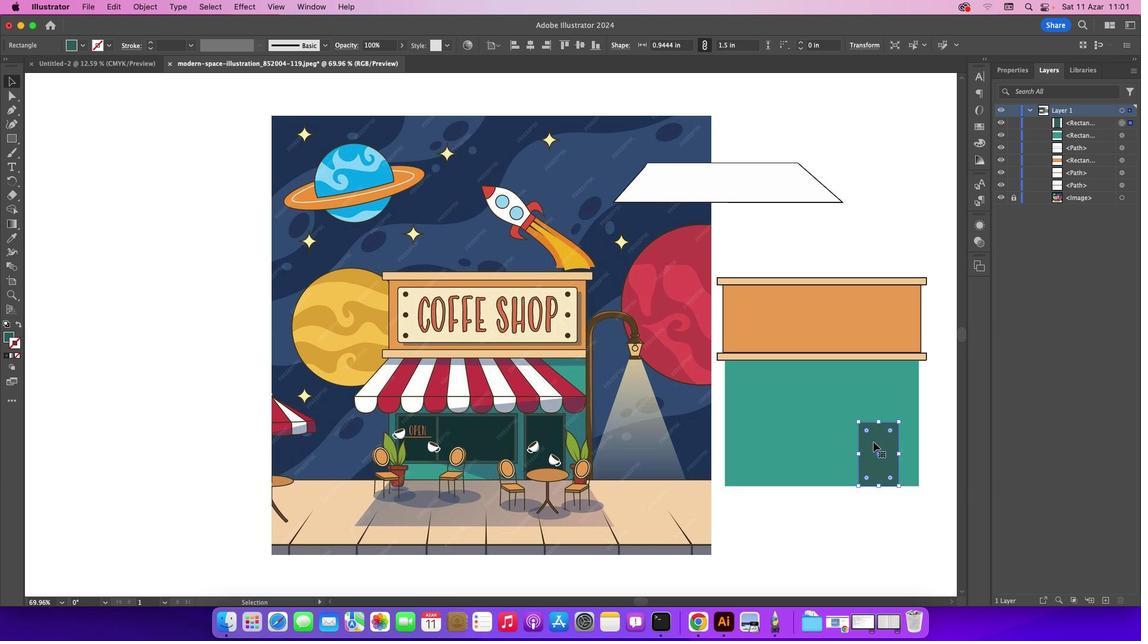 
Action: Key pressed Key.alt
Screenshot: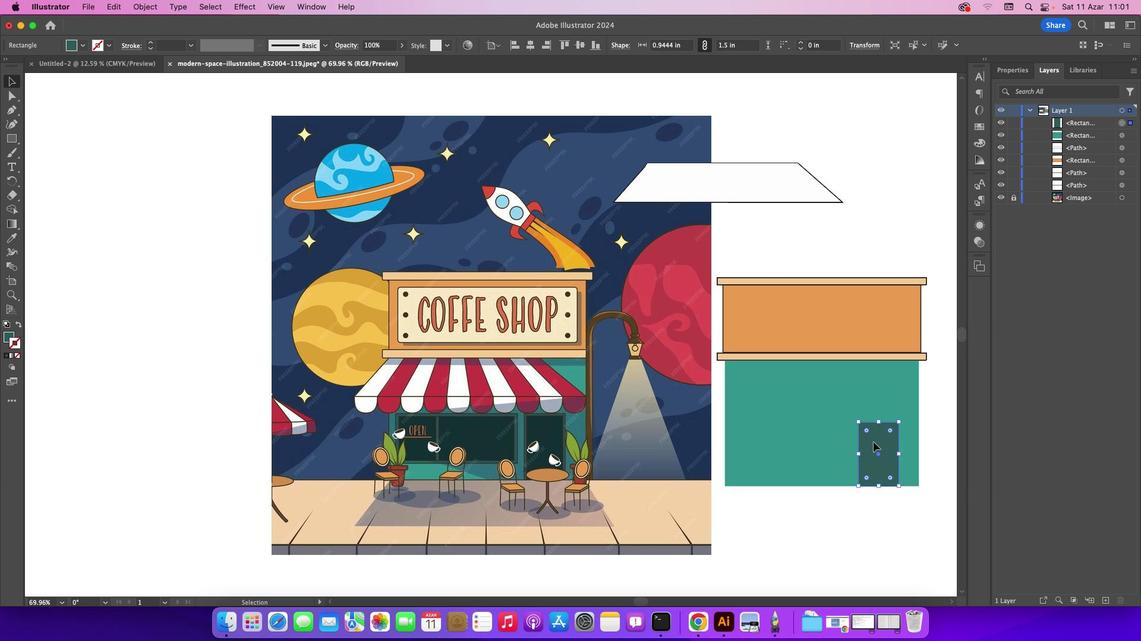 
Action: Mouse pressed left at (873, 443)
Screenshot: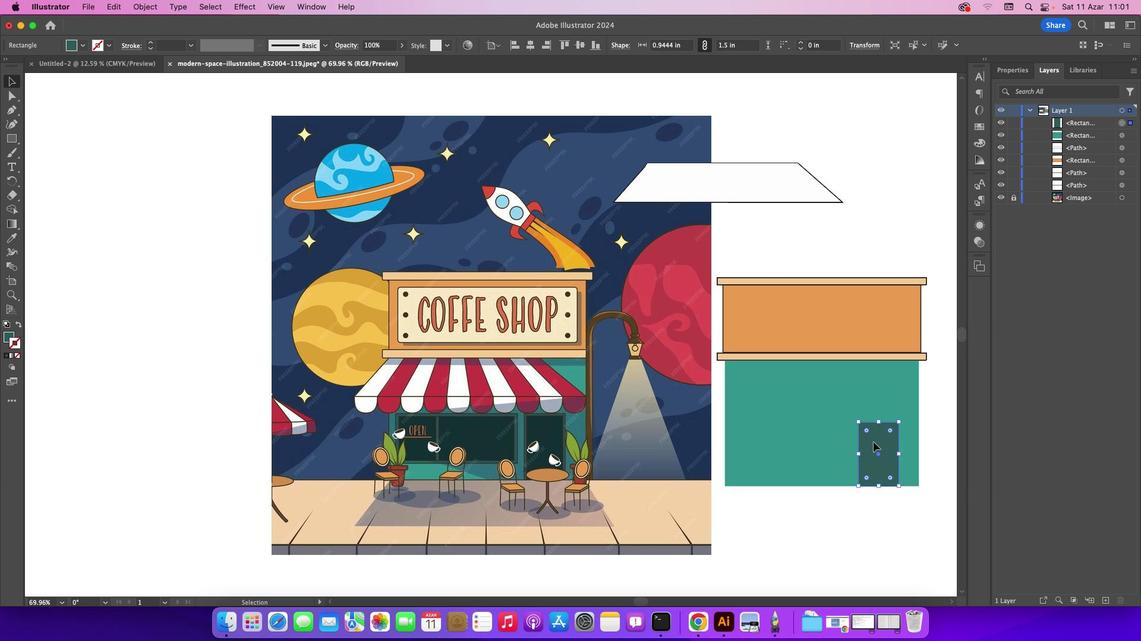 
Action: Mouse moved to (813, 424)
Screenshot: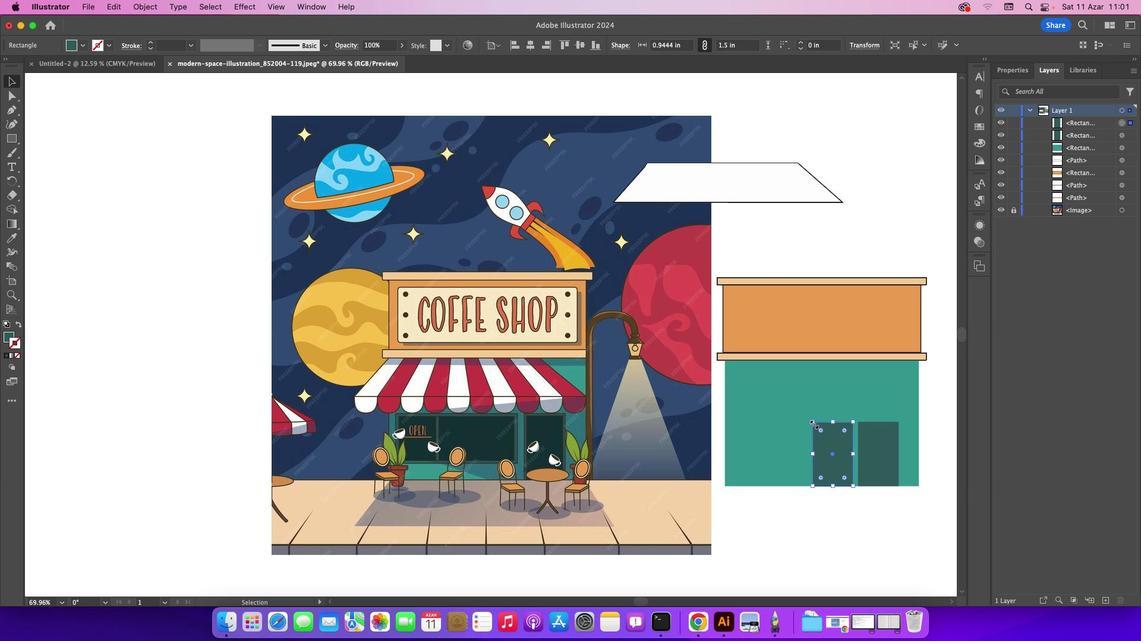 
Action: Key pressed Key.shift
Screenshot: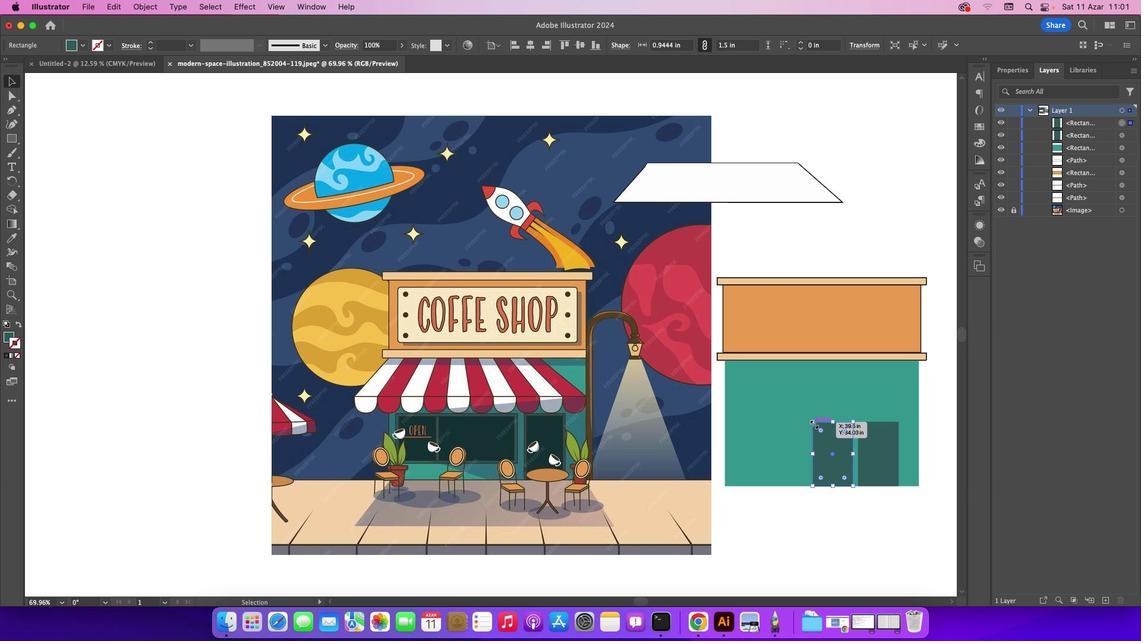 
Action: Mouse pressed left at (813, 424)
Screenshot: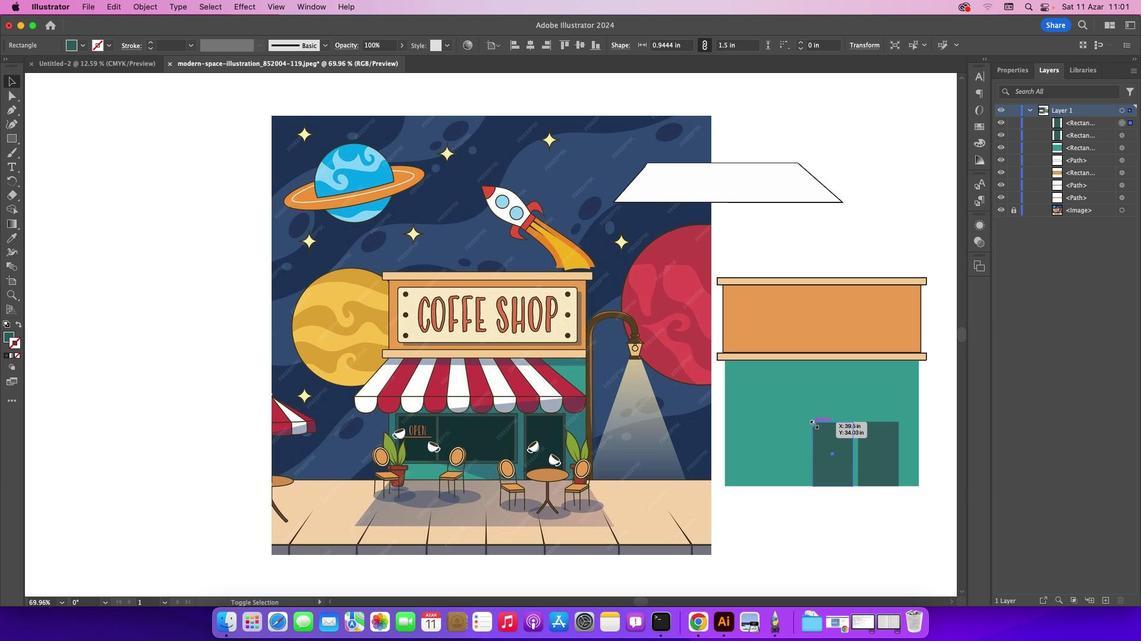 
Action: Key pressed Key.shift
Screenshot: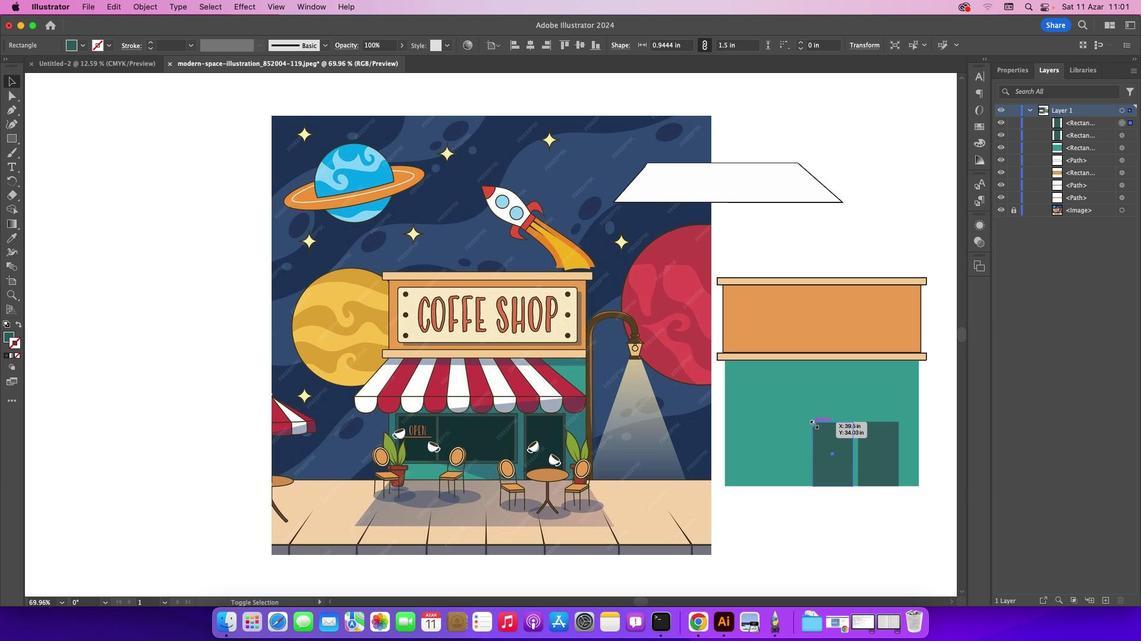 
Action: Mouse moved to (824, 438)
Screenshot: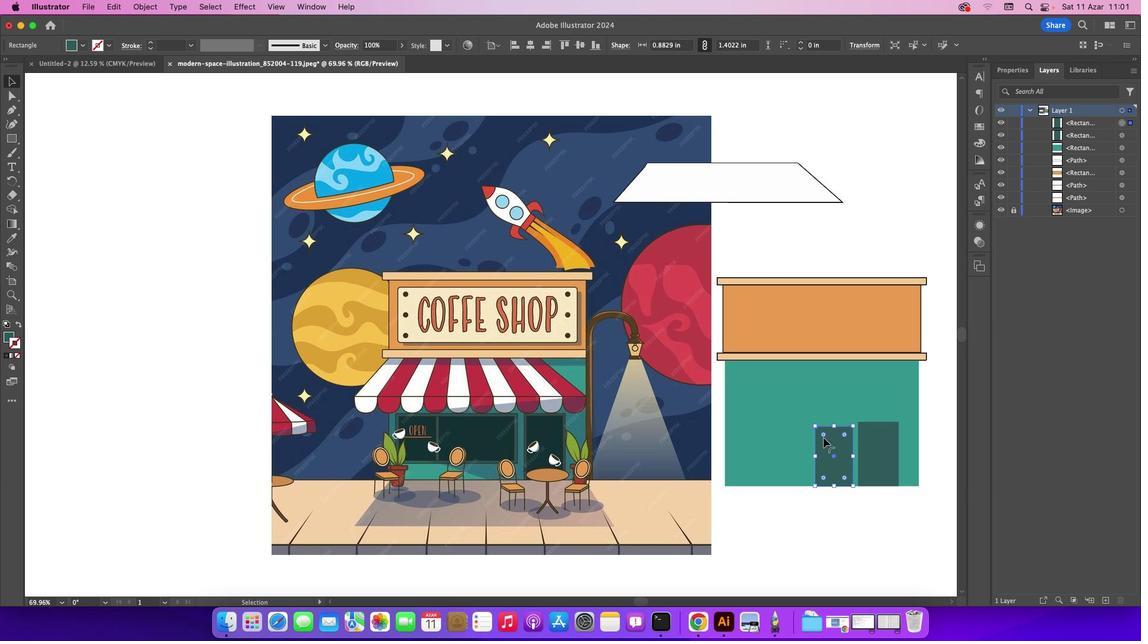 
Action: Mouse pressed left at (824, 438)
Screenshot: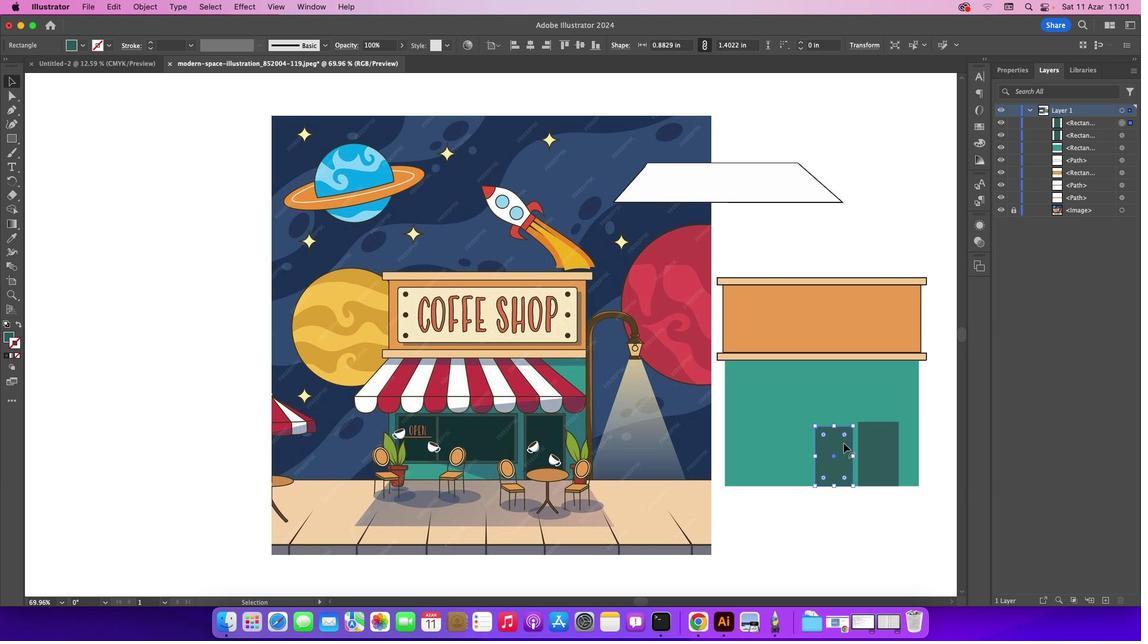 
Action: Mouse moved to (857, 445)
Screenshot: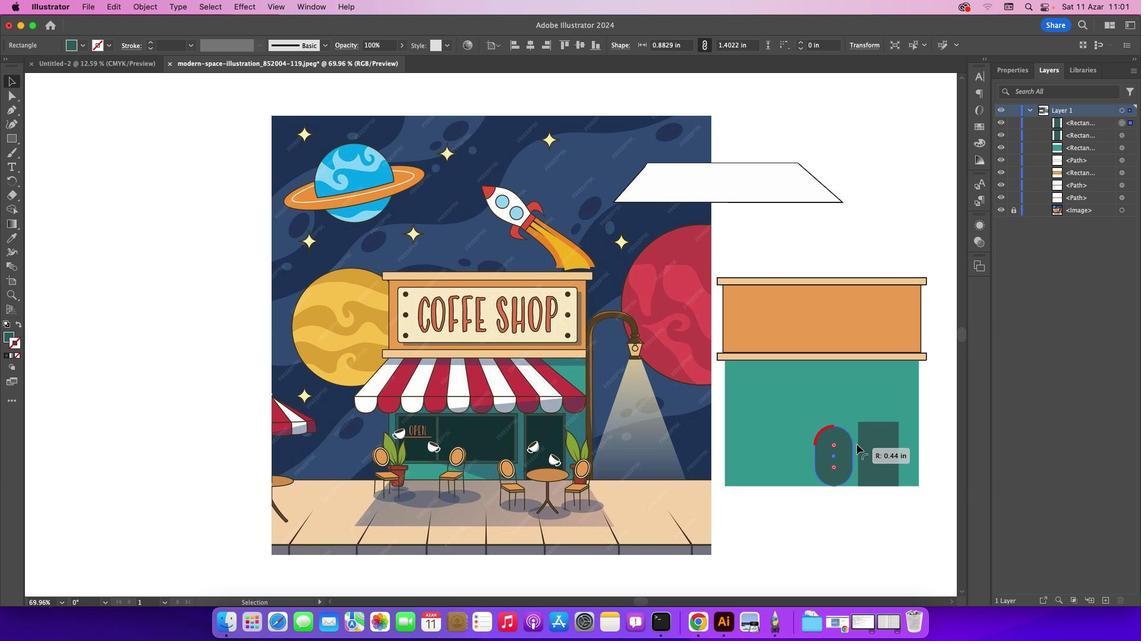 
Action: Key pressed Key.cmd'z'
Screenshot: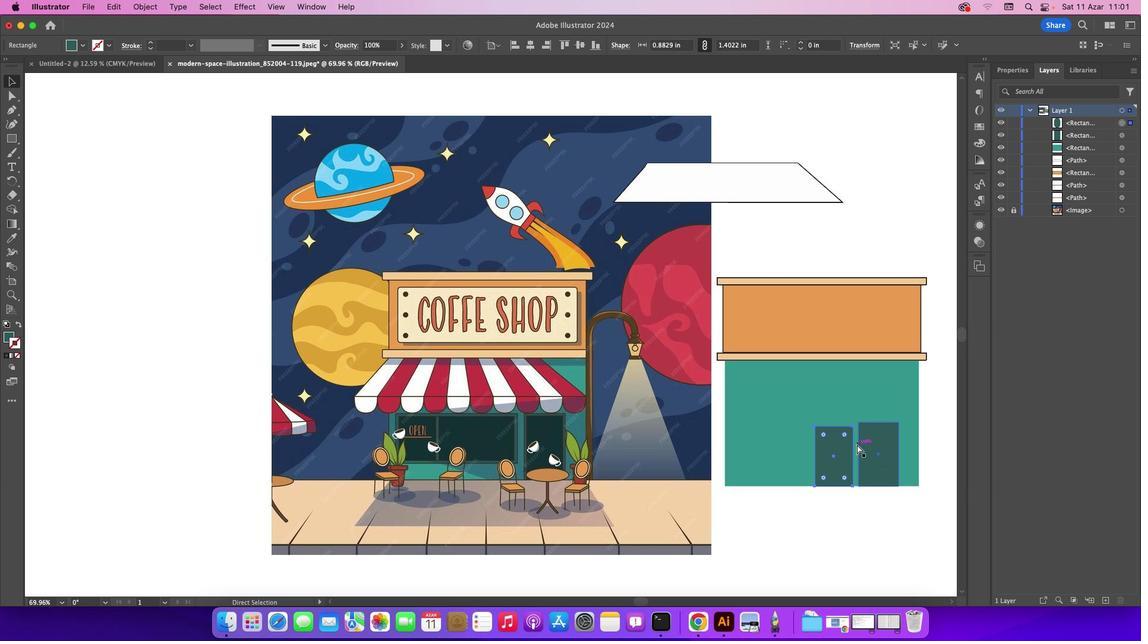 
Action: Mouse moved to (835, 445)
Screenshot: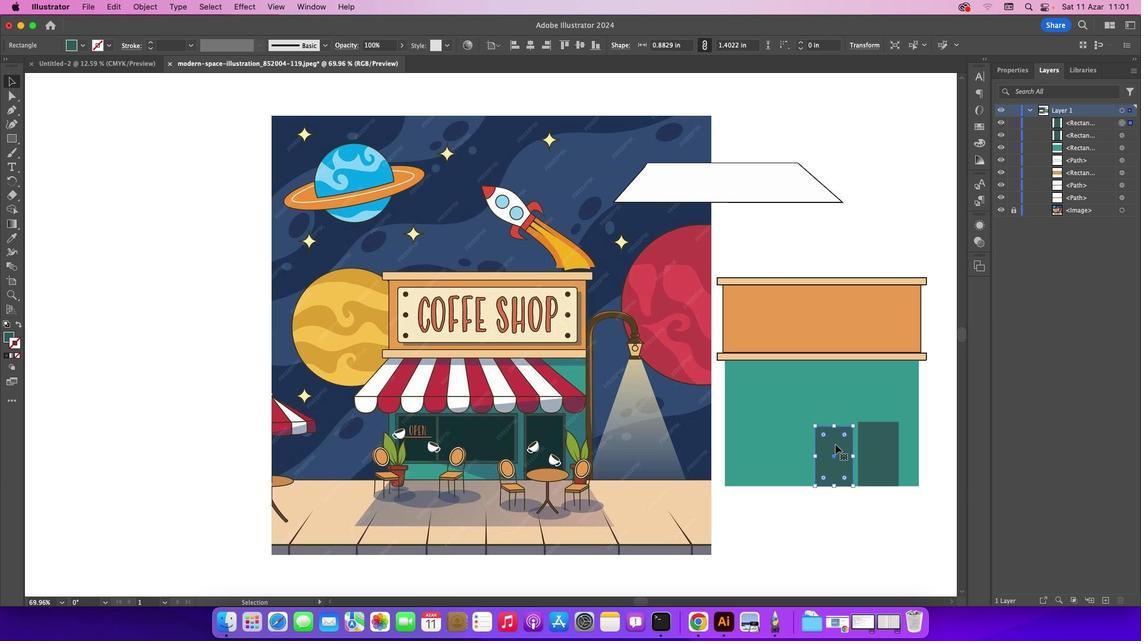 
Action: Mouse pressed left at (835, 445)
Screenshot: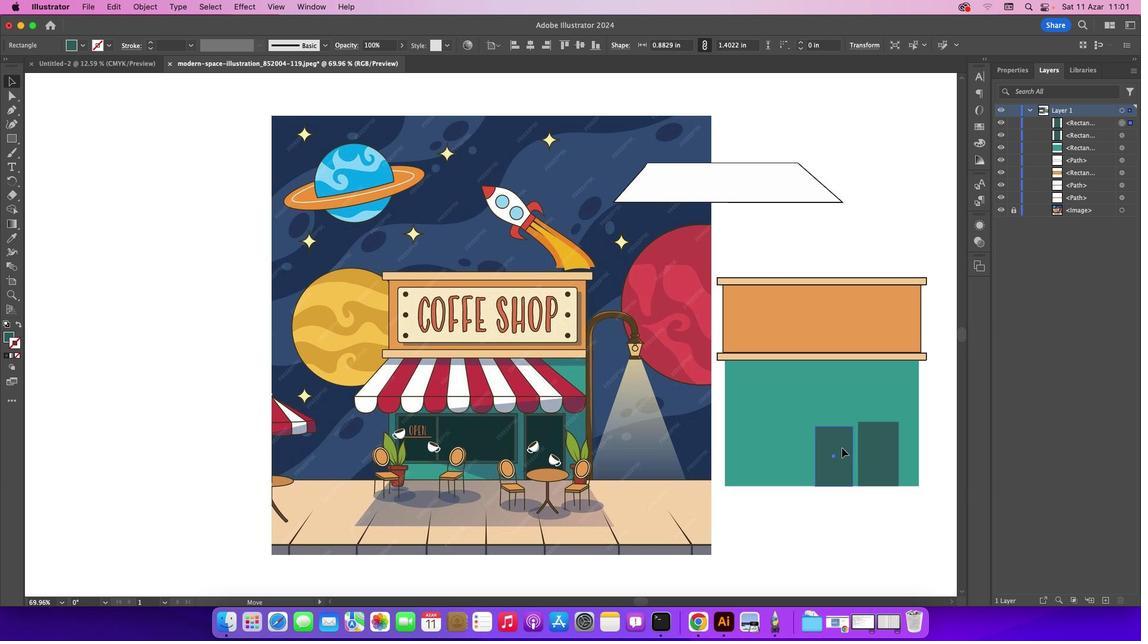 
Action: Mouse moved to (20, 237)
Screenshot: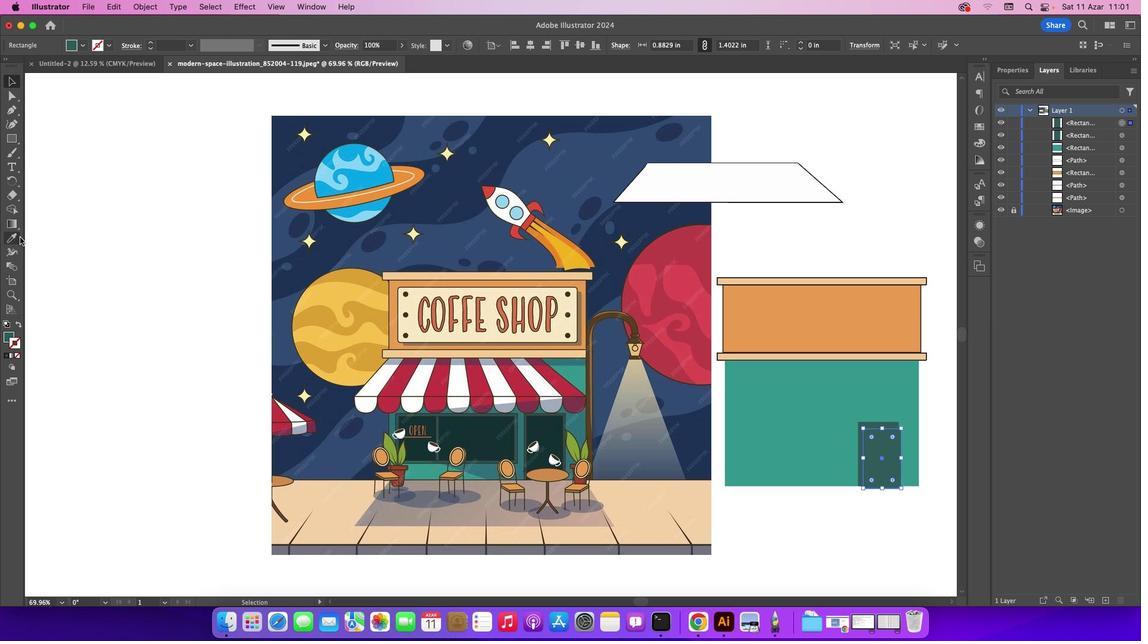 
Action: Mouse pressed left at (20, 237)
Screenshot: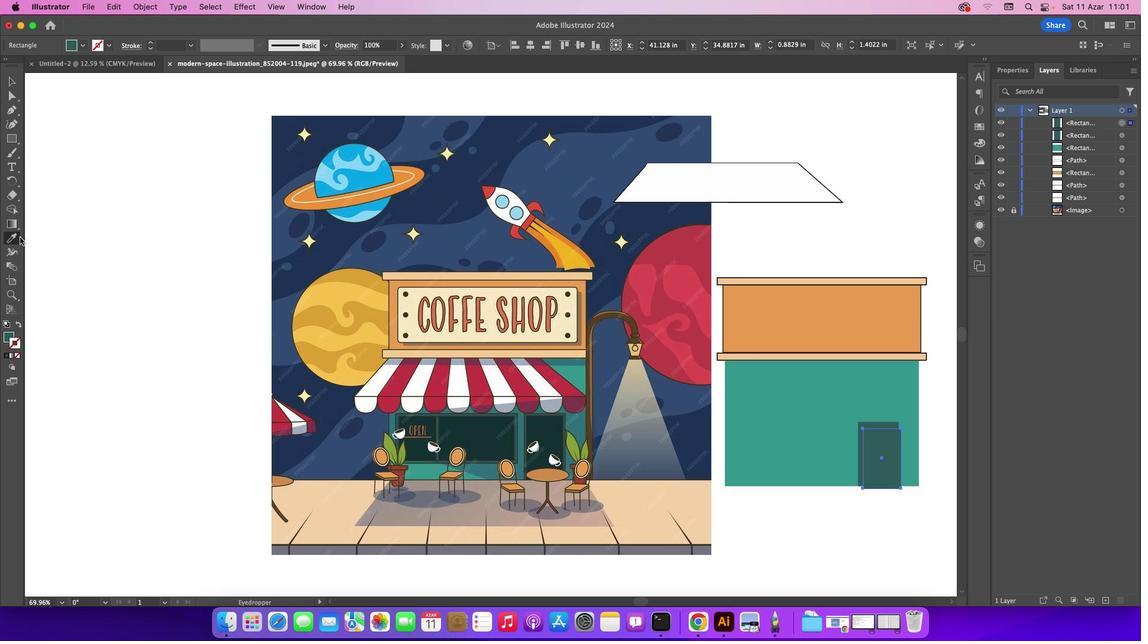 
Action: Mouse moved to (550, 427)
Screenshot: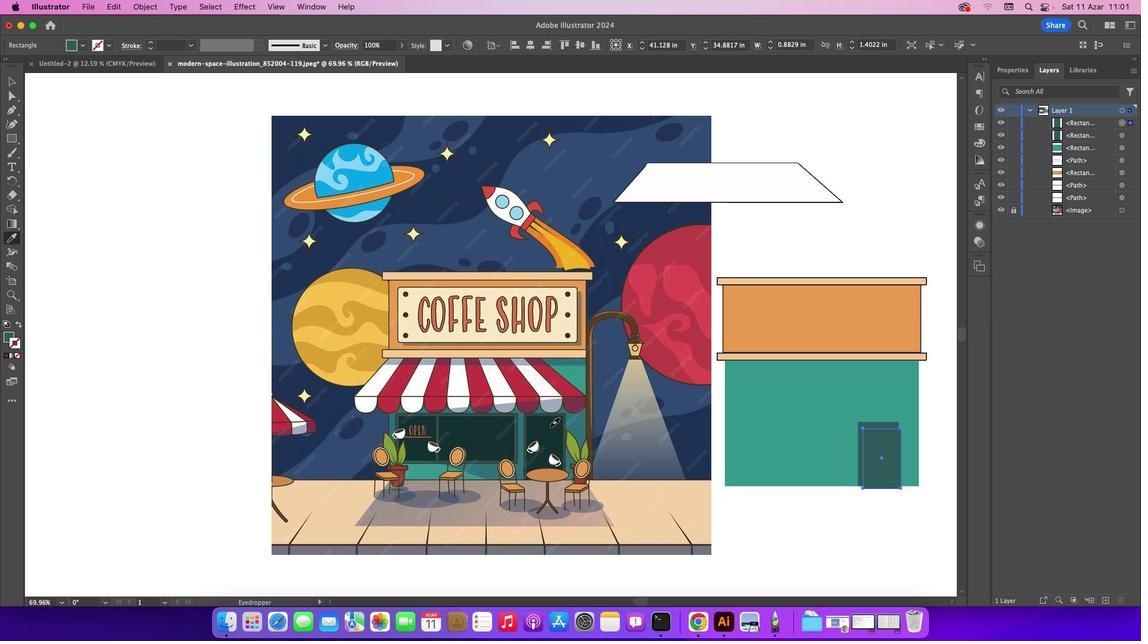 
Action: Mouse pressed left at (550, 427)
Screenshot: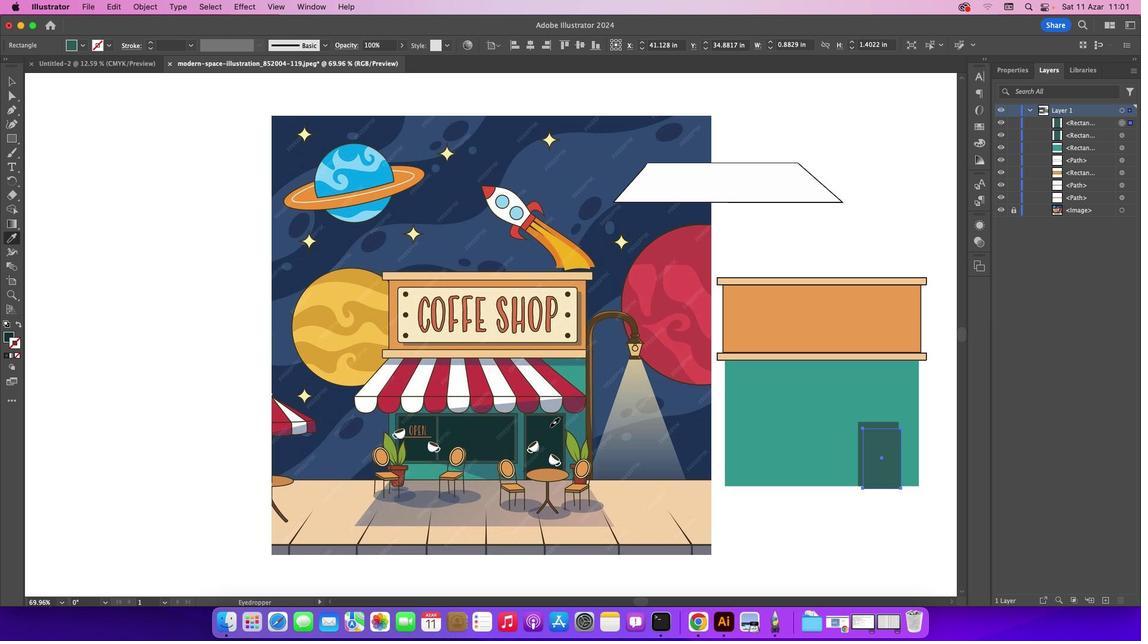
Action: Mouse moved to (16, 86)
Screenshot: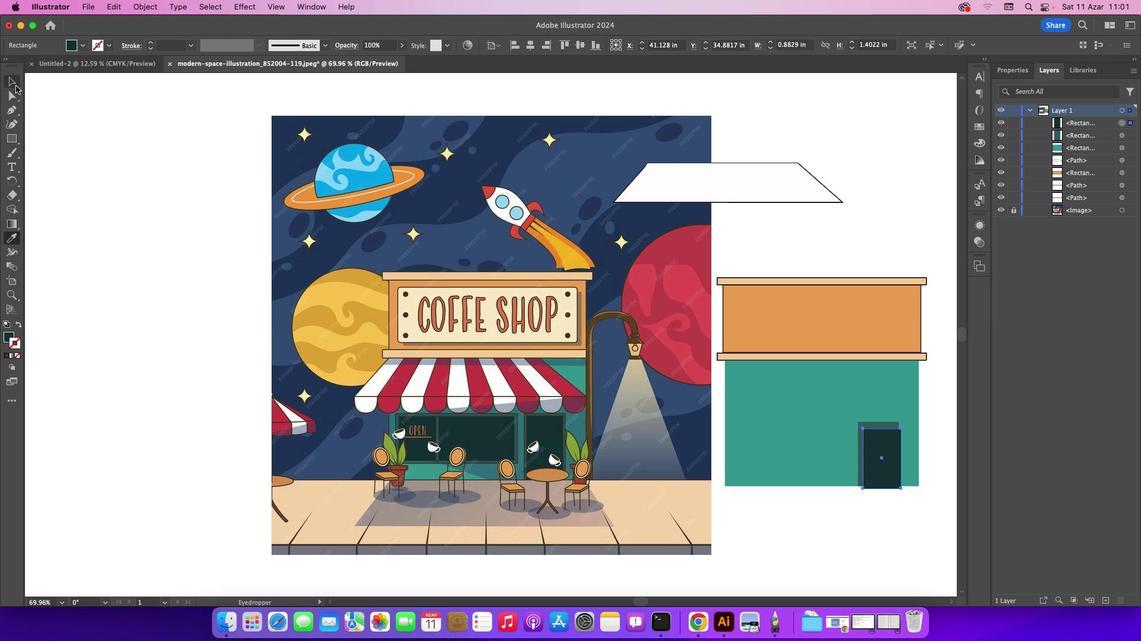 
Action: Mouse pressed left at (16, 86)
Screenshot: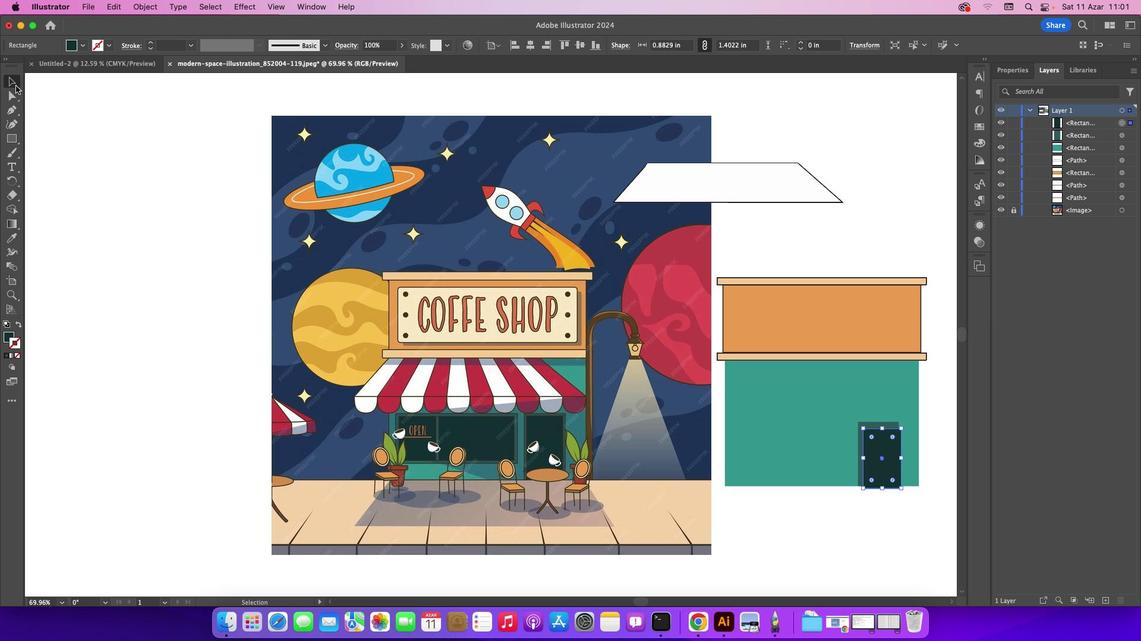 
Action: Mouse moved to (888, 461)
Screenshot: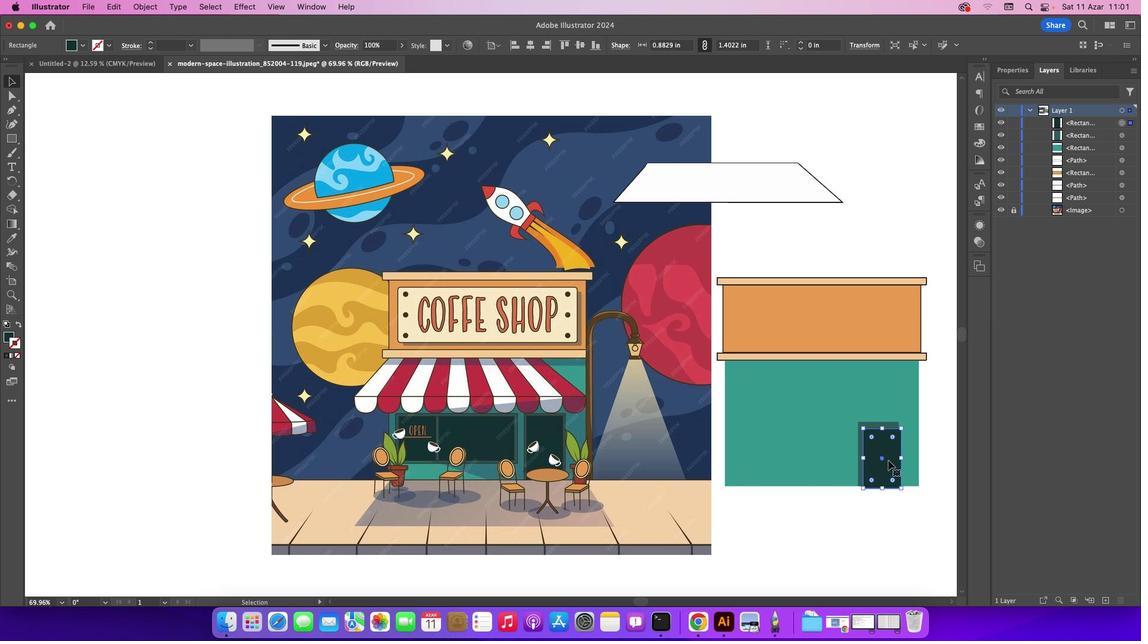 
Action: Mouse pressed left at (888, 461)
Screenshot: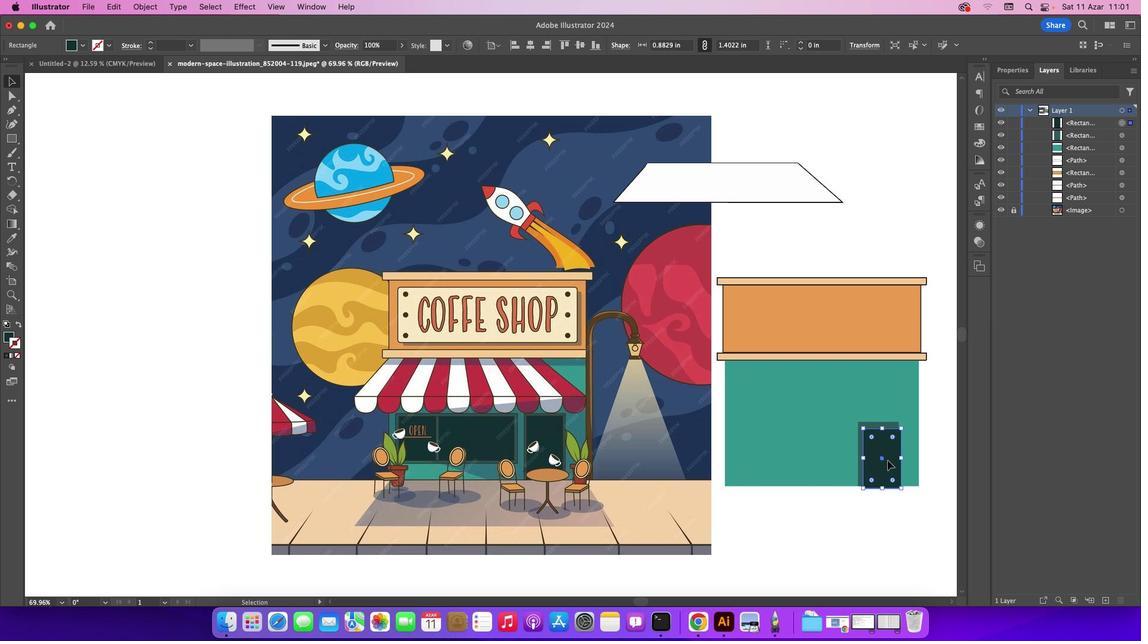 
Action: Mouse moved to (883, 458)
Screenshot: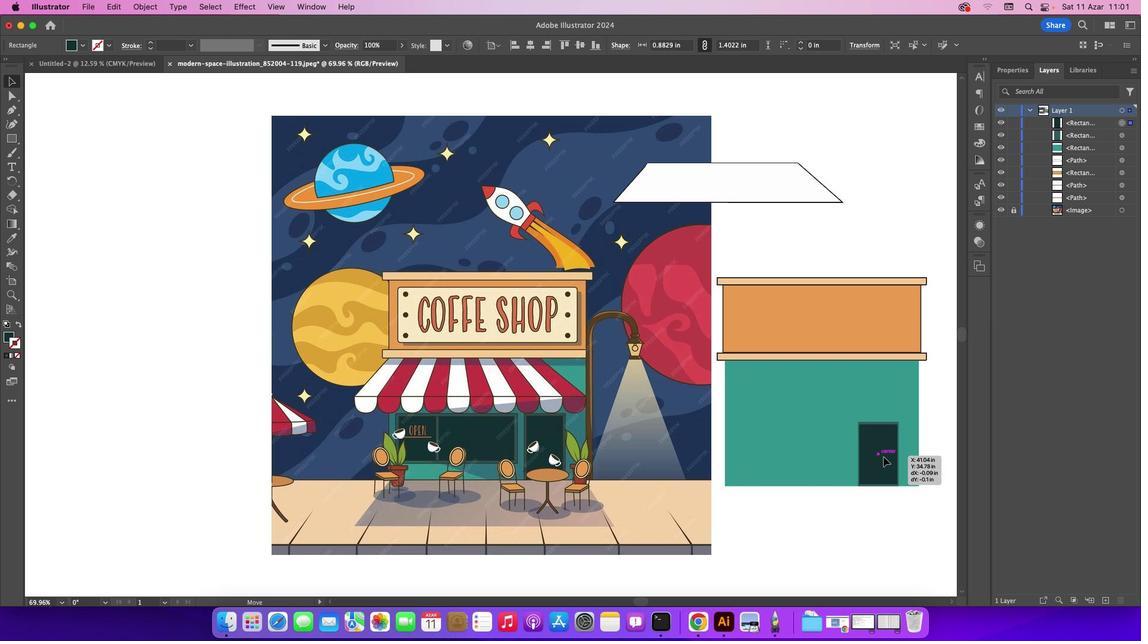 
Action: Key pressed Key.downKey.downKey.down
Screenshot: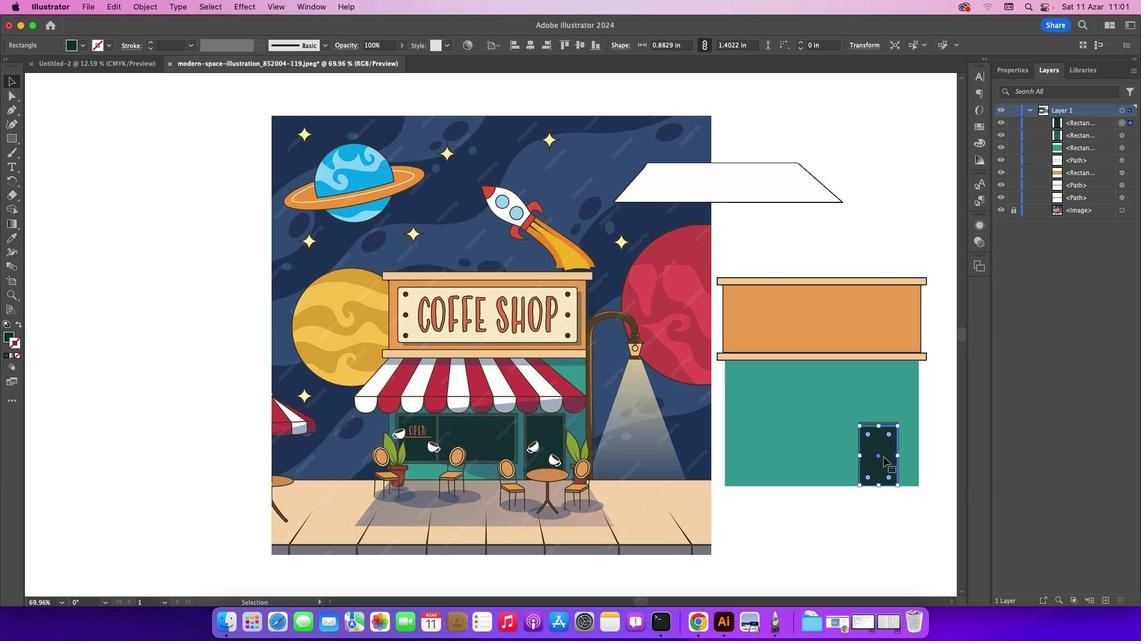 
Action: Mouse moved to (891, 525)
Screenshot: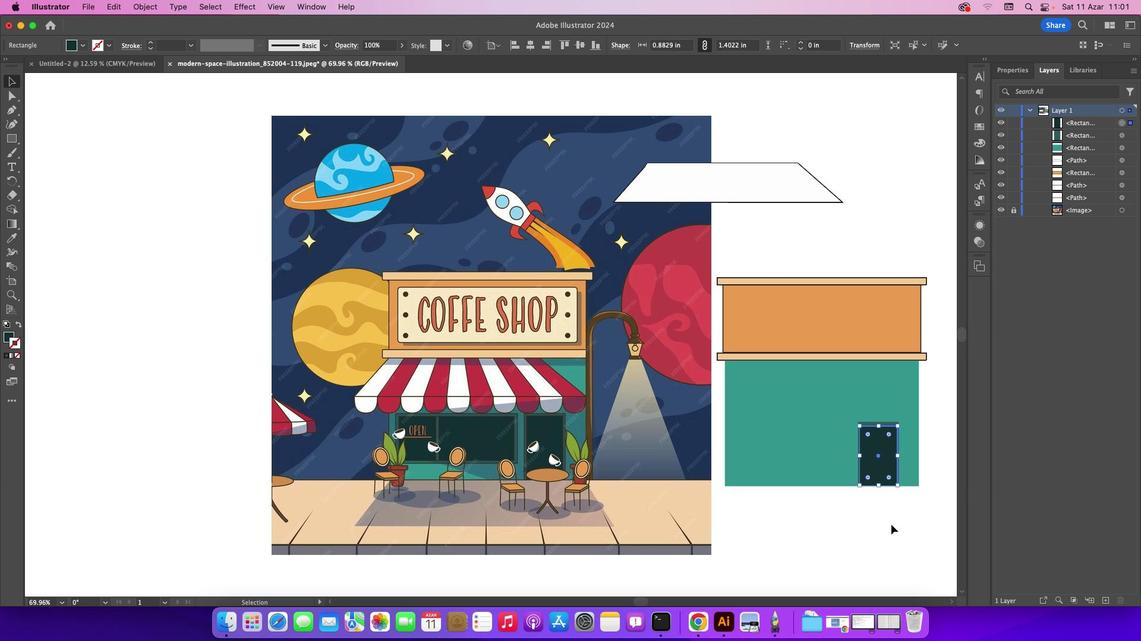 
Action: Mouse pressed left at (891, 525)
Screenshot: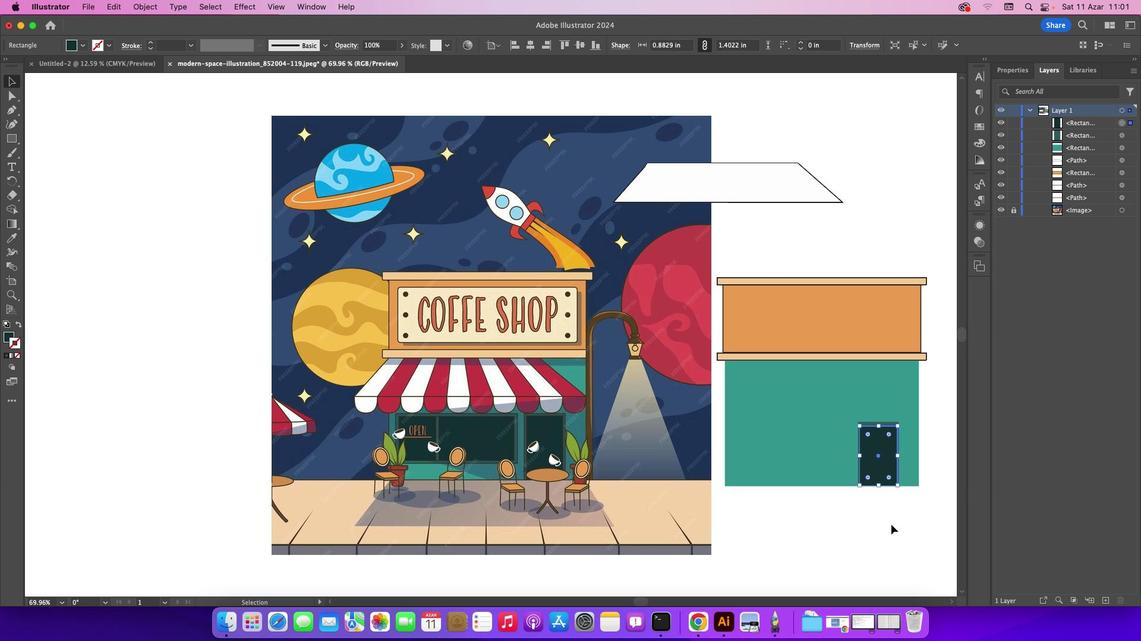 
Action: Mouse moved to (885, 462)
Screenshot: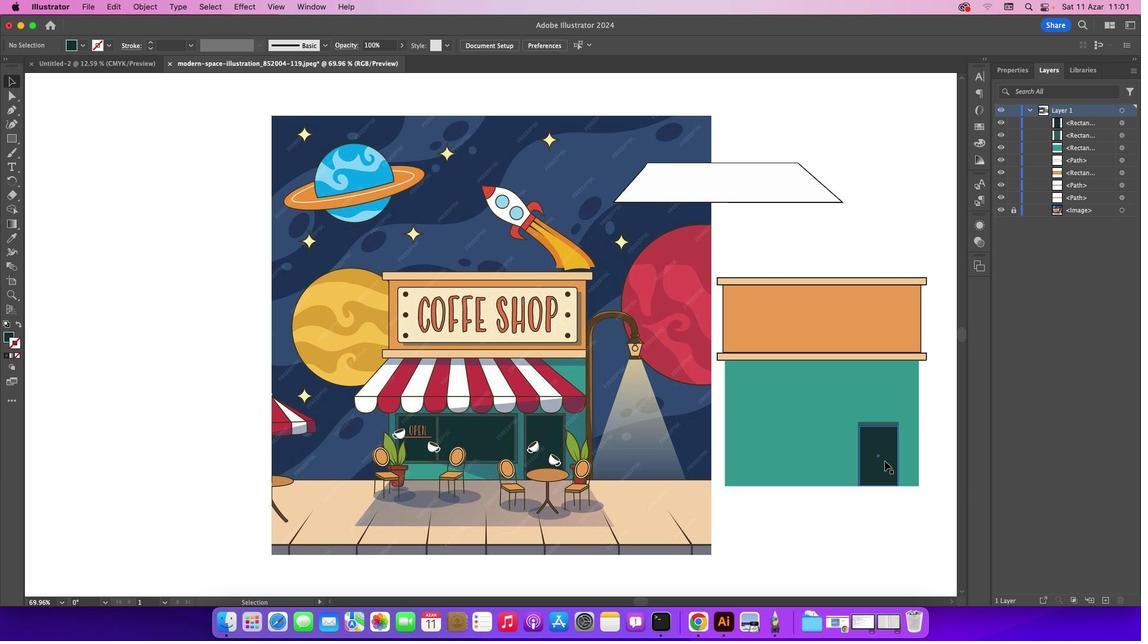
Action: Mouse pressed left at (885, 462)
Screenshot: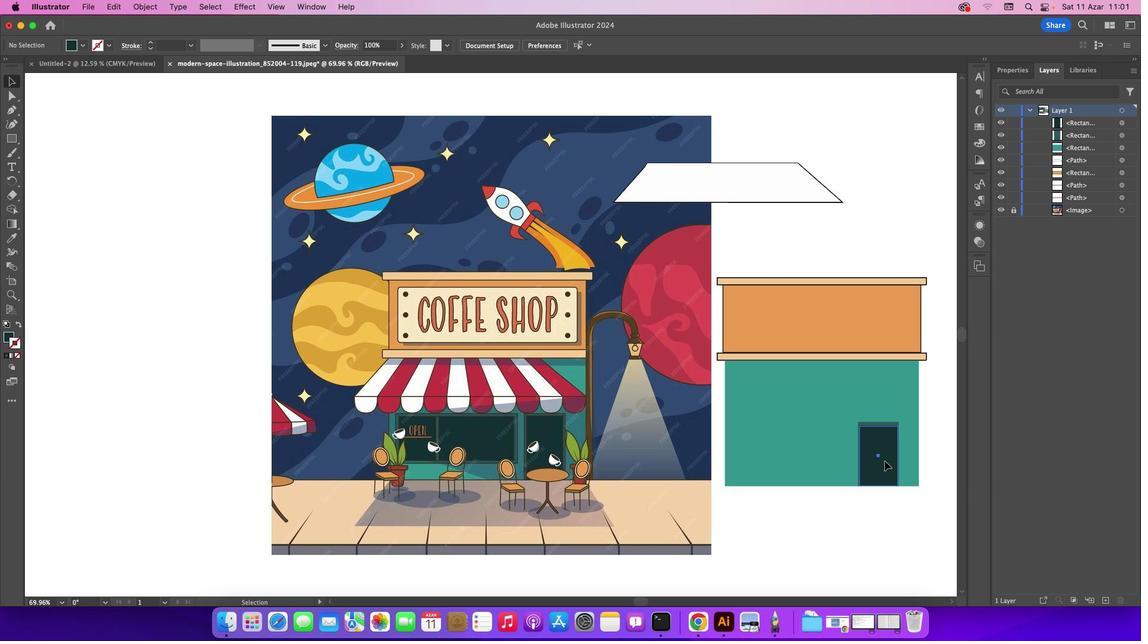 
Action: Mouse moved to (860, 457)
Screenshot: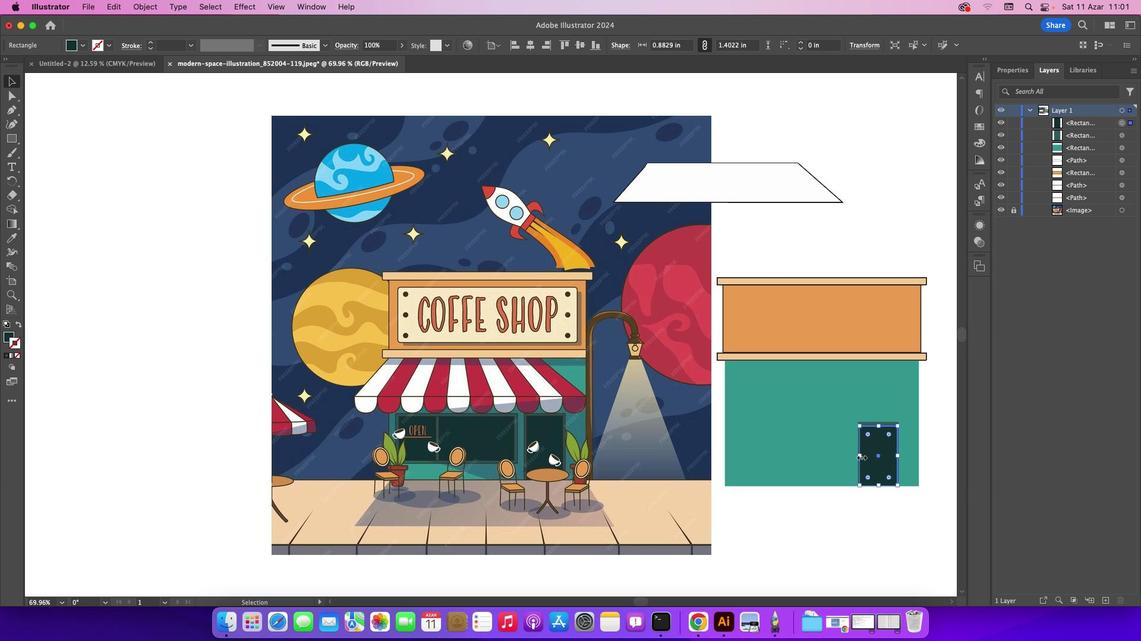 
Action: Mouse pressed left at (860, 457)
Screenshot: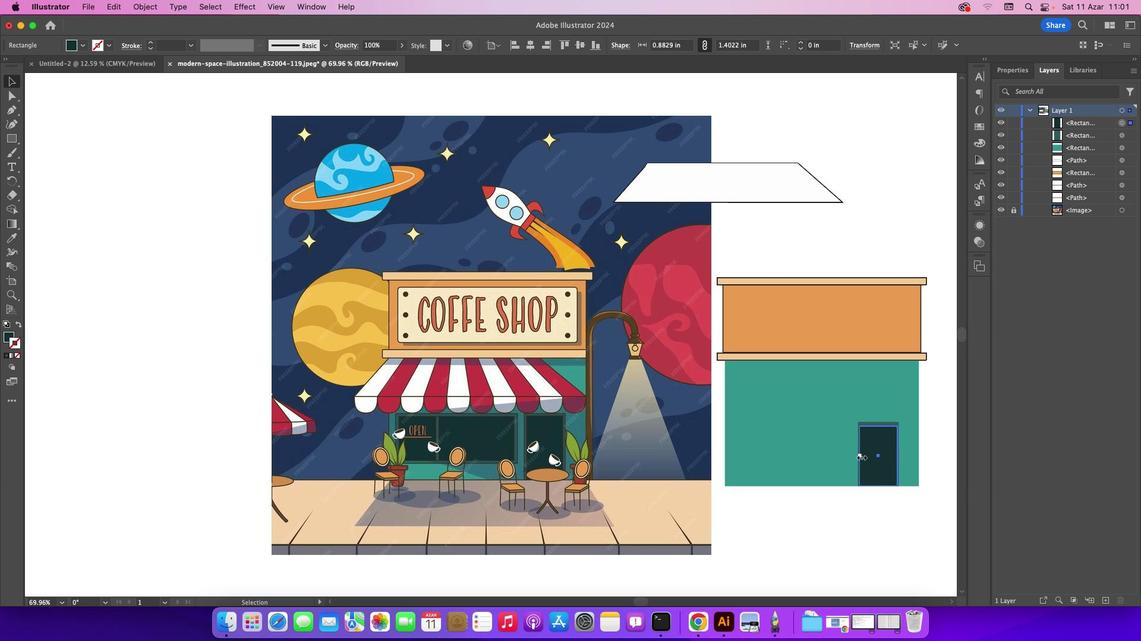 
Action: Mouse moved to (879, 426)
Screenshot: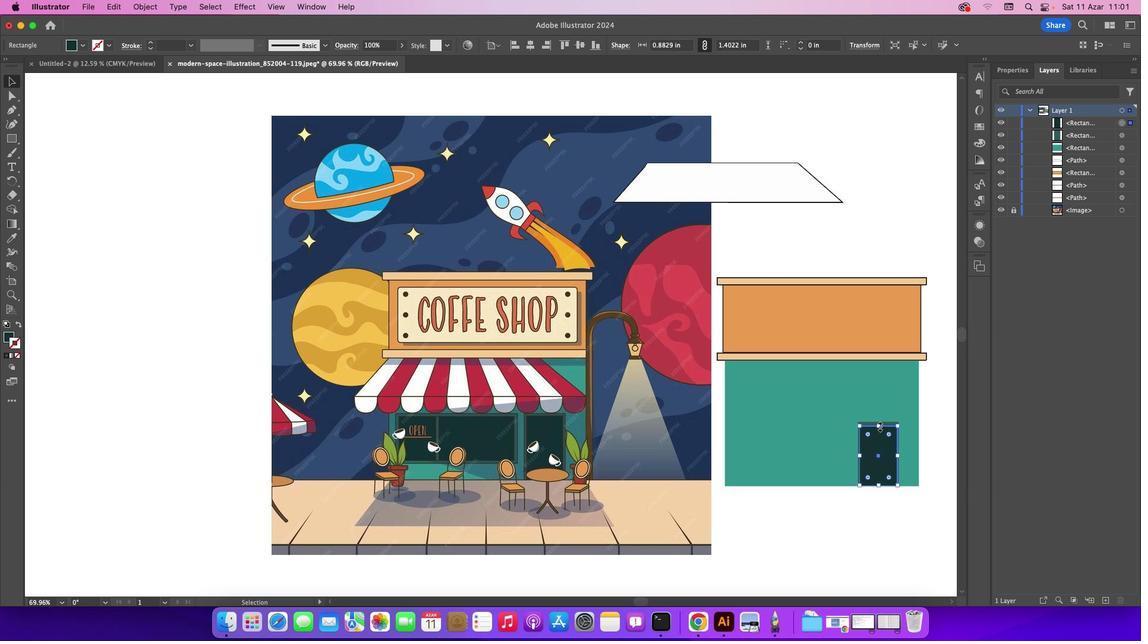 
Action: Mouse pressed left at (879, 426)
Screenshot: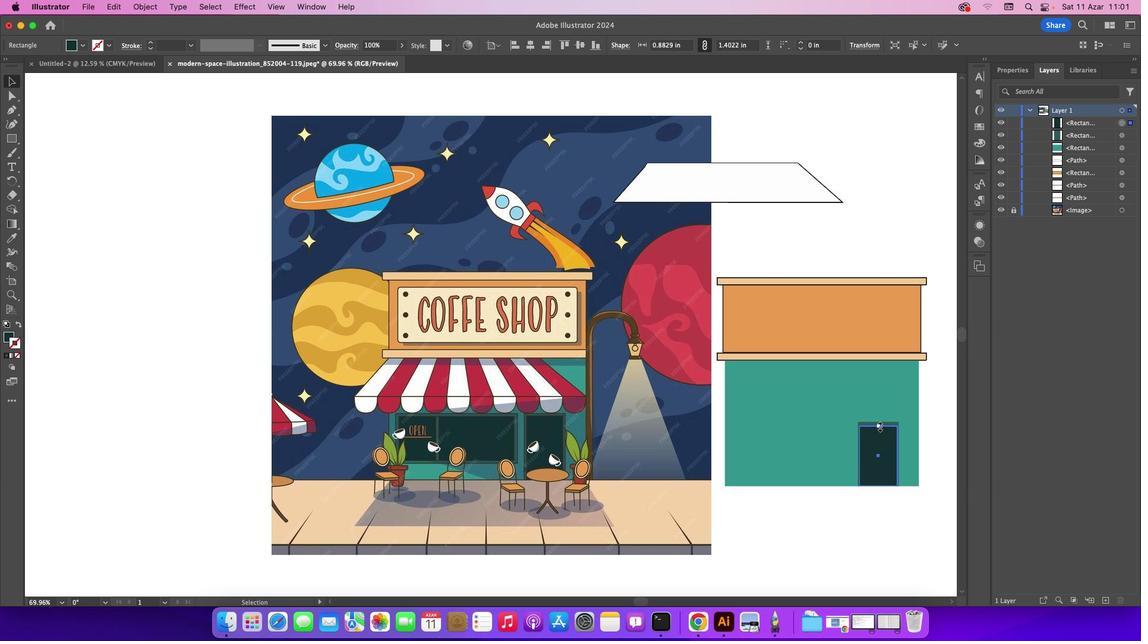 
Action: Mouse moved to (927, 385)
Screenshot: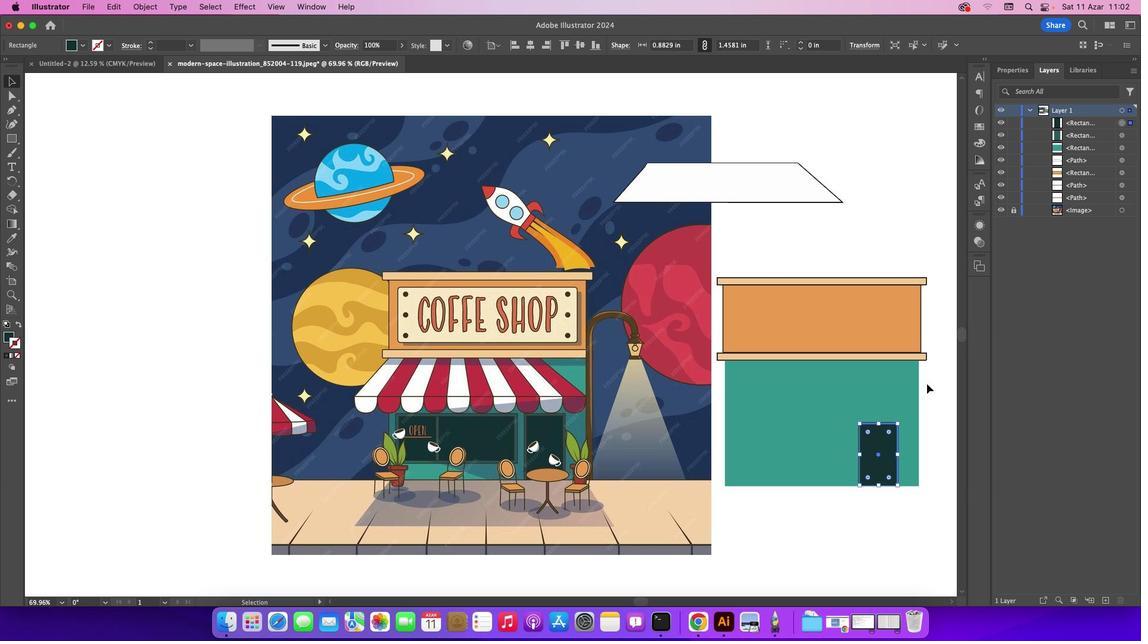 
Action: Mouse pressed left at (927, 385)
Screenshot: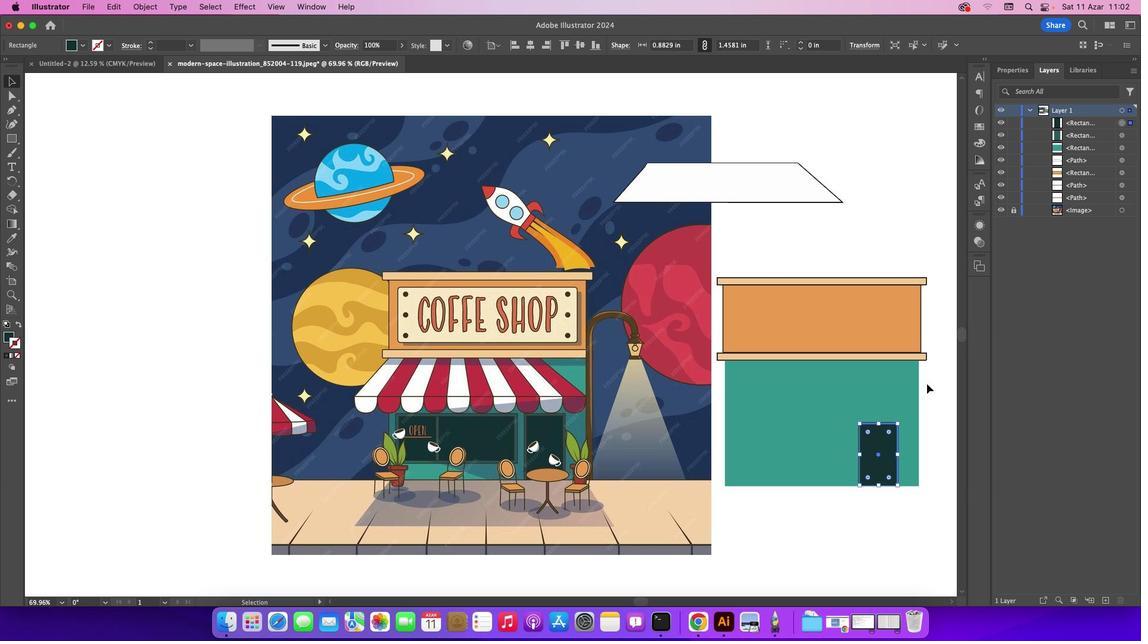 
Action: Mouse moved to (899, 442)
Screenshot: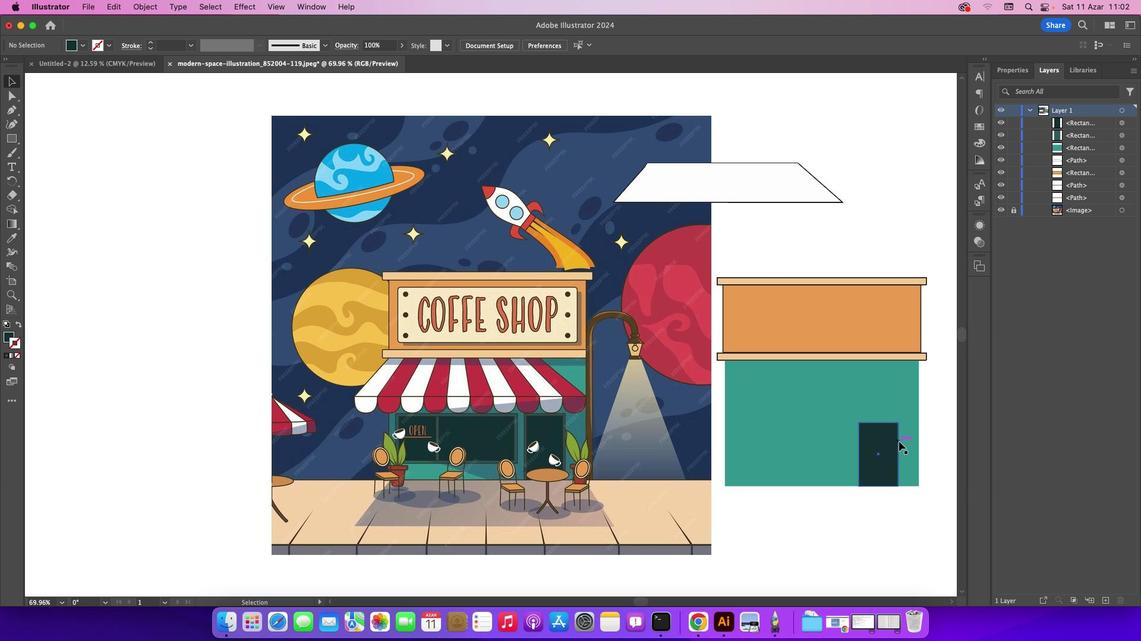 
Action: Mouse pressed left at (899, 442)
Screenshot: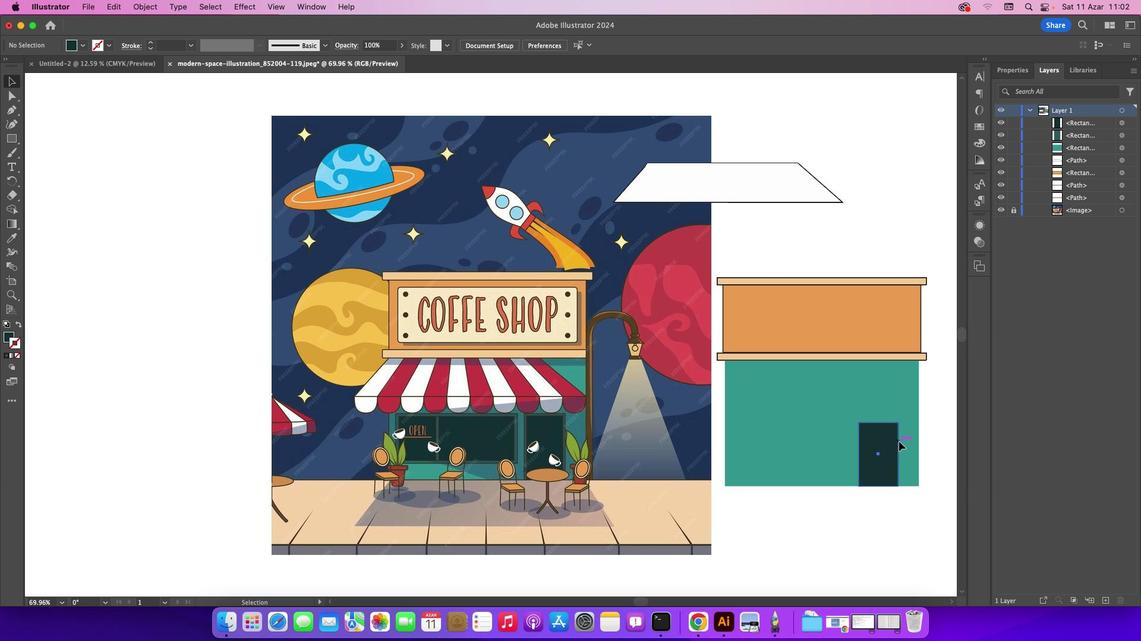
Action: Mouse moved to (898, 421)
Screenshot: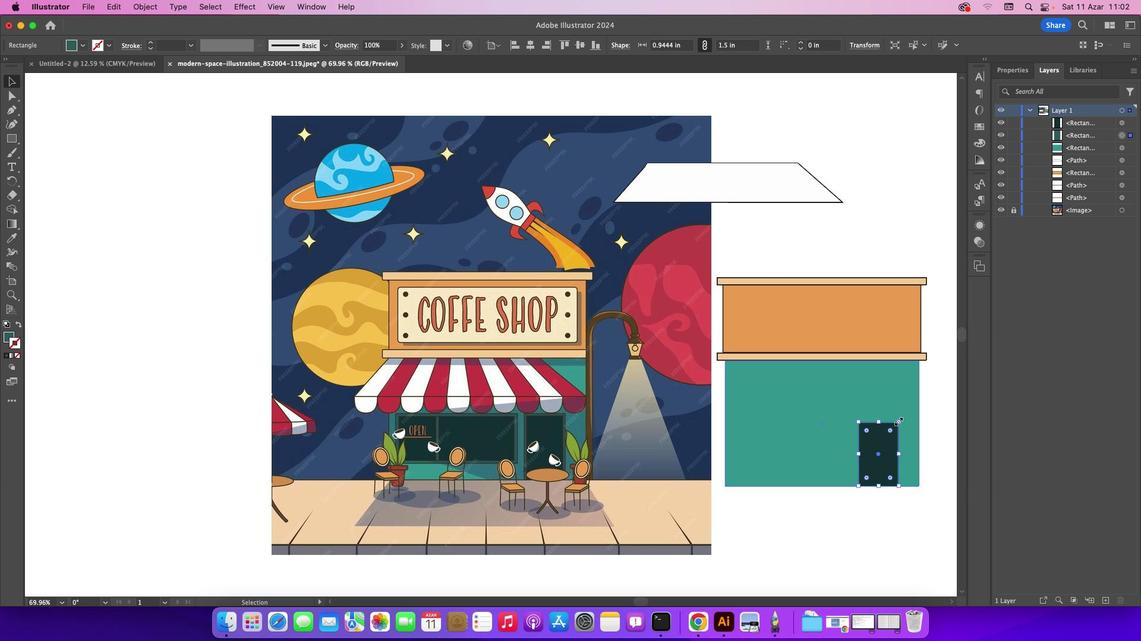 
Action: Mouse pressed left at (898, 421)
Screenshot: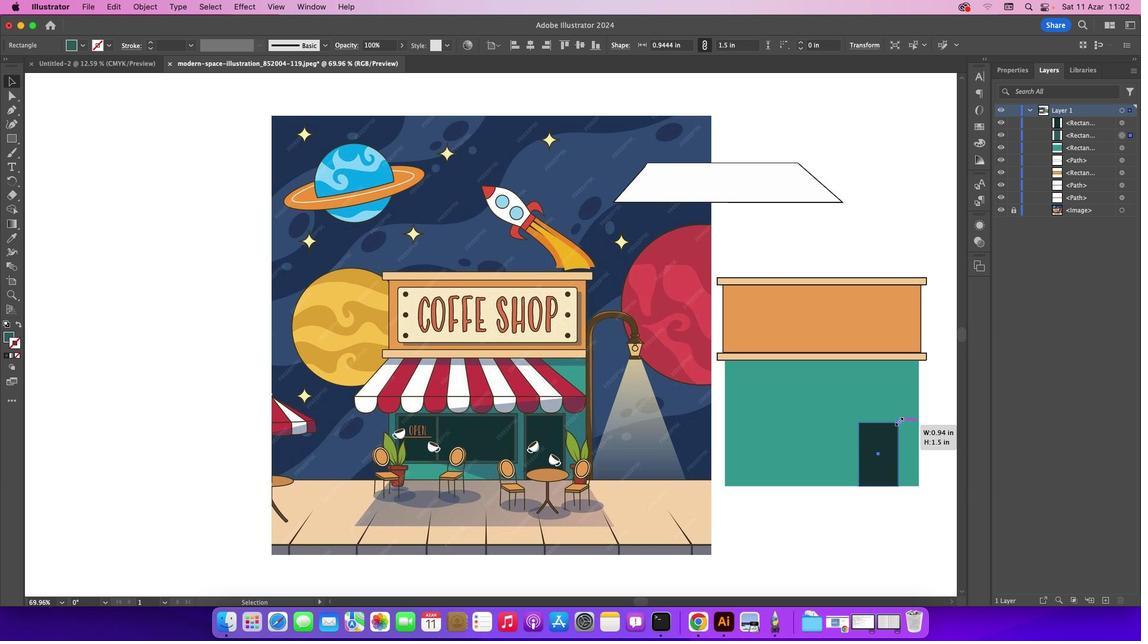 
Action: Mouse moved to (857, 419)
Screenshot: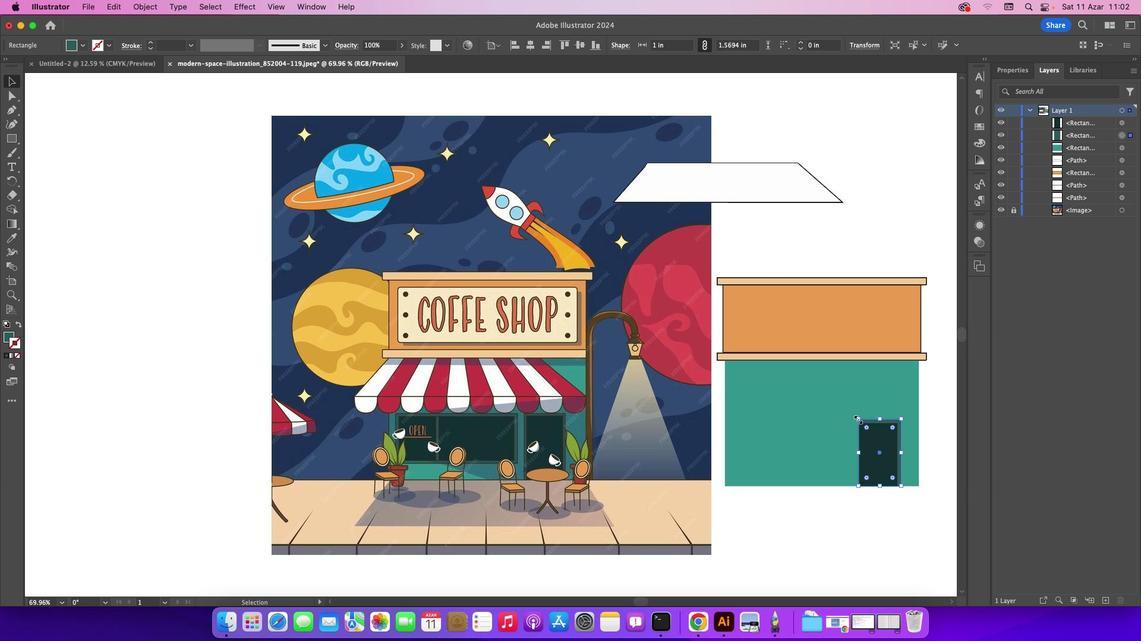
Action: Mouse pressed left at (857, 419)
Screenshot: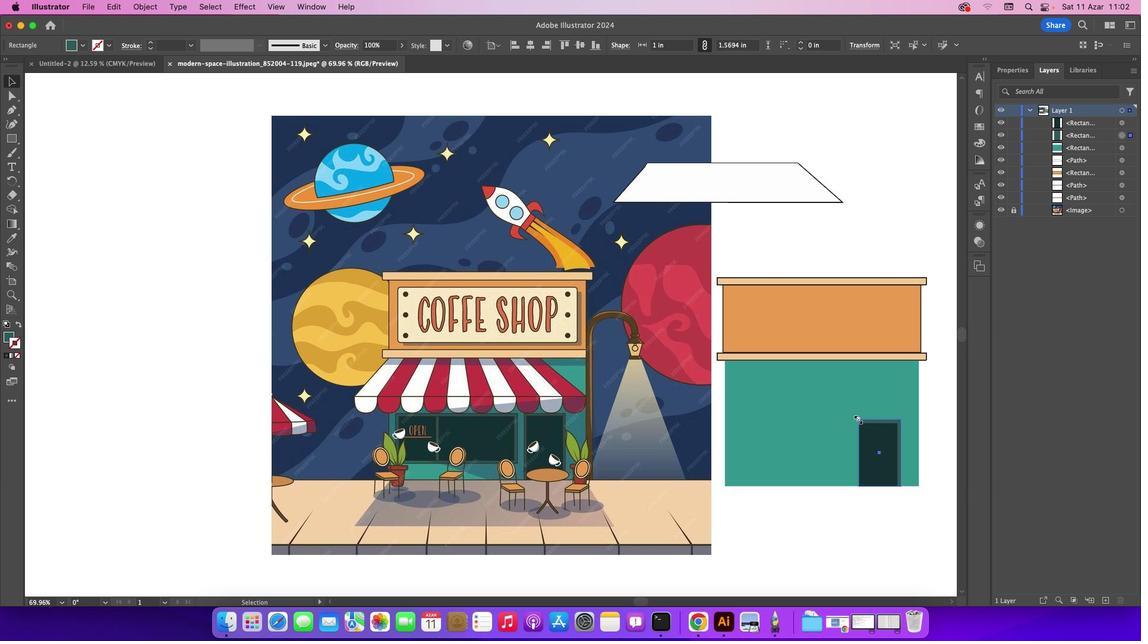 
Action: Mouse moved to (890, 521)
Screenshot: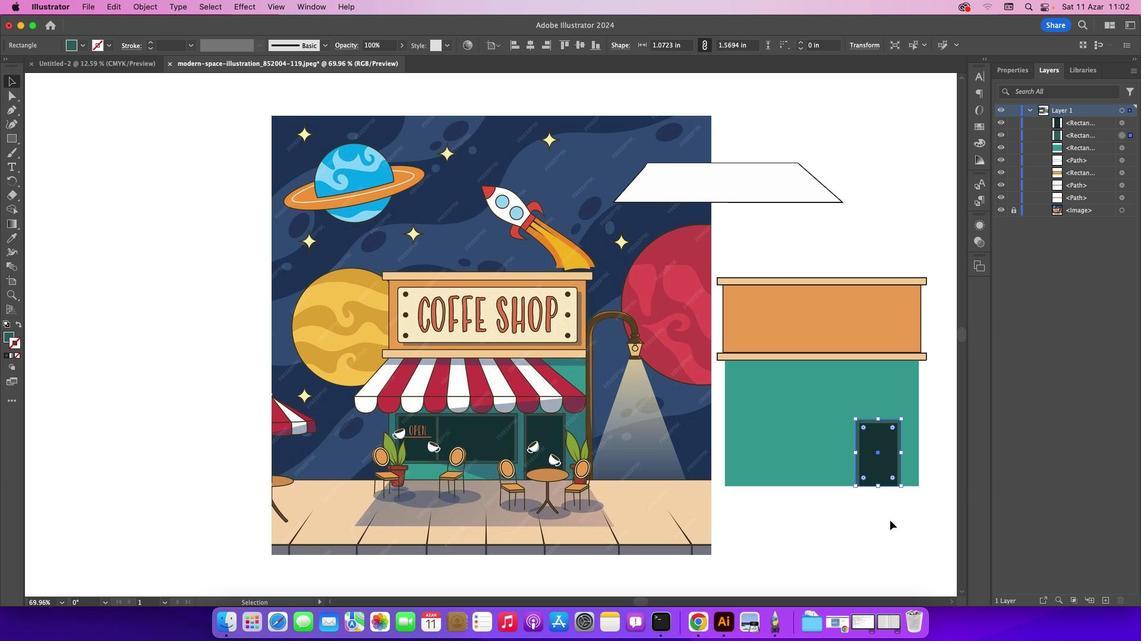 
Action: Mouse pressed left at (890, 521)
Screenshot: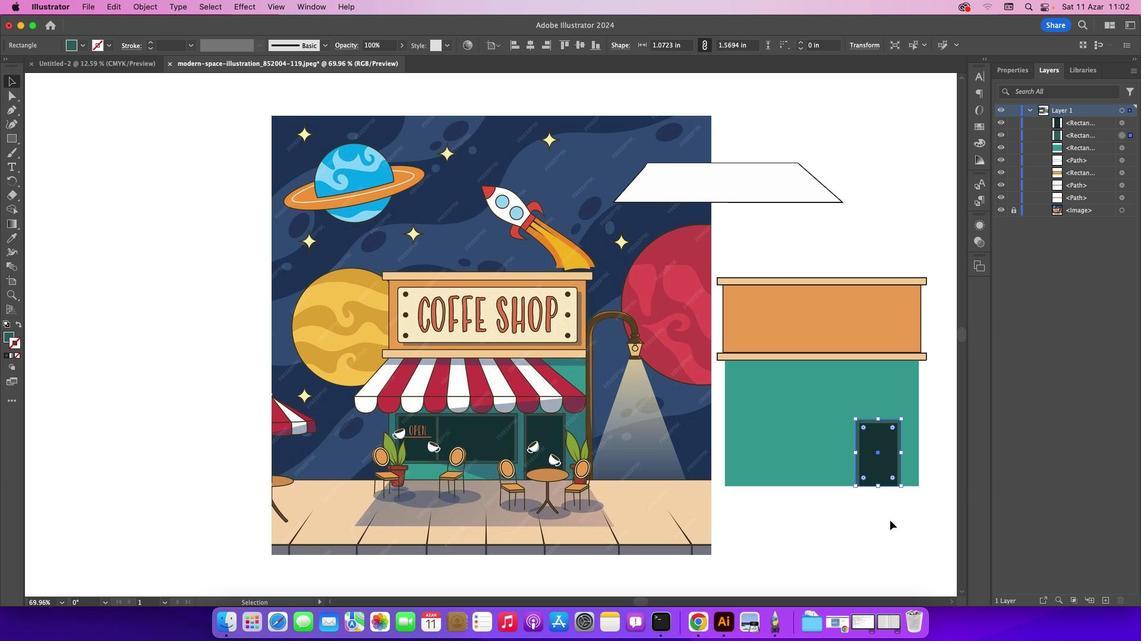 
Action: Mouse moved to (881, 420)
Screenshot: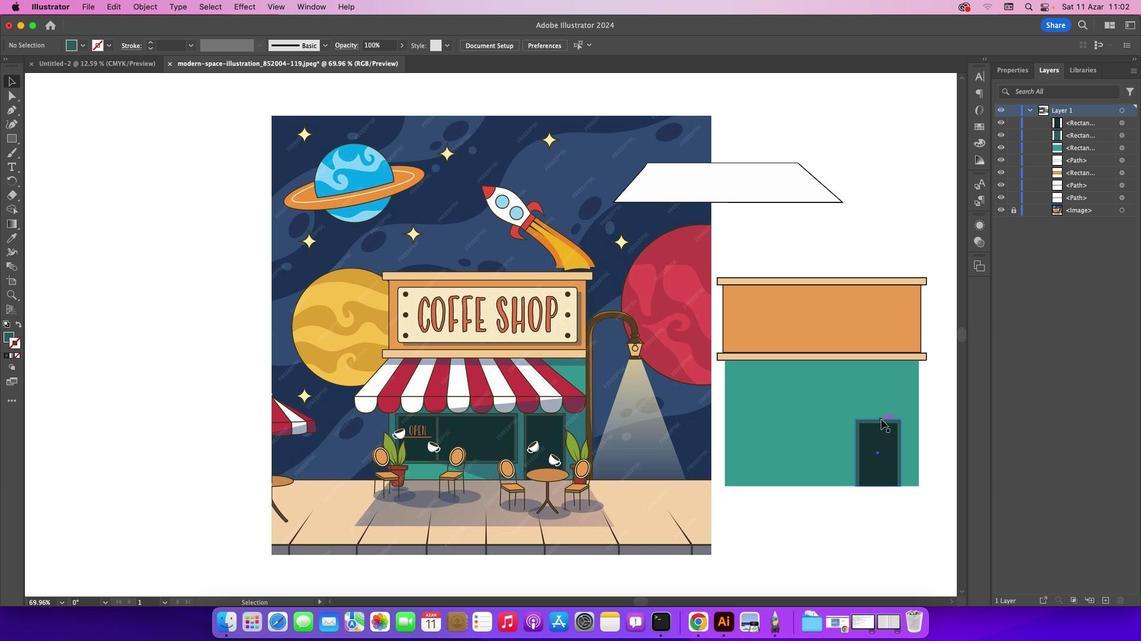 
Action: Mouse pressed left at (881, 420)
Screenshot: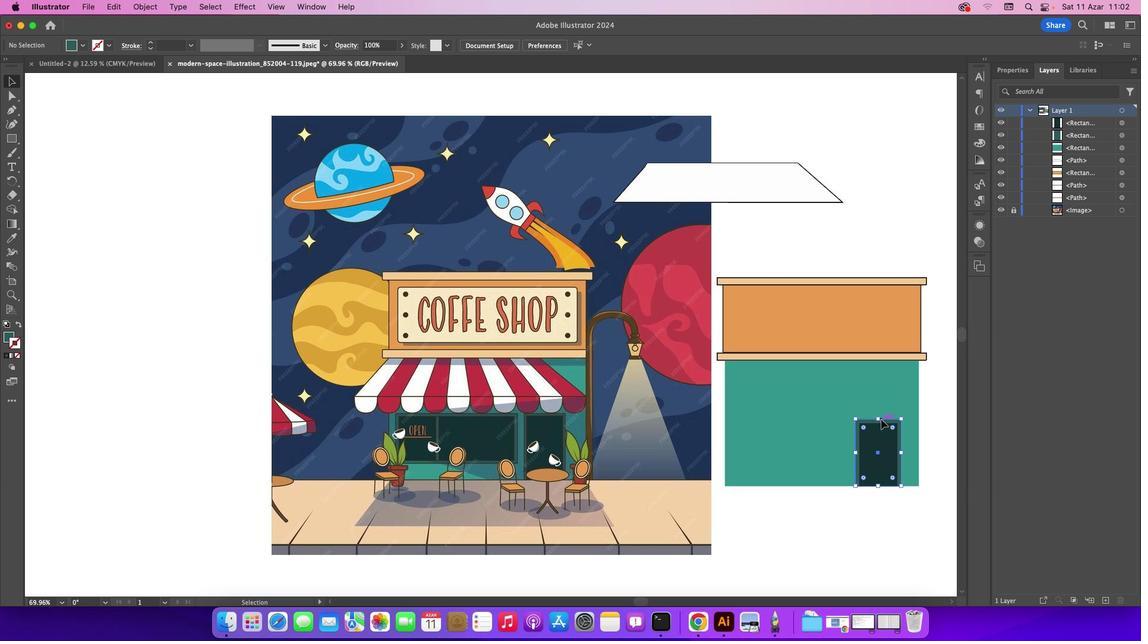 
Action: Mouse moved to (882, 446)
Screenshot: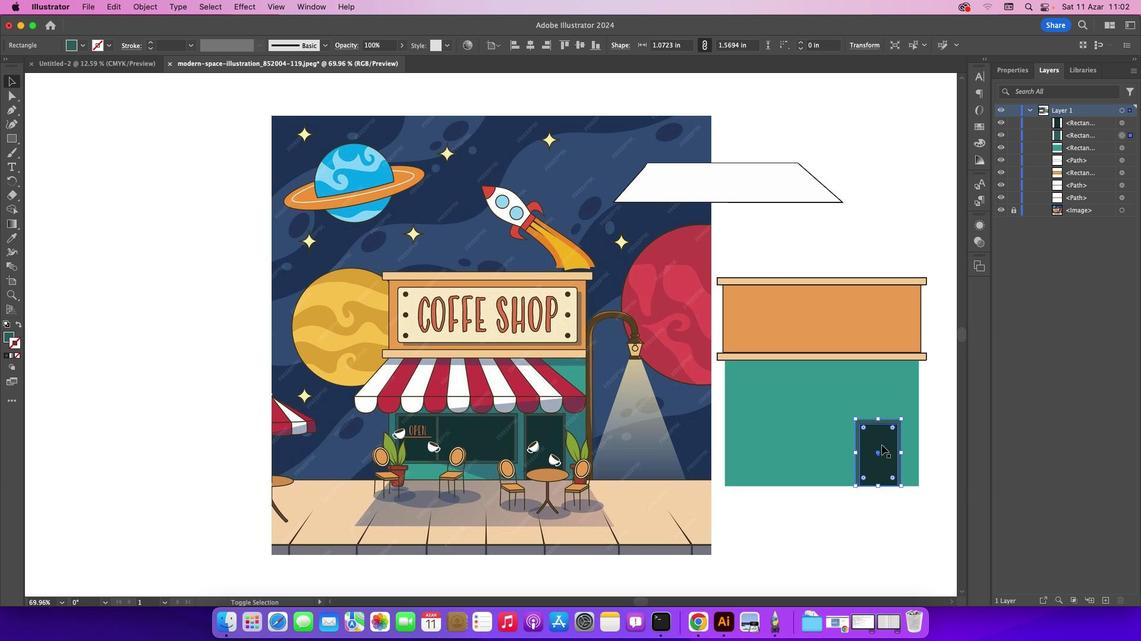 
Action: Key pressed Key.shift
Screenshot: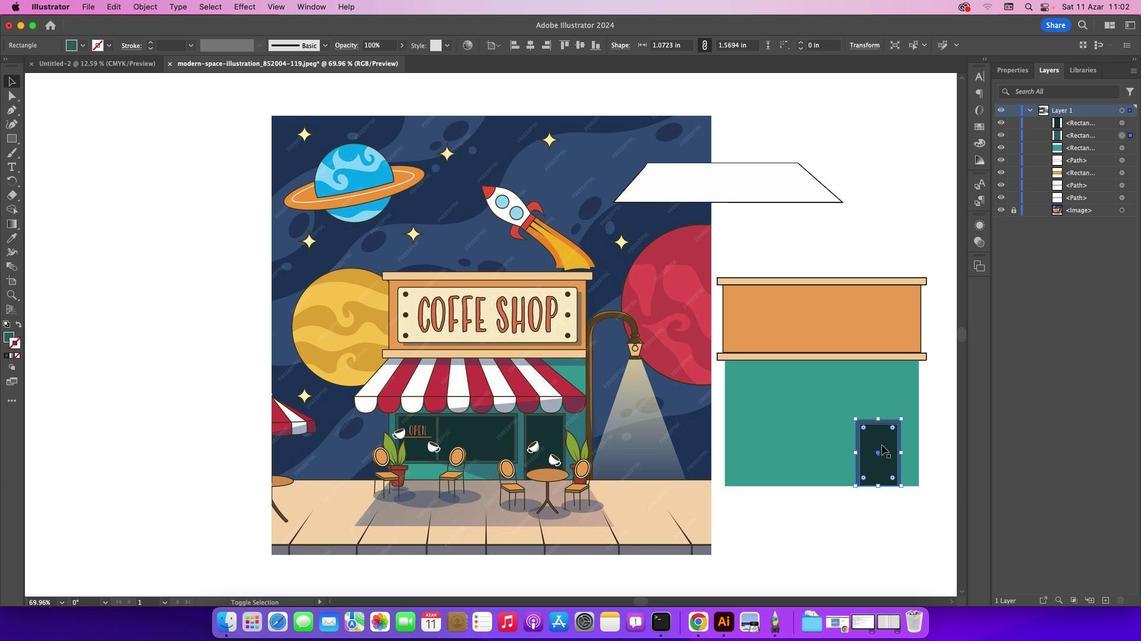 
Action: Mouse pressed left at (882, 446)
Screenshot: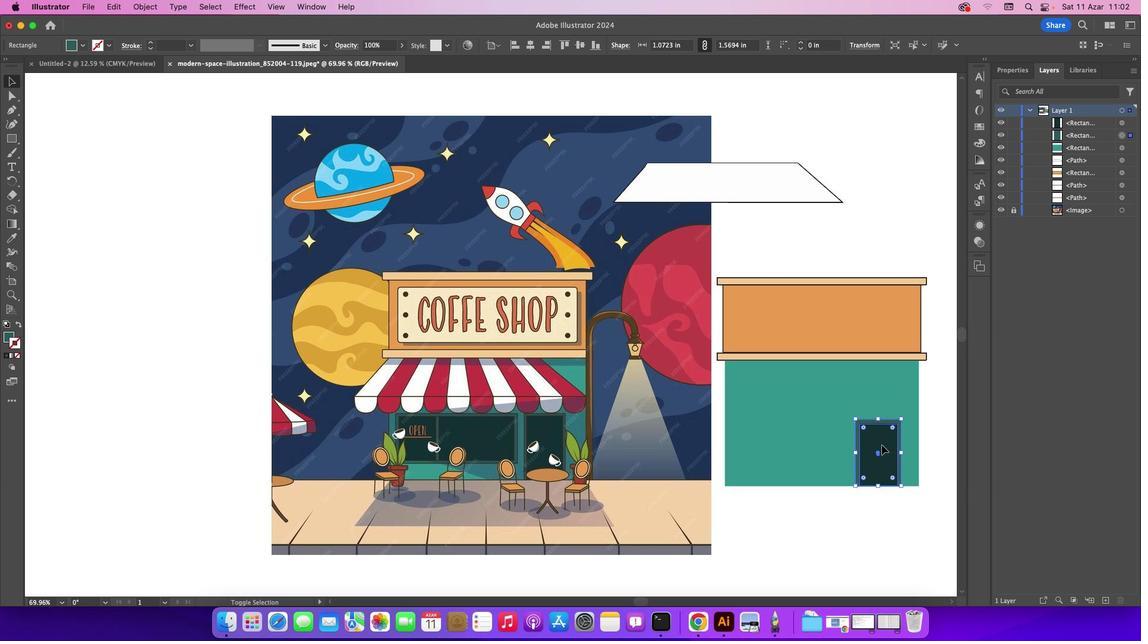 
Action: Key pressed Key.alt
Screenshot: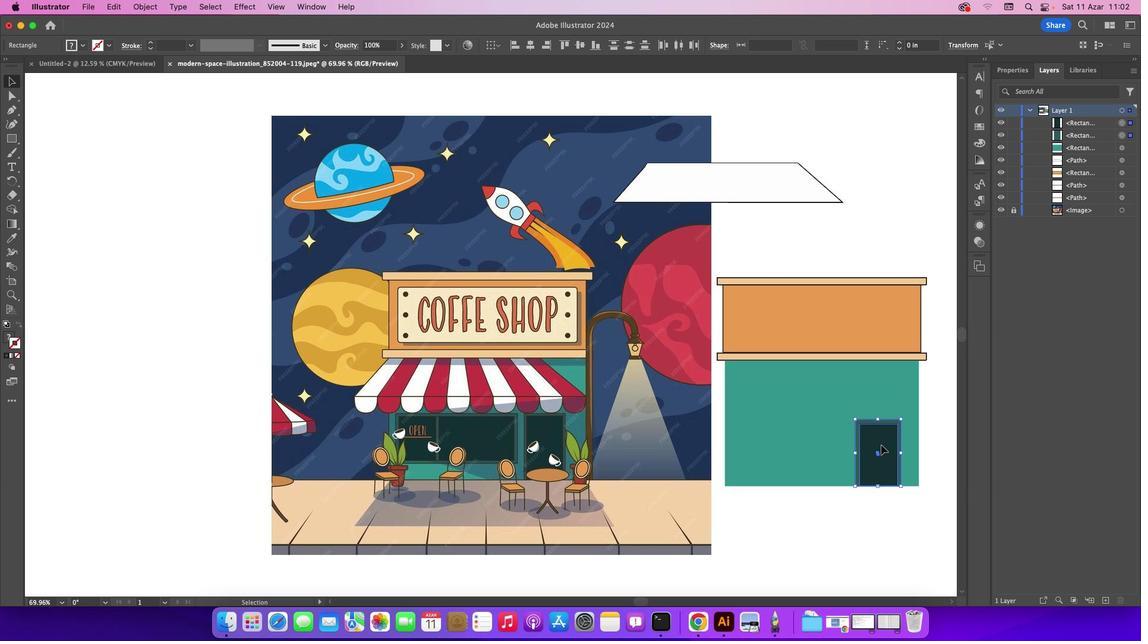 
Action: Mouse pressed left at (882, 446)
Screenshot: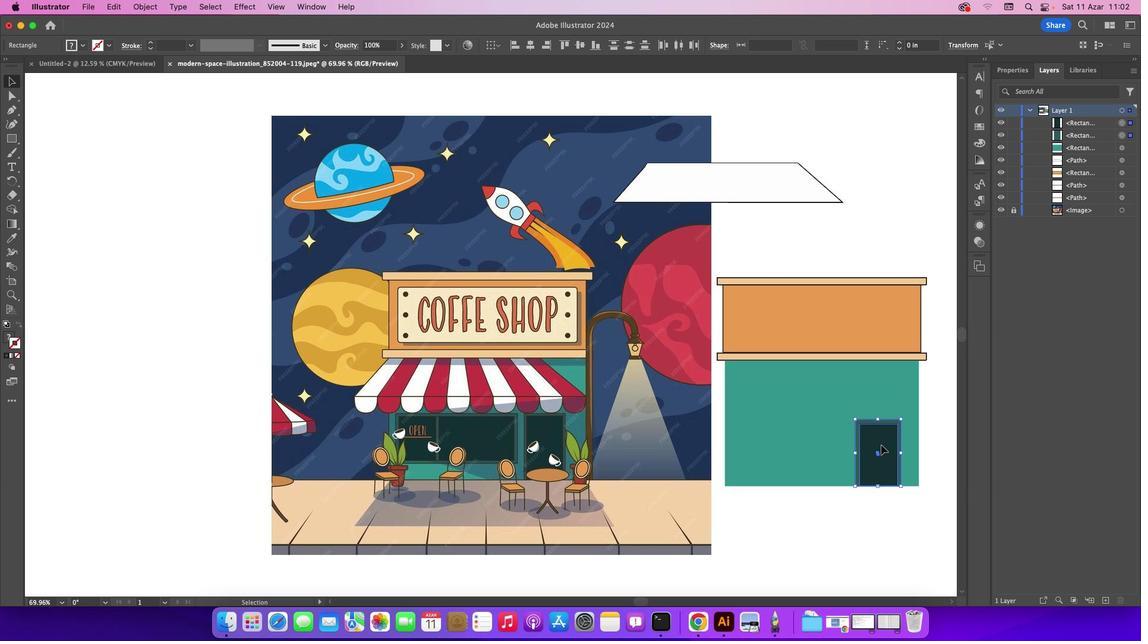 
Action: Mouse moved to (766, 410)
Screenshot: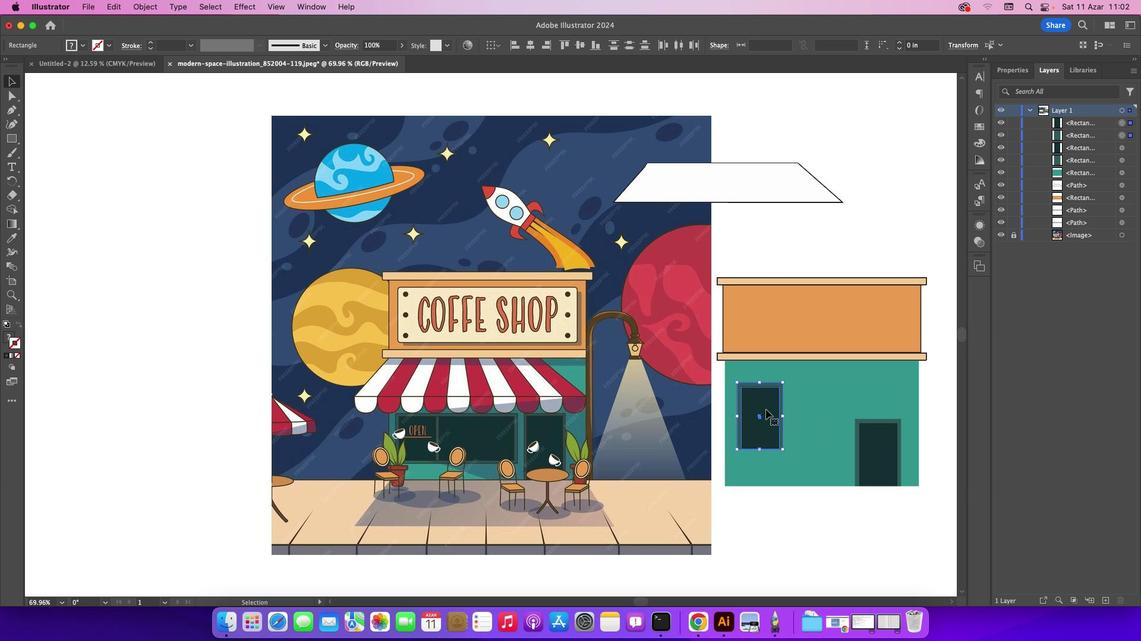 
Action: Mouse pressed left at (766, 410)
Screenshot: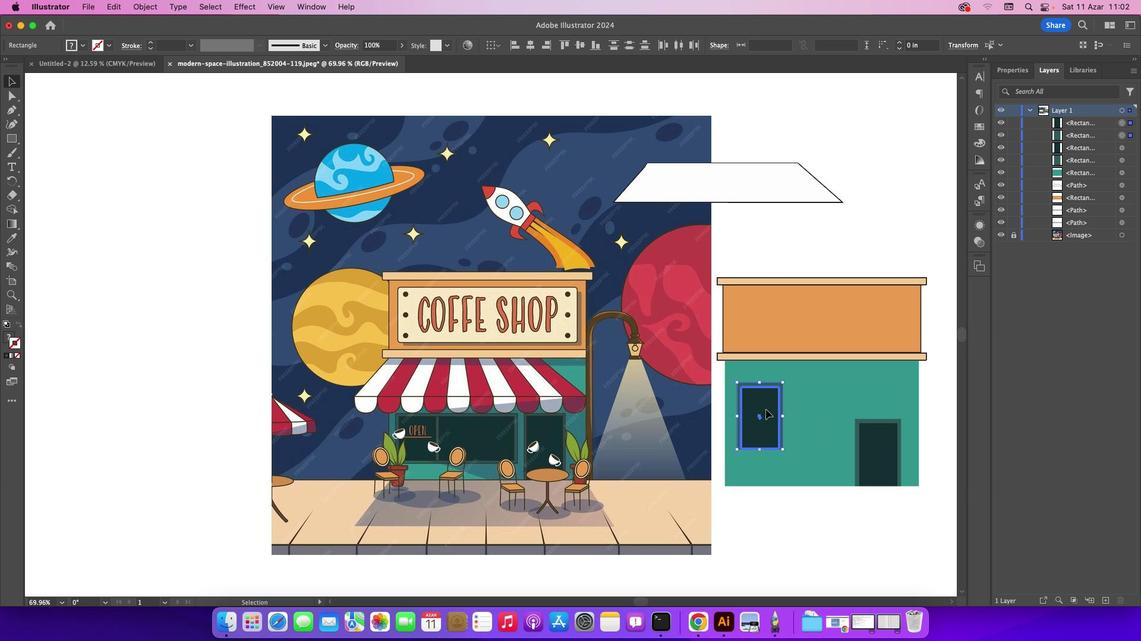 
Action: Mouse moved to (688, 417)
Screenshot: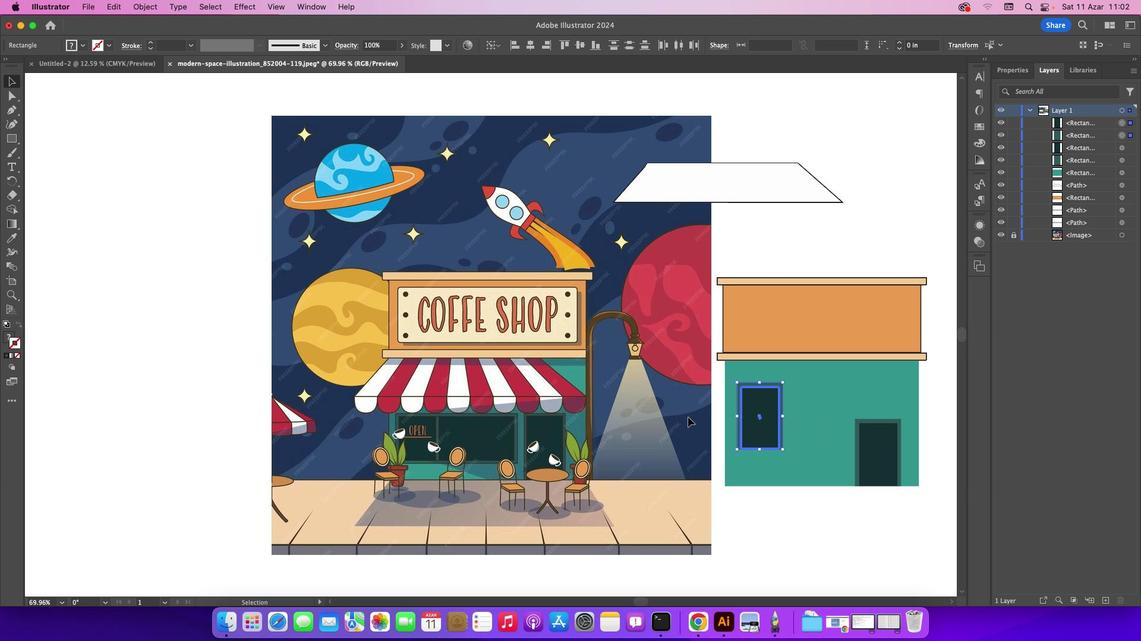 
Action: Mouse pressed left at (688, 417)
Screenshot: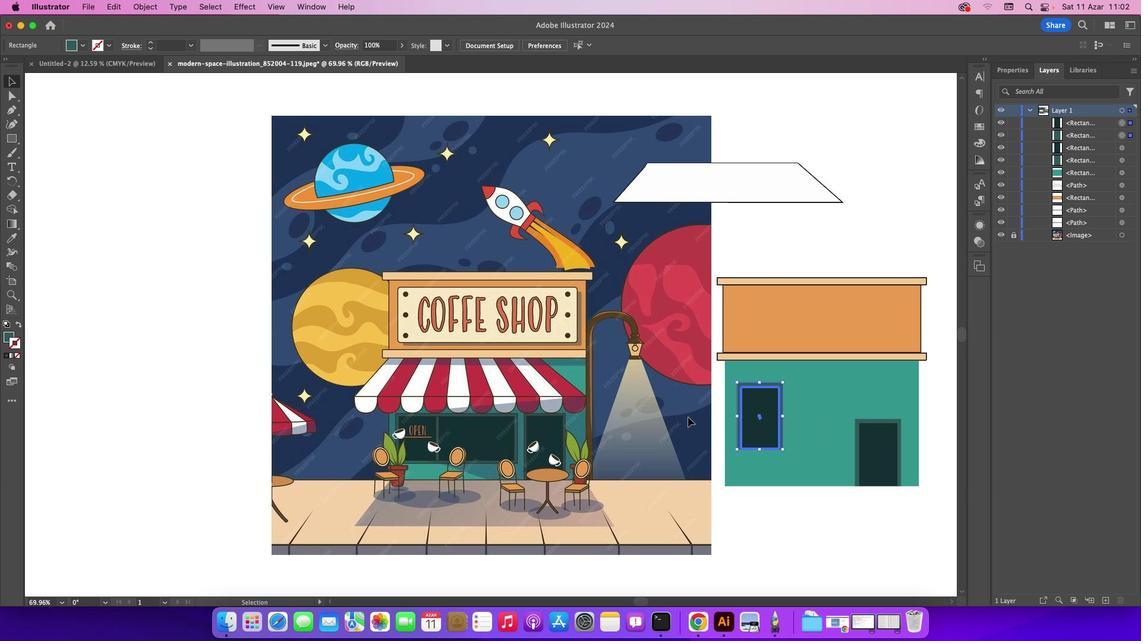 
Action: Mouse moved to (770, 383)
Screenshot: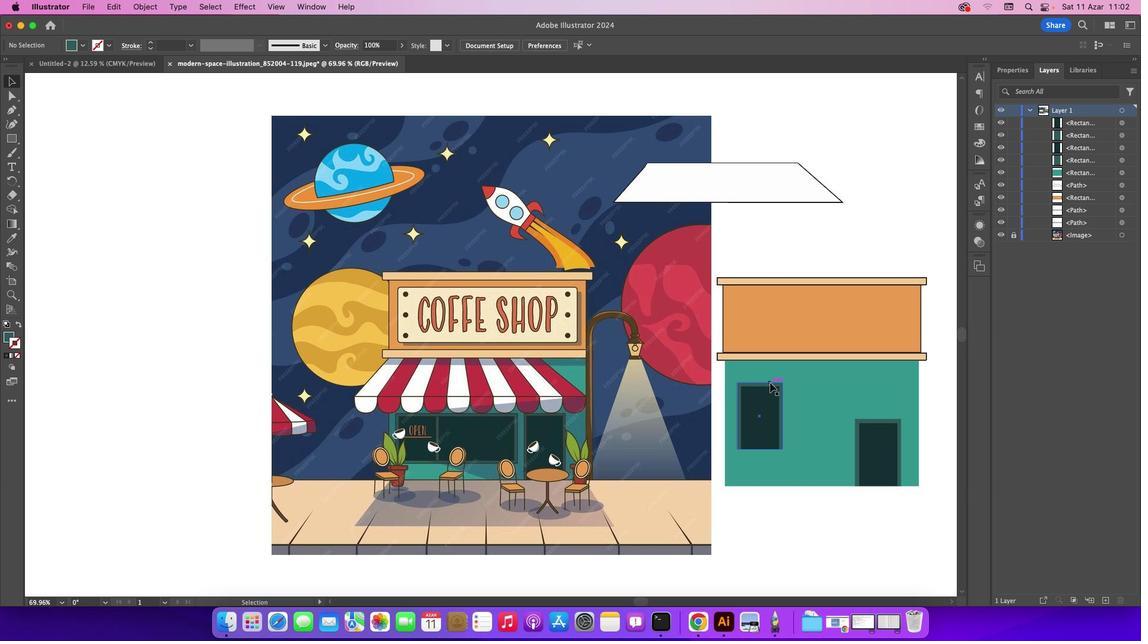 
Action: Mouse pressed left at (770, 383)
Screenshot: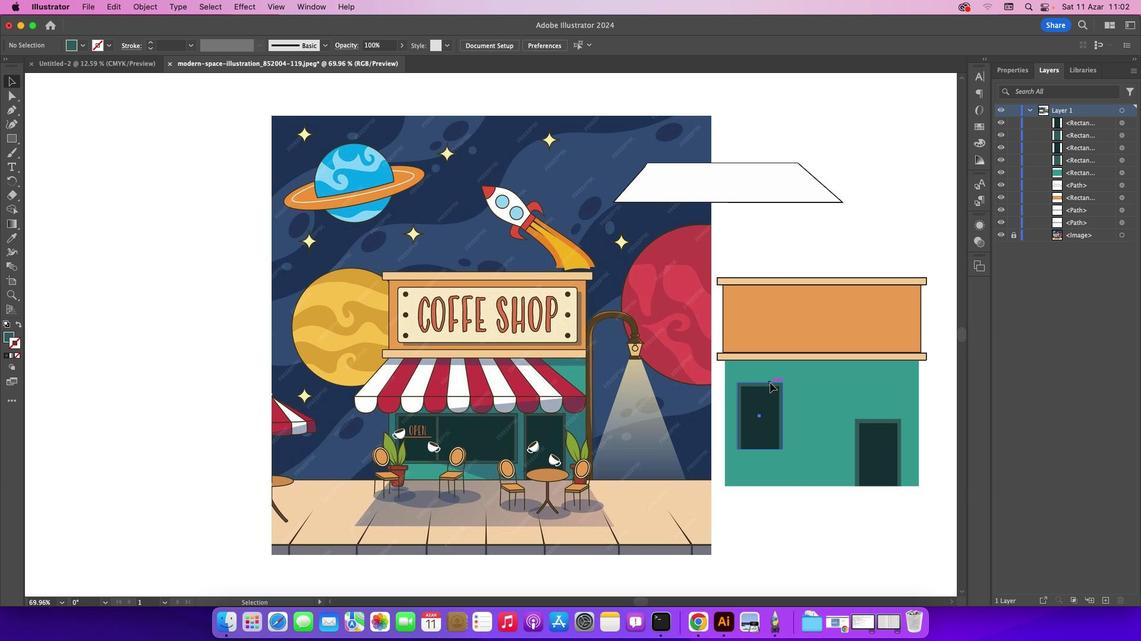 
Action: Mouse moved to (784, 417)
Screenshot: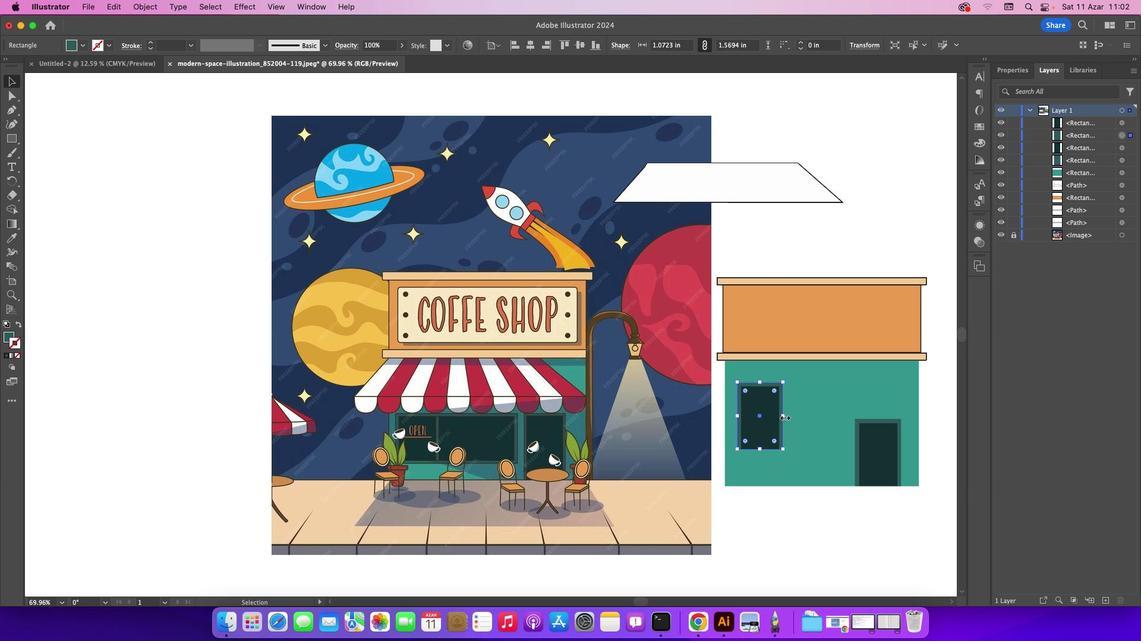 
Action: Mouse pressed left at (784, 417)
Screenshot: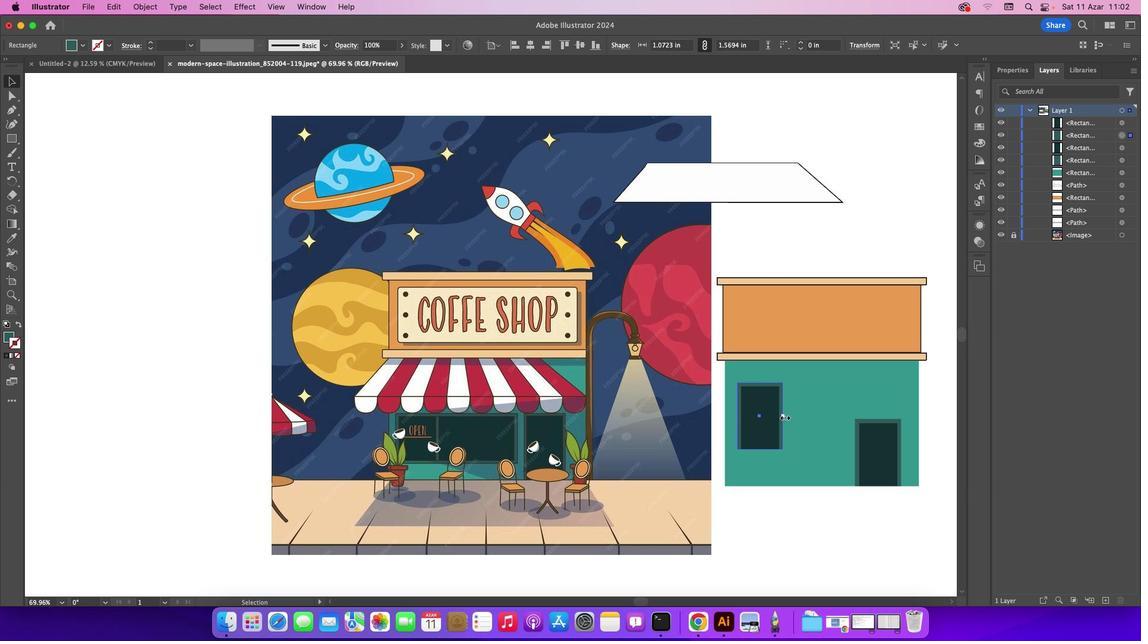 
Action: Mouse moved to (816, 424)
